 Task: Set up a reminder for the meditation workshop.
Action: Mouse moved to (97, 125)
Screenshot: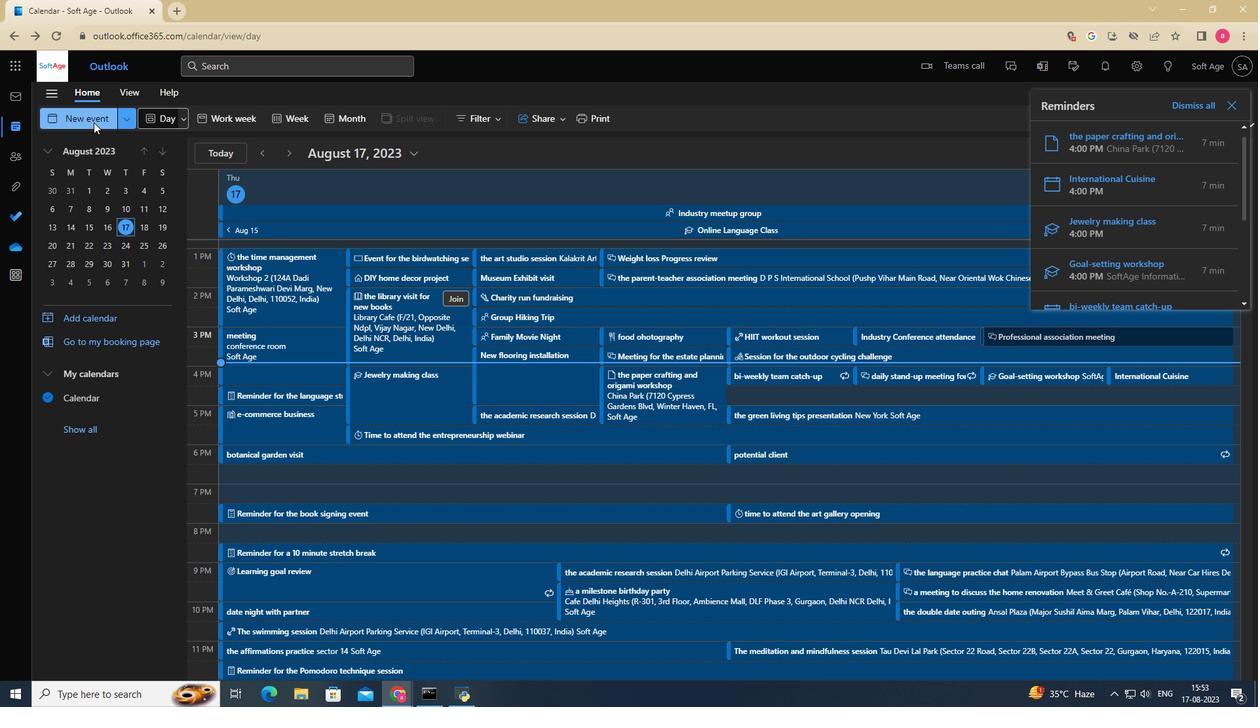 
Action: Mouse pressed left at (97, 125)
Screenshot: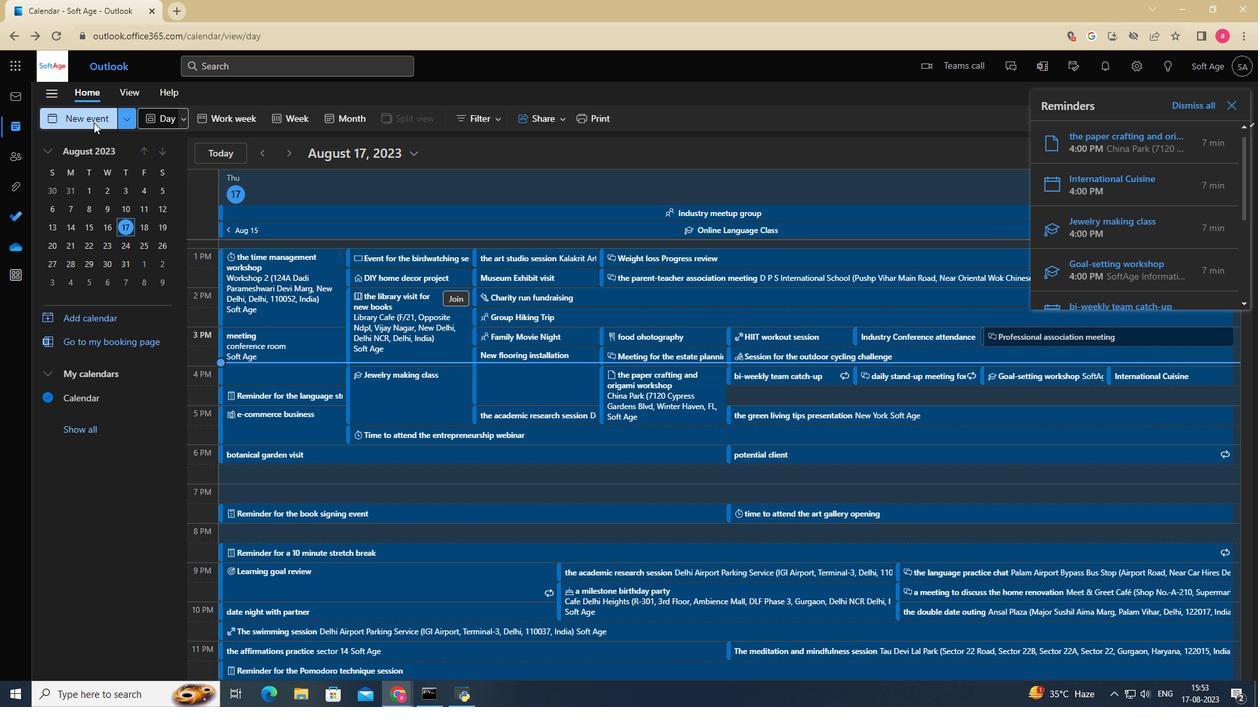 
Action: Mouse moved to (1221, 110)
Screenshot: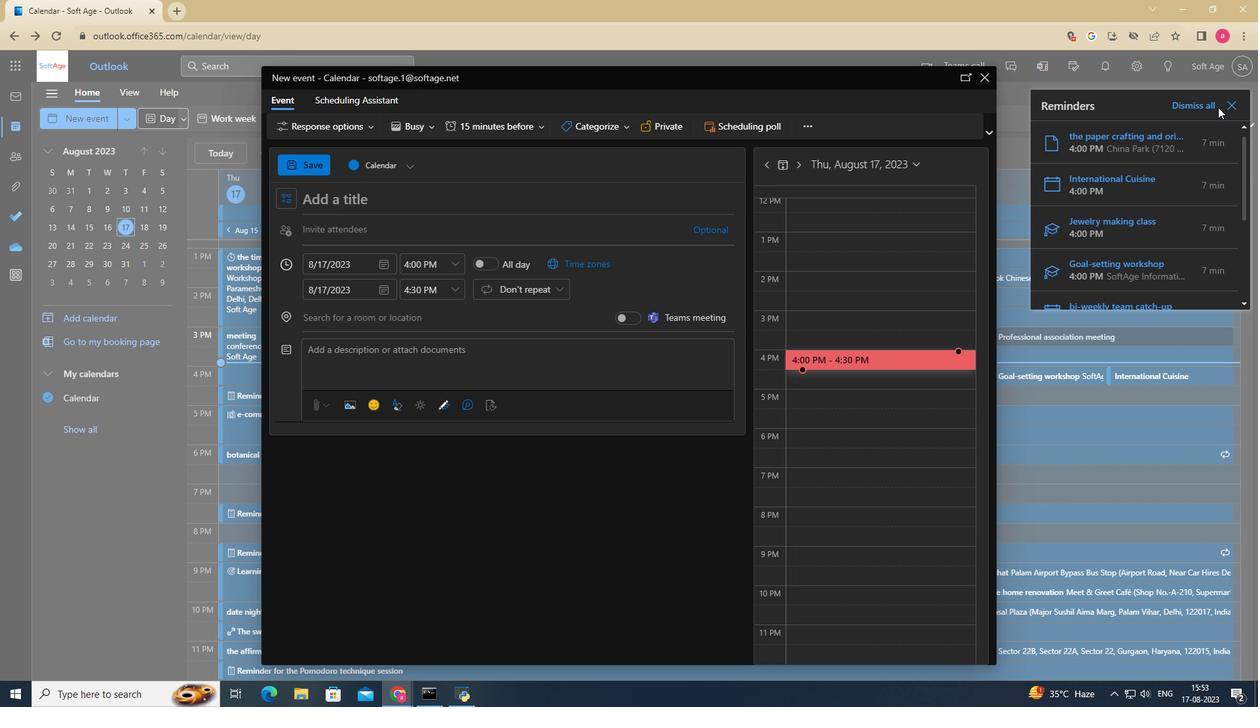 
Action: Mouse pressed left at (1221, 110)
Screenshot: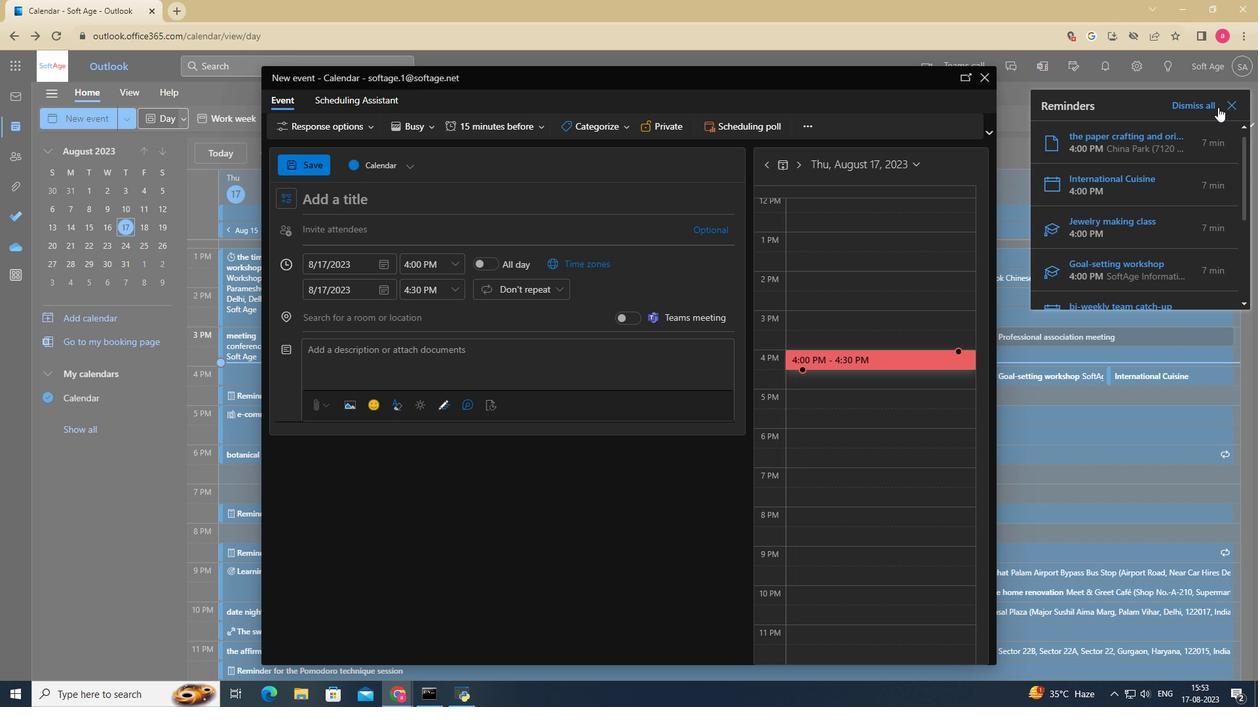 
Action: Mouse moved to (378, 195)
Screenshot: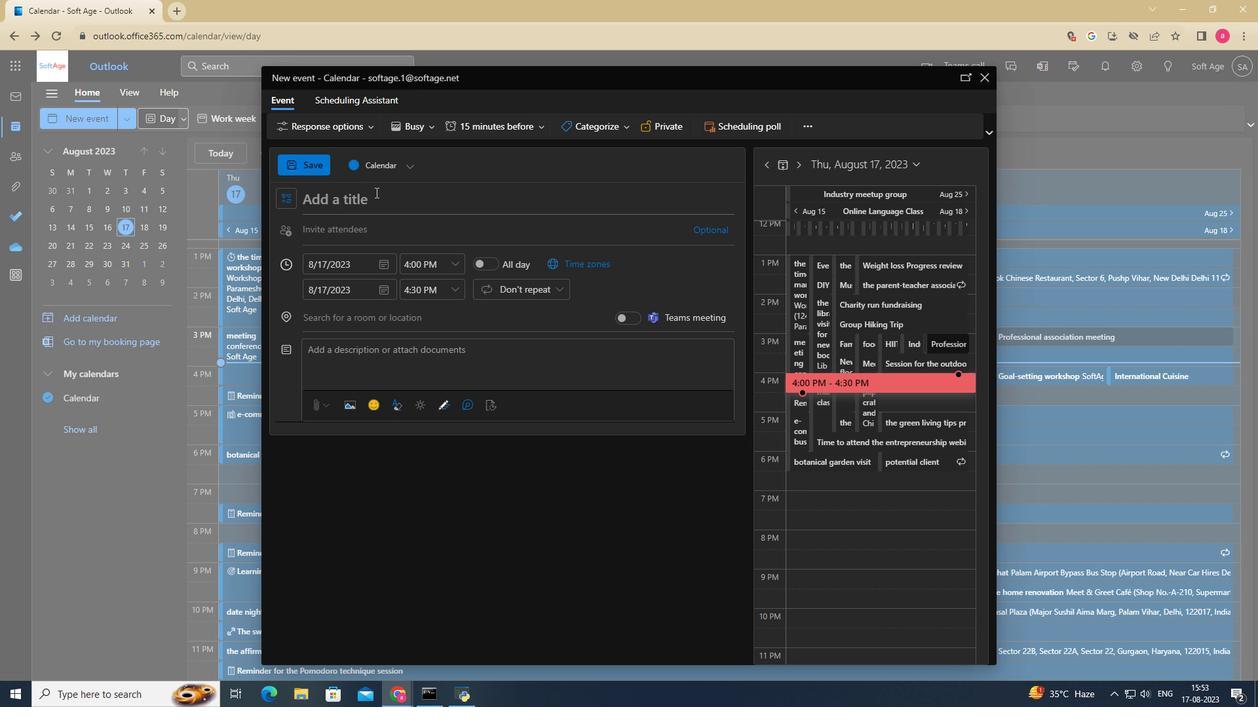 
Action: Mouse pressed left at (378, 195)
Screenshot: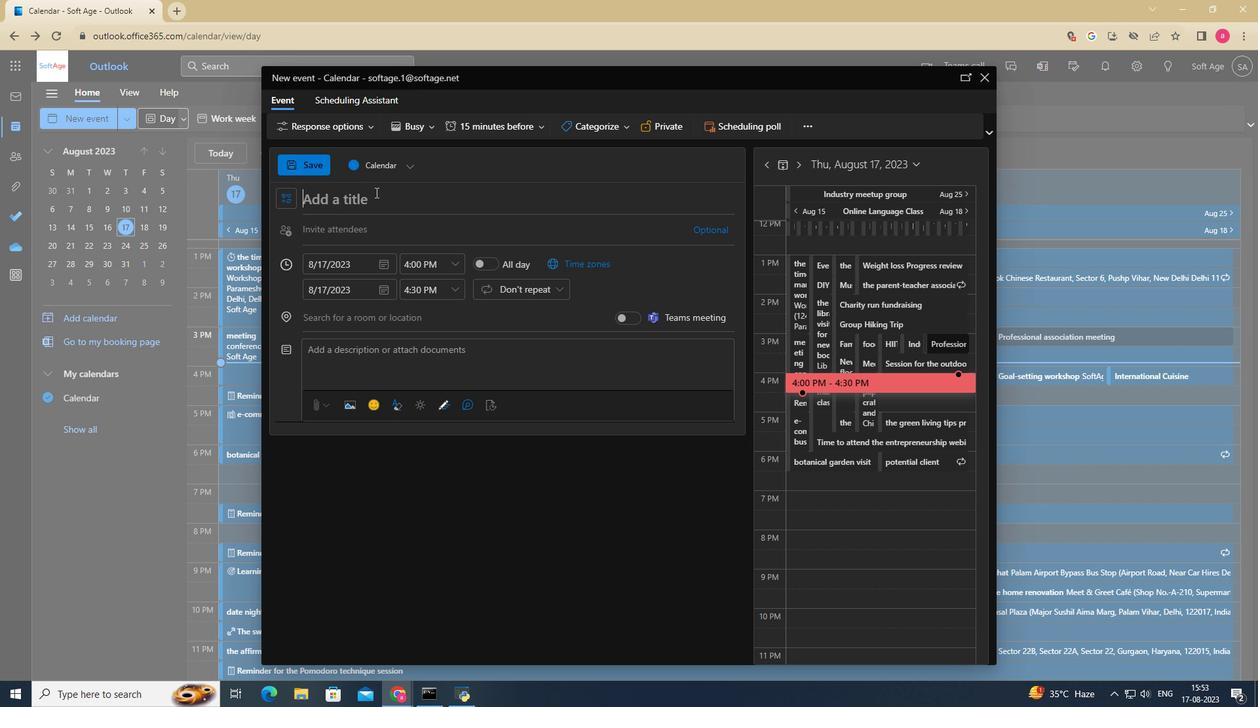 
Action: Mouse moved to (373, 205)
Screenshot: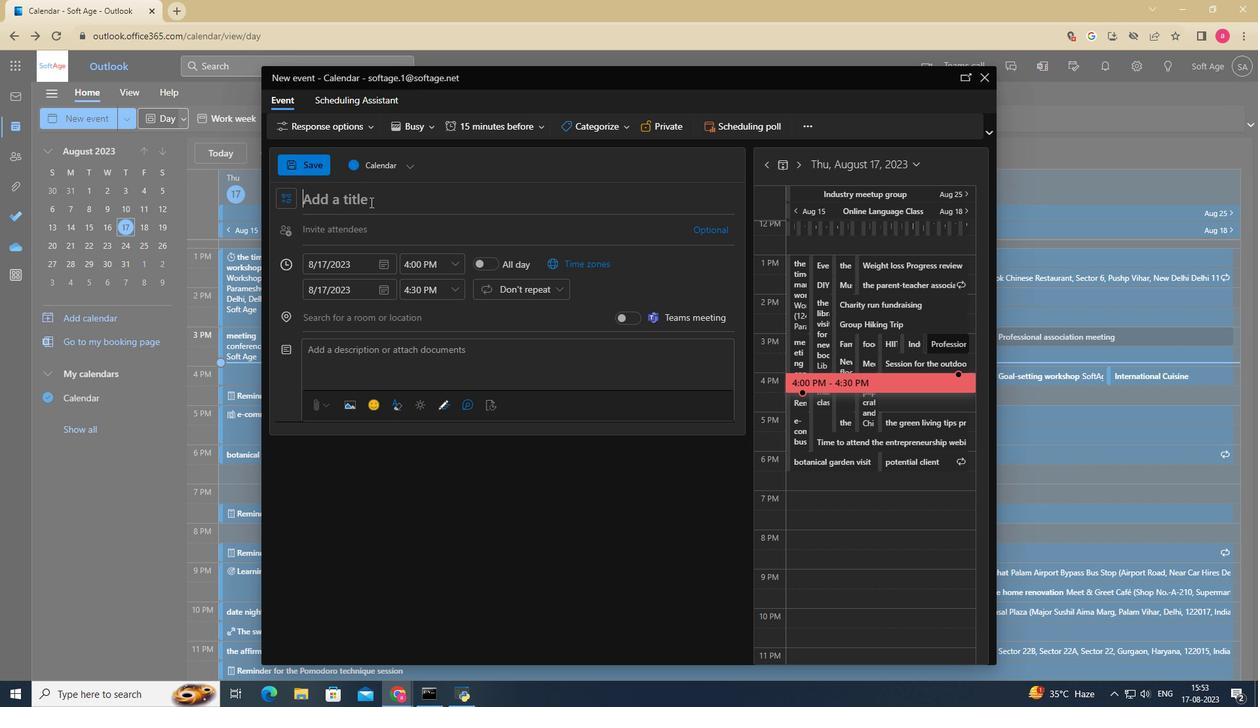
Action: Key pressed the<Key.space>meditation<Key.space>workshop
Screenshot: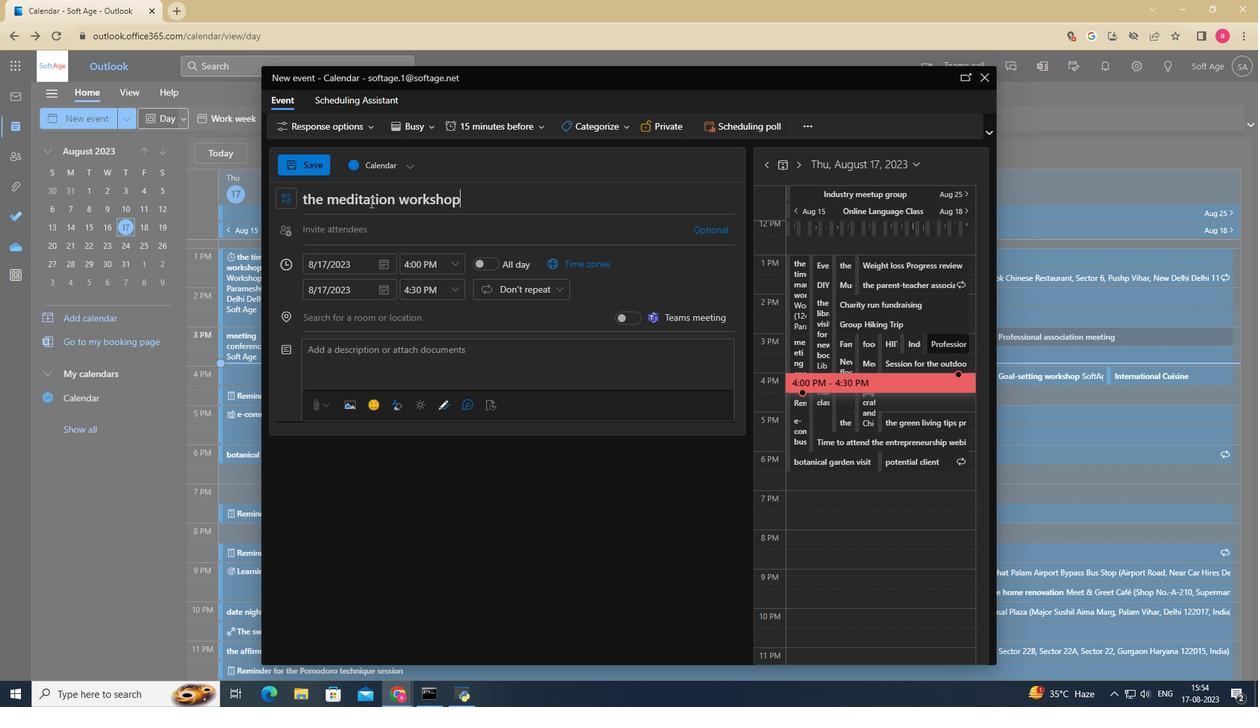 
Action: Mouse moved to (374, 234)
Screenshot: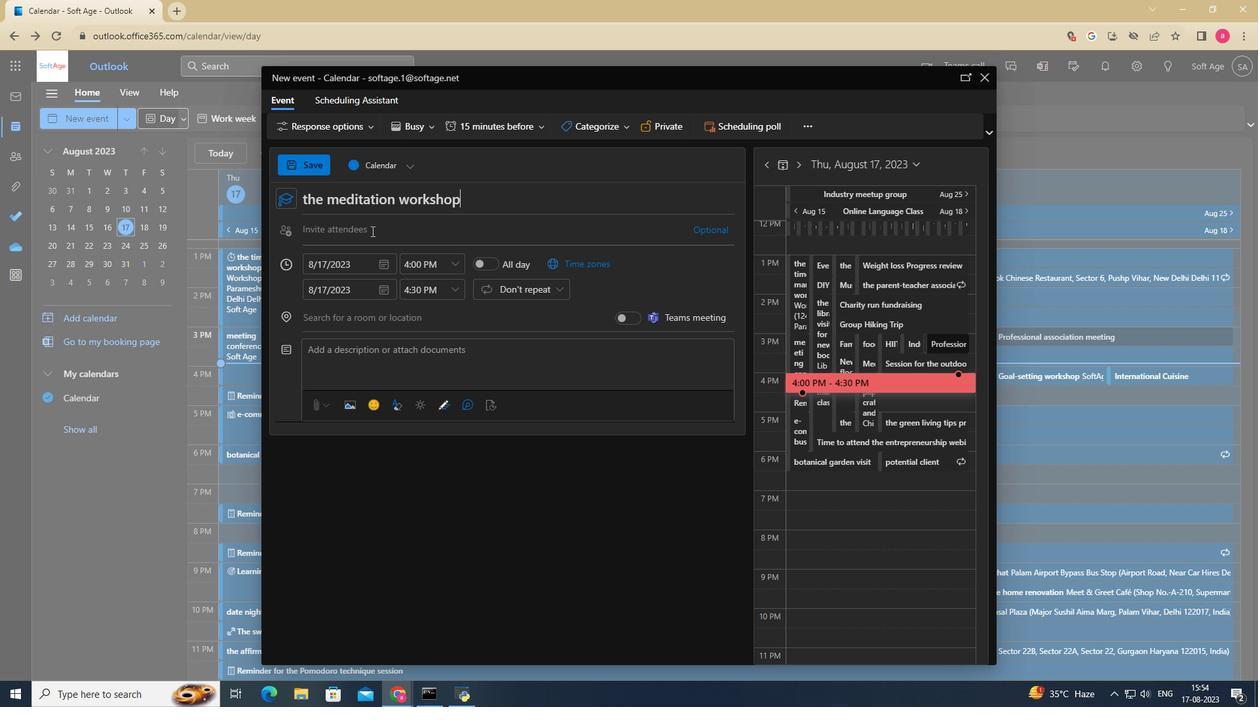 
Action: Mouse pressed left at (374, 234)
Screenshot: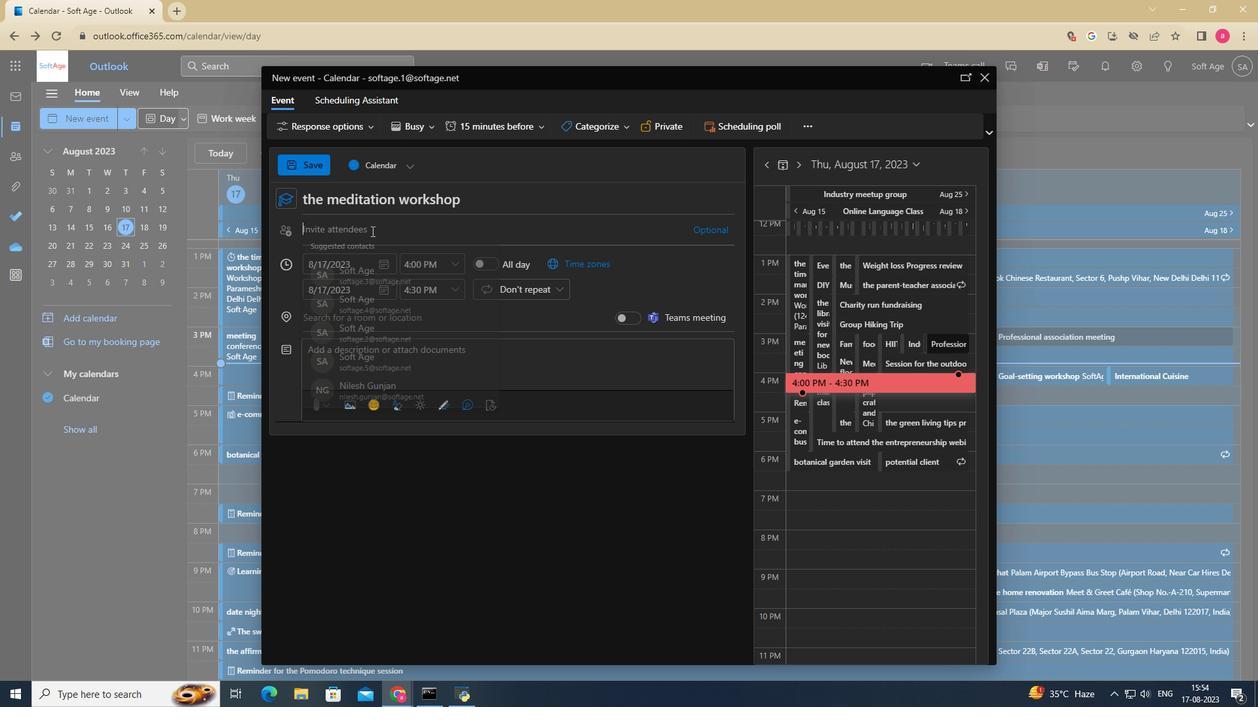 
Action: Mouse moved to (391, 290)
Screenshot: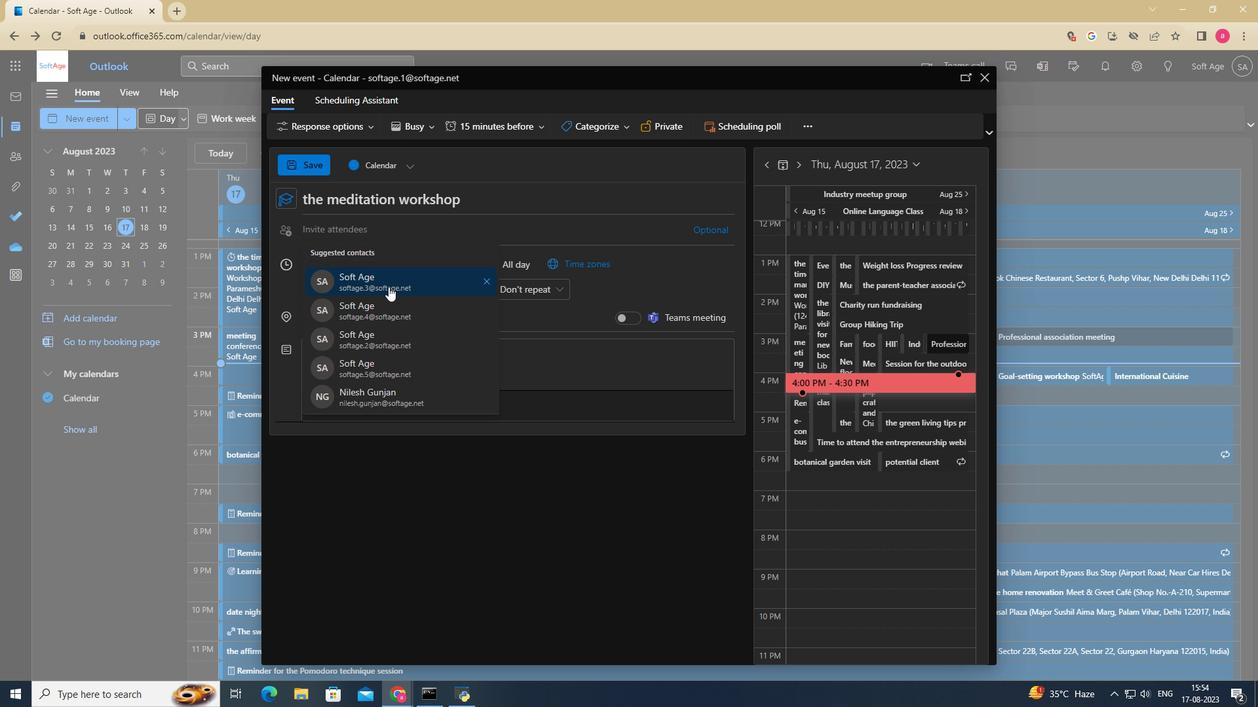 
Action: Mouse pressed left at (391, 290)
Screenshot: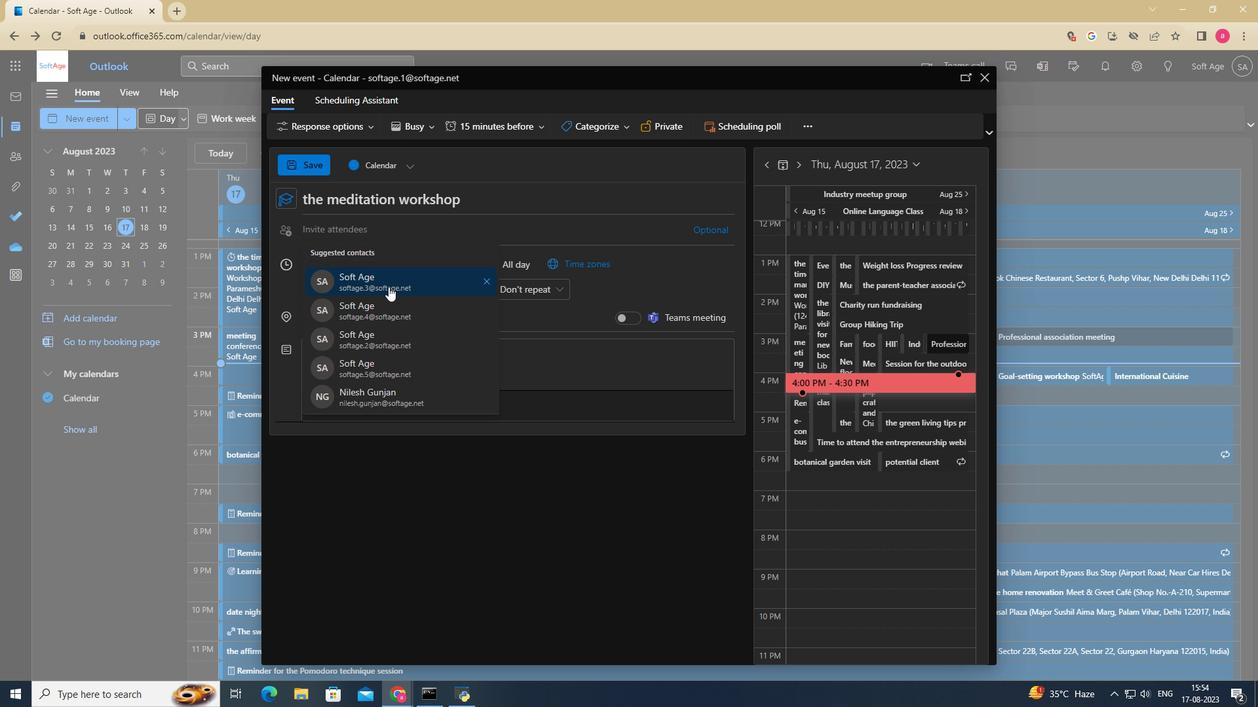 
Action: Mouse moved to (510, 300)
Screenshot: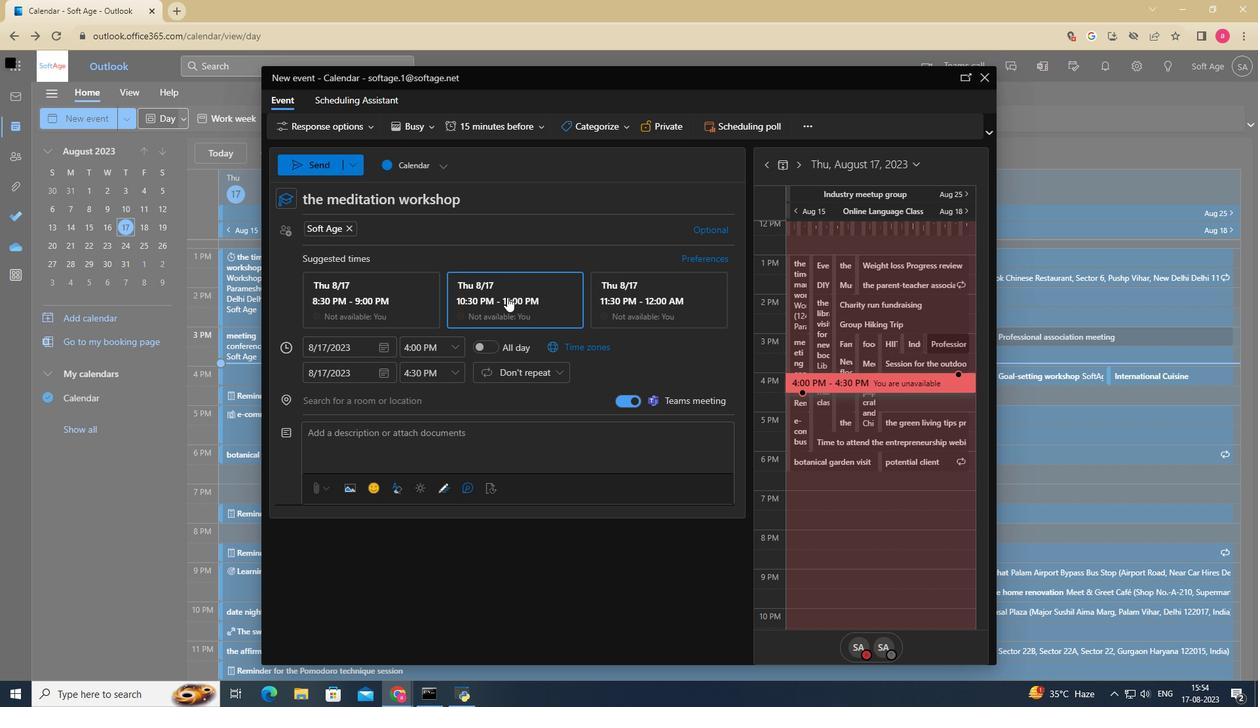 
Action: Mouse pressed left at (510, 300)
Screenshot: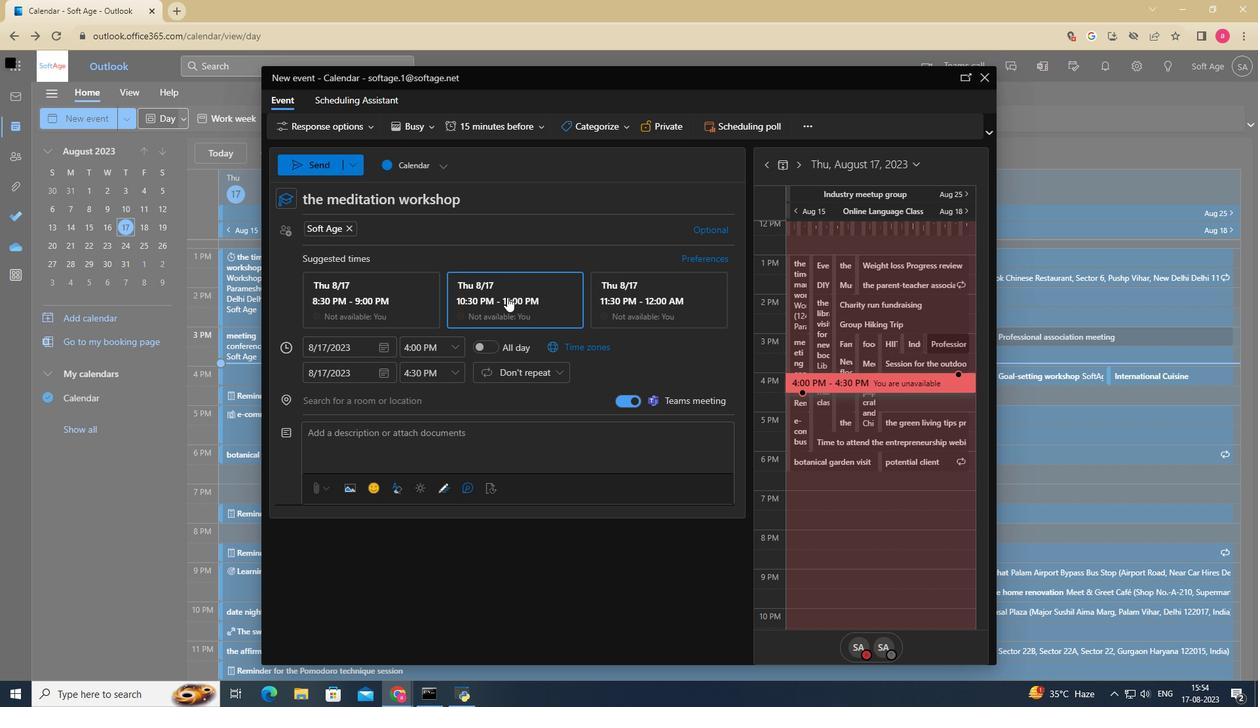 
Action: Mouse moved to (353, 410)
Screenshot: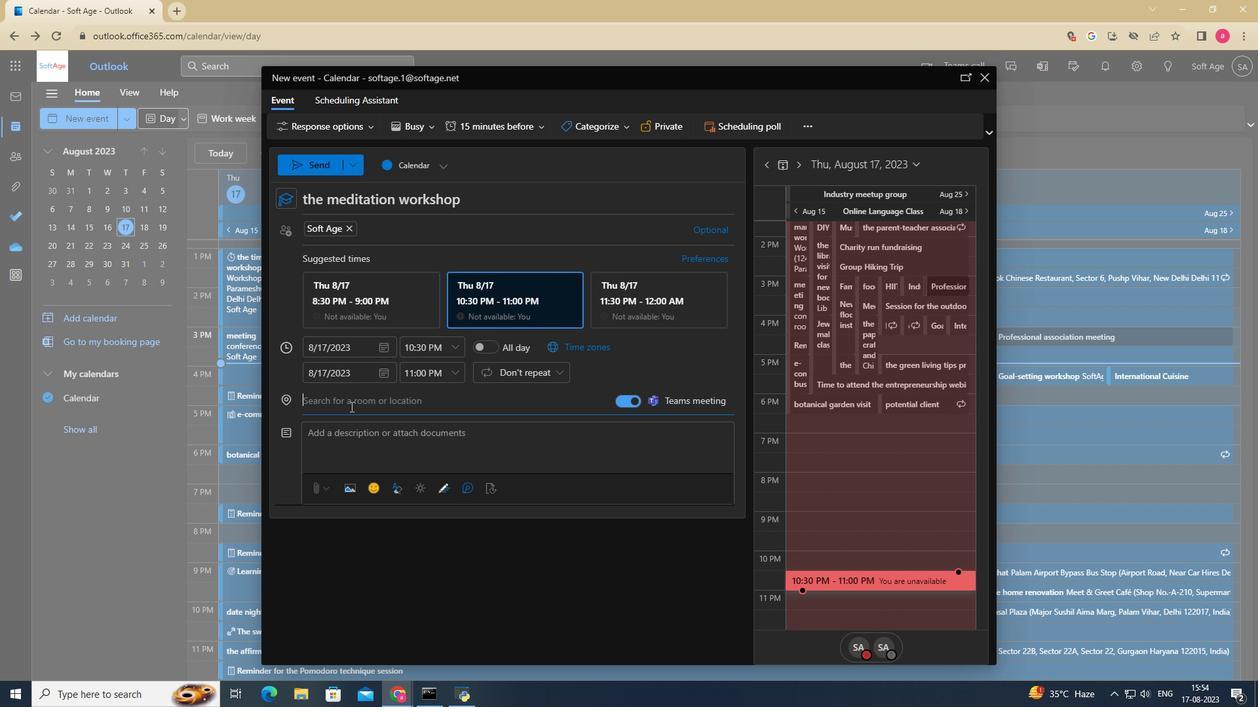 
Action: Mouse pressed left at (353, 410)
Screenshot: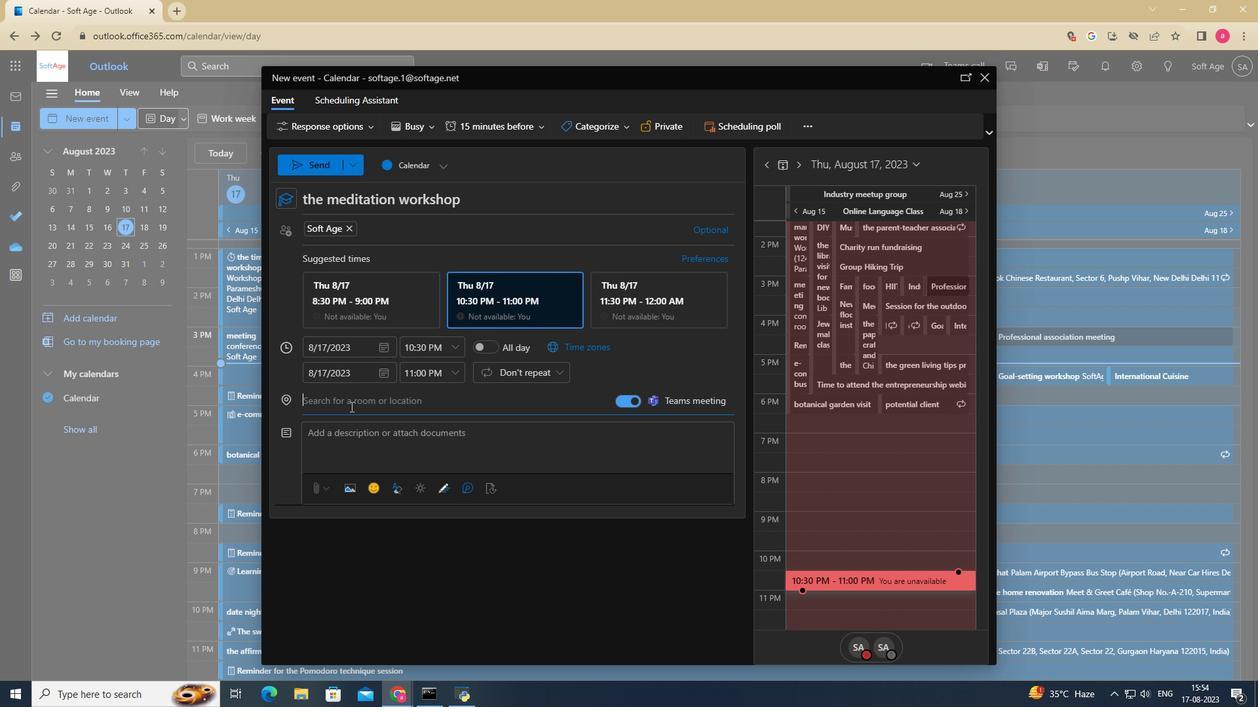 
Action: Mouse moved to (383, 521)
Screenshot: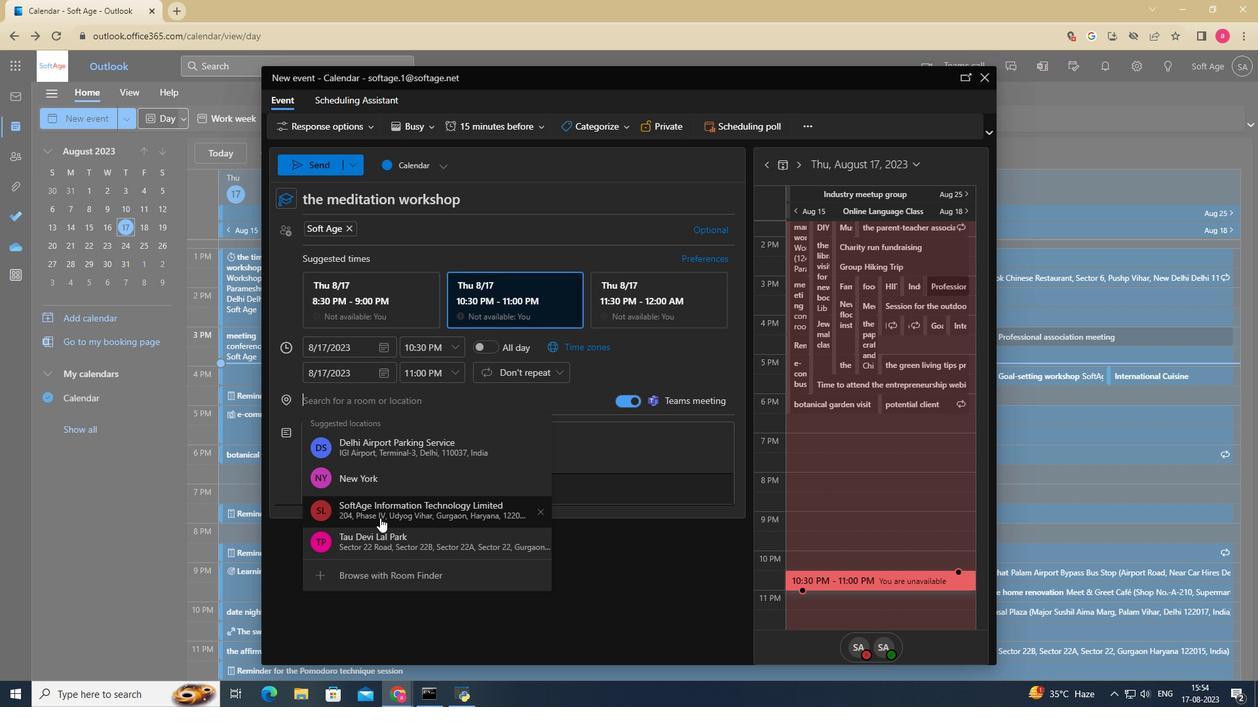 
Action: Mouse scrolled (383, 521) with delta (0, 0)
Screenshot: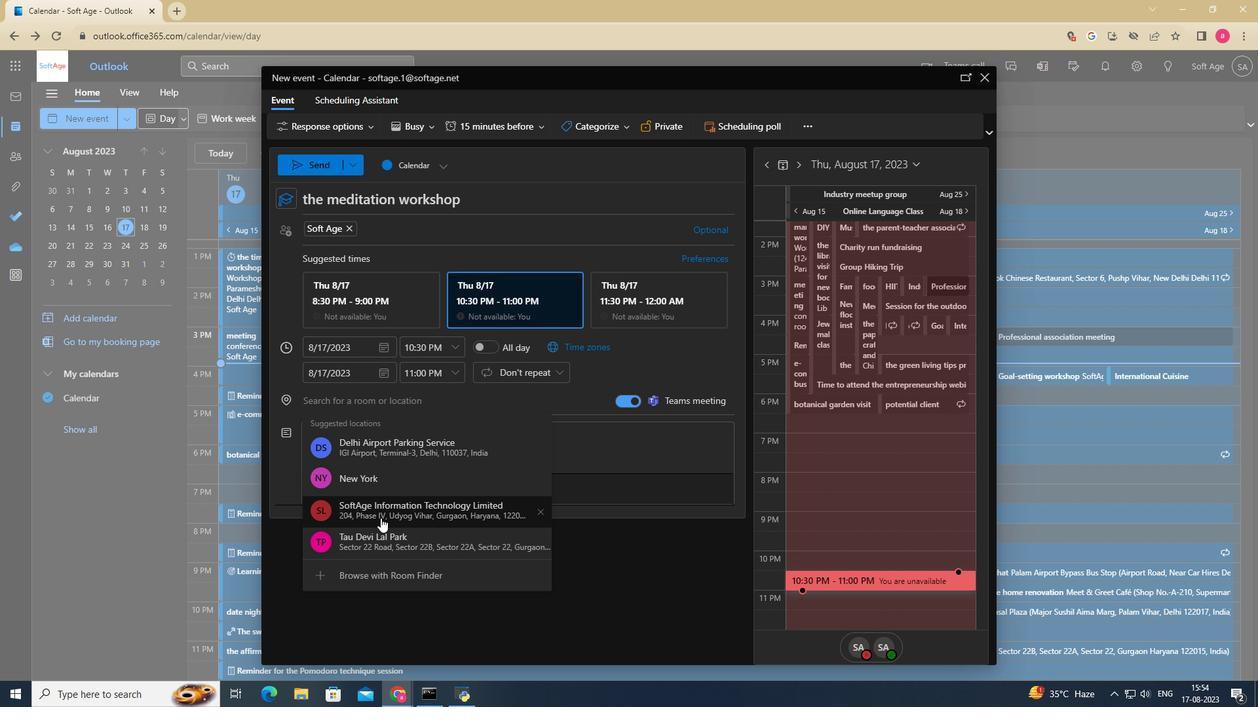 
Action: Mouse scrolled (383, 521) with delta (0, 0)
Screenshot: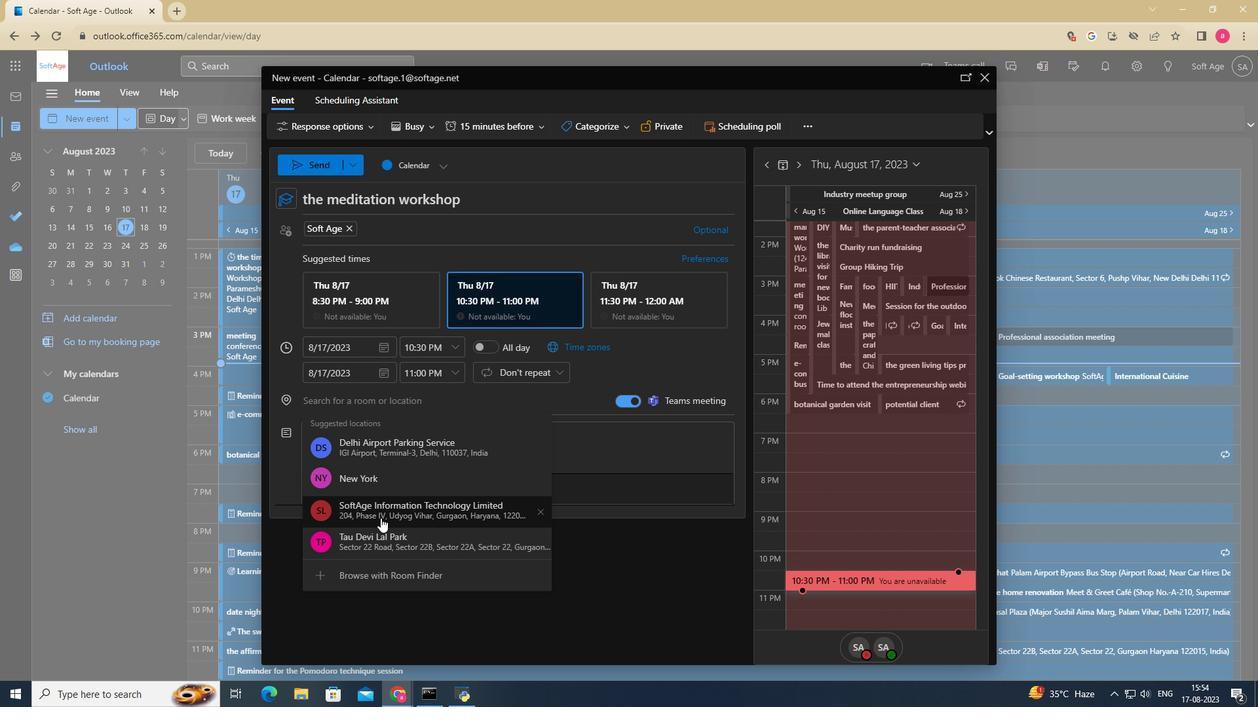 
Action: Mouse scrolled (383, 521) with delta (0, 0)
Screenshot: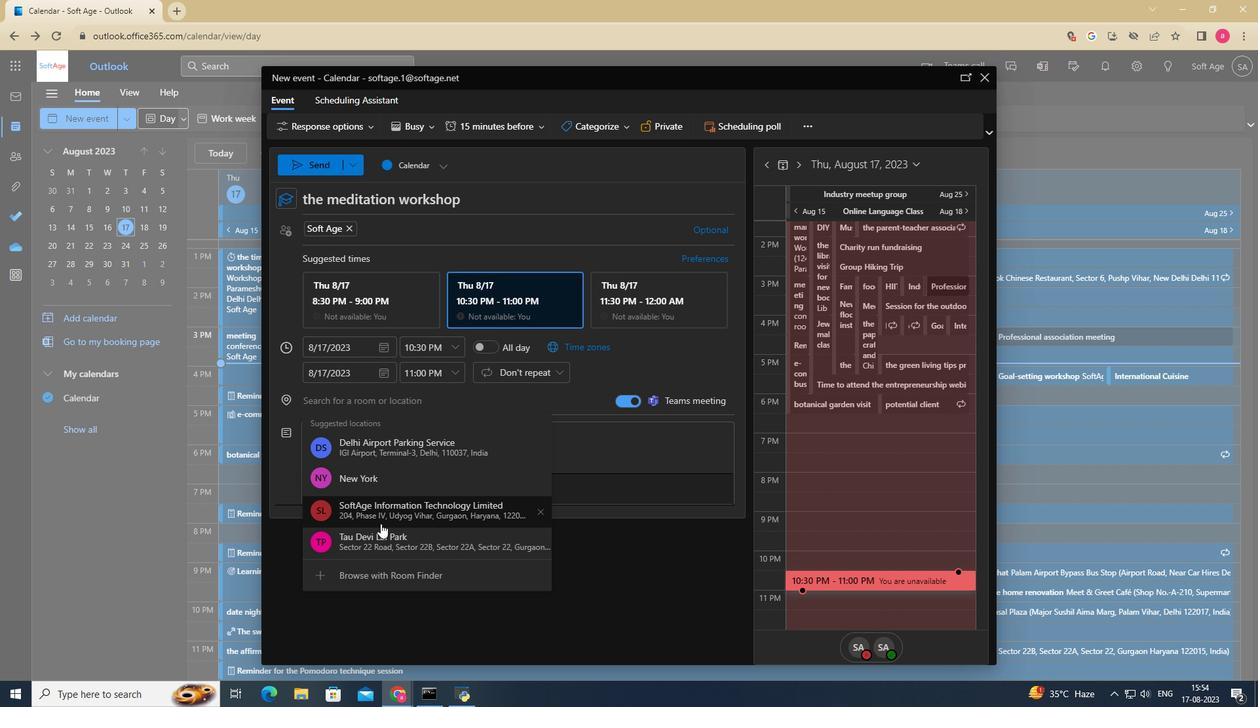 
Action: Mouse moved to (378, 546)
Screenshot: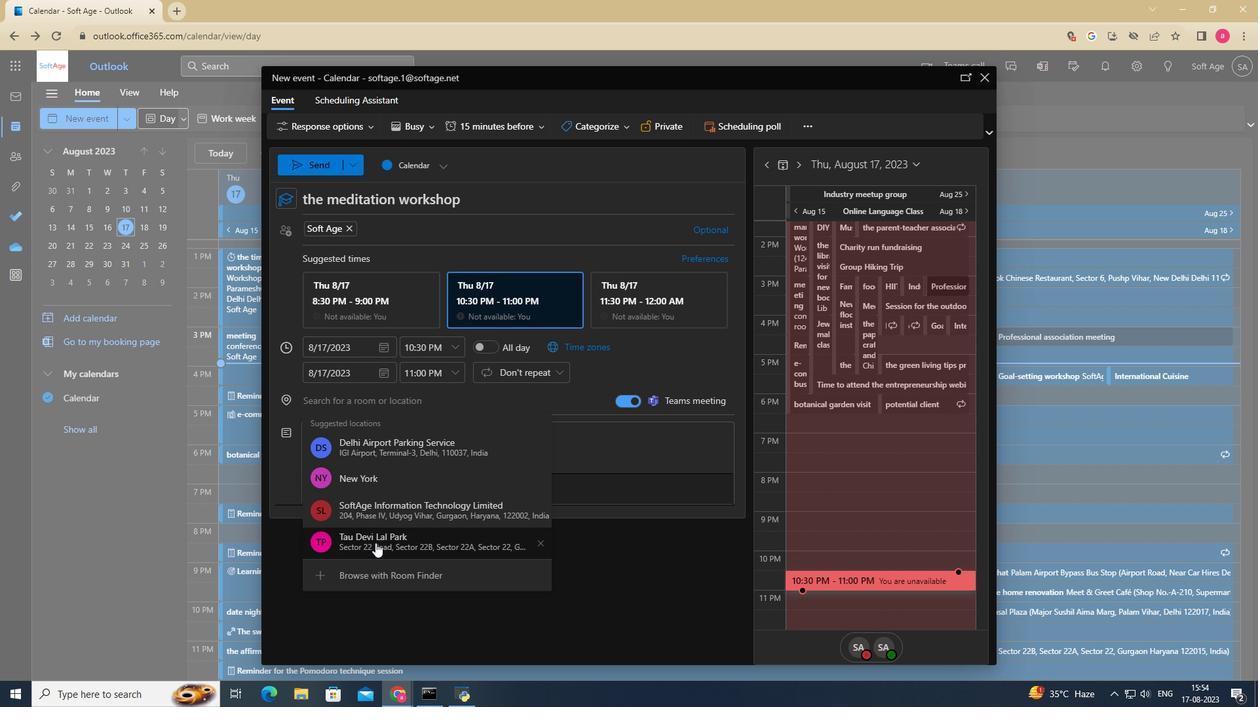 
Action: Mouse pressed left at (378, 546)
Screenshot: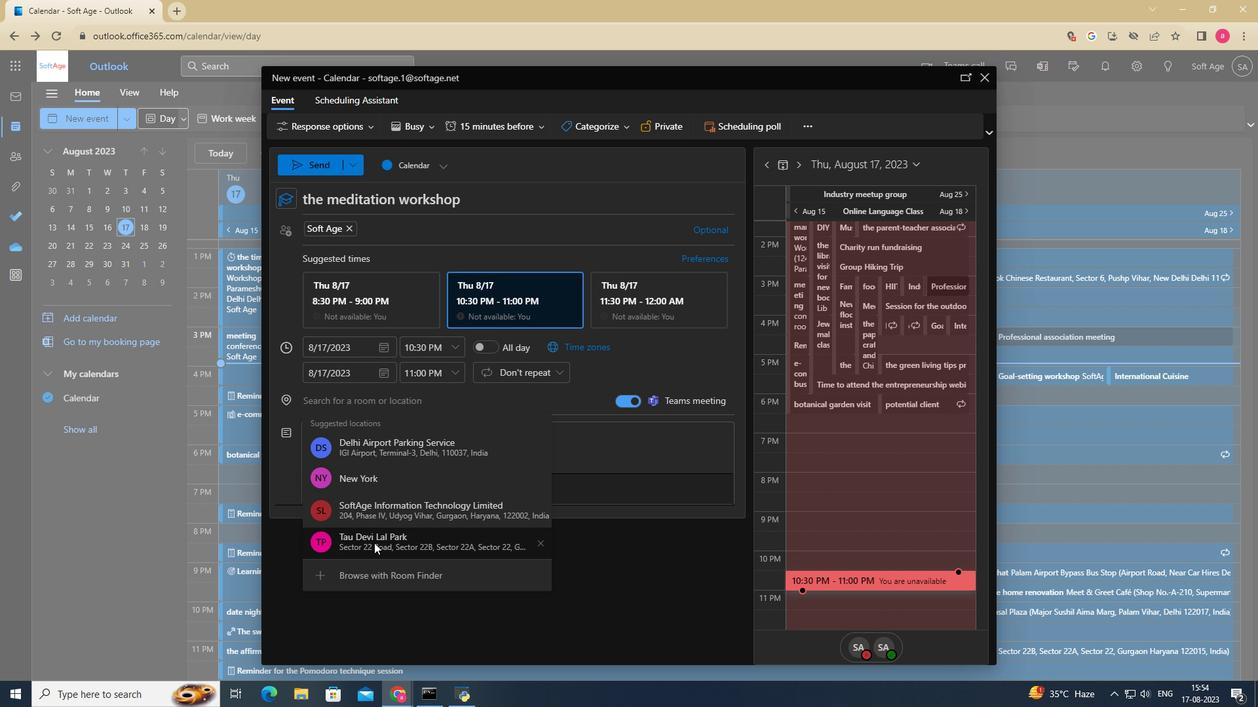 
Action: Mouse moved to (356, 431)
Screenshot: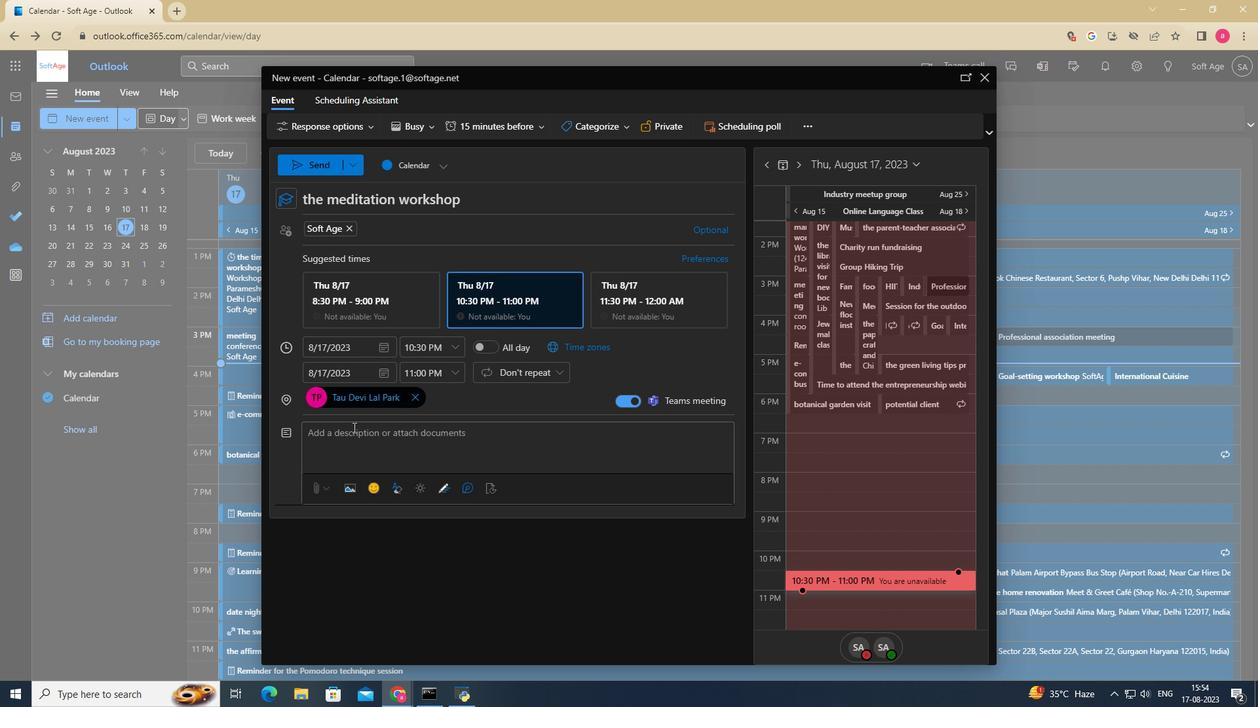 
Action: Mouse pressed left at (356, 431)
Screenshot: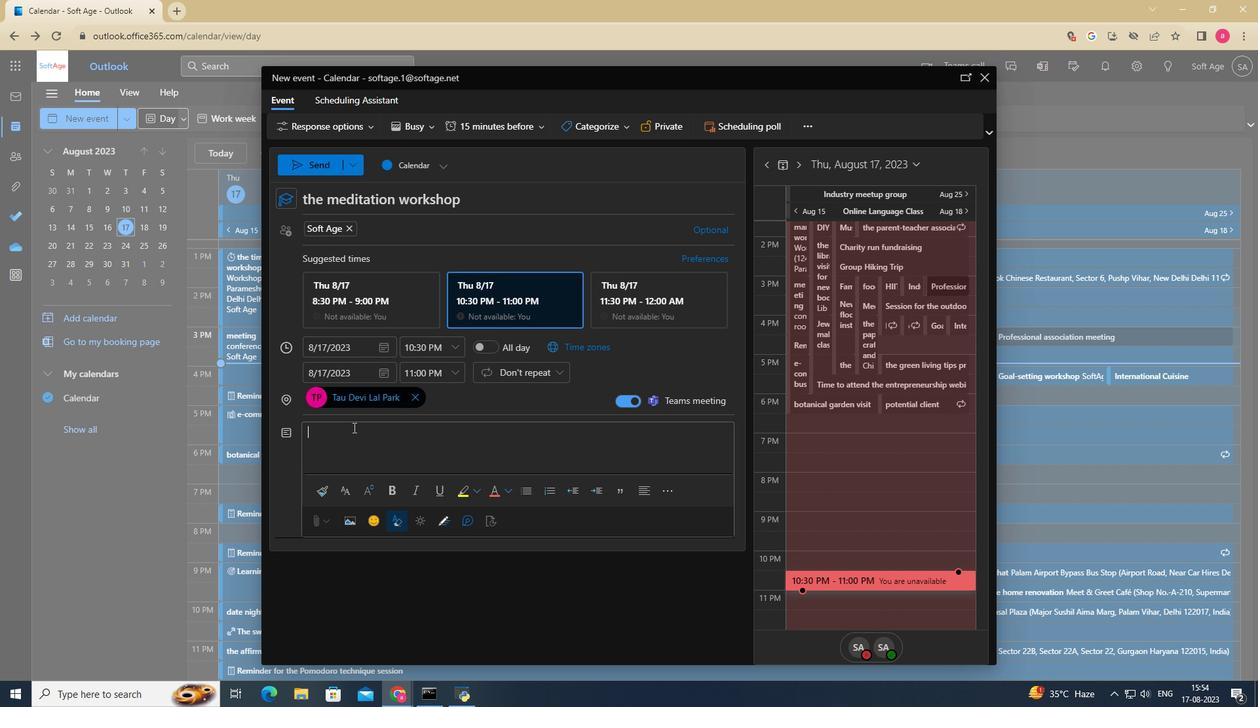 
Action: Mouse moved to (356, 431)
Screenshot: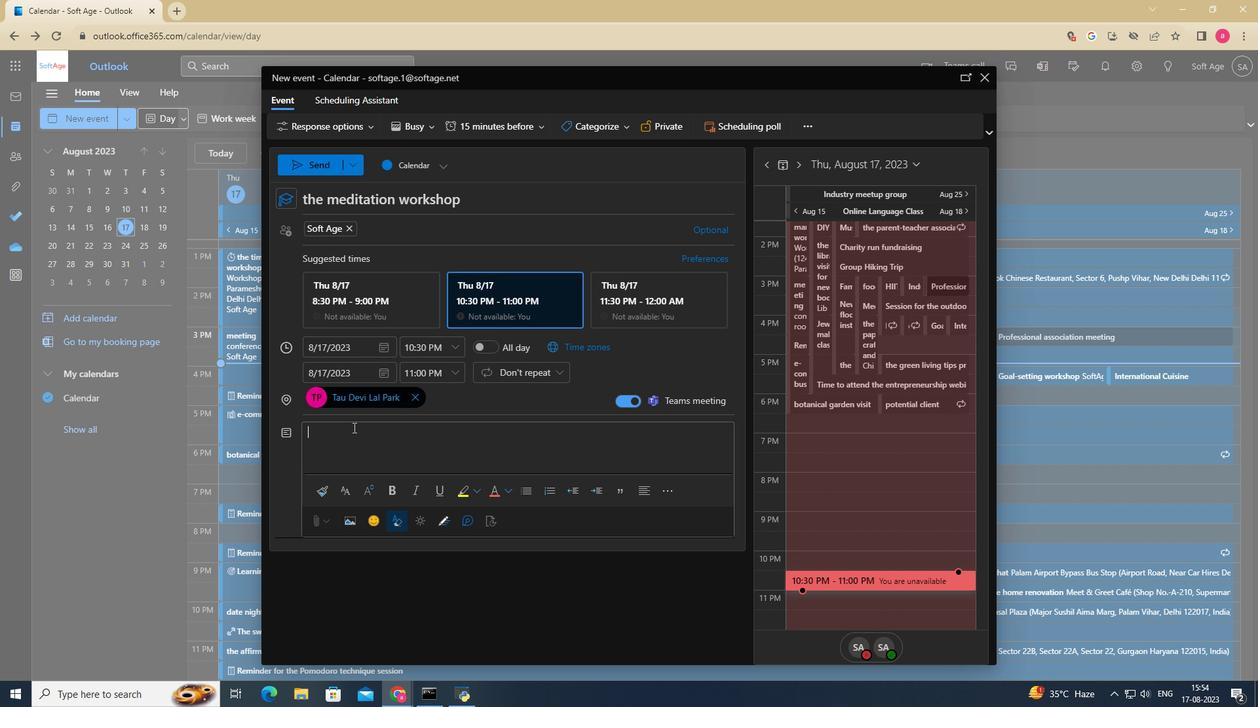 
Action: Key pressed <Key.shift>Join<Key.space>us<Key.space>for<Key.space>a<Key.space>transformative<Key.space>ho<Key.backspace><Key.backspace>journey<Key.space>into<Key.space>the<Key.space>world<Key.space>of<Key.space>meditation<Key.space>with<Key.space>our<Key.space>workshop<Key.space>titled<Key.space><Key.shift_r>"<Key.shift>Mindful<Key.space><Key.shift><Key.shift><Key.shift><Key.shift><Key.shift><Key.shift><Key.shift><Key.shift><Key.shift><Key.shift><Key.shift><Key.shift><Key.shift><Key.shift><Key.shift><Key.shift><Key.shift><Key.shift><Key.shift>Tranquility<Key.shift_r>"<Key.space><Key.shift><Key.shift><Key.shift><Key.shift>TH<Key.backspace>his<Key.space>workshop<Key.space>is<Key.space>designed<Key.space>to<Key.space>introduce<Key.space>inner<Key.space>peace<Key.space><Key.backspace>,<Key.space>clarity,<Key.space>and<Key.space>a<Key.space>heightened<Key.space>sense<Key.space>of<Key.space>self<Key.space>-awareness<Key.space>in<Key.space>the<Key.space>midst<Key.space>of<Key.space>life's<Key.space>challenges.
Screenshot: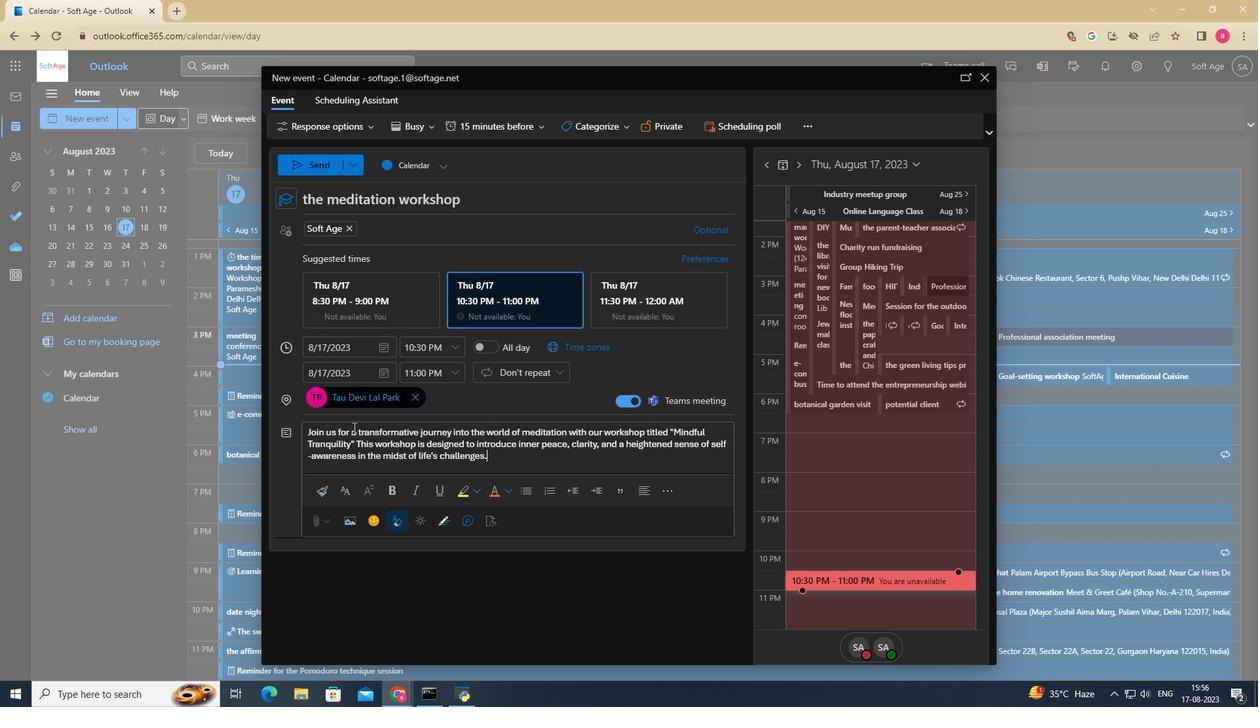
Action: Mouse moved to (399, 460)
Screenshot: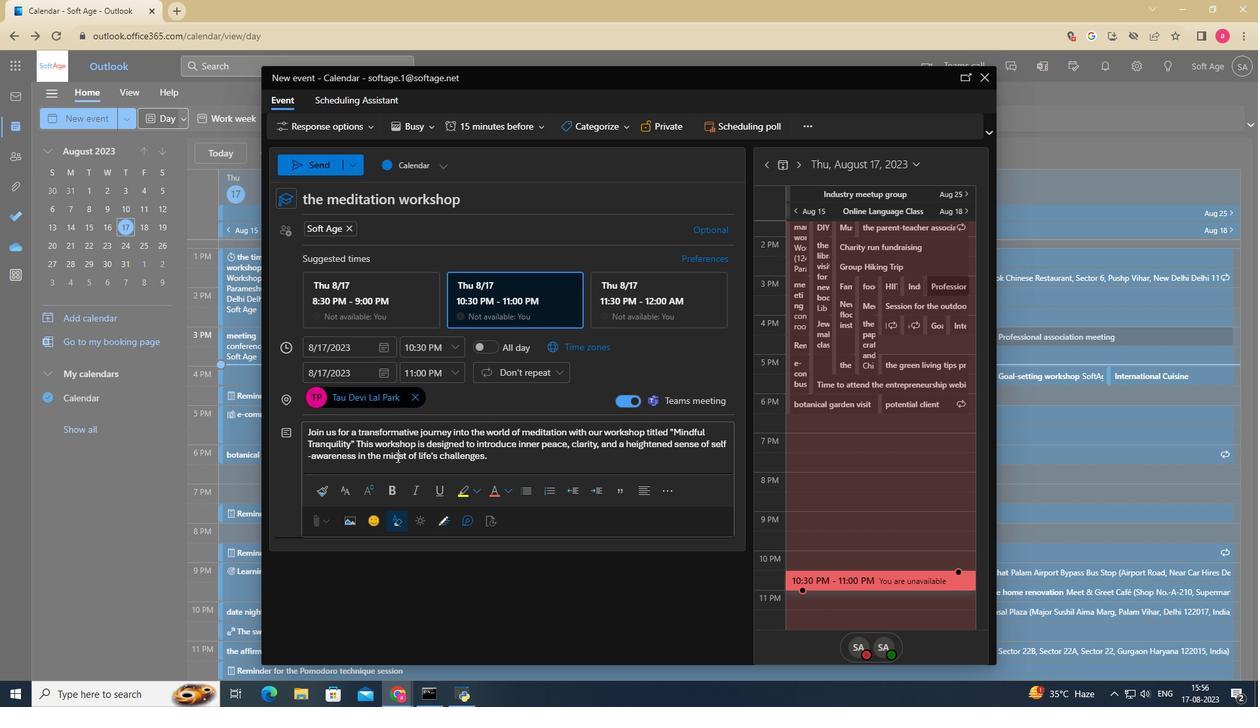 
Action: Mouse pressed left at (399, 460)
Screenshot: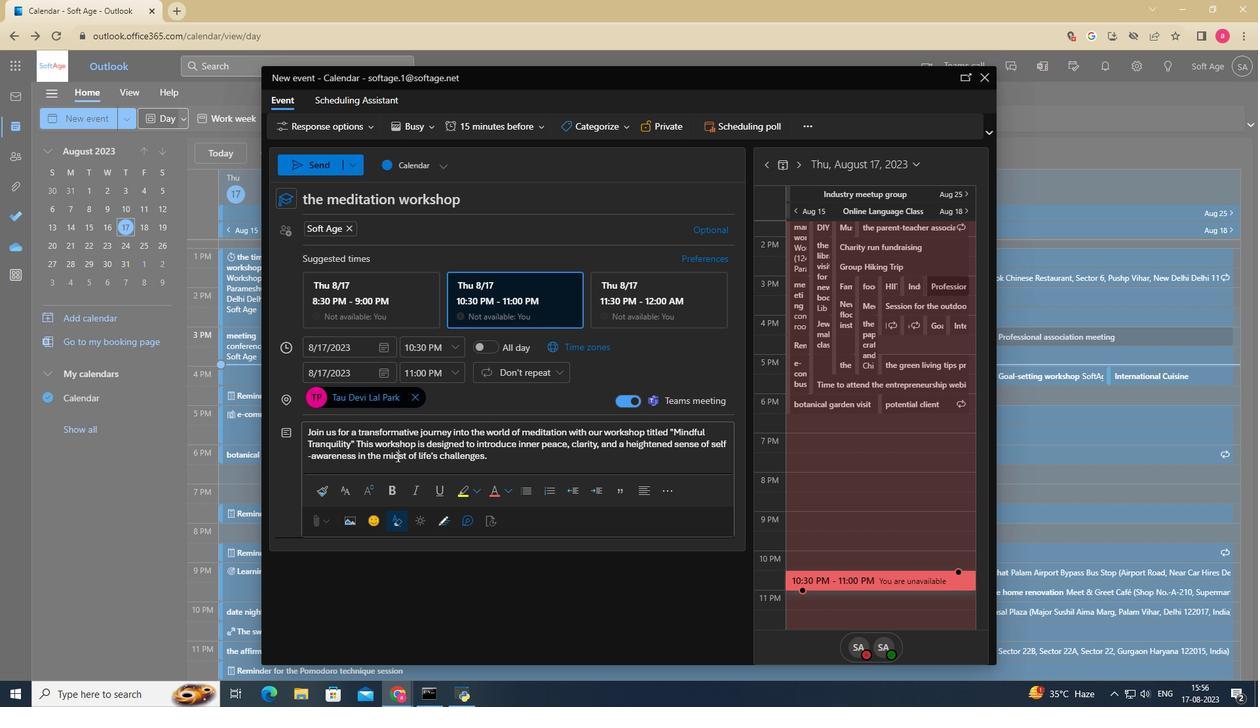 
Action: Mouse moved to (399, 460)
Screenshot: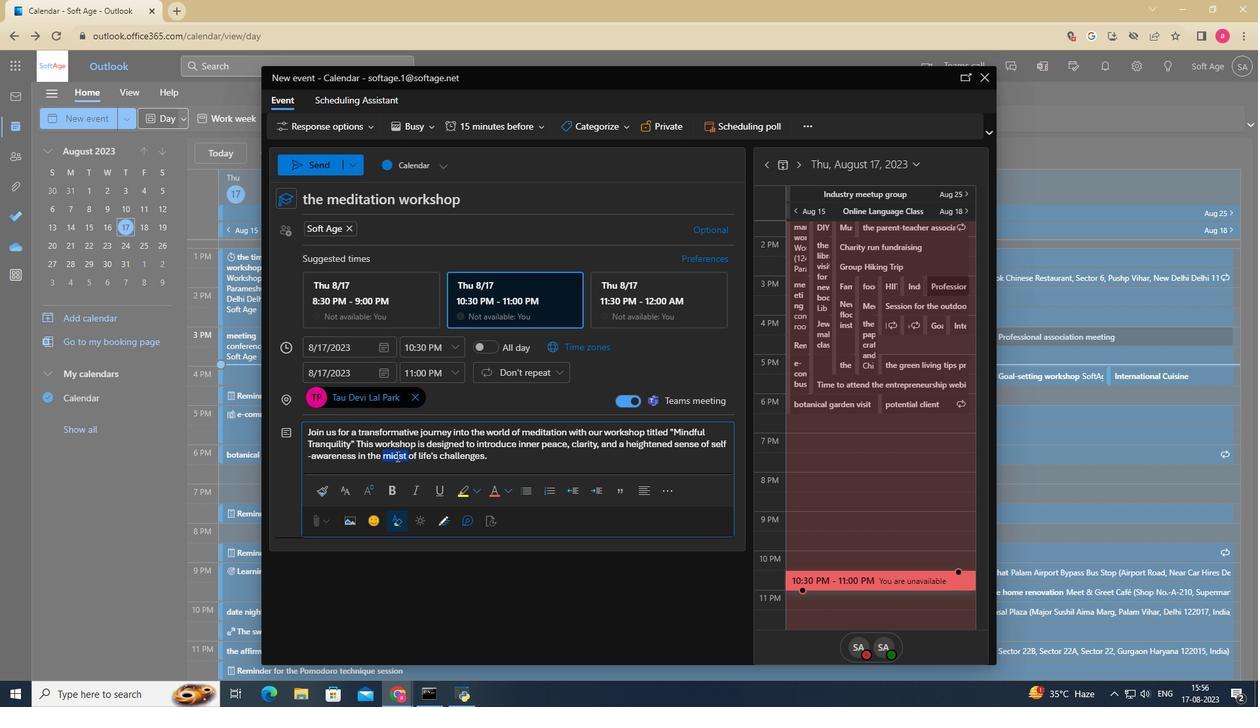 
Action: Mouse pressed left at (399, 460)
Screenshot: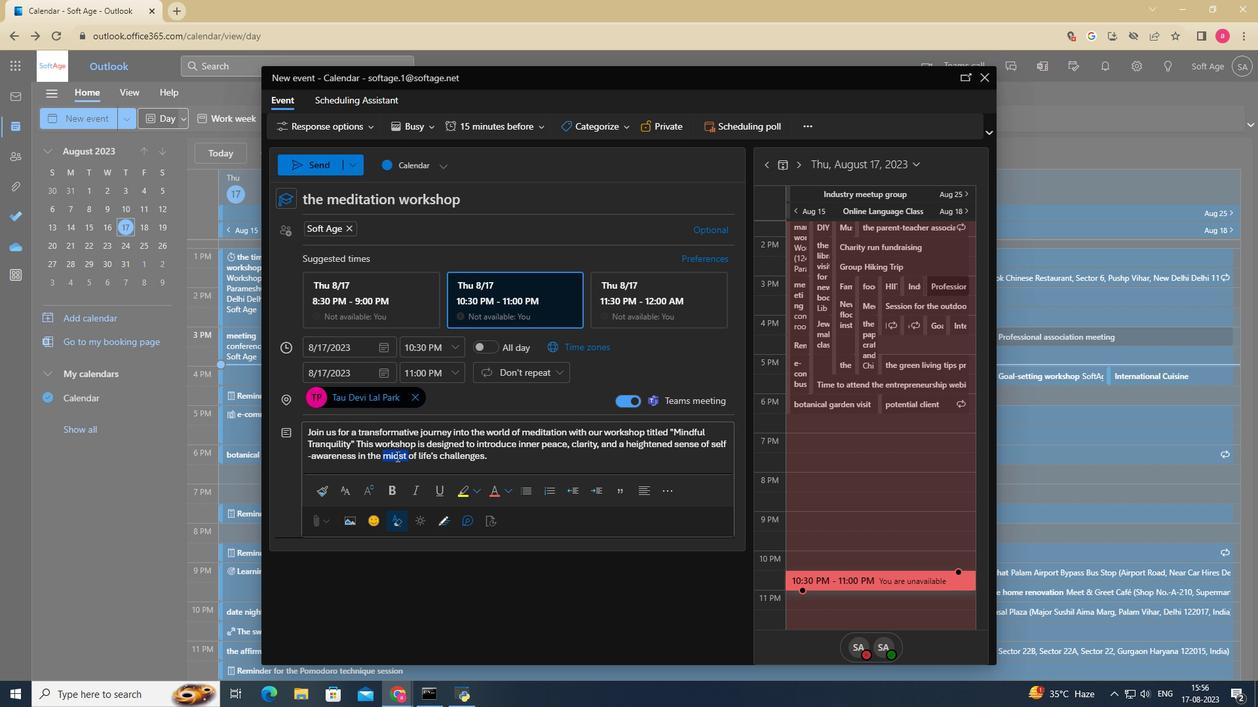 
Action: Mouse pressed left at (399, 460)
Screenshot: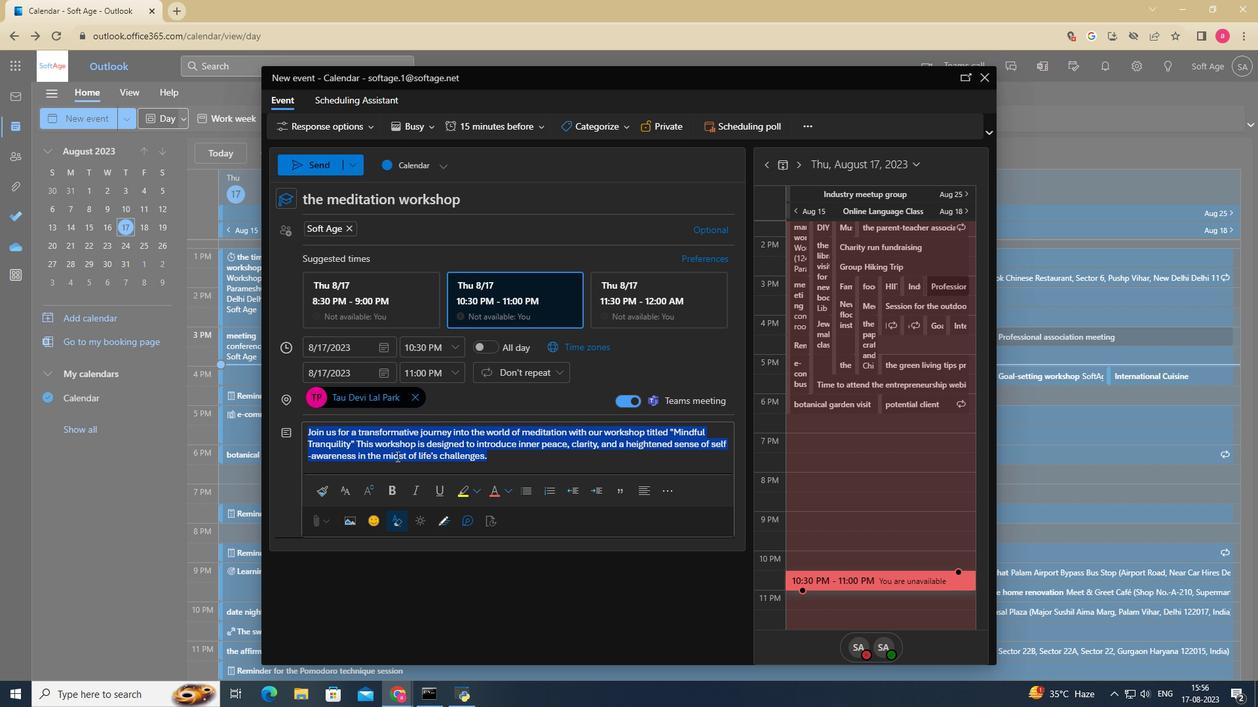 
Action: Mouse pressed left at (399, 460)
Screenshot: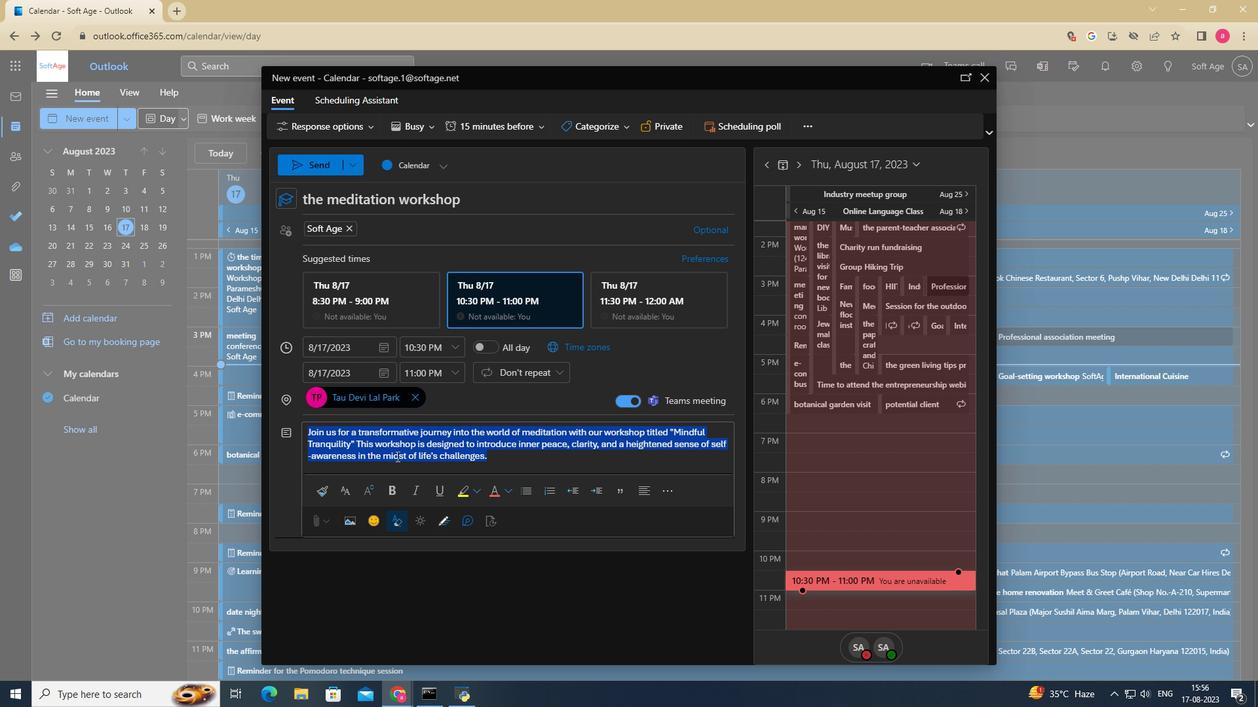 
Action: Mouse moved to (345, 496)
Screenshot: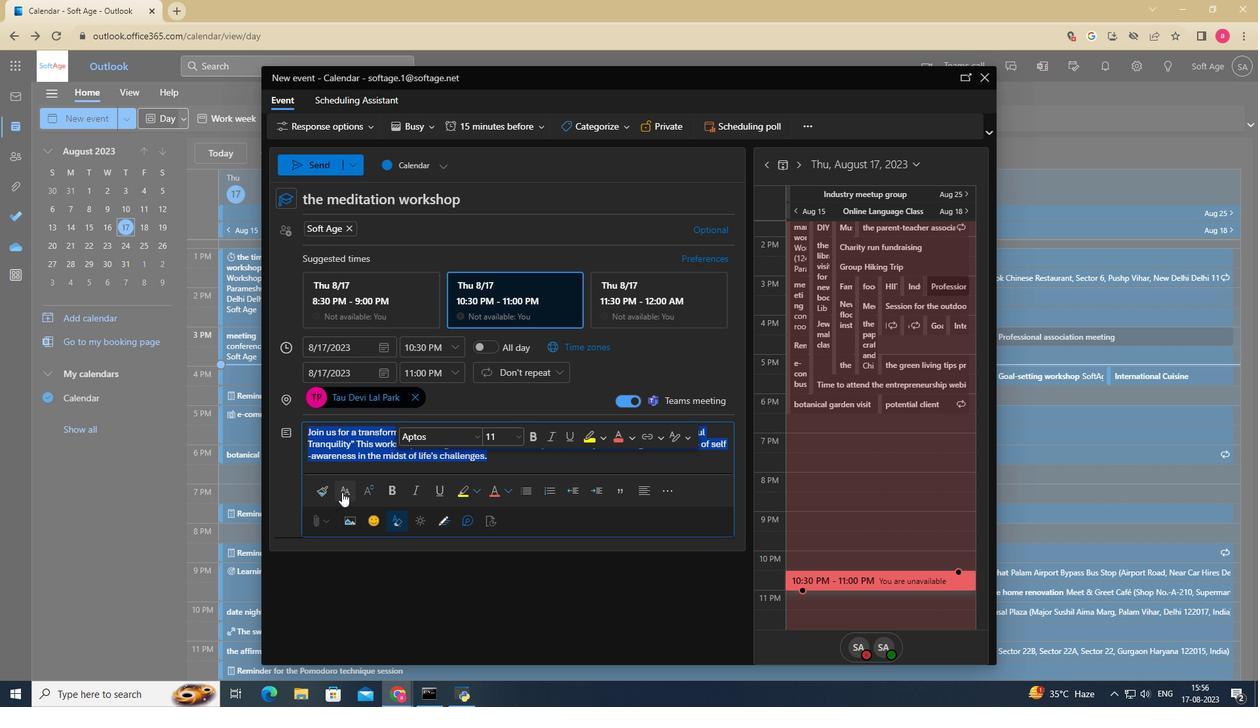 
Action: Mouse pressed left at (345, 496)
Screenshot: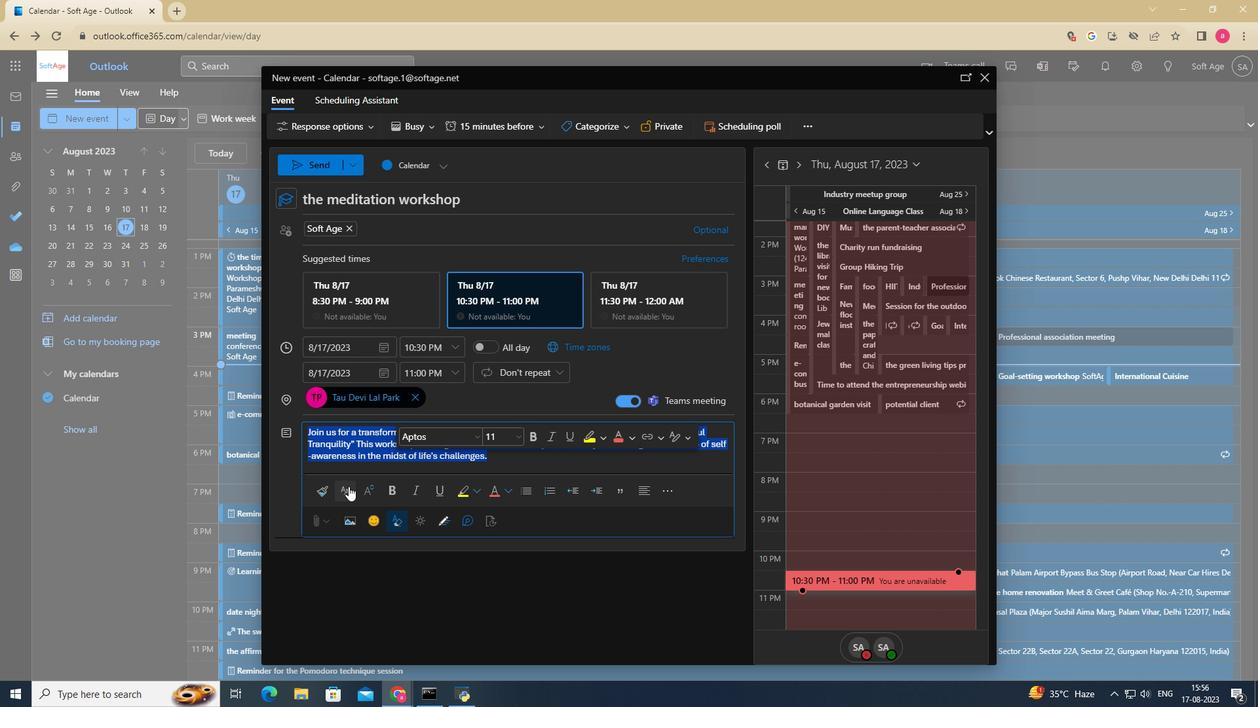 
Action: Mouse moved to (411, 412)
Screenshot: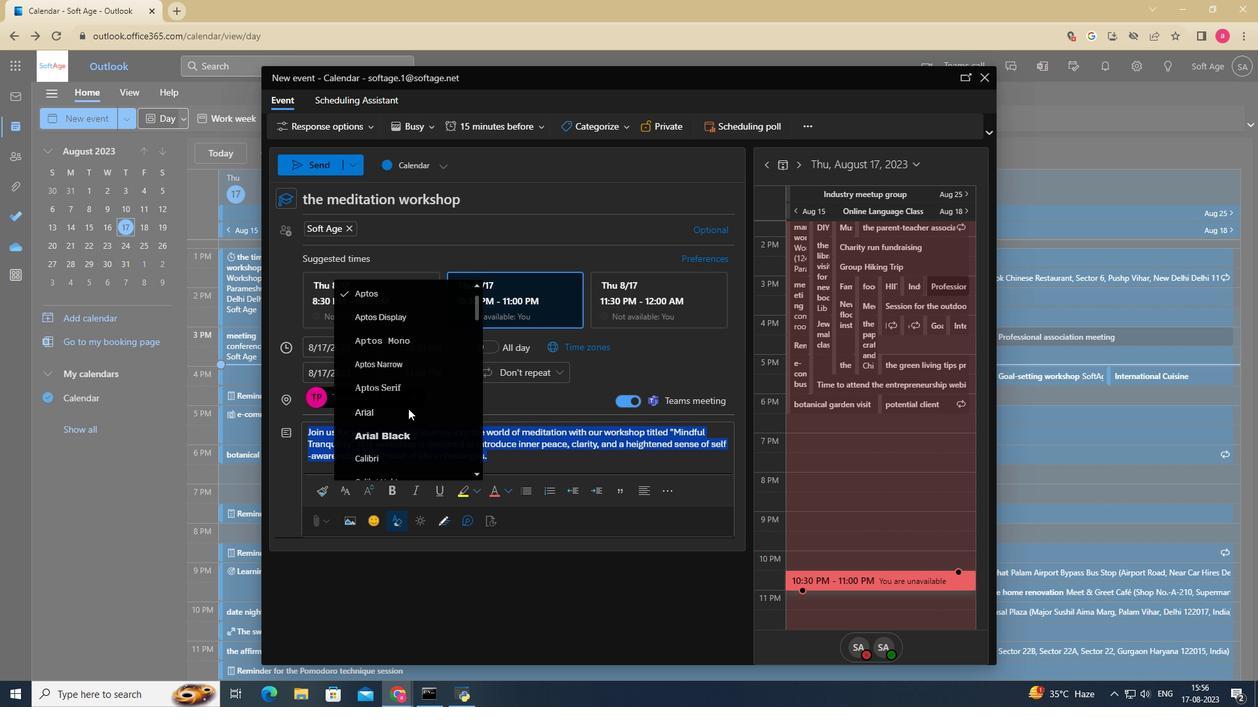 
Action: Mouse scrolled (411, 411) with delta (0, 0)
Screenshot: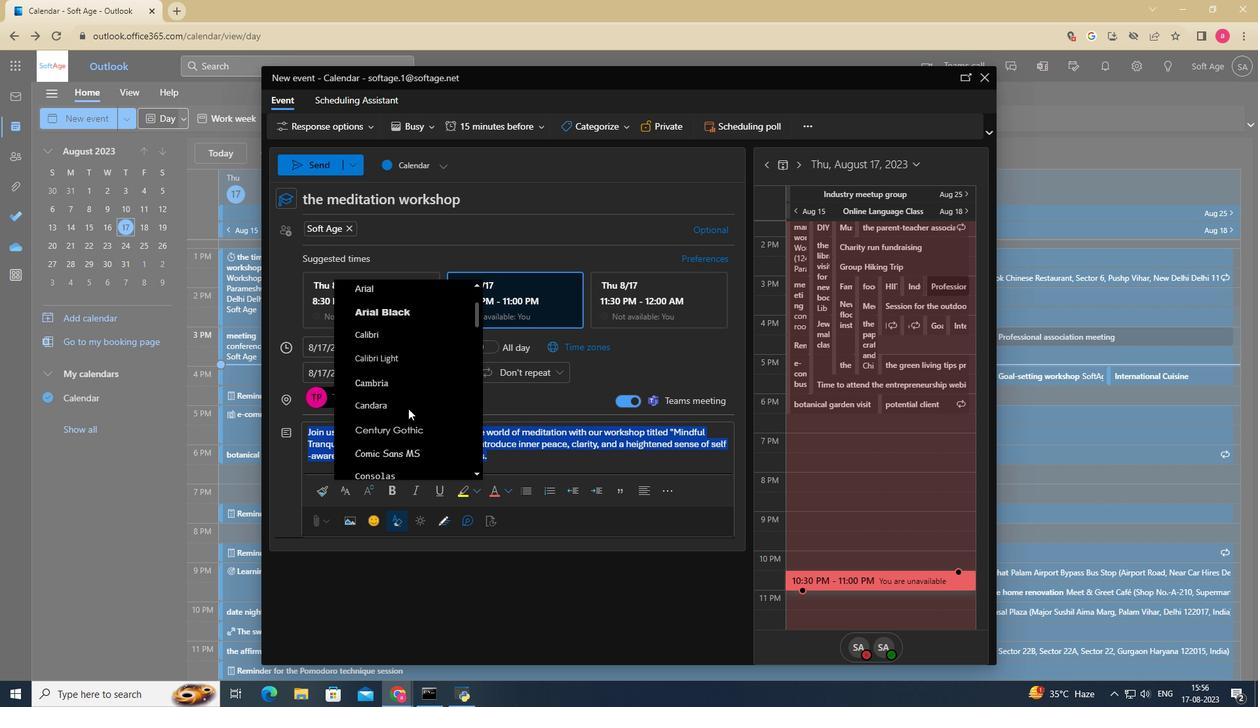 
Action: Mouse scrolled (411, 411) with delta (0, 0)
Screenshot: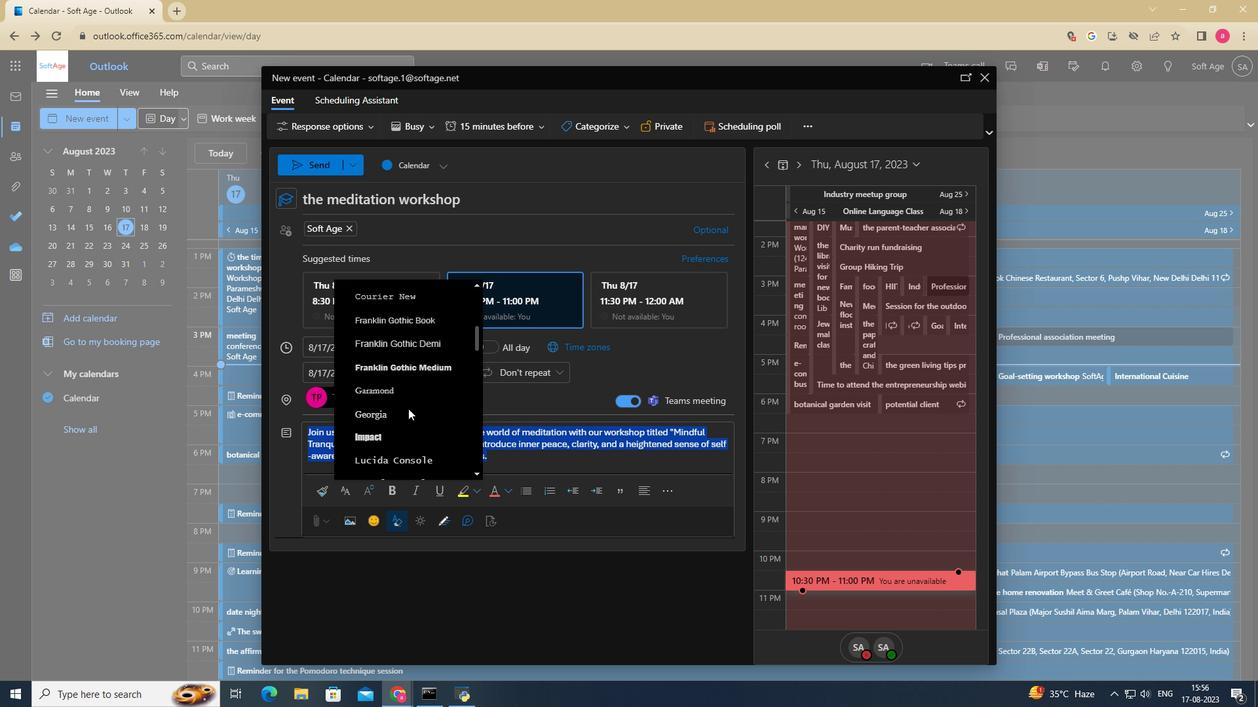 
Action: Mouse scrolled (411, 411) with delta (0, 0)
Screenshot: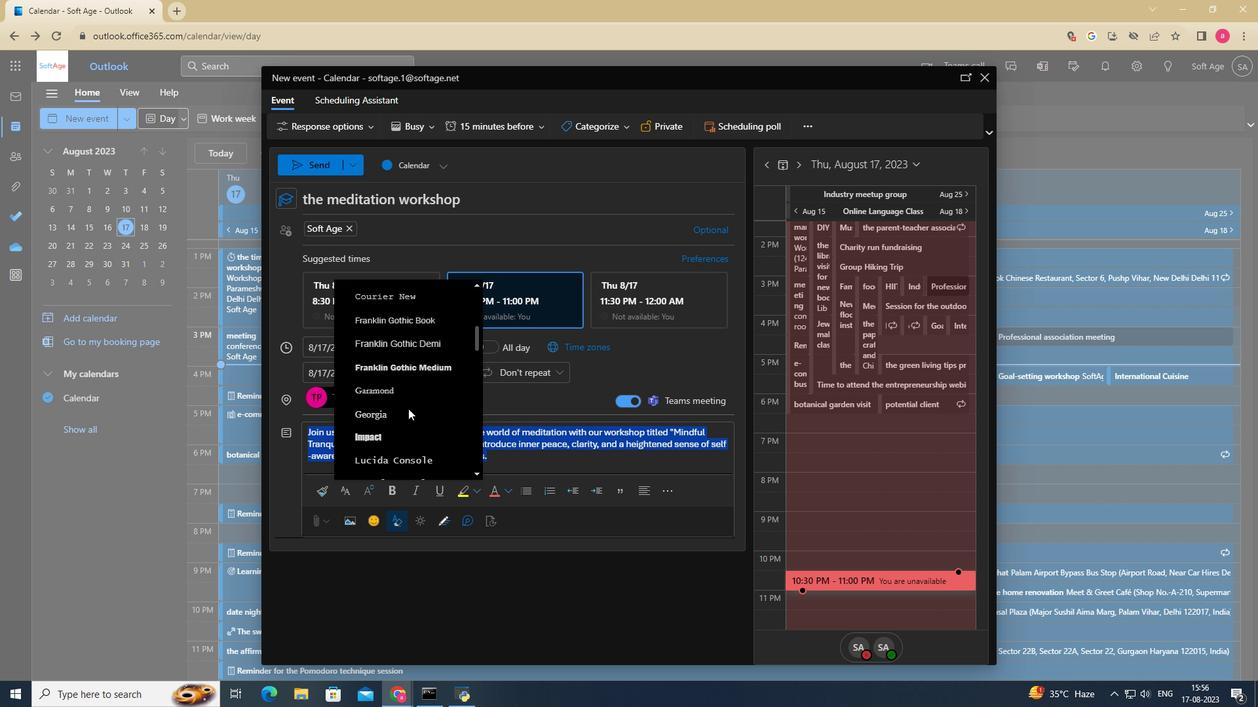 
Action: Mouse scrolled (411, 411) with delta (0, 0)
Screenshot: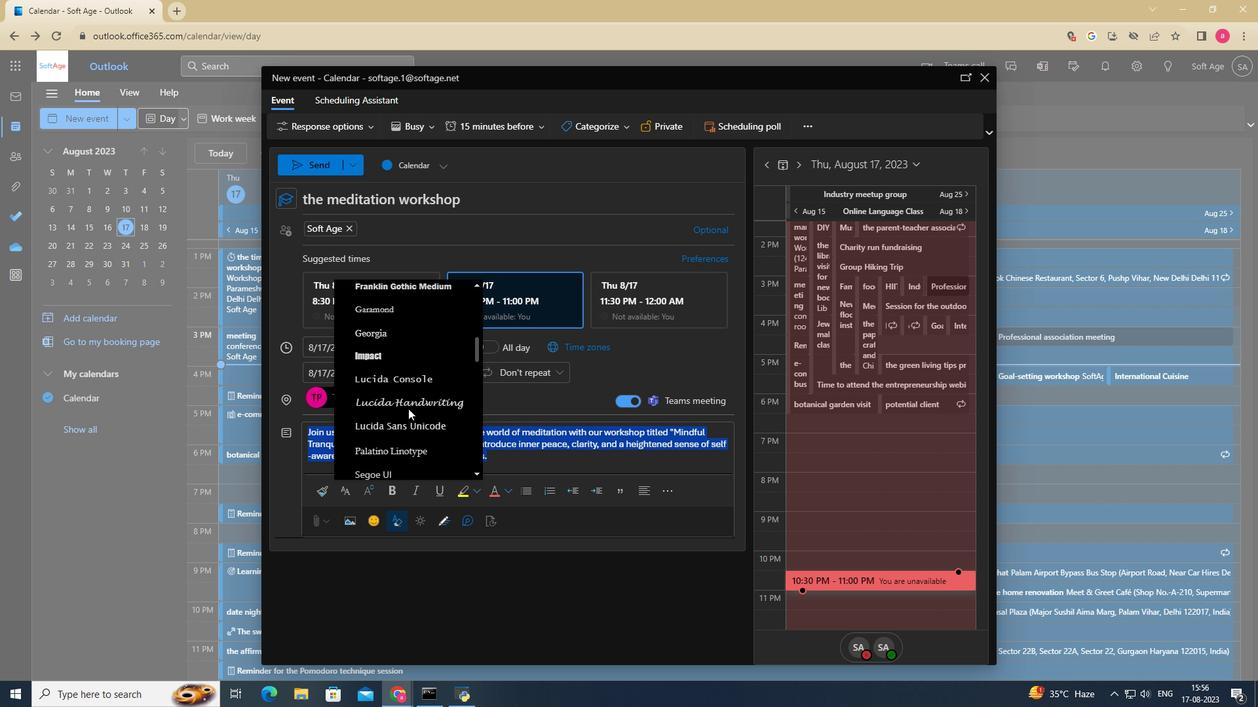 
Action: Mouse scrolled (411, 411) with delta (0, 0)
Screenshot: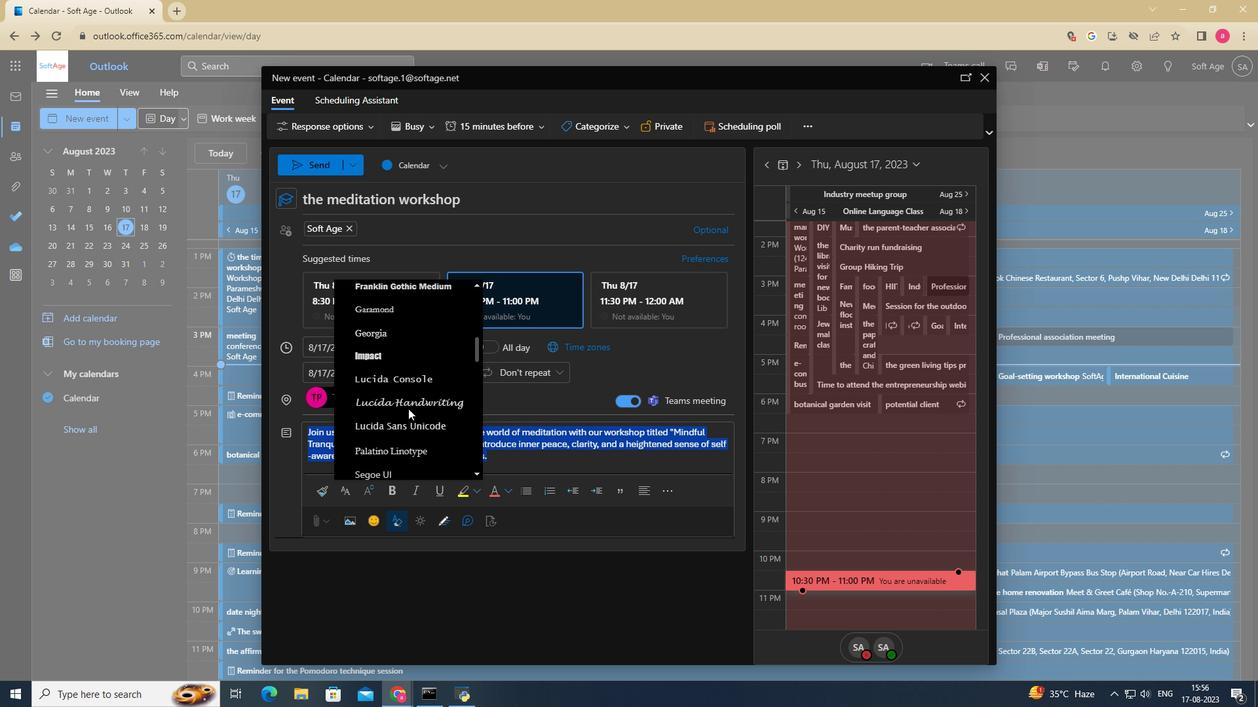 
Action: Mouse scrolled (411, 411) with delta (0, 0)
Screenshot: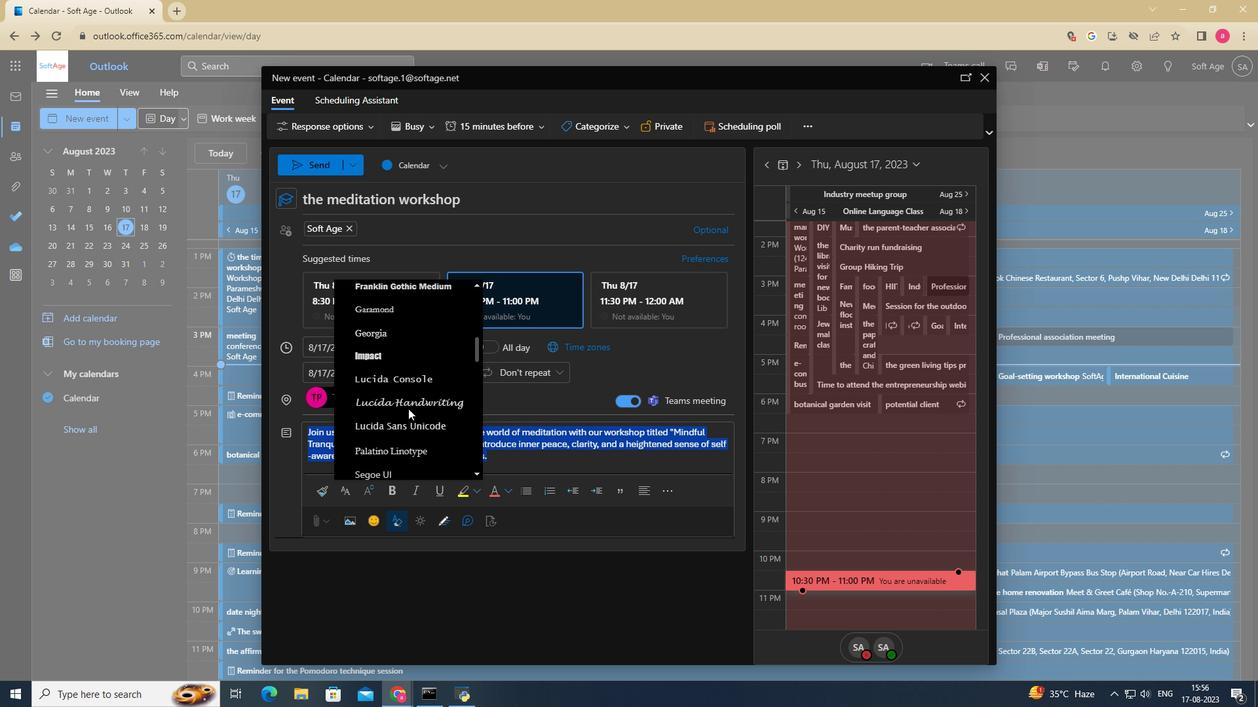 
Action: Mouse scrolled (411, 411) with delta (0, 0)
Screenshot: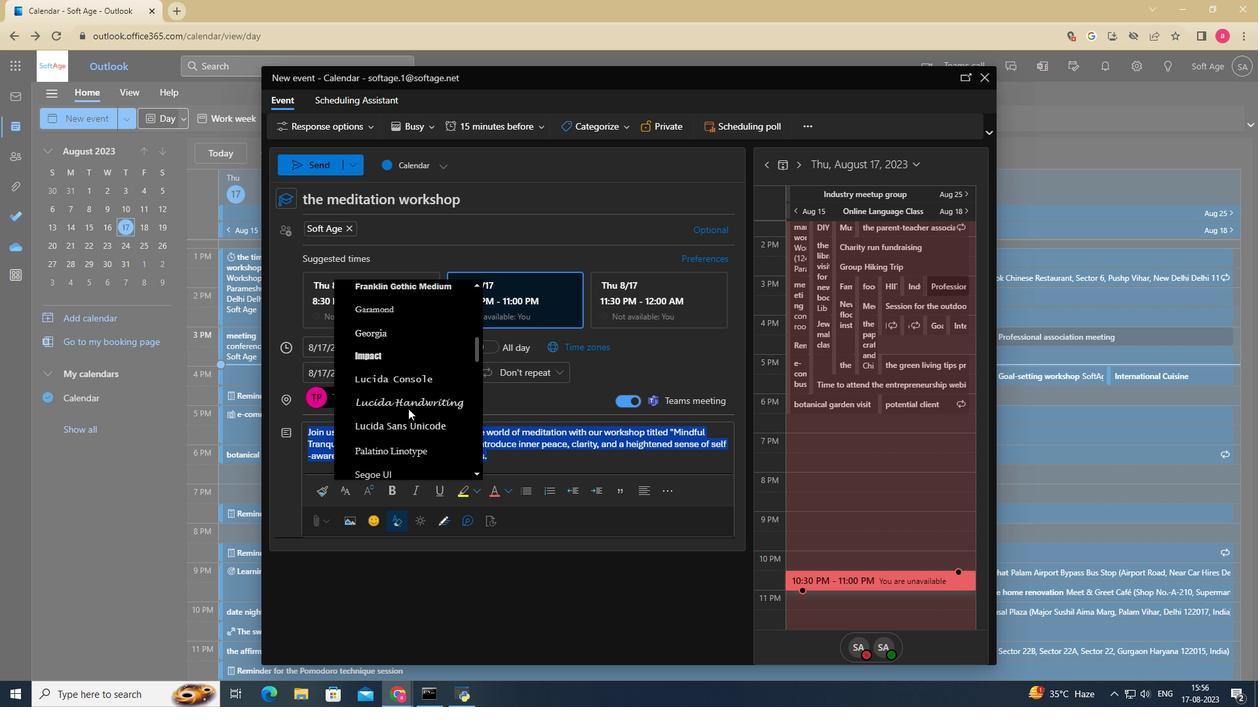 
Action: Mouse moved to (386, 400)
Screenshot: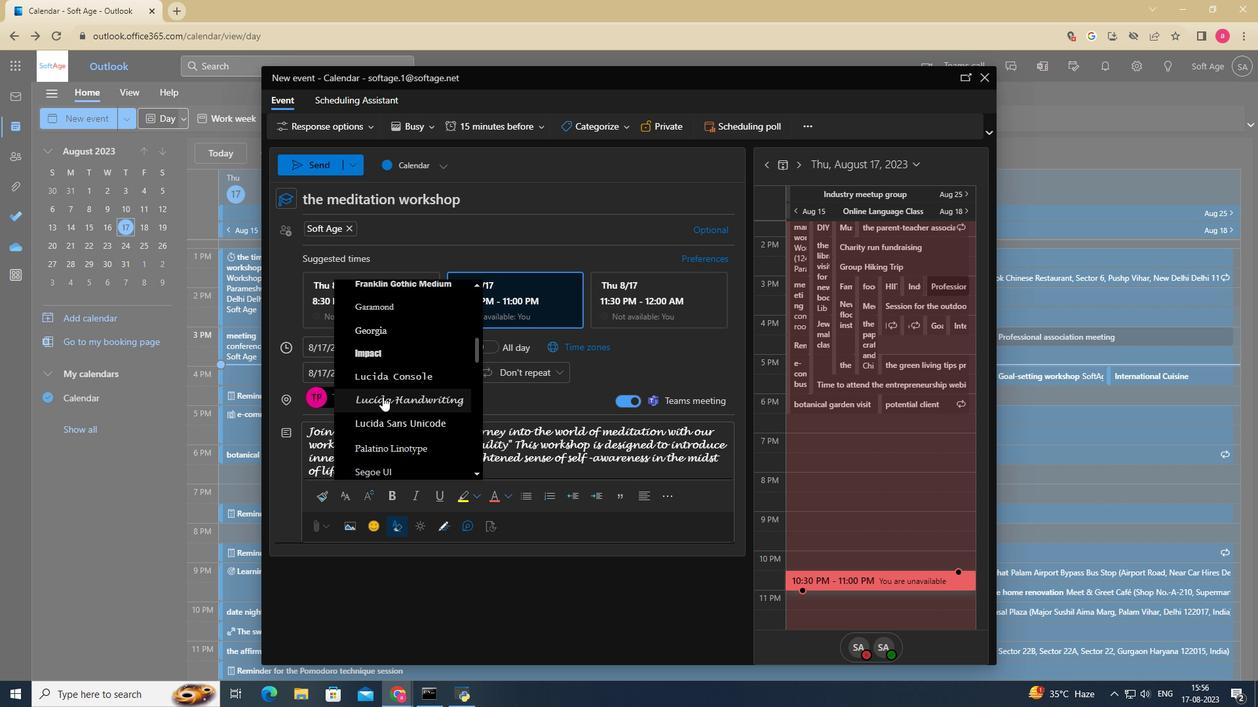 
Action: Mouse pressed left at (386, 400)
Screenshot: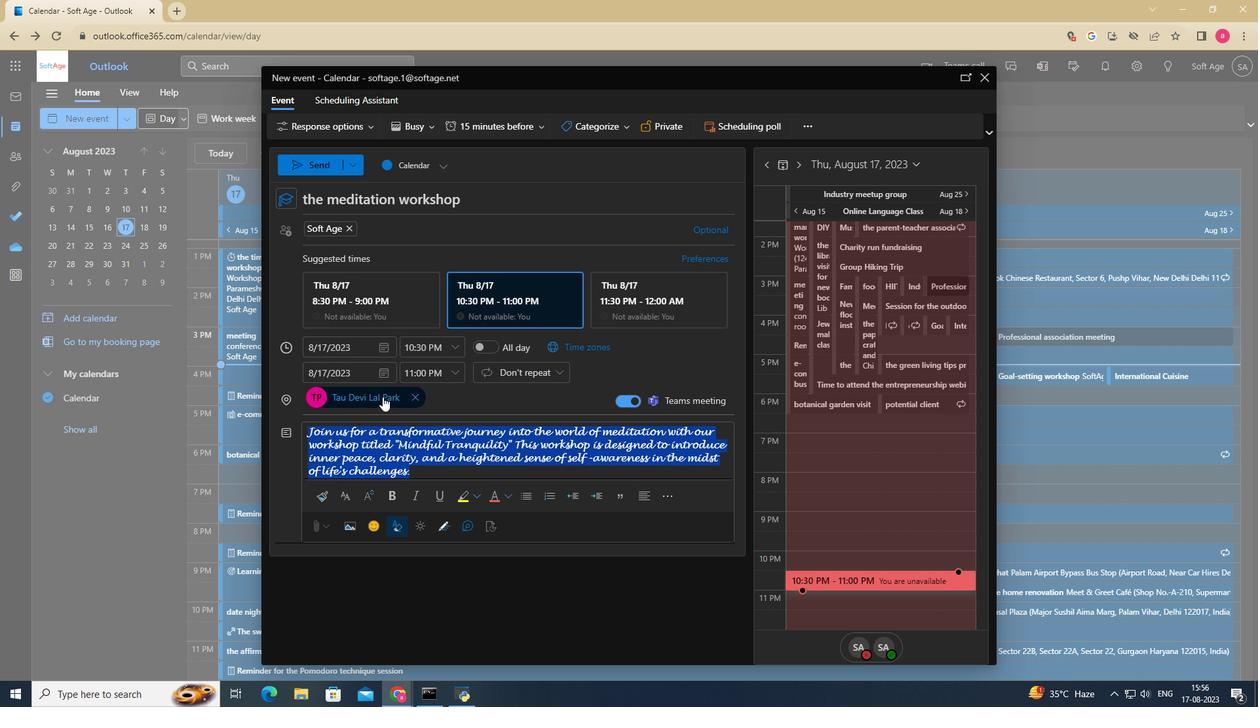 
Action: Mouse moved to (399, 504)
Screenshot: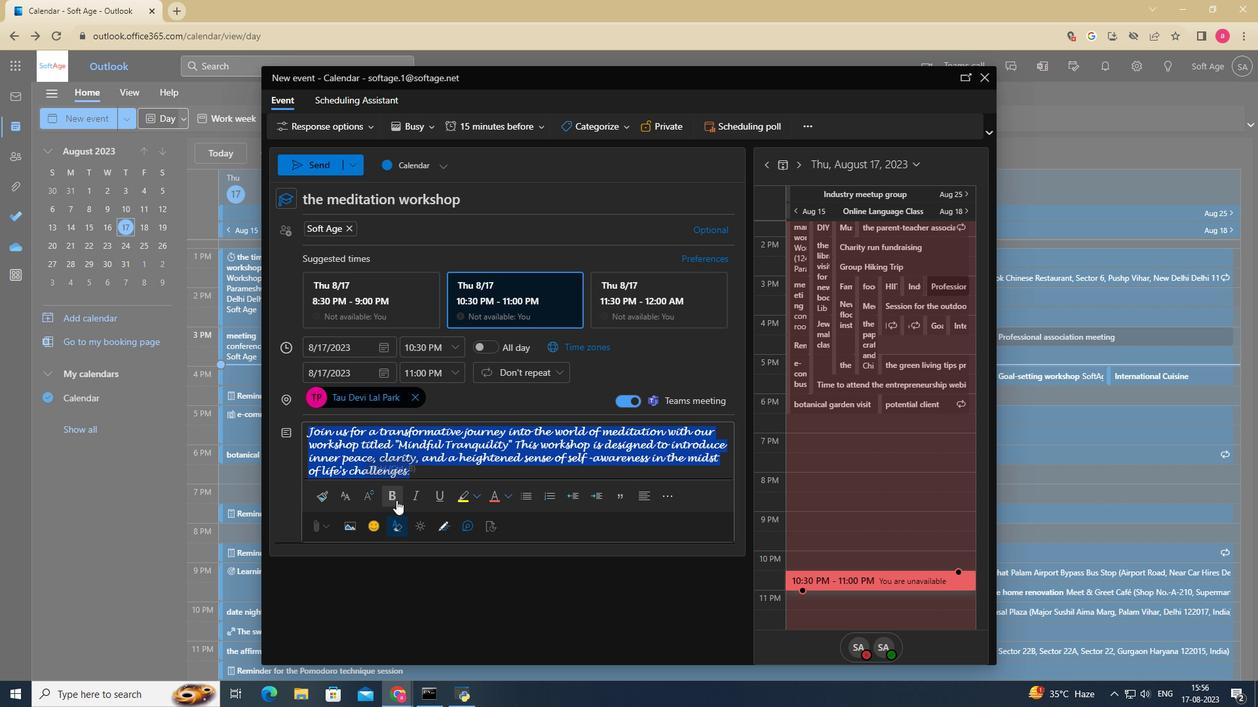 
Action: Mouse pressed left at (399, 504)
Screenshot: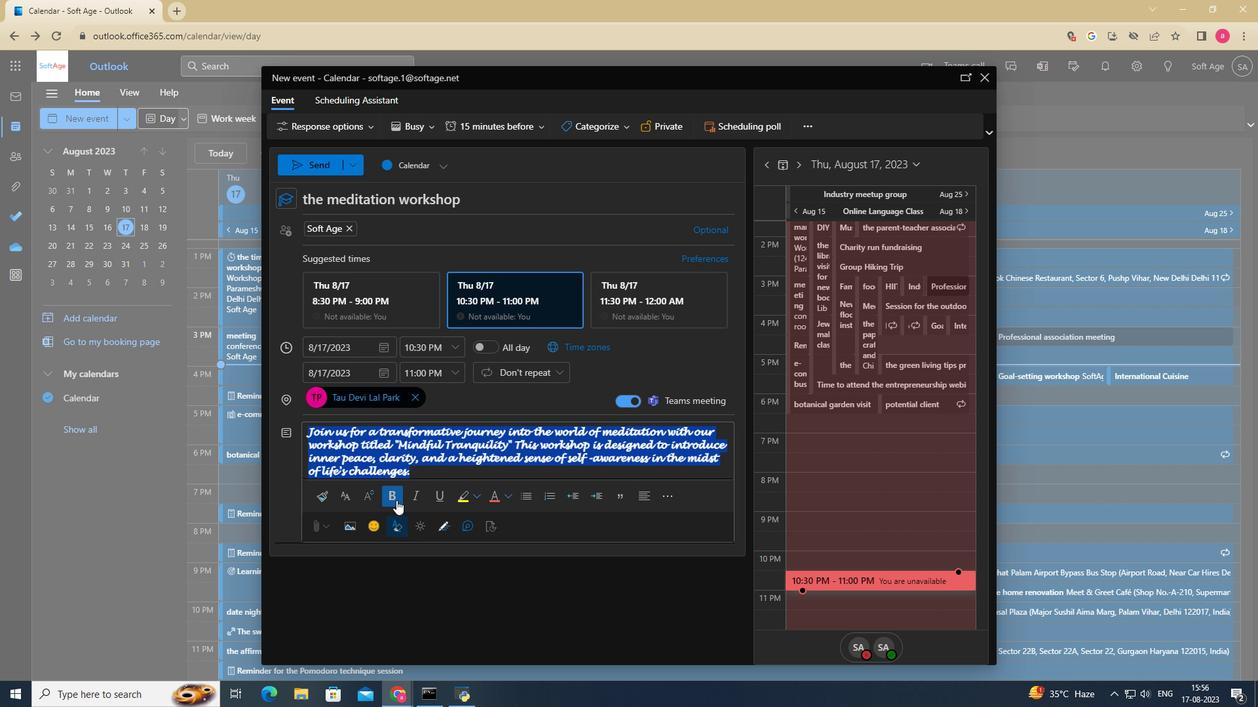 
Action: Mouse moved to (413, 501)
Screenshot: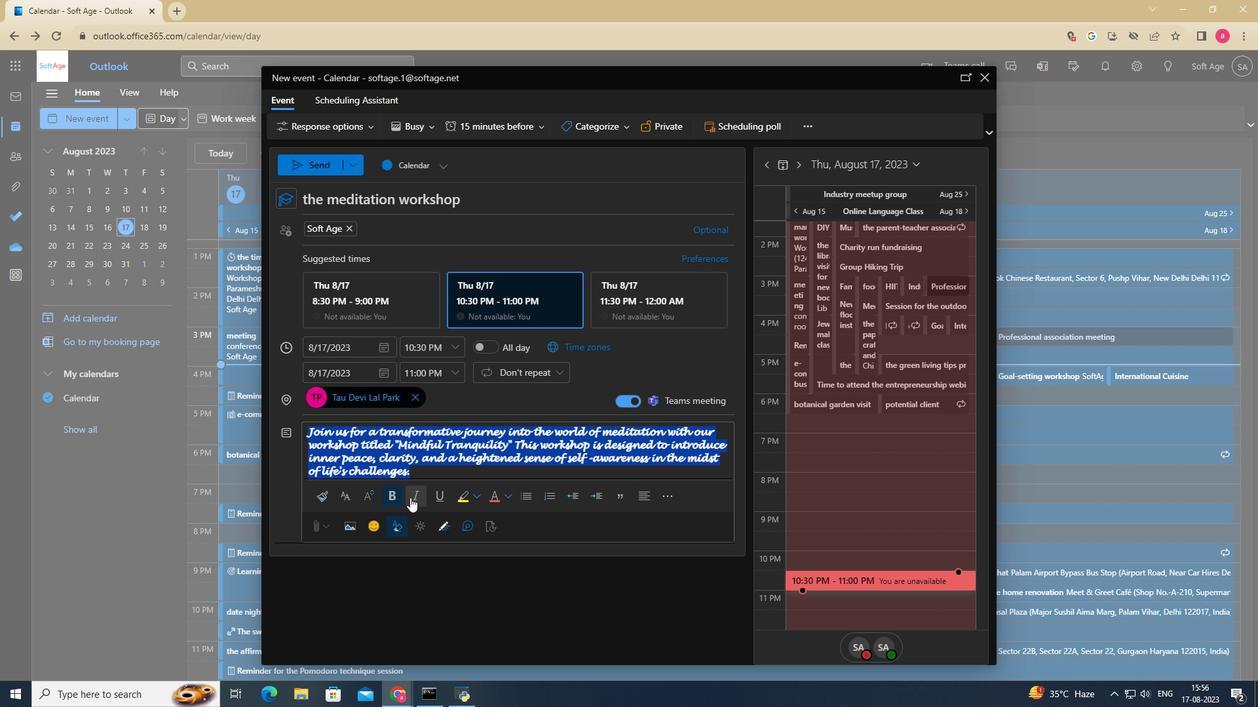 
Action: Mouse pressed left at (413, 501)
Screenshot: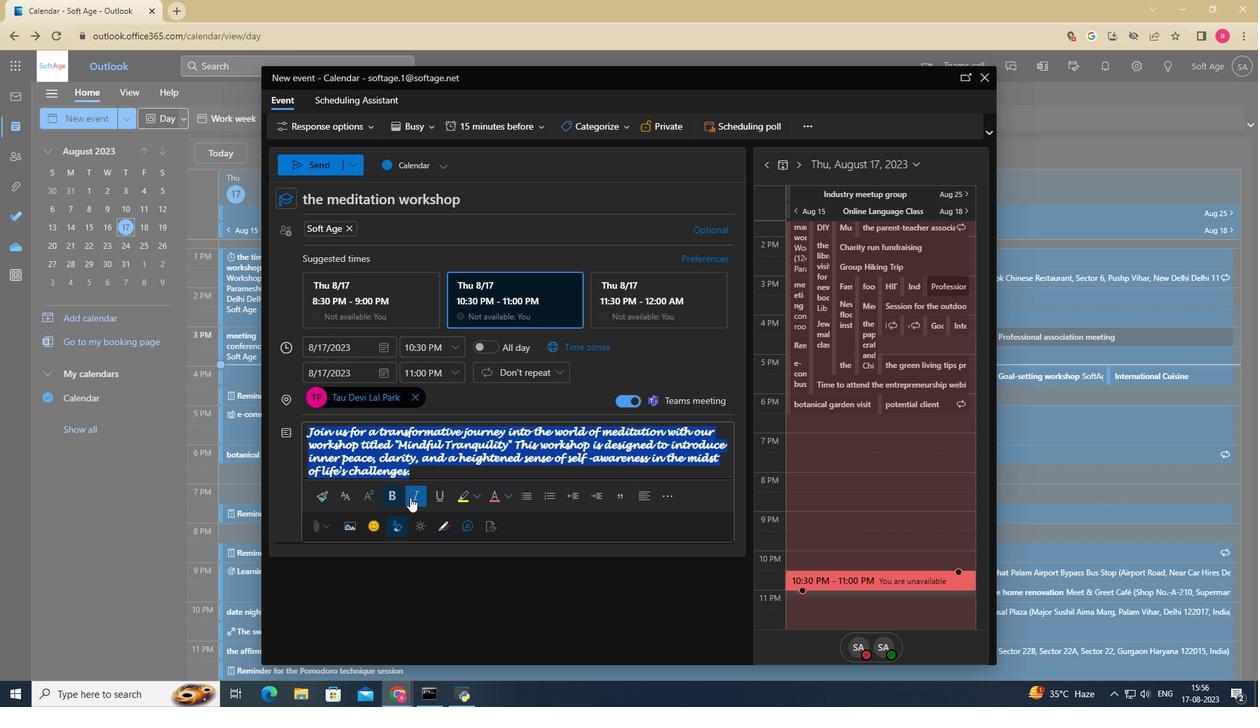 
Action: Mouse moved to (415, 499)
Screenshot: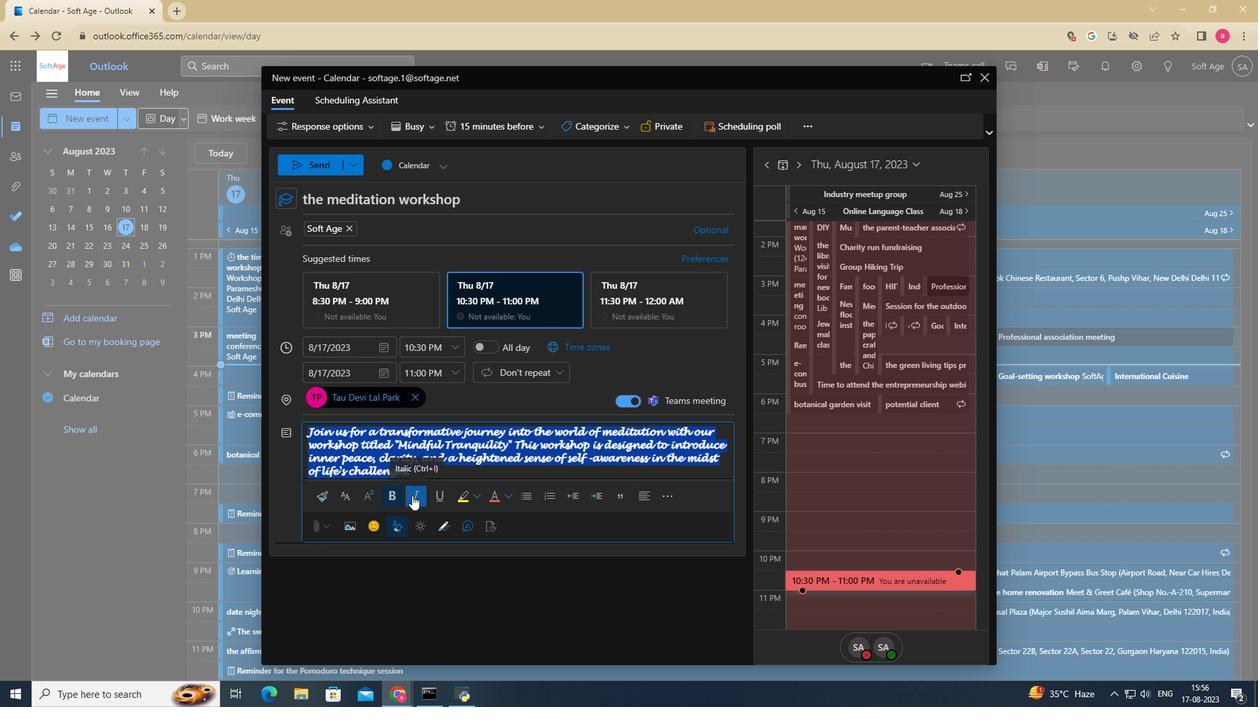 
Action: Mouse pressed left at (415, 499)
Screenshot: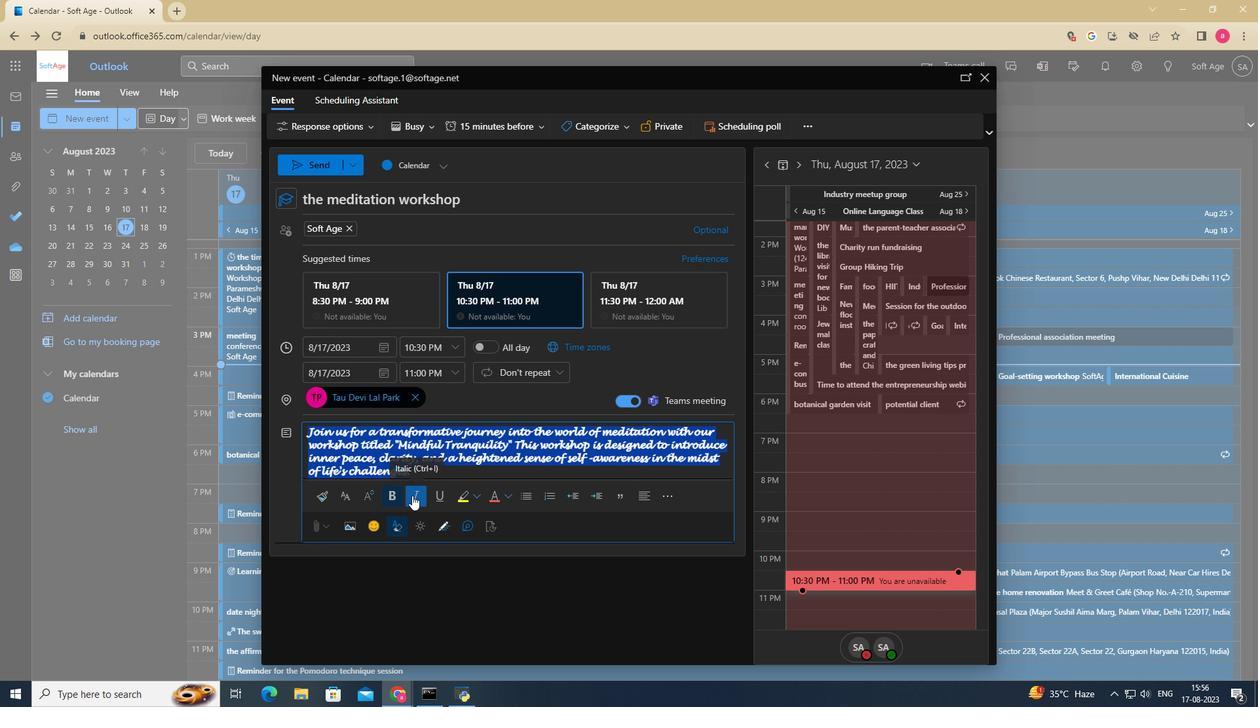 
Action: Mouse moved to (544, 453)
Screenshot: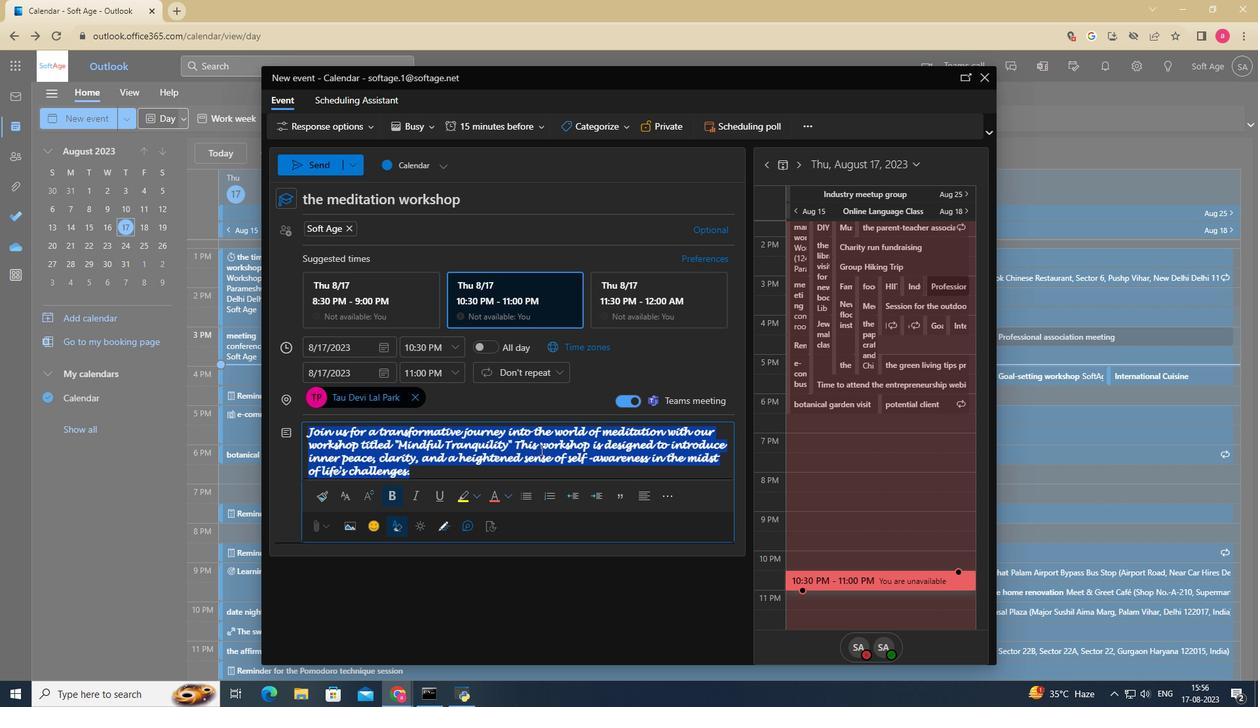 
Action: Mouse pressed left at (544, 453)
Screenshot: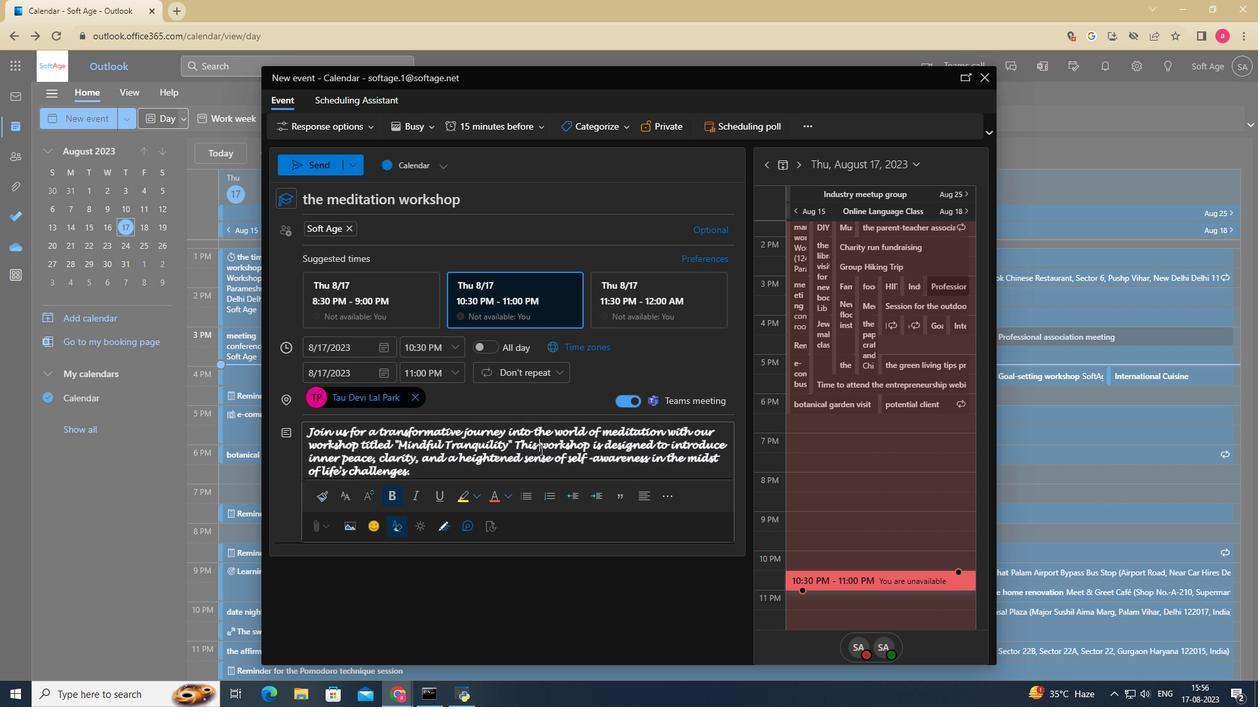 
Action: Mouse moved to (440, 464)
Screenshot: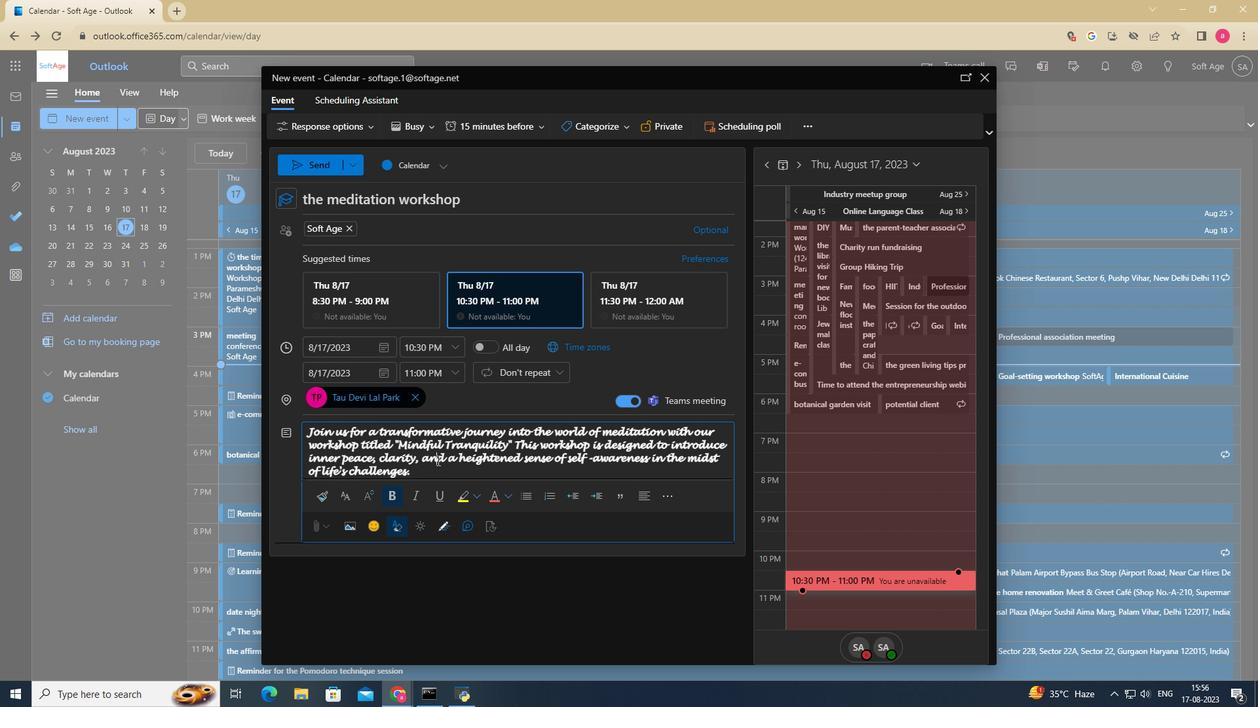
Action: Mouse pressed left at (440, 464)
Screenshot: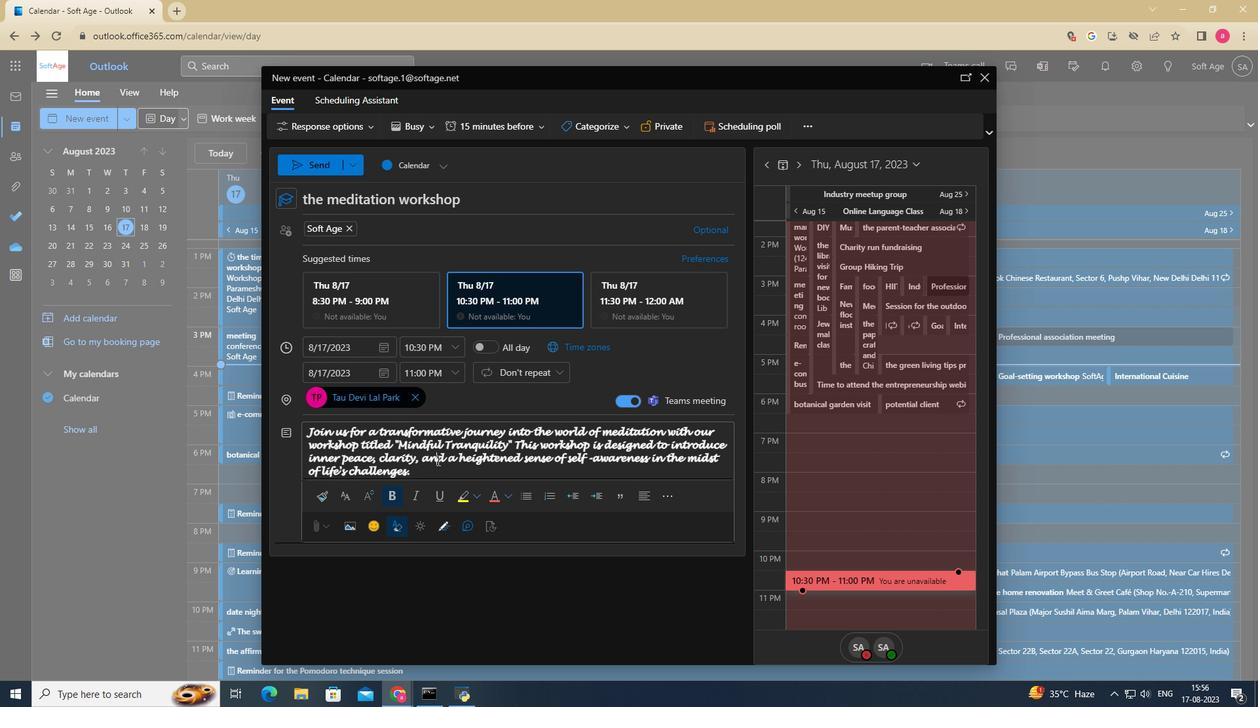 
Action: Mouse pressed left at (440, 464)
Screenshot: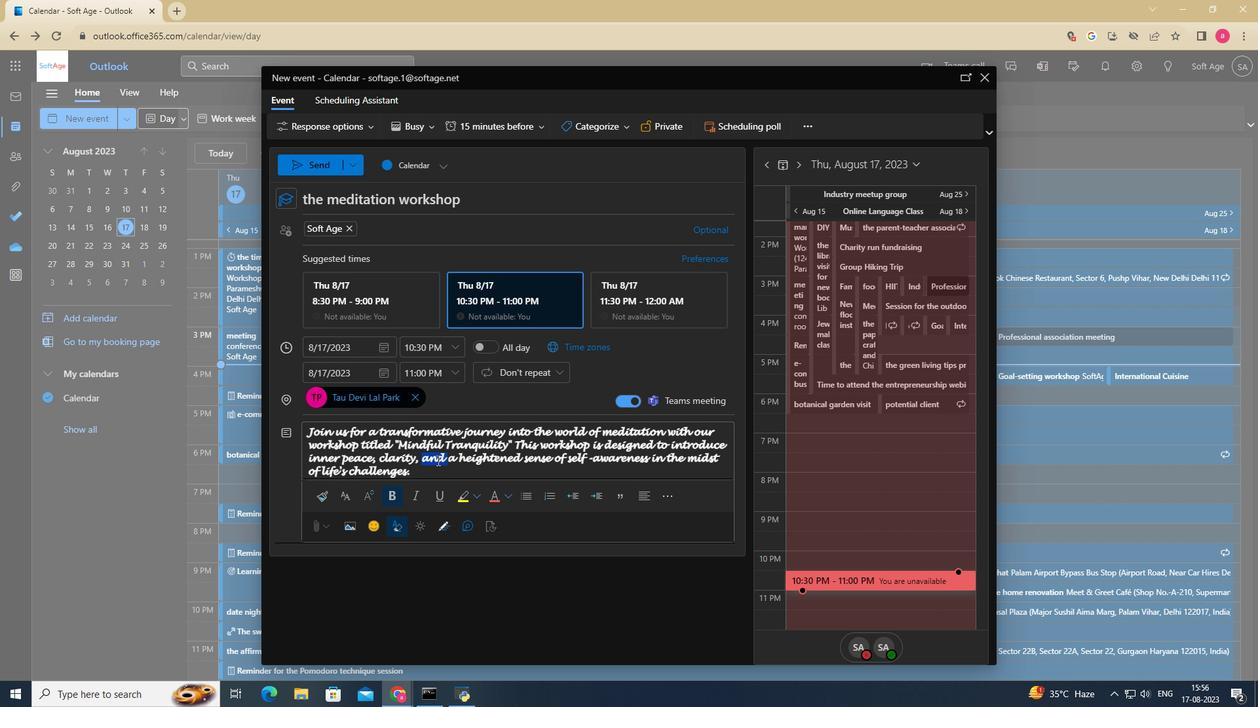 
Action: Mouse pressed left at (440, 464)
Screenshot: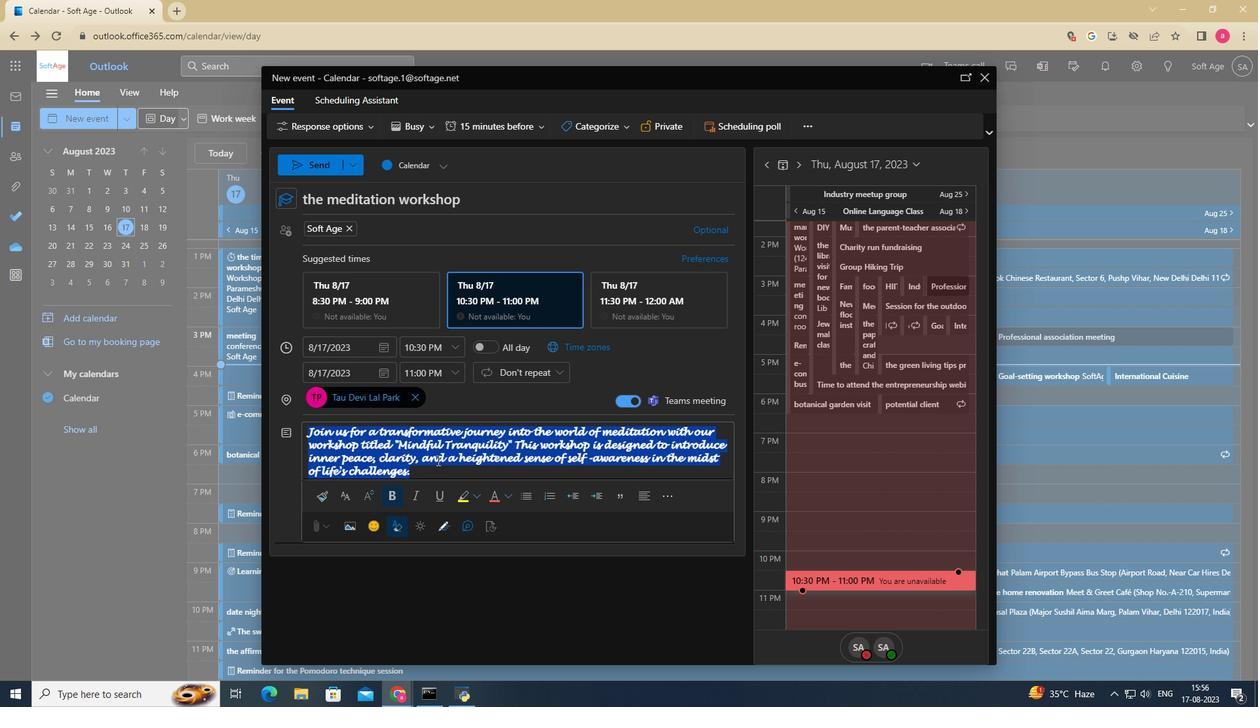 
Action: Mouse moved to (492, 495)
Screenshot: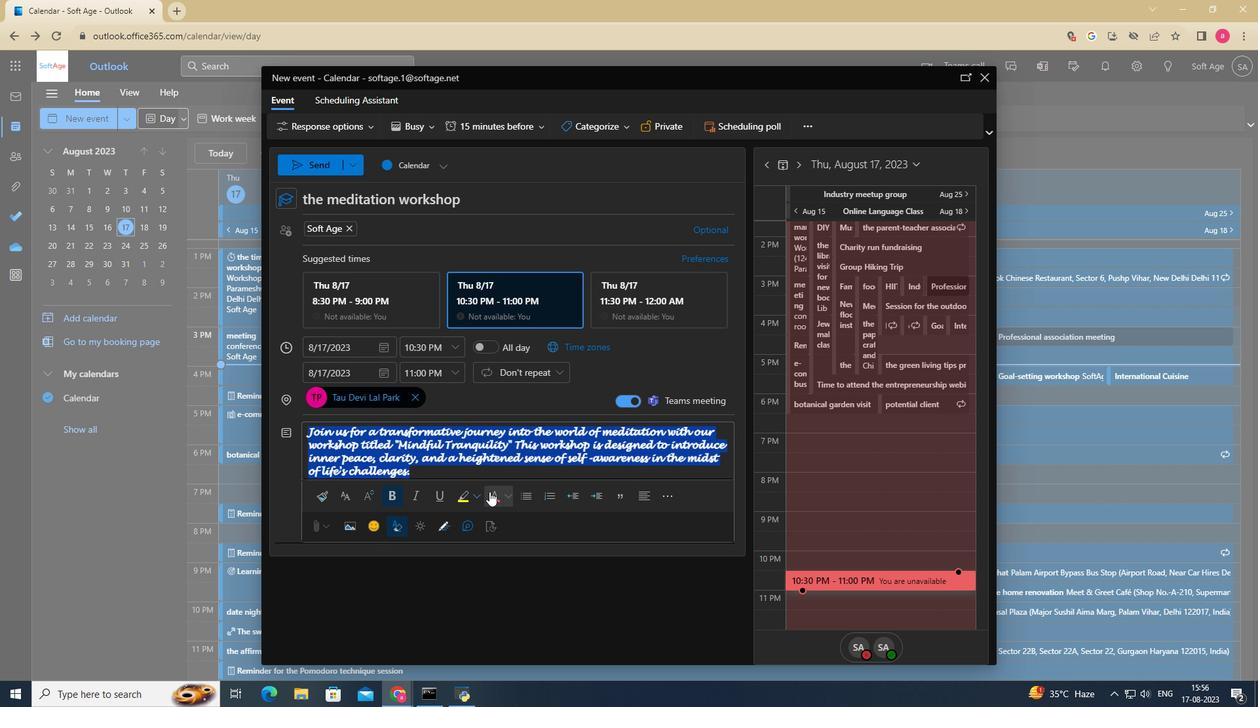 
Action: Mouse pressed left at (492, 495)
Screenshot: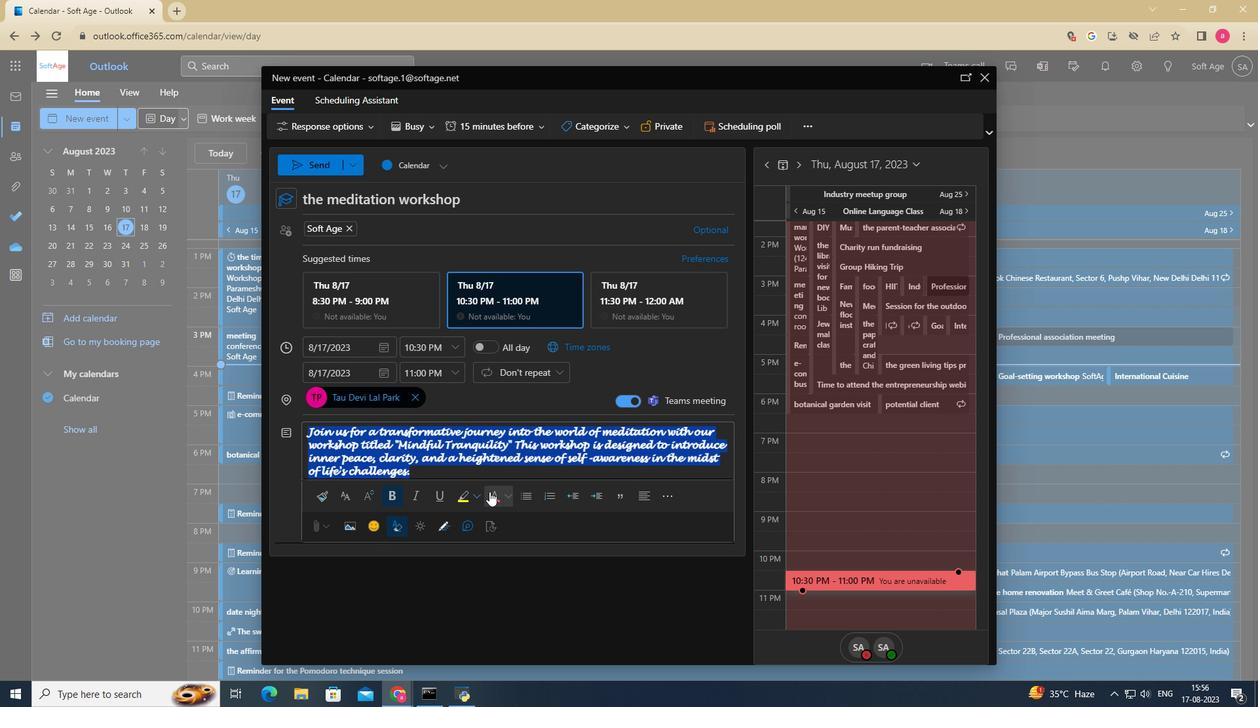 
Action: Mouse moved to (457, 481)
Screenshot: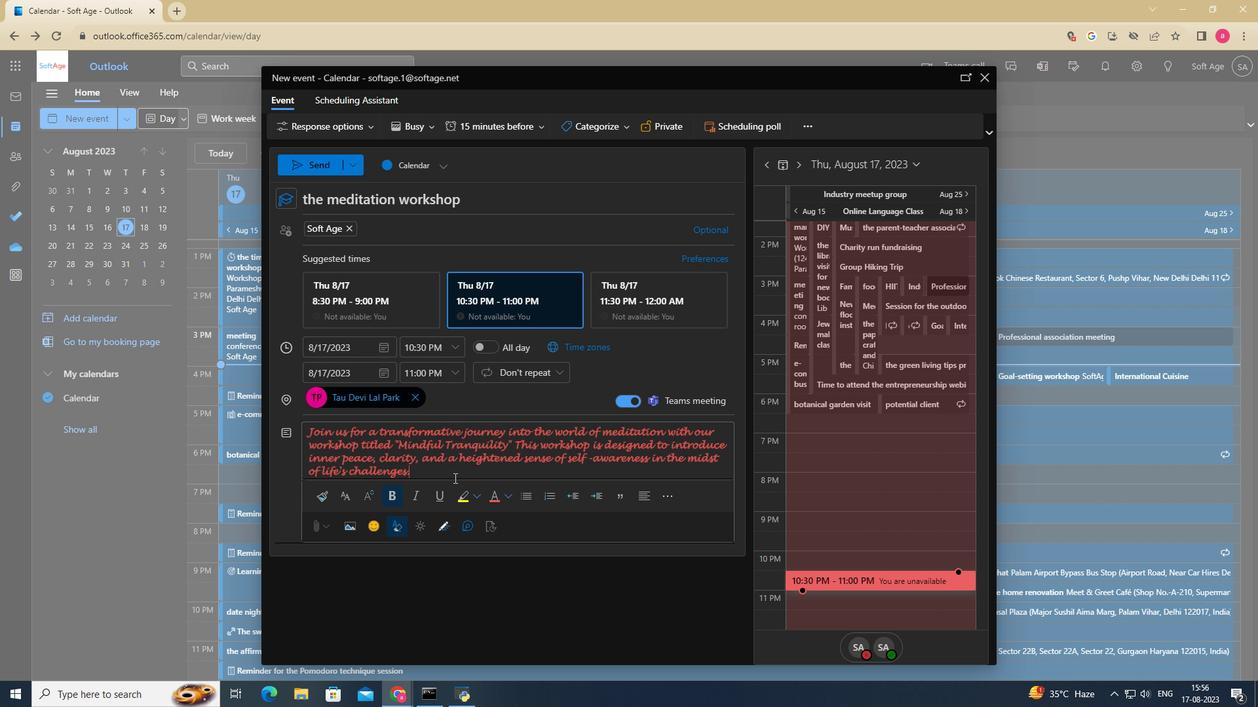 
Action: Mouse pressed left at (457, 481)
Screenshot: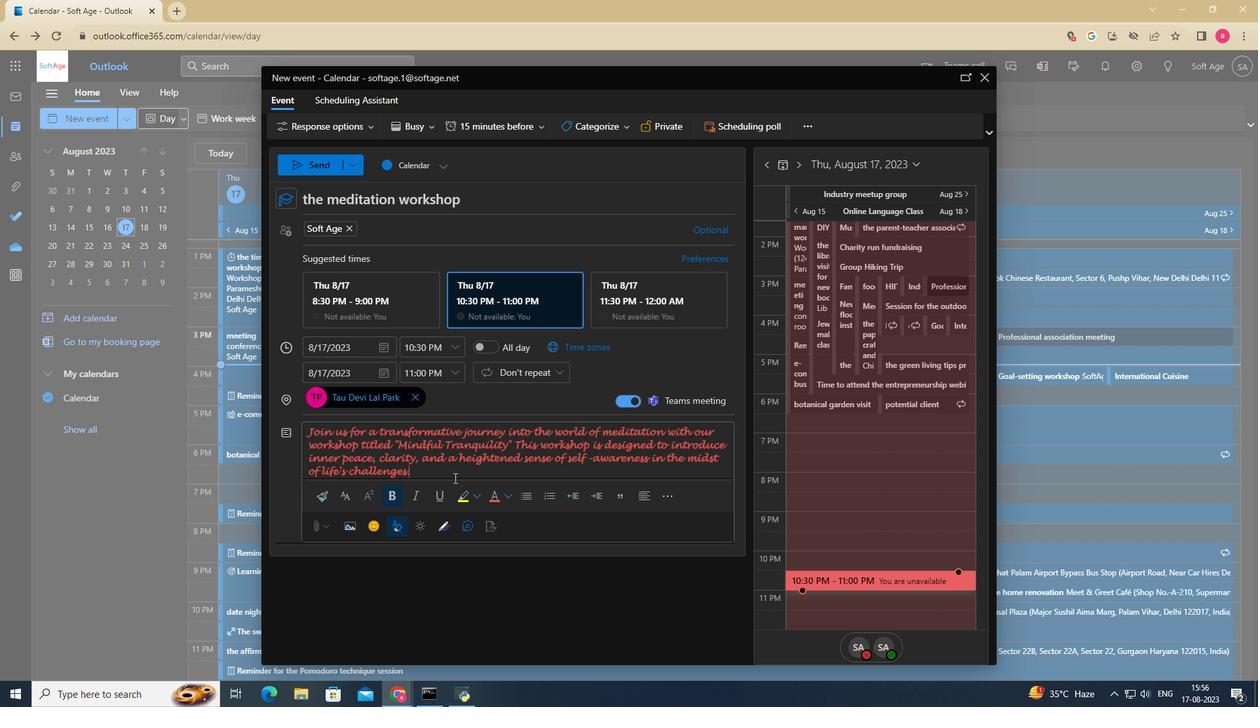 
Action: Mouse moved to (382, 526)
Screenshot: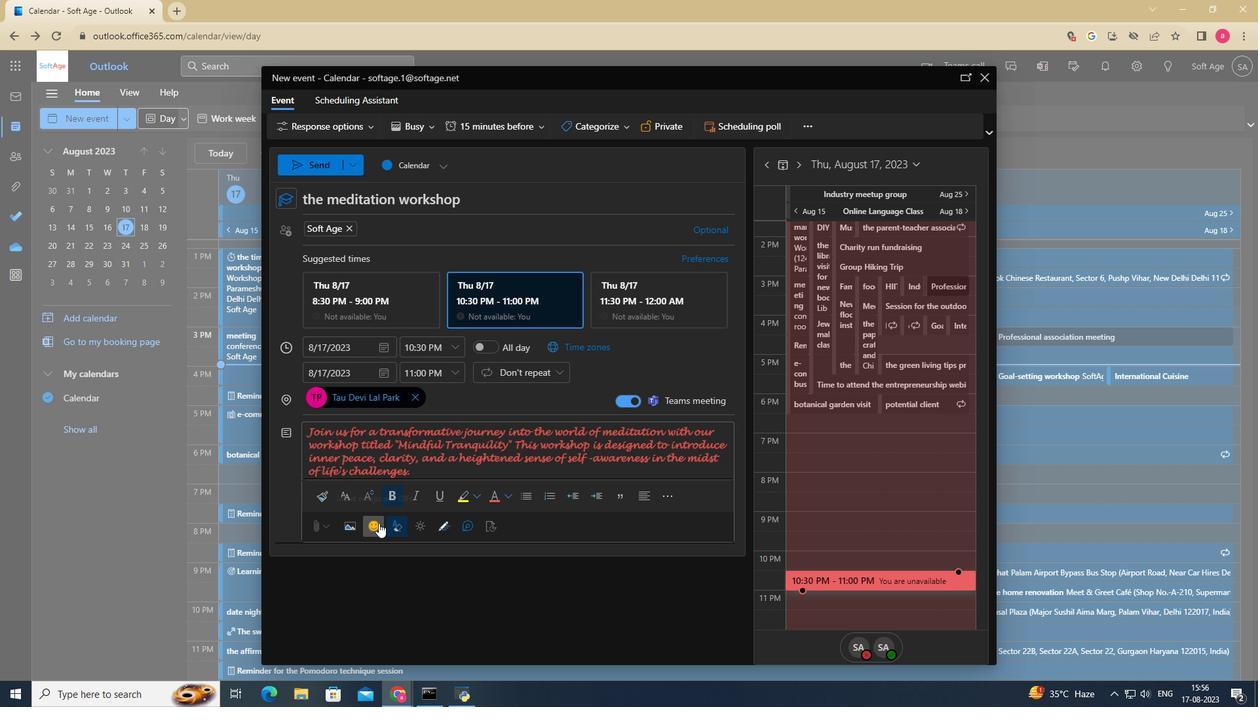
Action: Mouse pressed left at (382, 526)
Screenshot: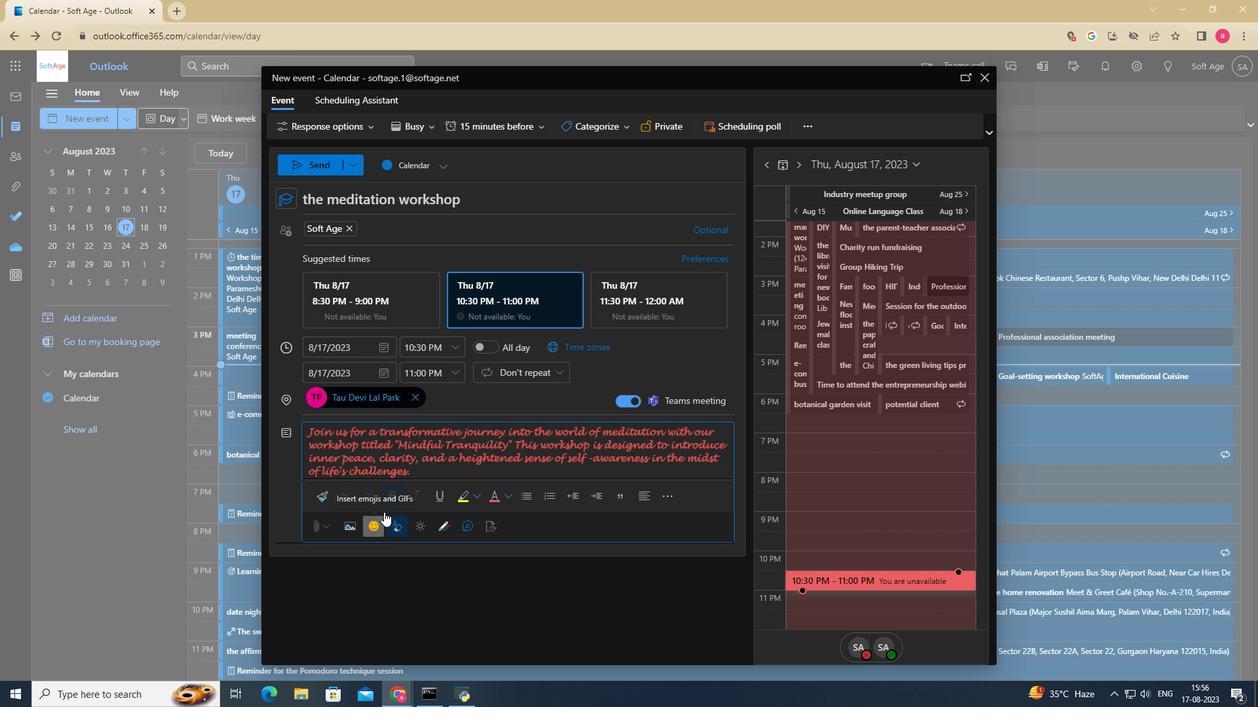 
Action: Mouse moved to (911, 268)
Screenshot: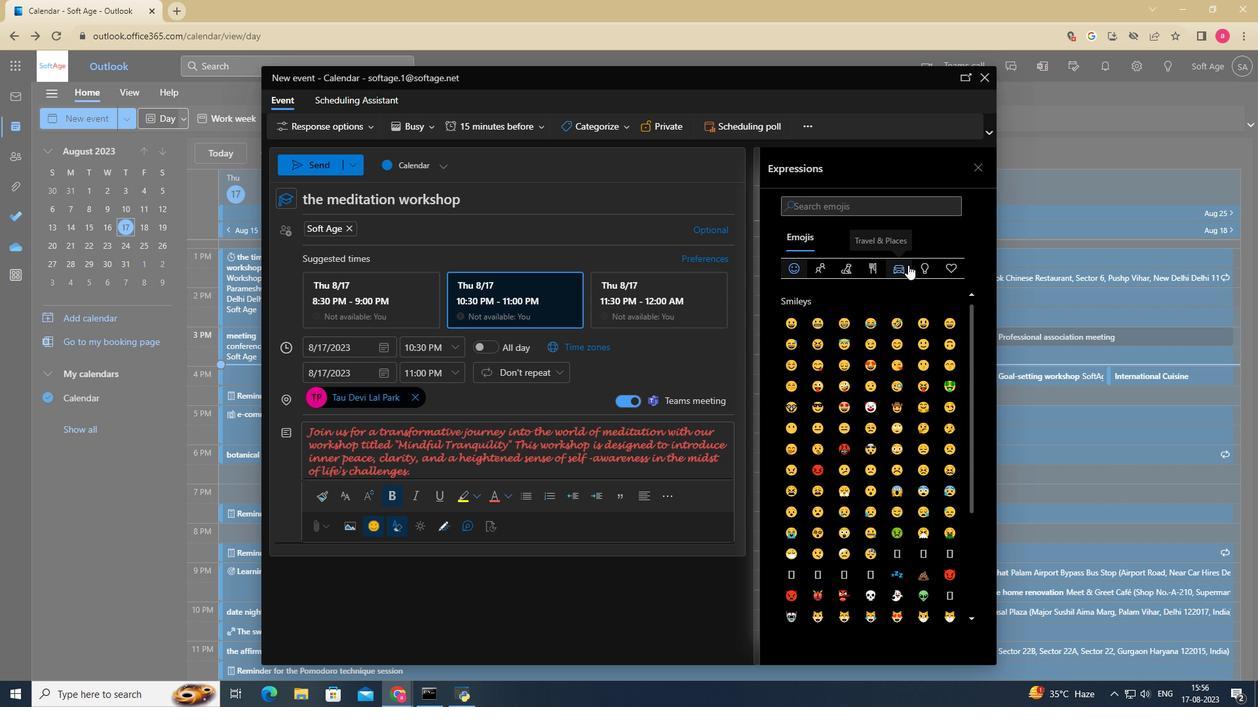 
Action: Mouse pressed left at (911, 268)
Screenshot: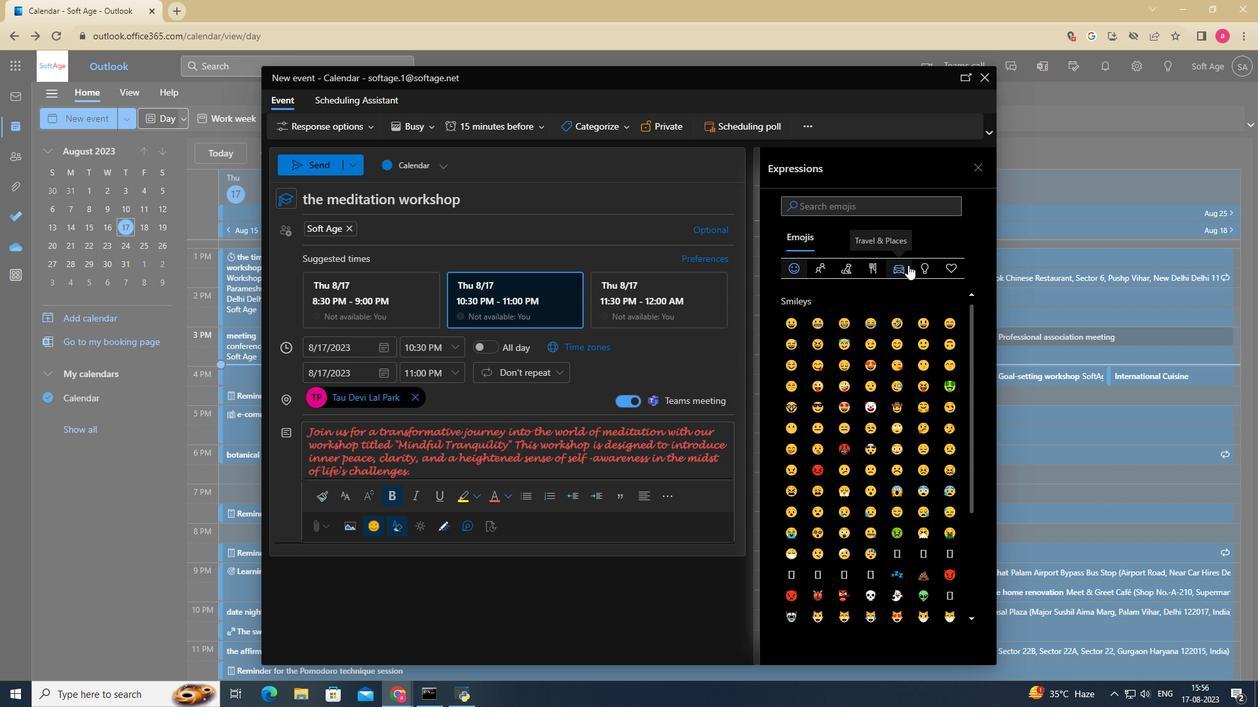 
Action: Mouse moved to (844, 370)
Screenshot: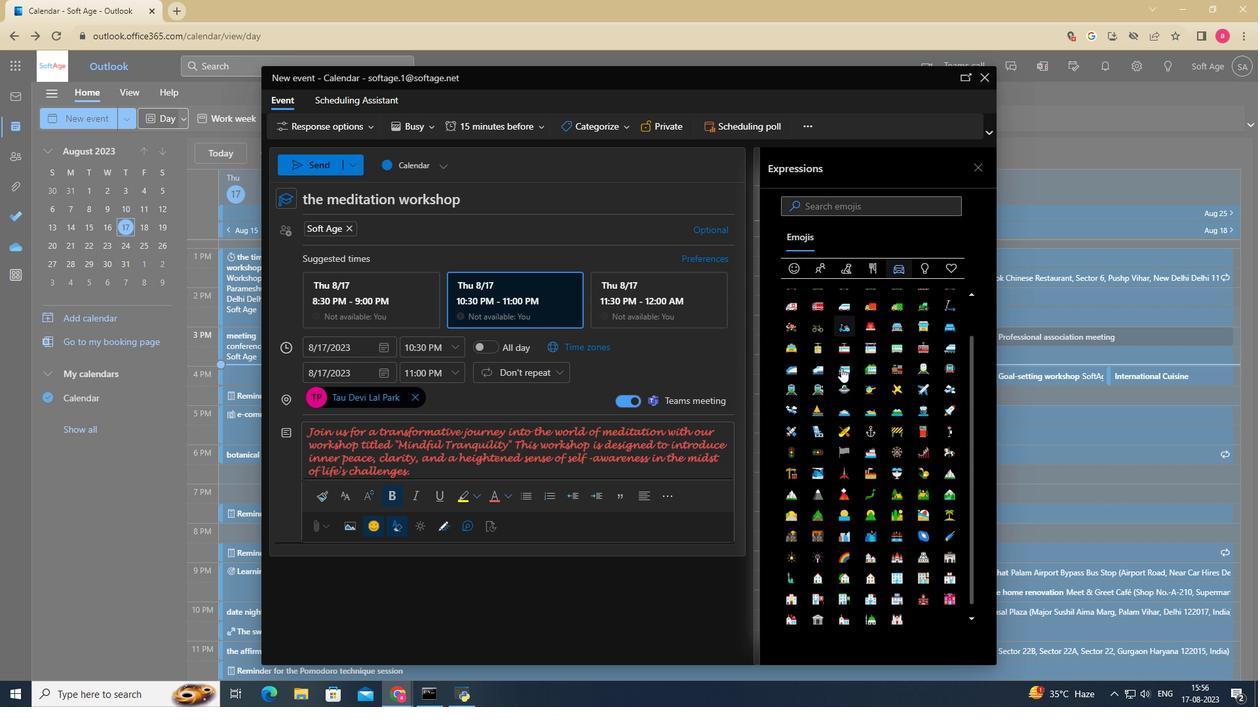 
Action: Mouse scrolled (844, 370) with delta (0, 0)
Screenshot: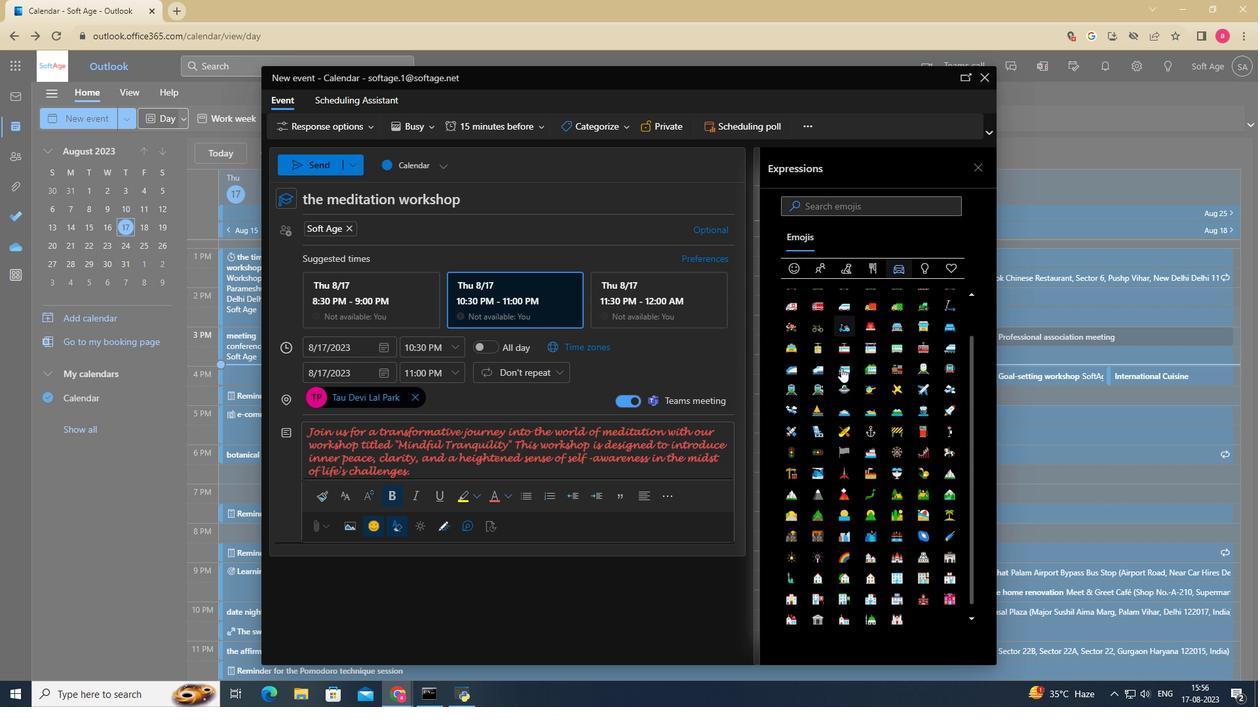 
Action: Mouse scrolled (844, 370) with delta (0, 0)
Screenshot: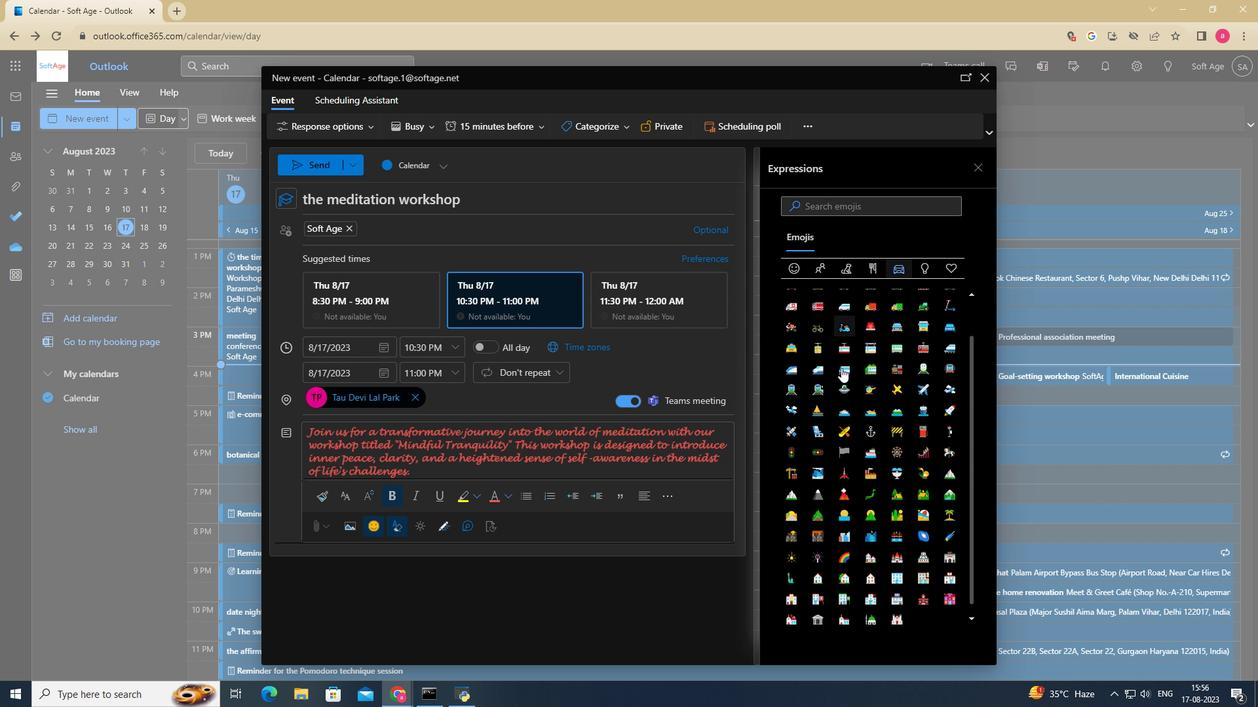 
Action: Mouse moved to (844, 371)
Screenshot: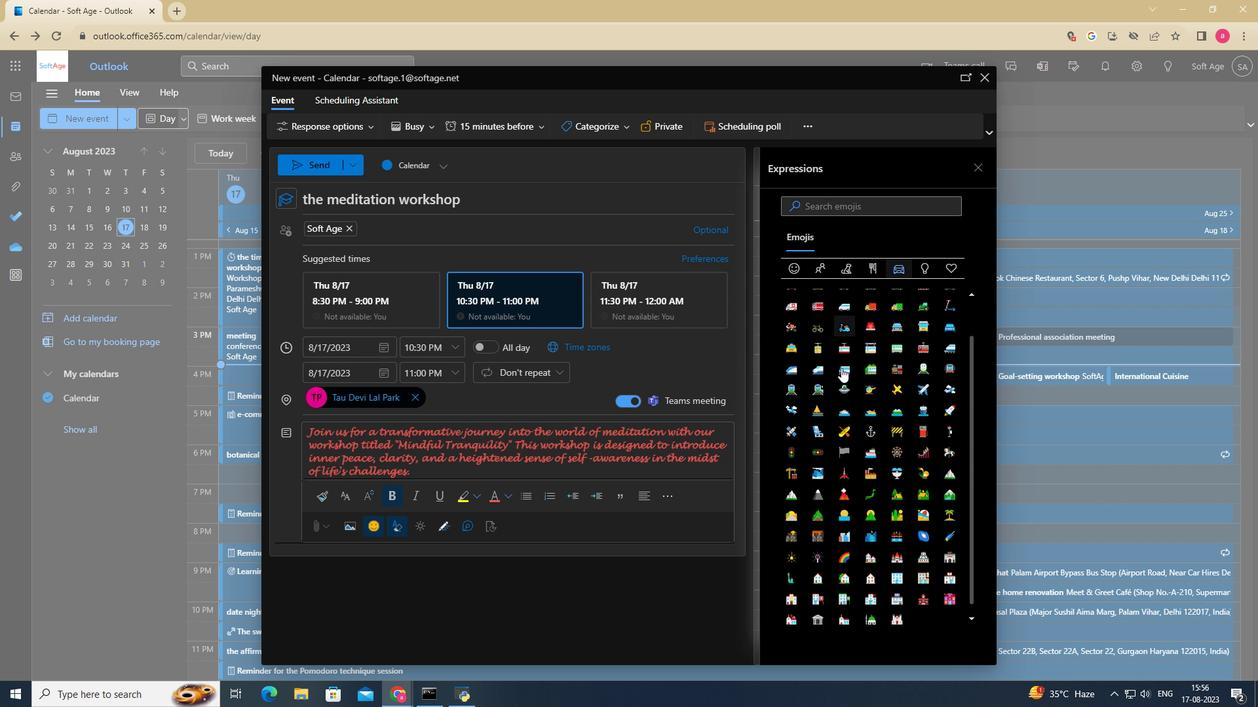
Action: Mouse scrolled (844, 370) with delta (0, 0)
Screenshot: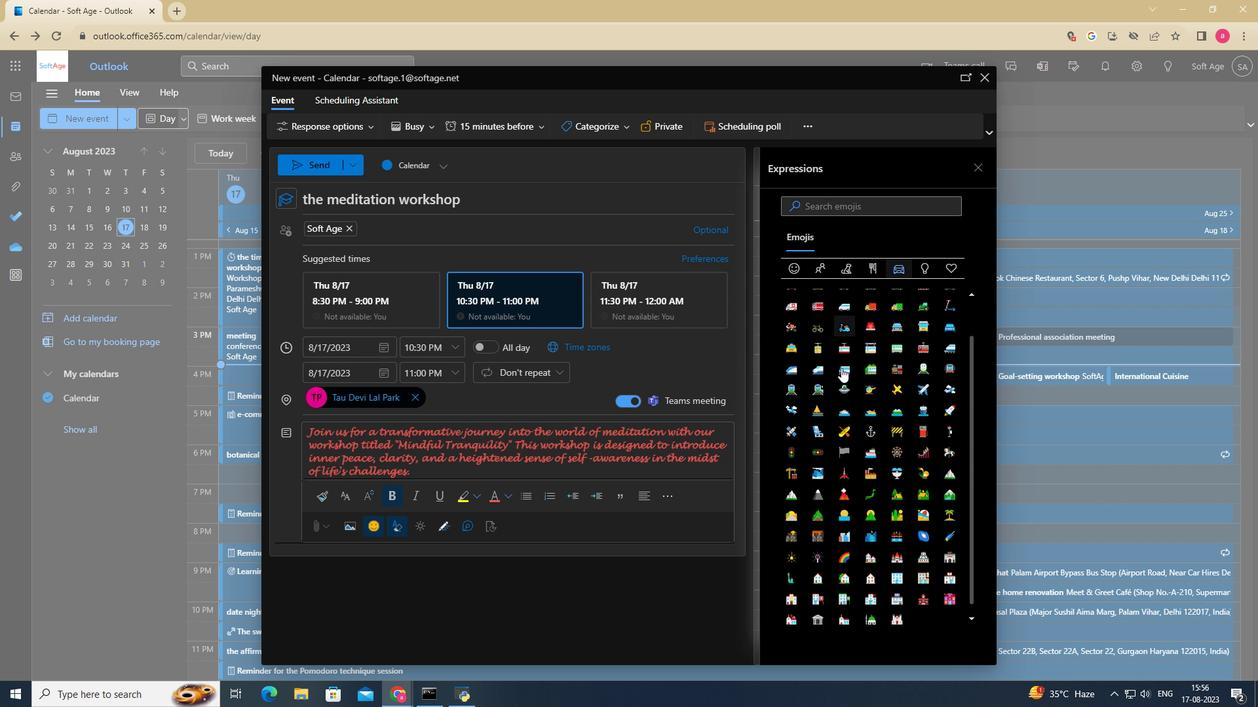 
Action: Mouse scrolled (844, 370) with delta (0, 0)
Screenshot: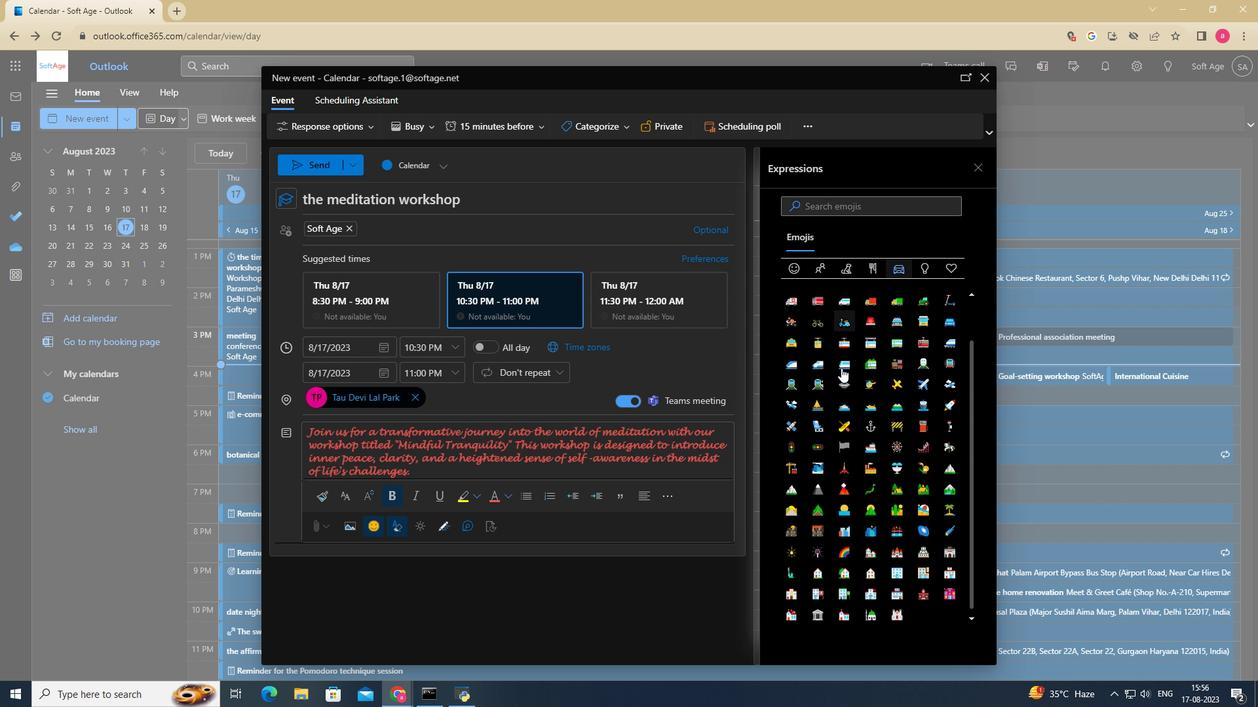 
Action: Mouse scrolled (844, 370) with delta (0, 0)
Screenshot: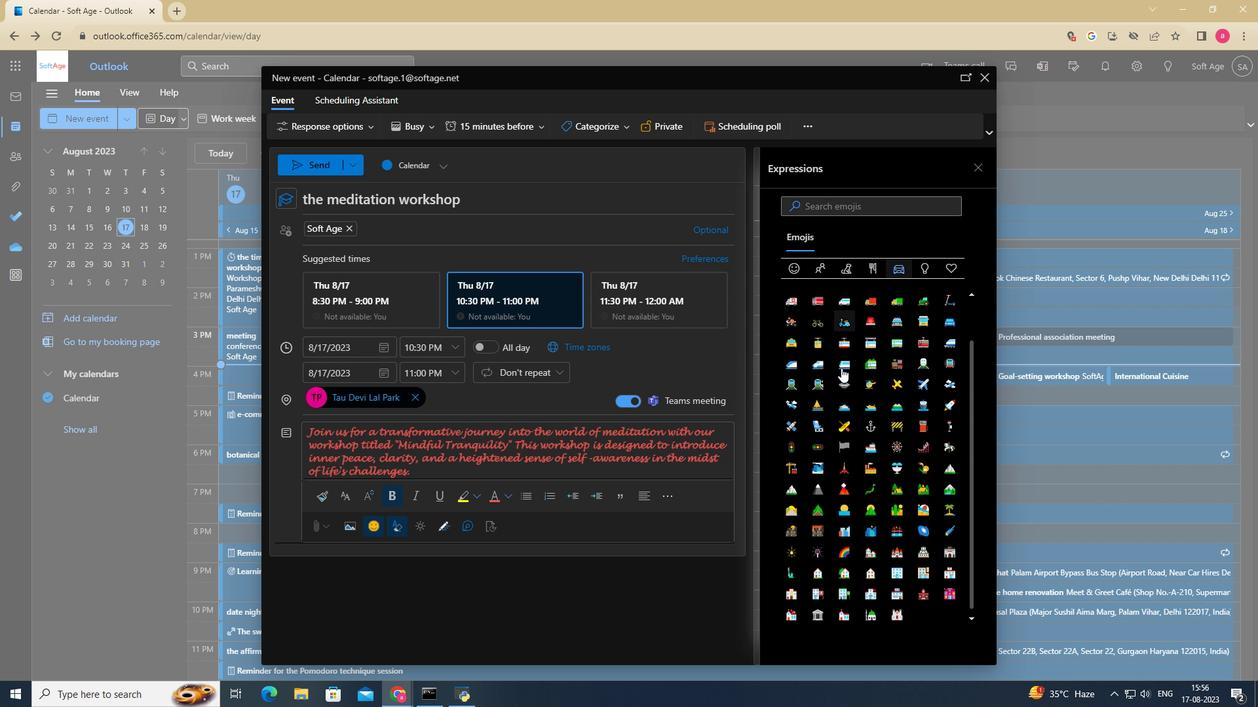 
Action: Mouse scrolled (844, 370) with delta (0, 0)
Screenshot: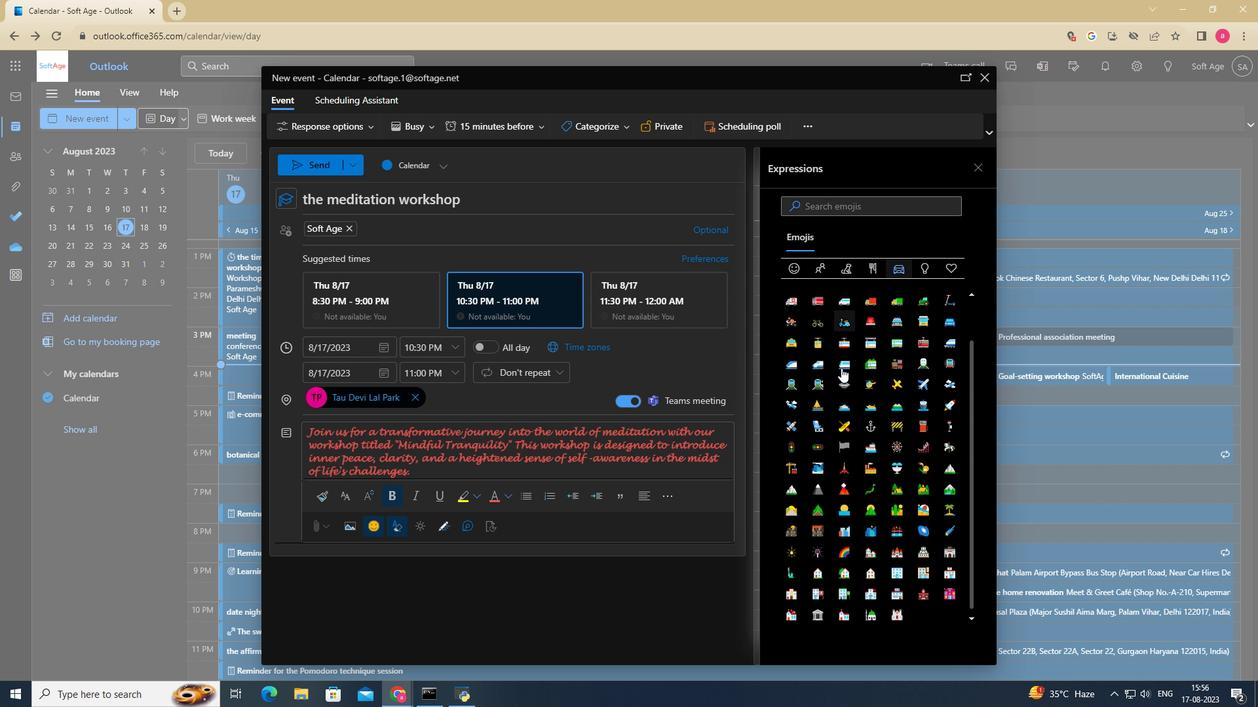 
Action: Mouse scrolled (844, 370) with delta (0, 0)
Screenshot: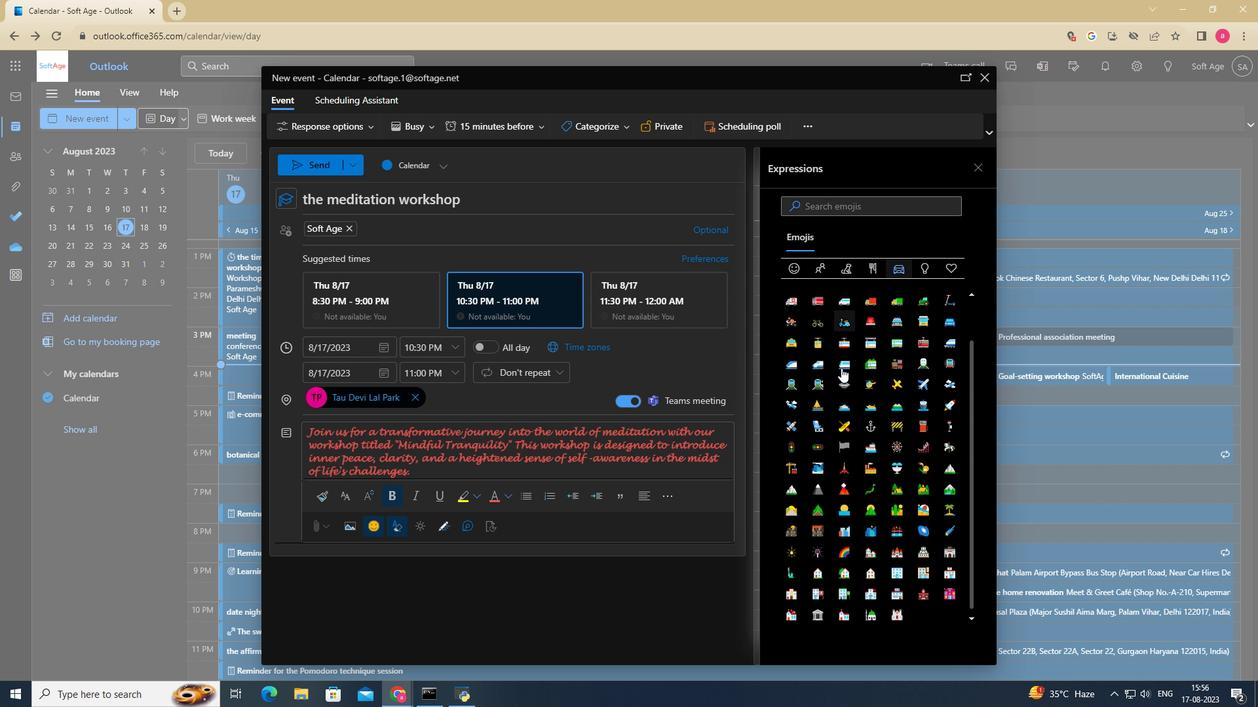 
Action: Mouse scrolled (844, 370) with delta (0, 0)
Screenshot: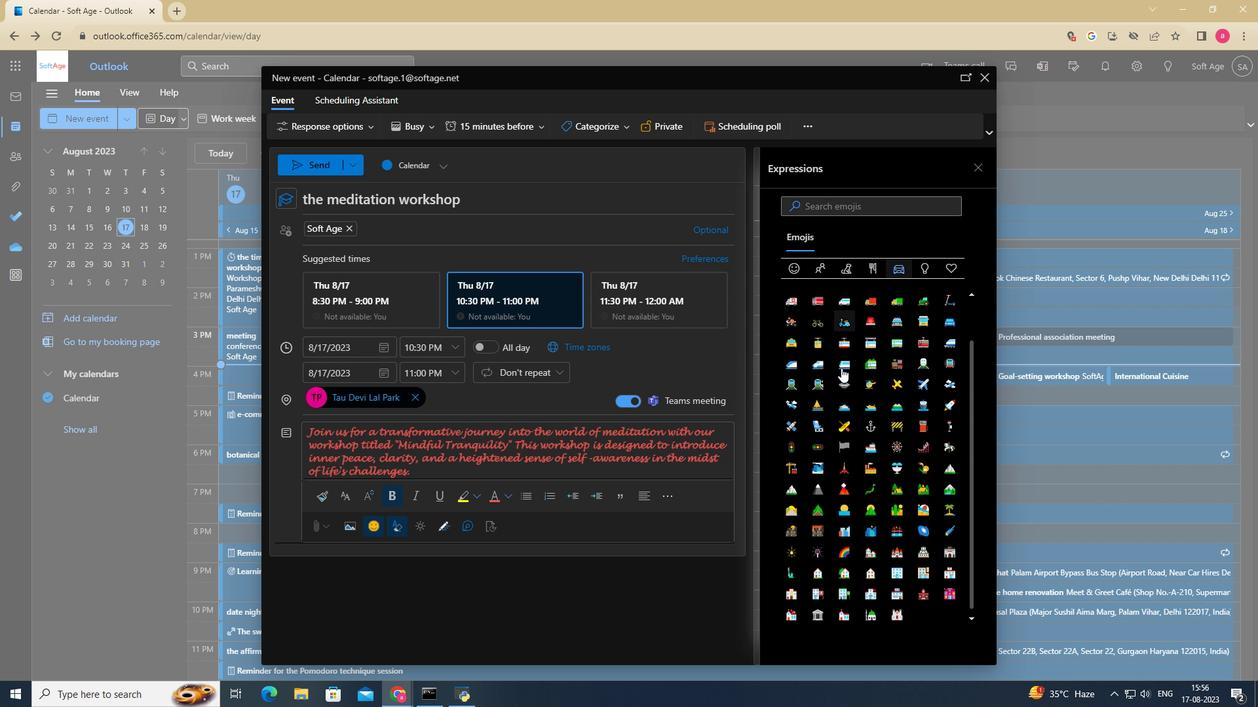 
Action: Mouse scrolled (844, 370) with delta (0, 0)
Screenshot: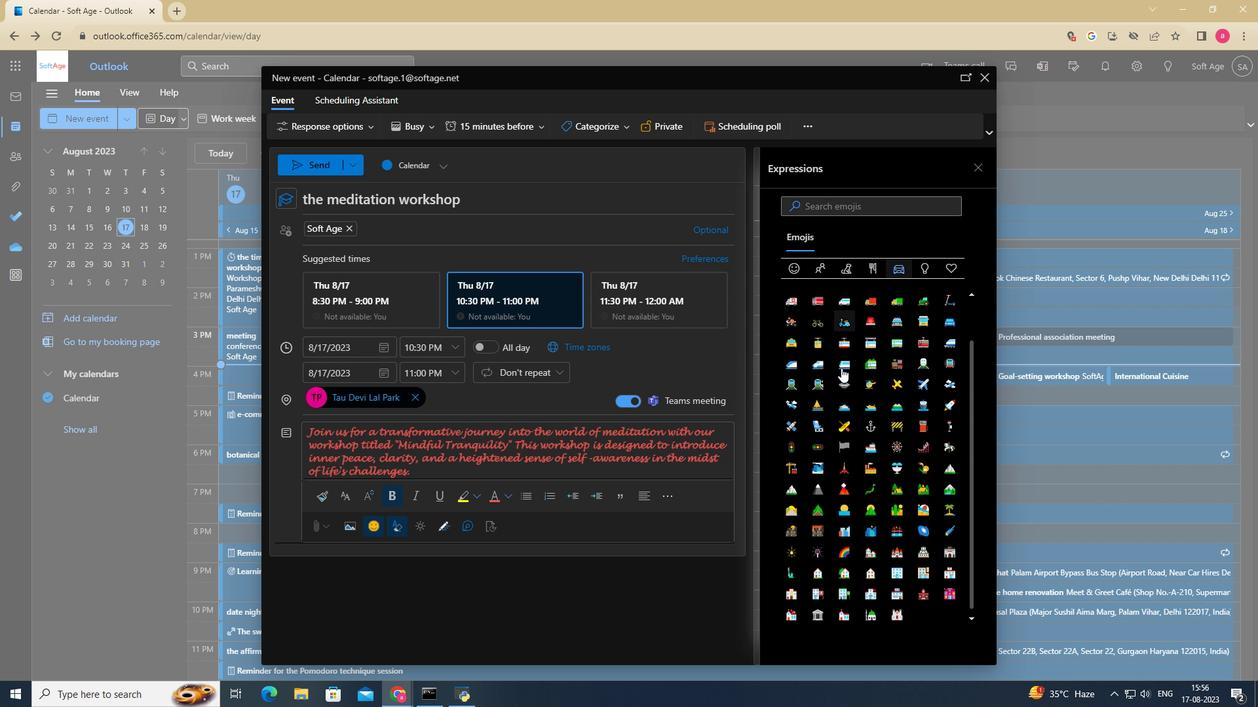 
Action: Mouse moved to (905, 371)
Screenshot: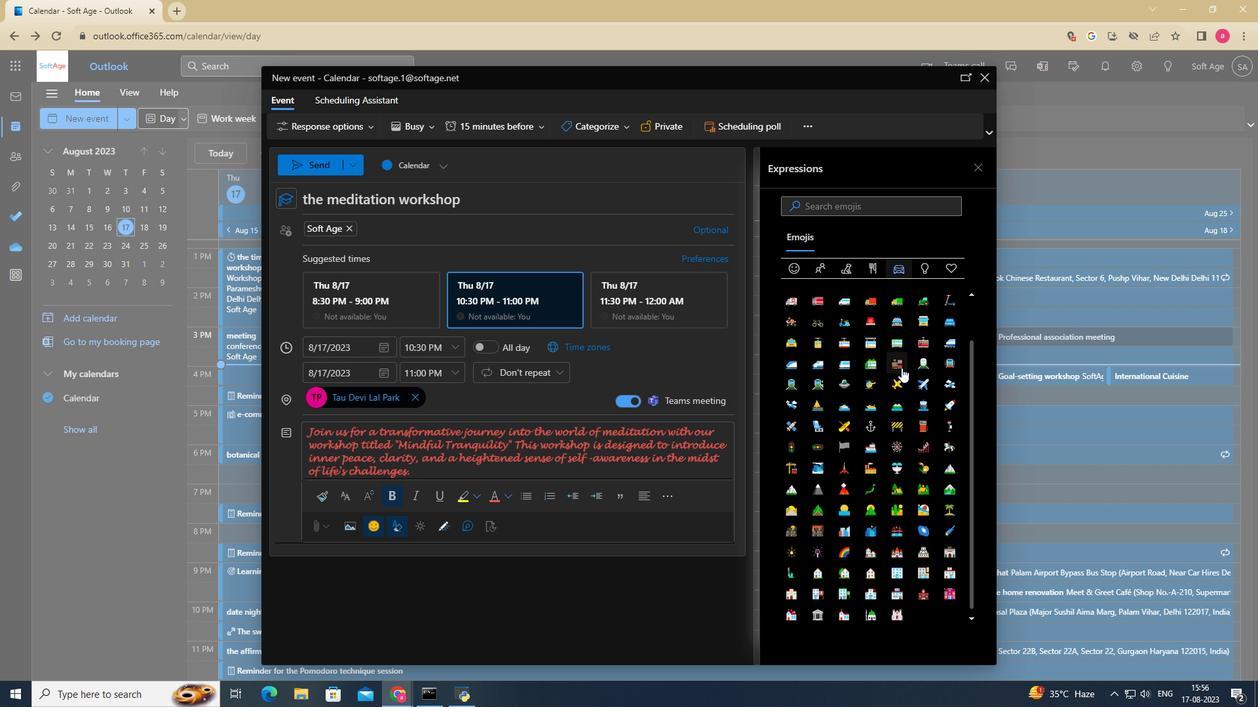 
Action: Mouse scrolled (905, 372) with delta (0, 0)
Screenshot: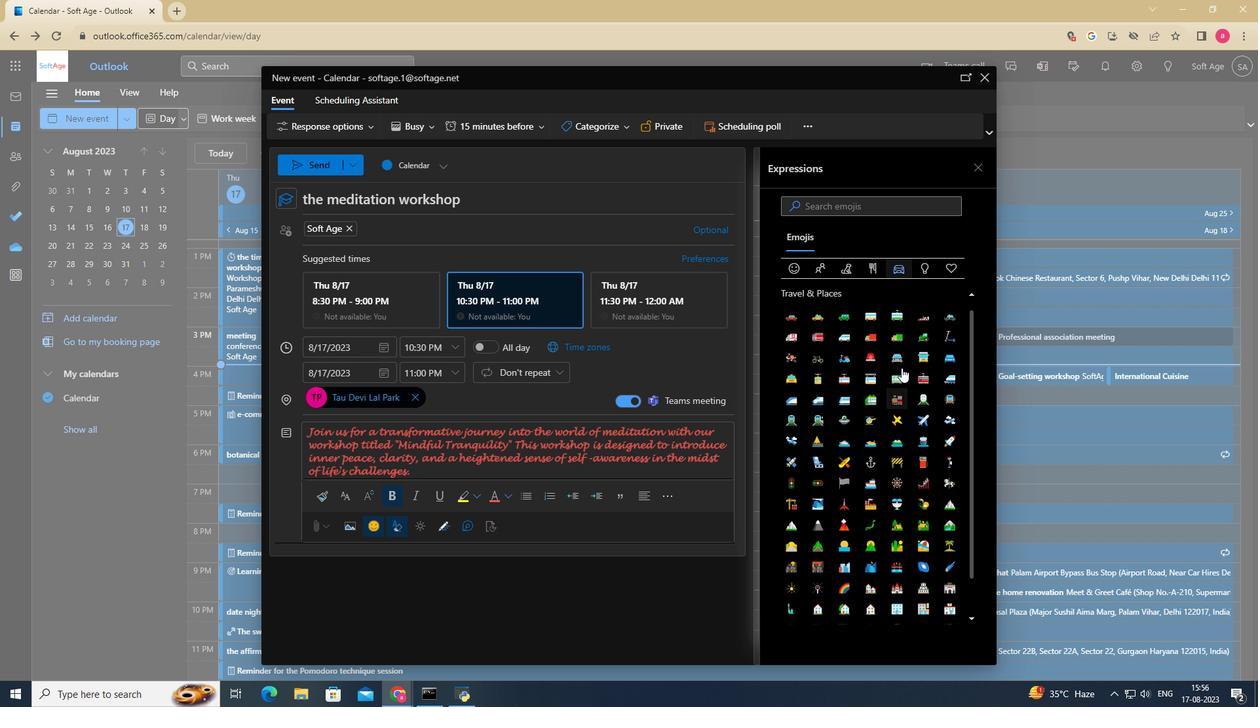 
Action: Mouse scrolled (905, 372) with delta (0, 0)
Screenshot: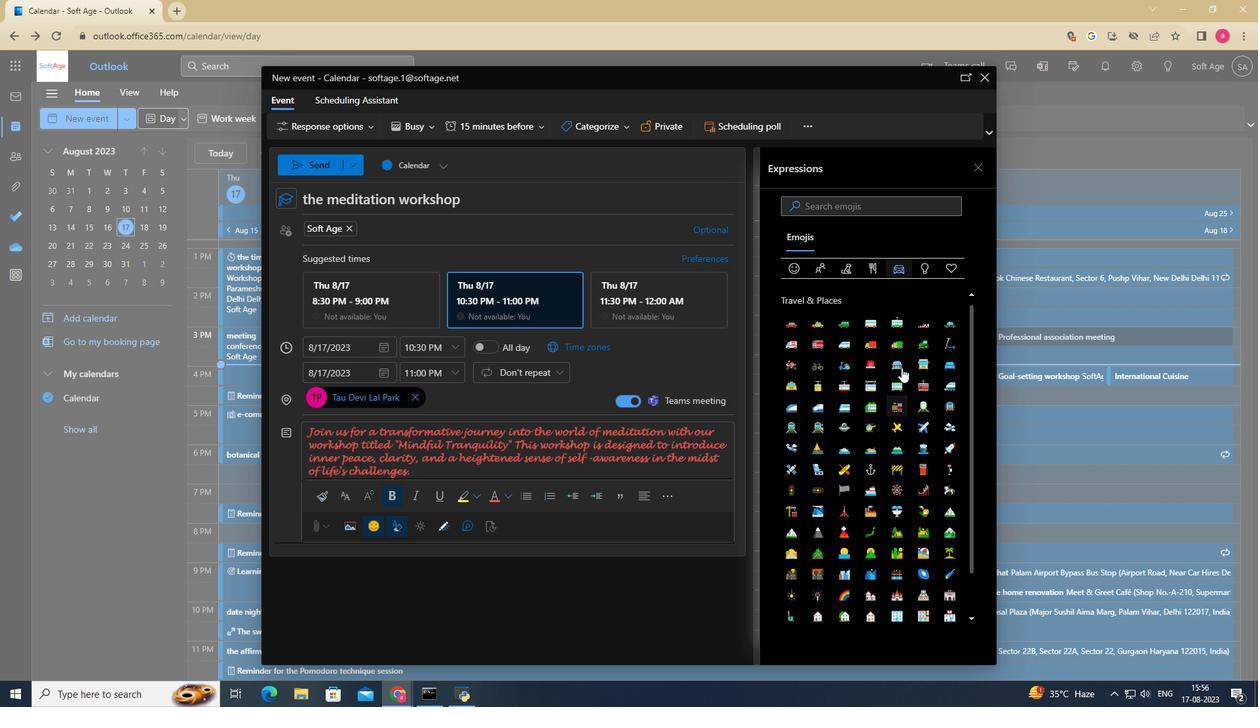 
Action: Mouse scrolled (905, 372) with delta (0, 0)
Screenshot: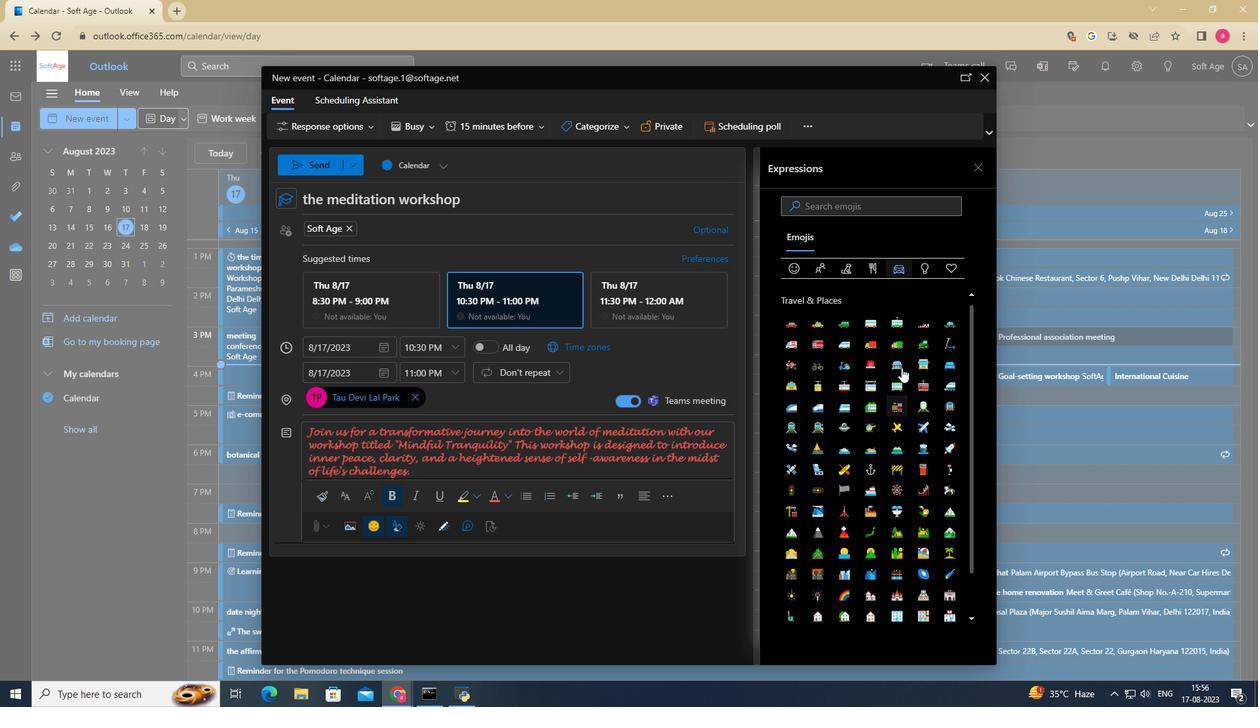 
Action: Mouse scrolled (905, 372) with delta (0, 0)
Screenshot: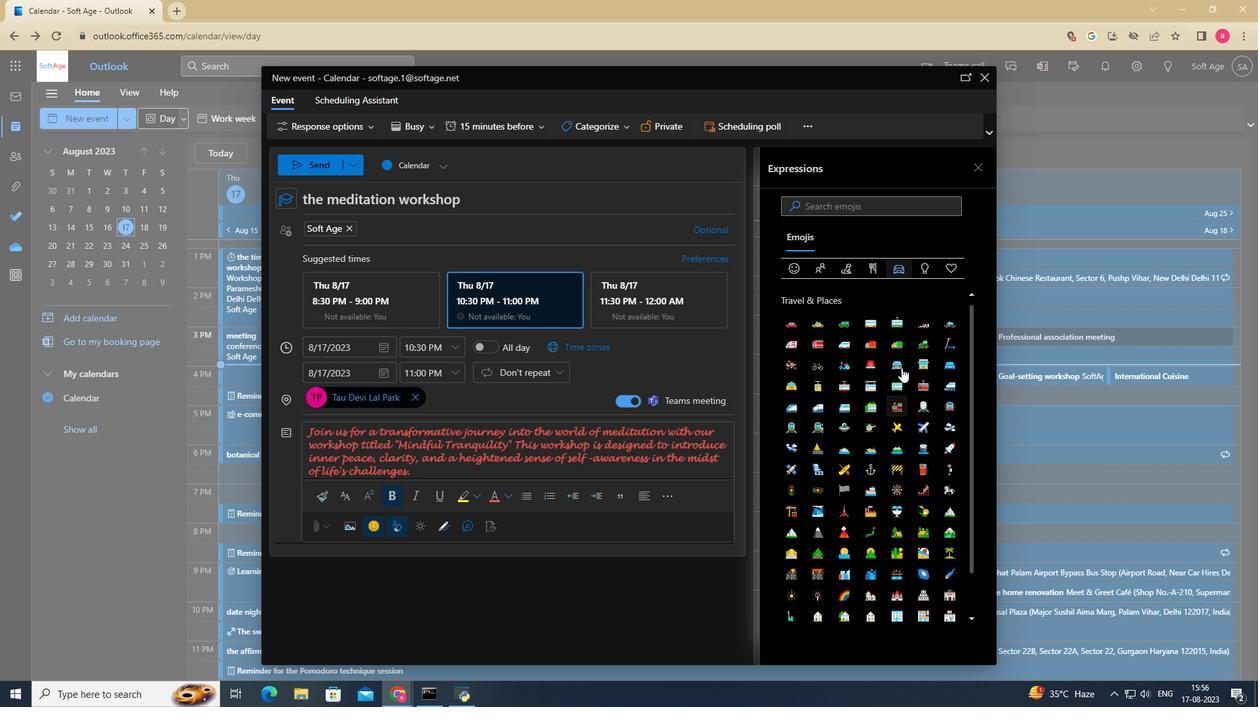 
Action: Mouse scrolled (905, 372) with delta (0, 0)
Screenshot: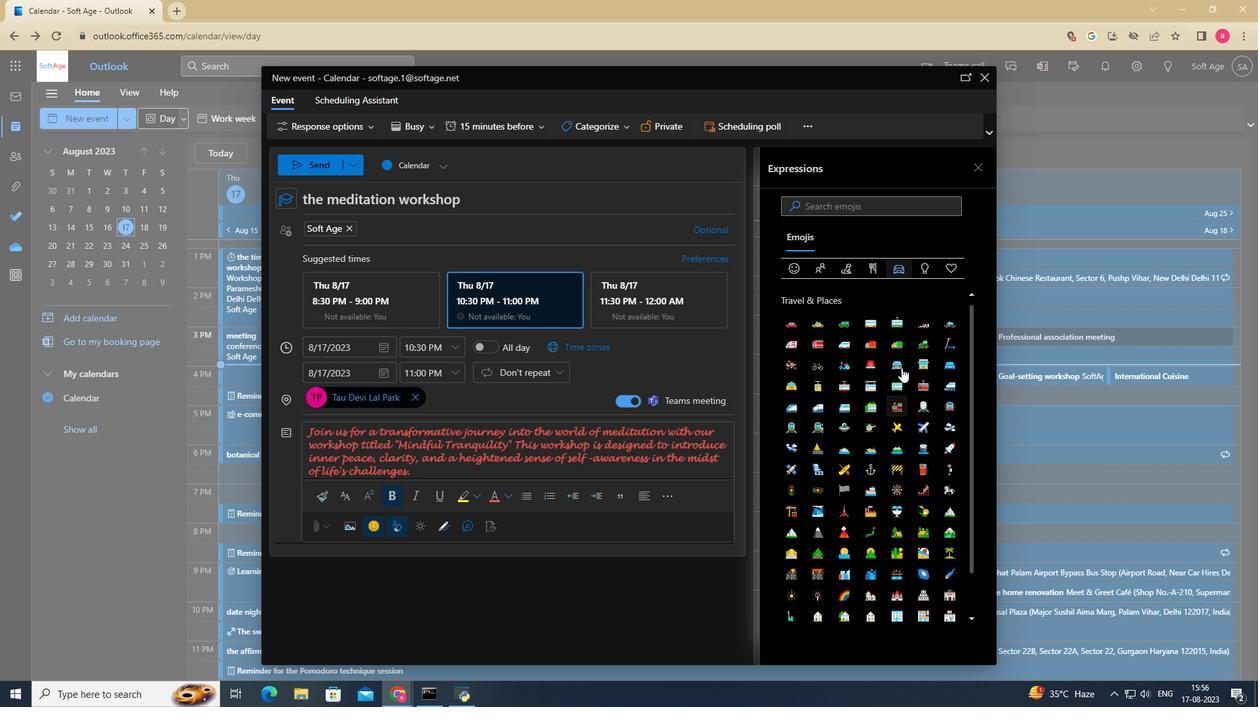 
Action: Mouse scrolled (905, 372) with delta (0, 0)
Screenshot: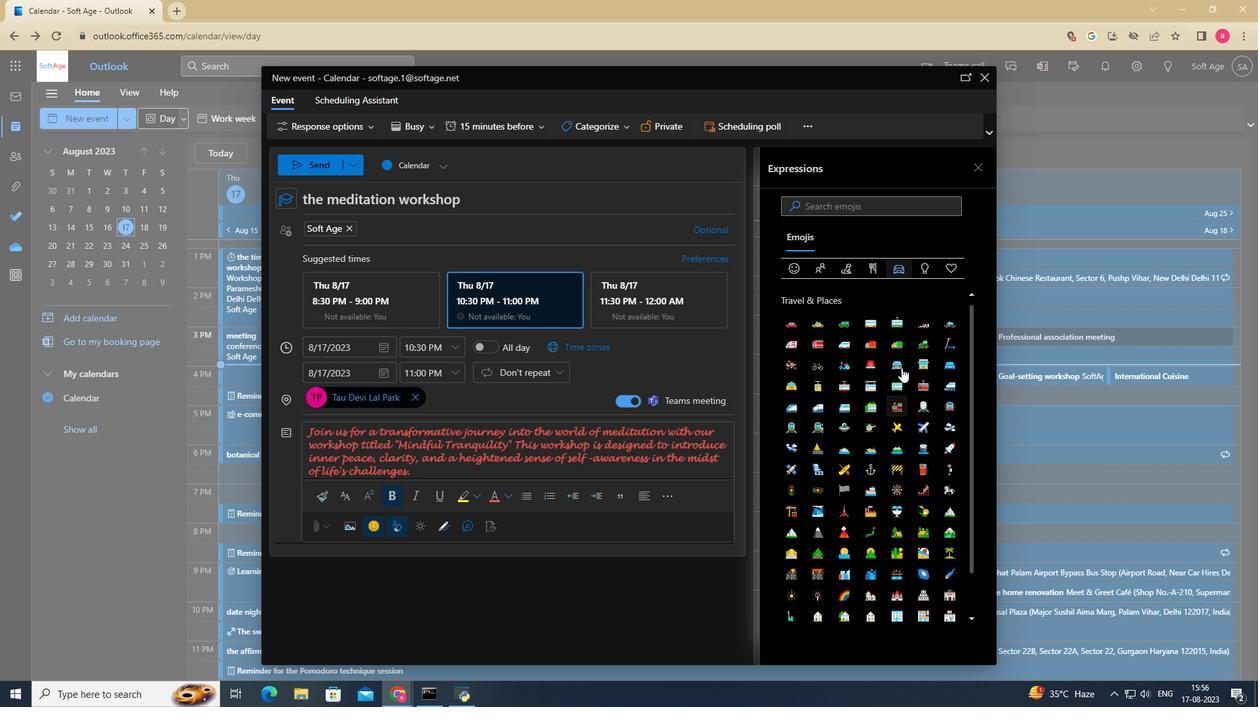 
Action: Mouse scrolled (905, 372) with delta (0, 0)
Screenshot: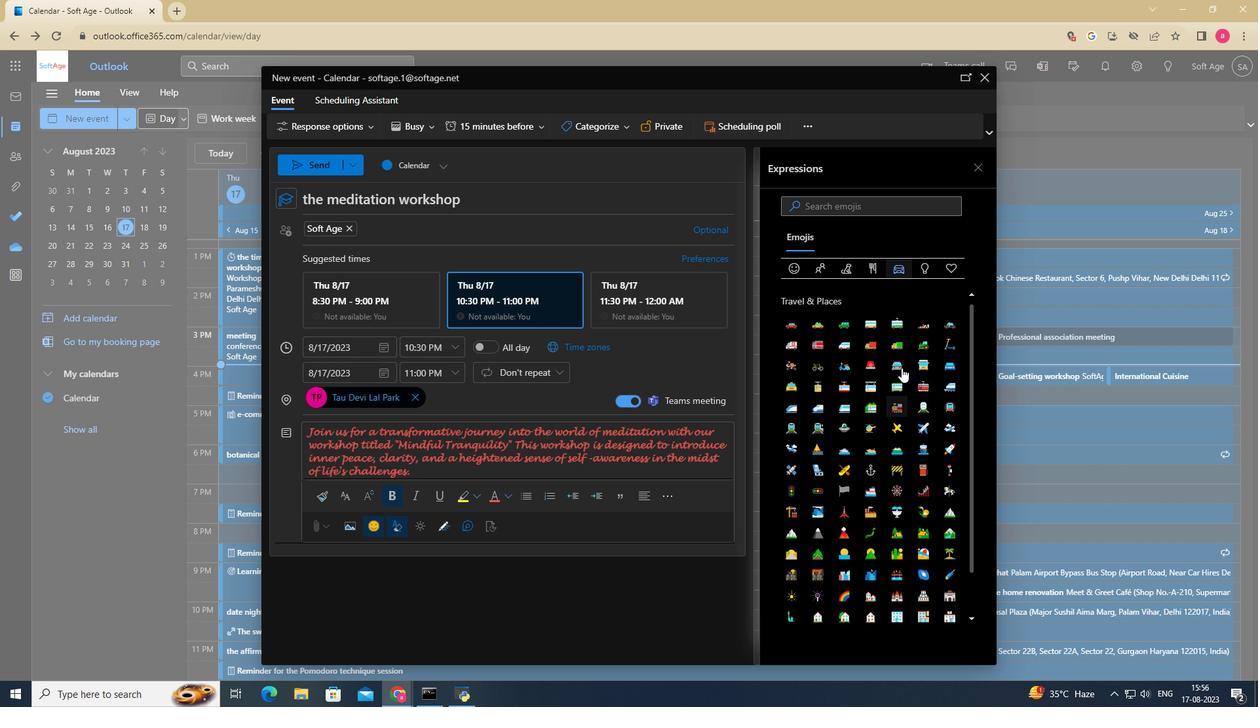 
Action: Mouse scrolled (905, 372) with delta (0, 0)
Screenshot: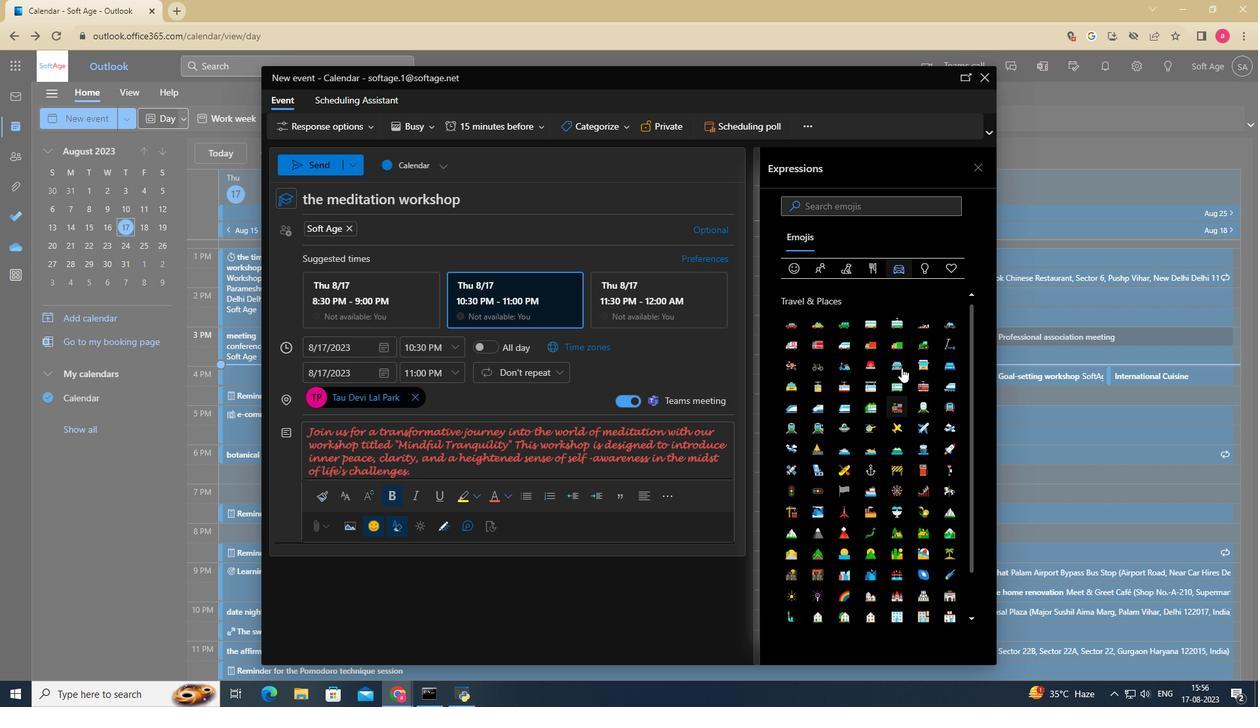 
Action: Mouse moved to (435, 476)
Screenshot: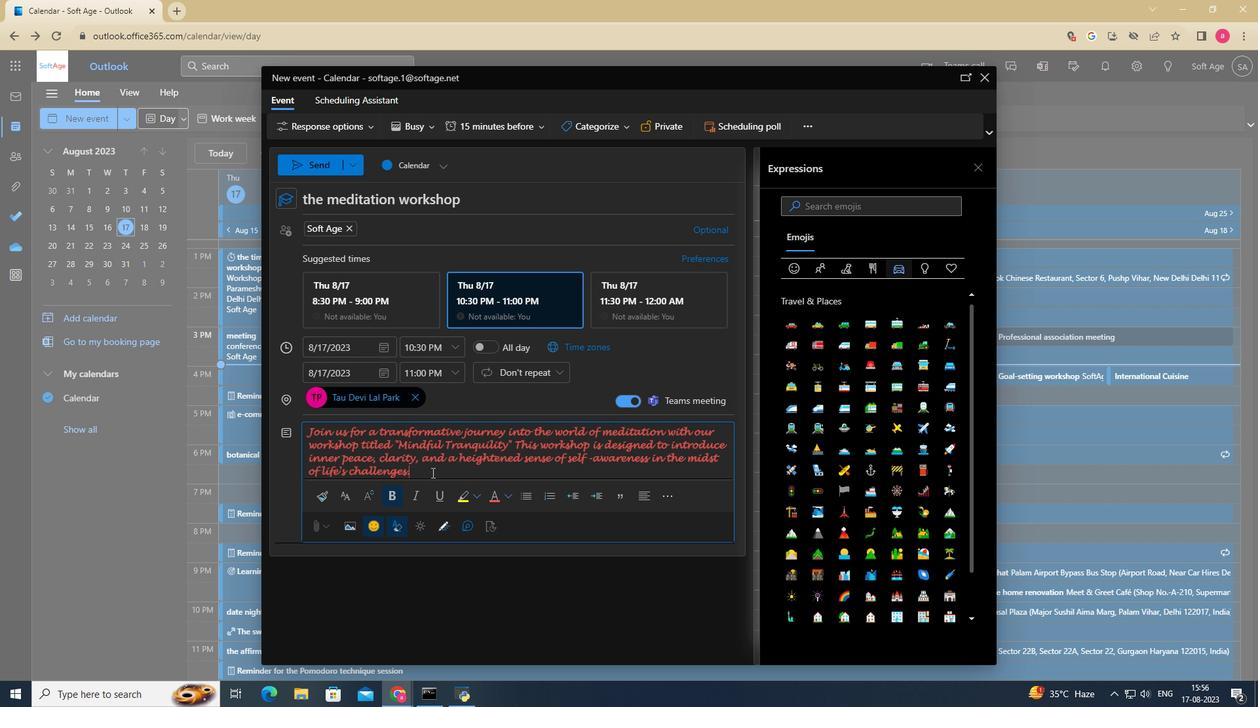 
Action: Mouse pressed left at (435, 476)
Screenshot: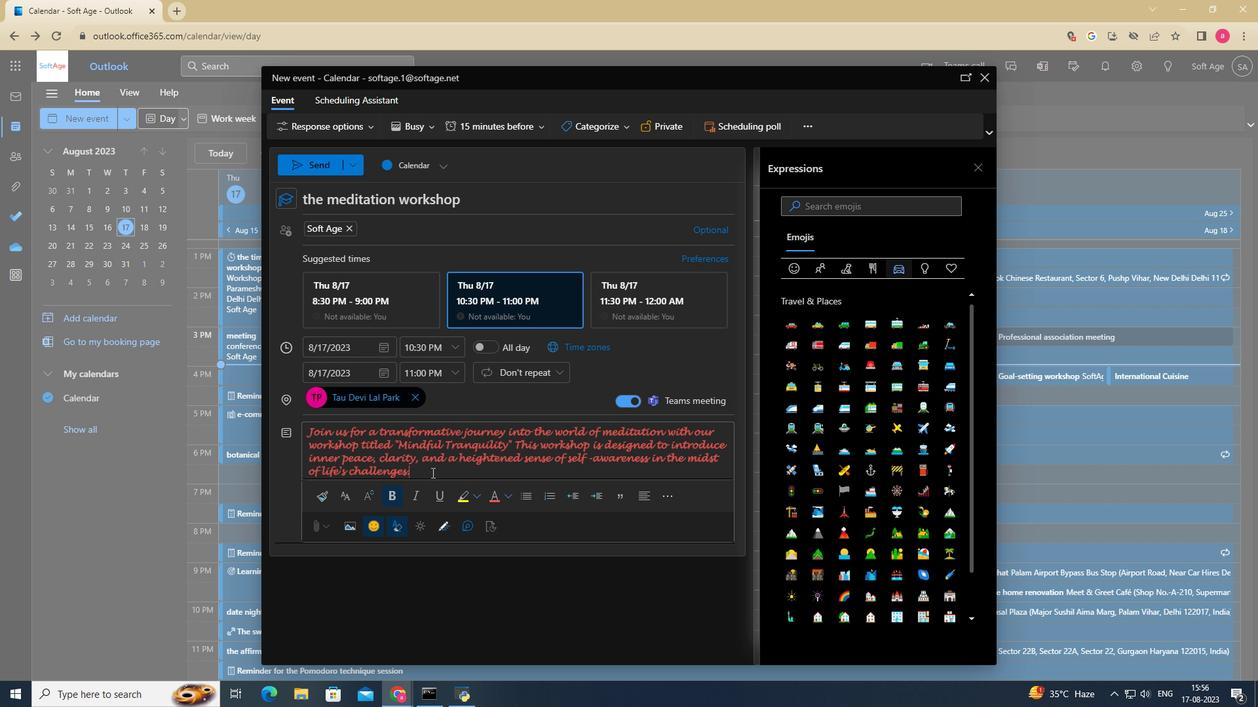 
Action: Mouse moved to (924, 275)
Screenshot: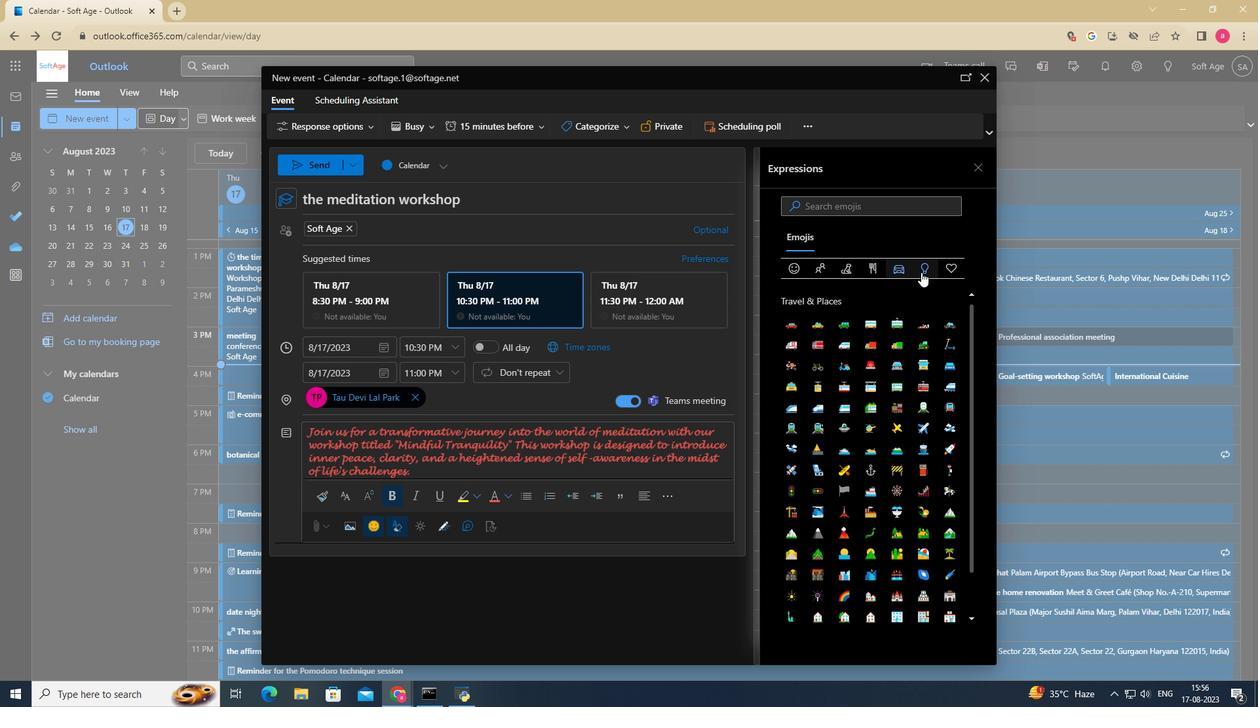 
Action: Mouse pressed left at (924, 275)
Screenshot: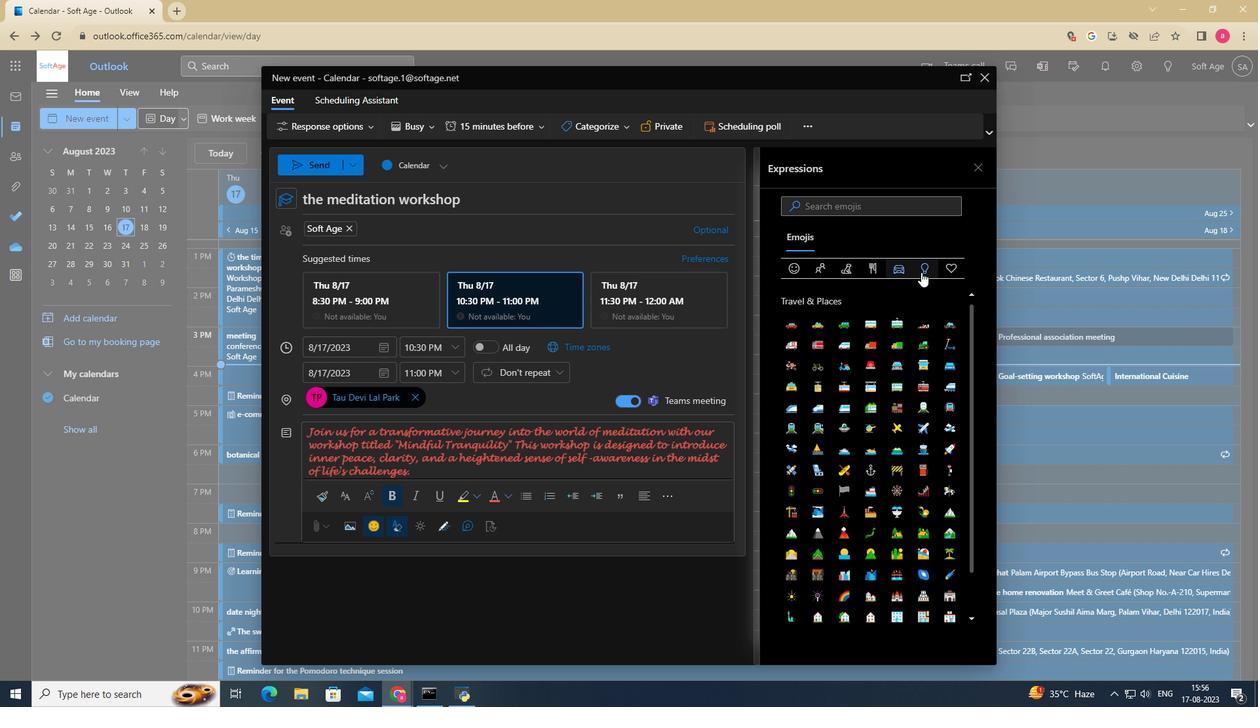 
Action: Mouse moved to (915, 391)
Screenshot: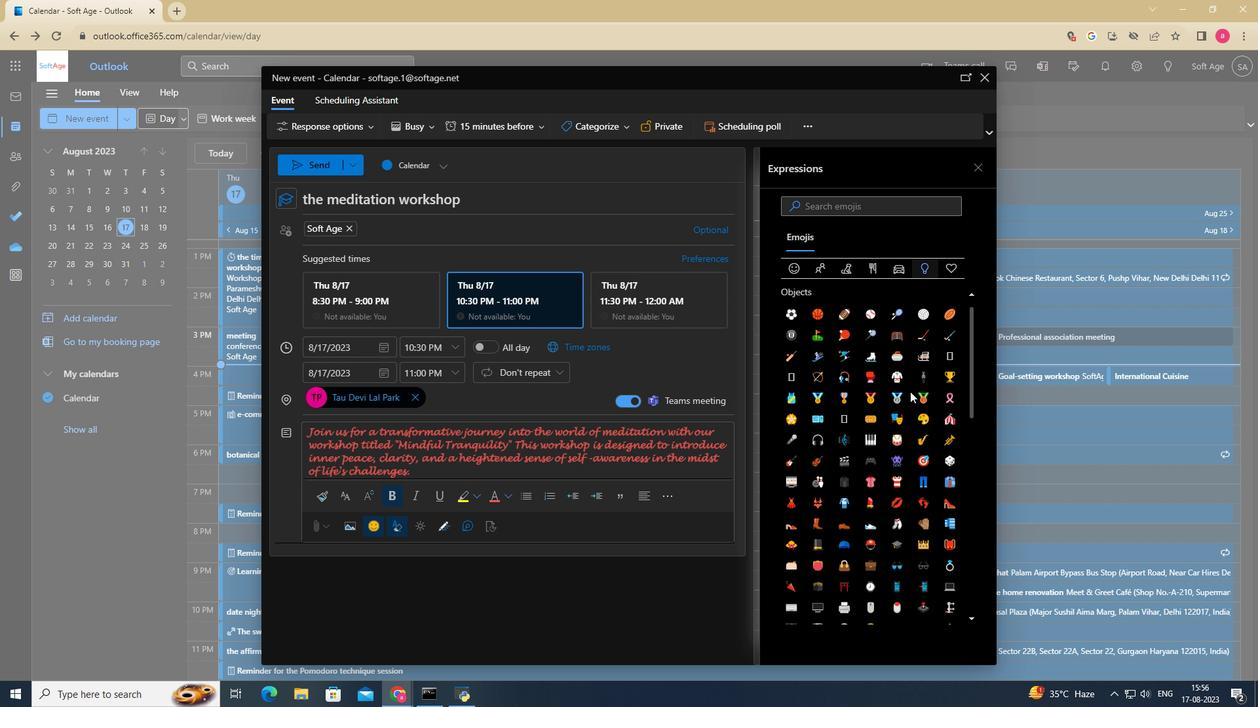 
Action: Mouse scrolled (915, 391) with delta (0, 0)
Screenshot: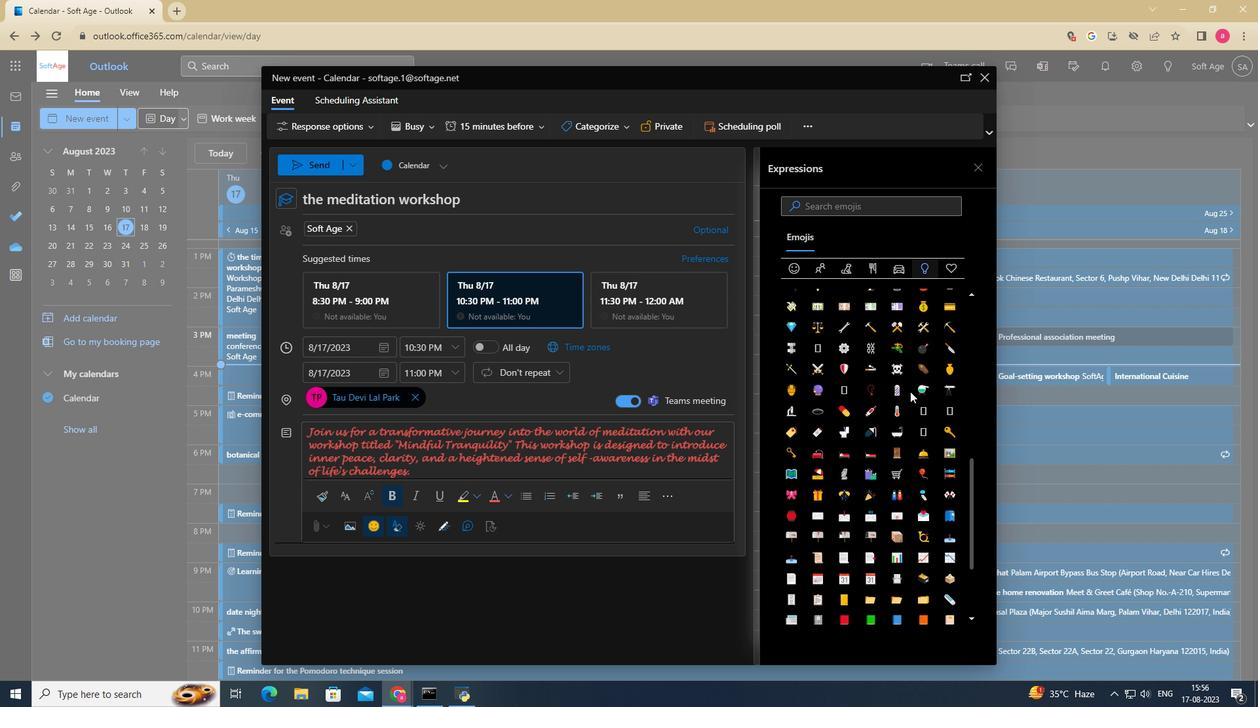 
Action: Mouse moved to (915, 391)
Screenshot: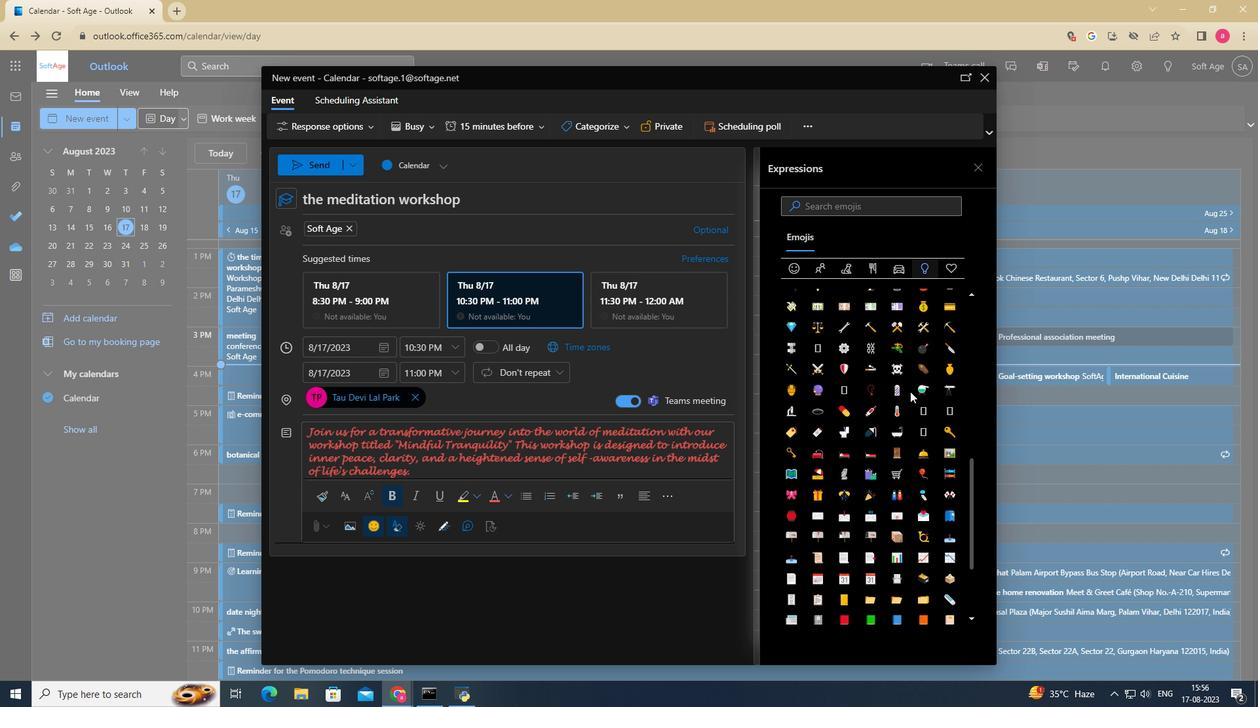 
Action: Mouse scrolled (915, 391) with delta (0, 0)
Screenshot: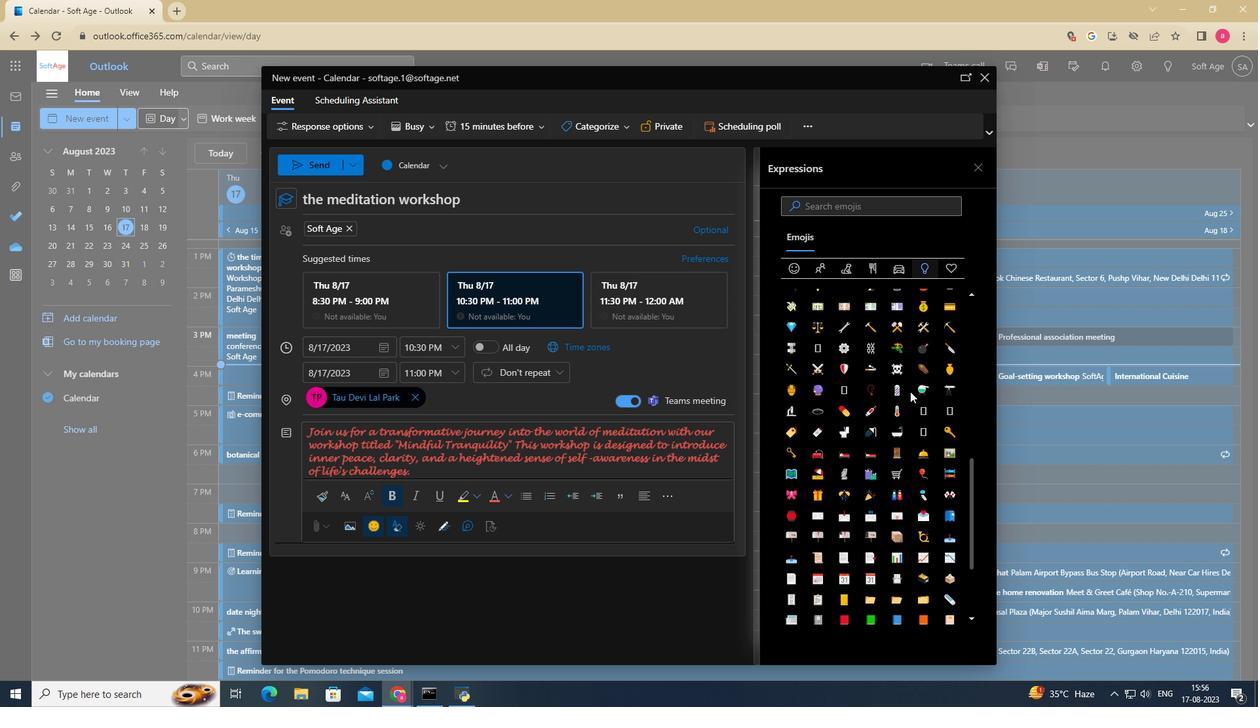 
Action: Mouse moved to (914, 393)
Screenshot: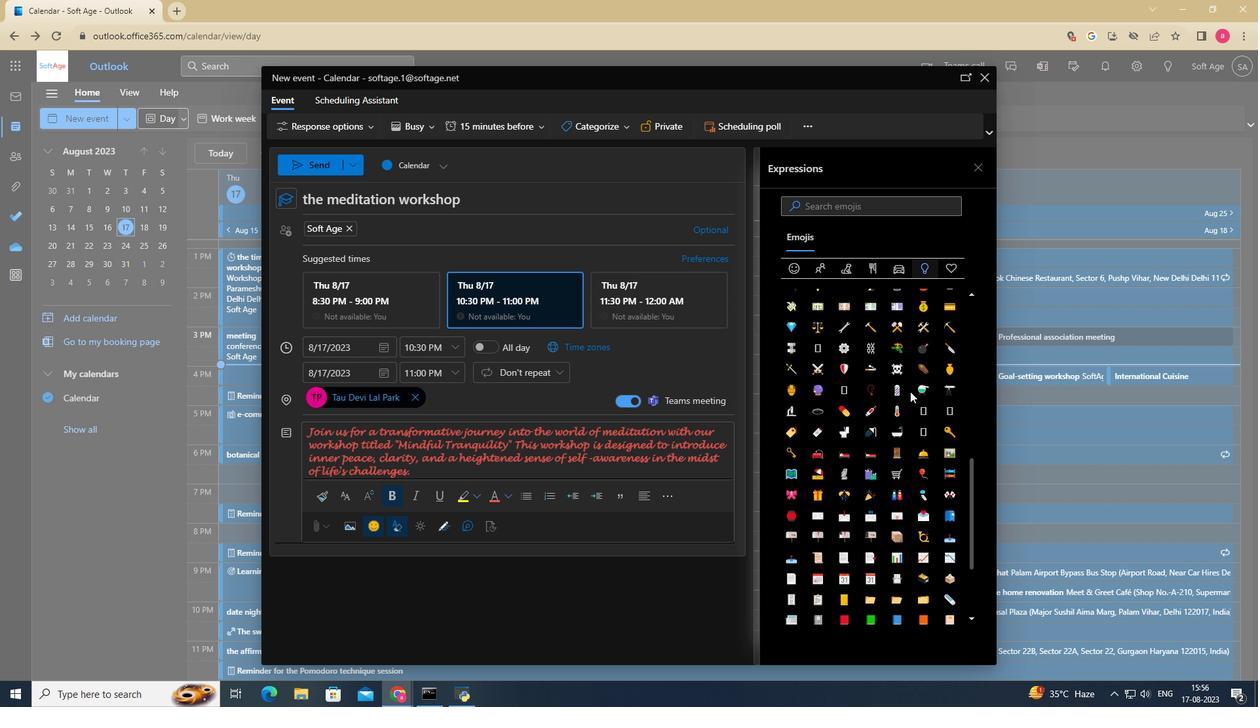 
Action: Mouse scrolled (914, 392) with delta (0, 0)
Screenshot: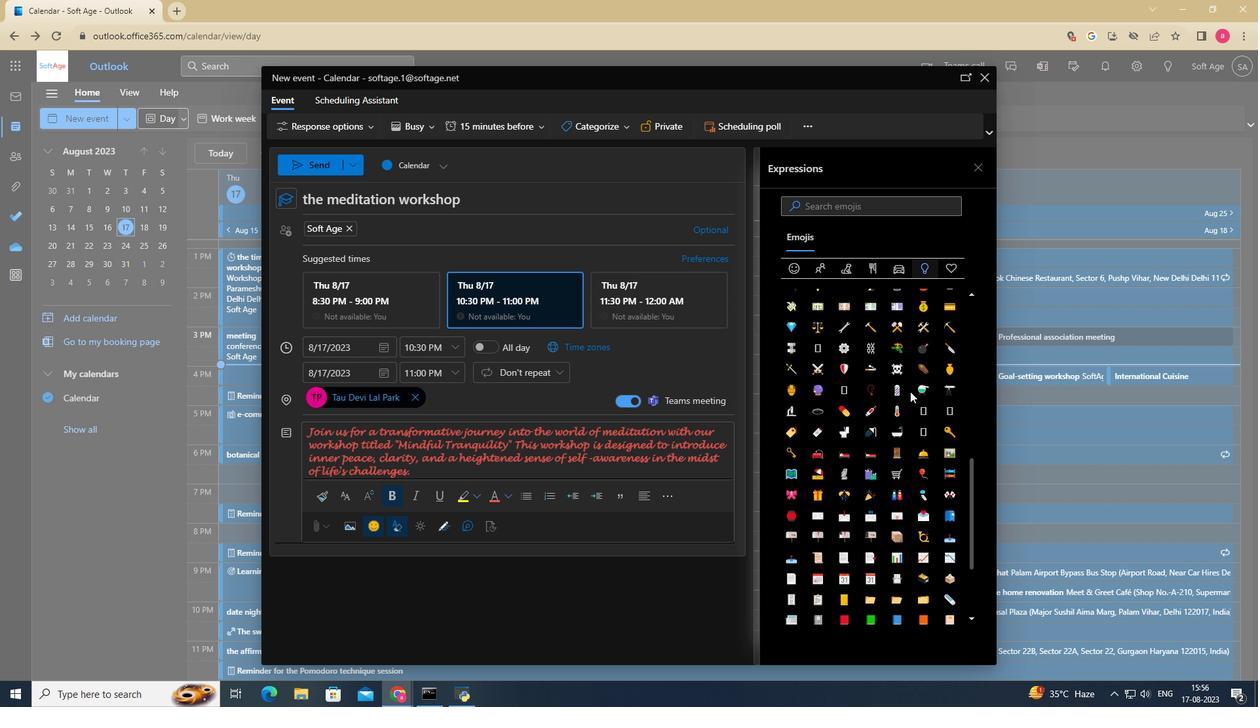 
Action: Mouse scrolled (914, 393) with delta (0, 0)
Screenshot: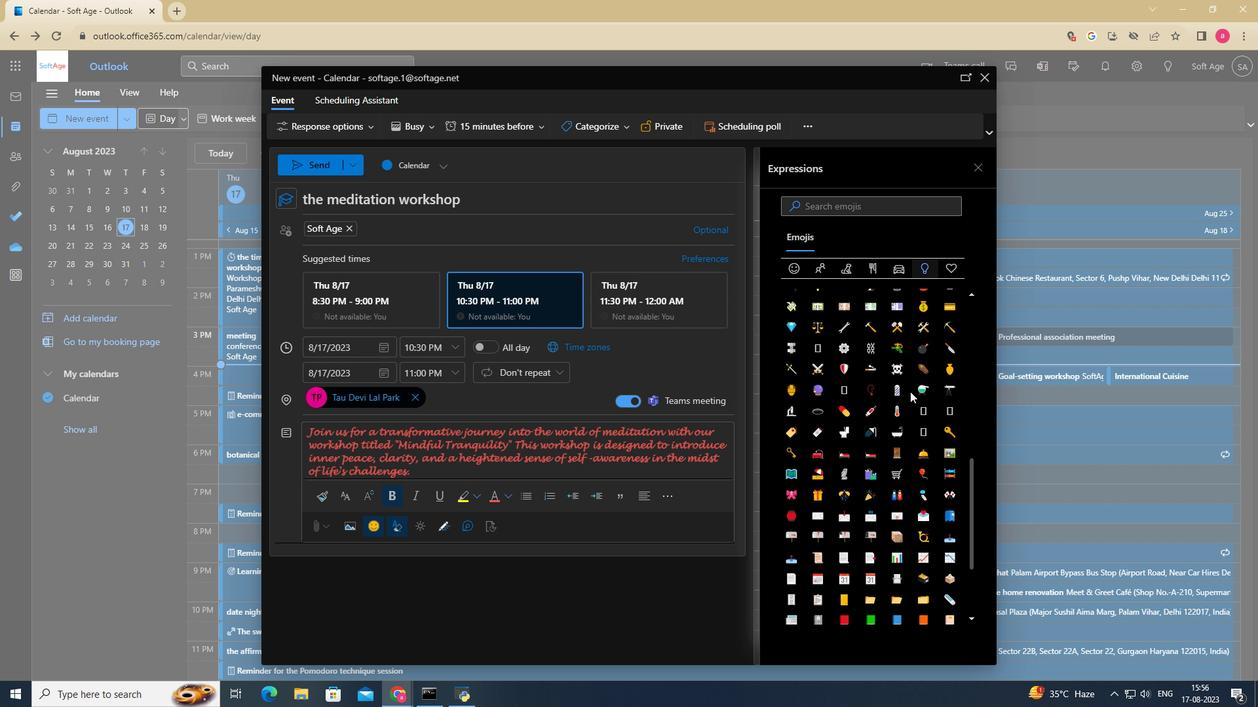 
Action: Mouse scrolled (914, 393) with delta (0, 0)
Screenshot: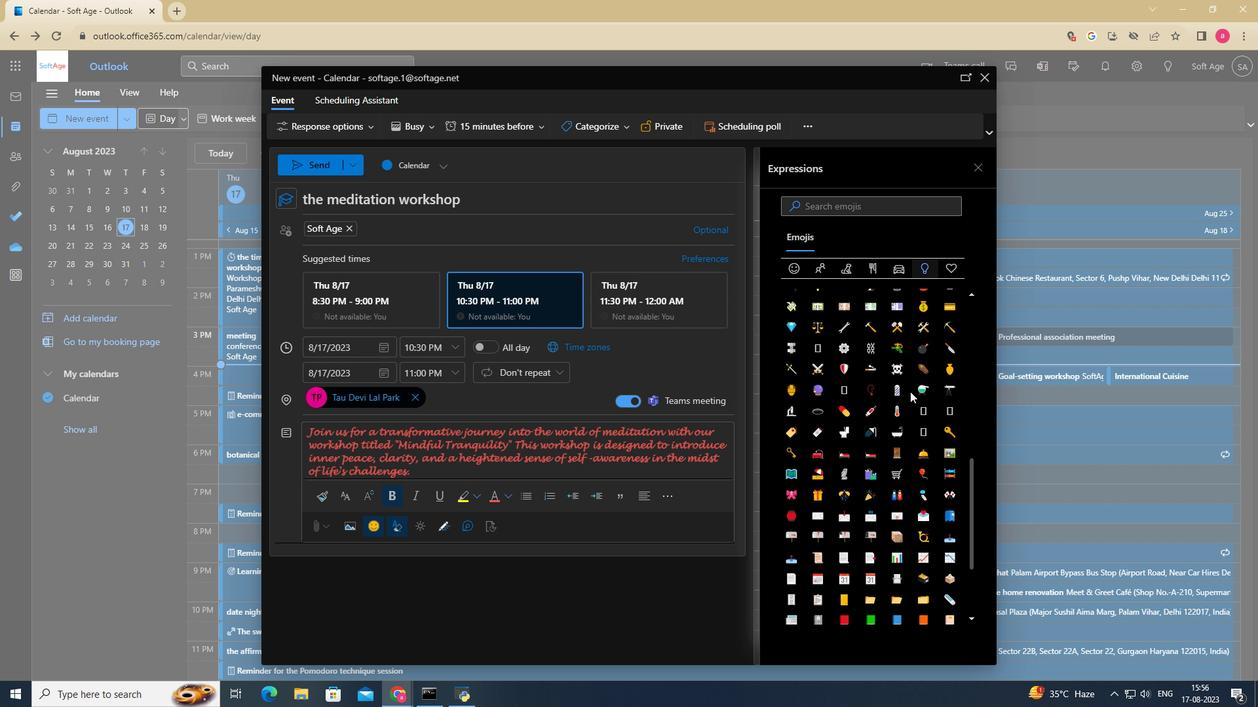 
Action: Mouse scrolled (914, 393) with delta (0, 0)
Screenshot: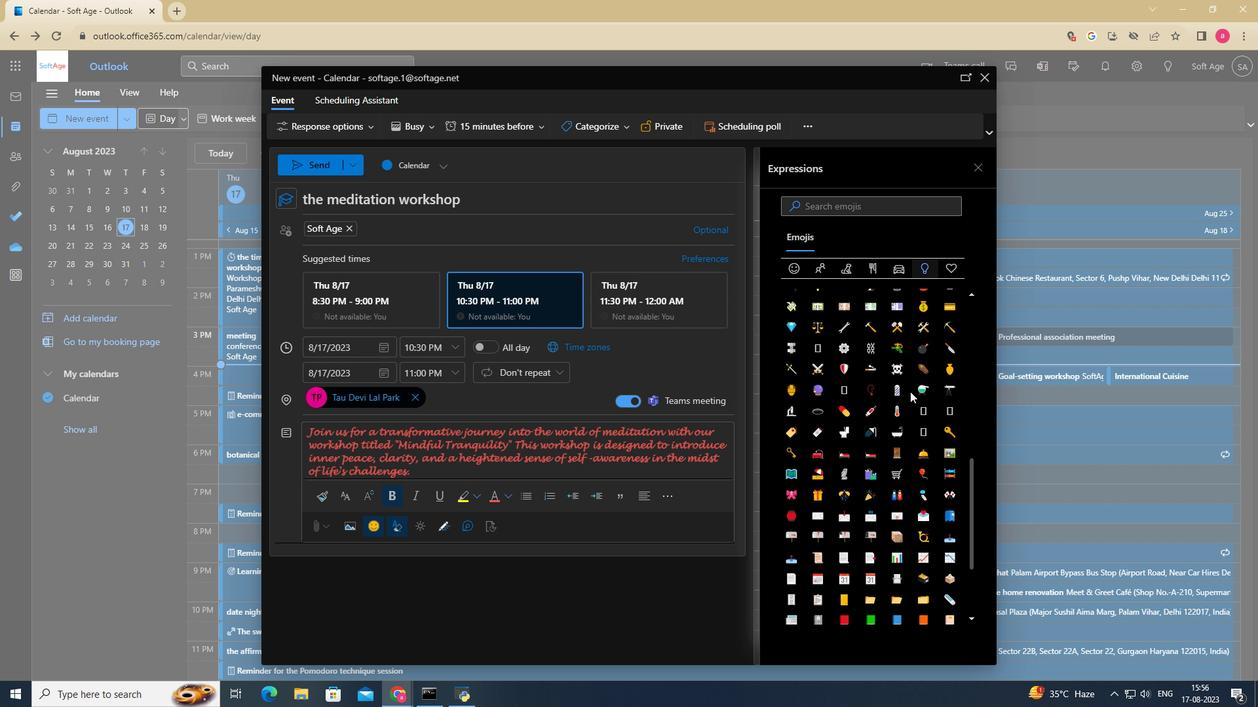 
Action: Mouse scrolled (914, 393) with delta (0, 0)
Screenshot: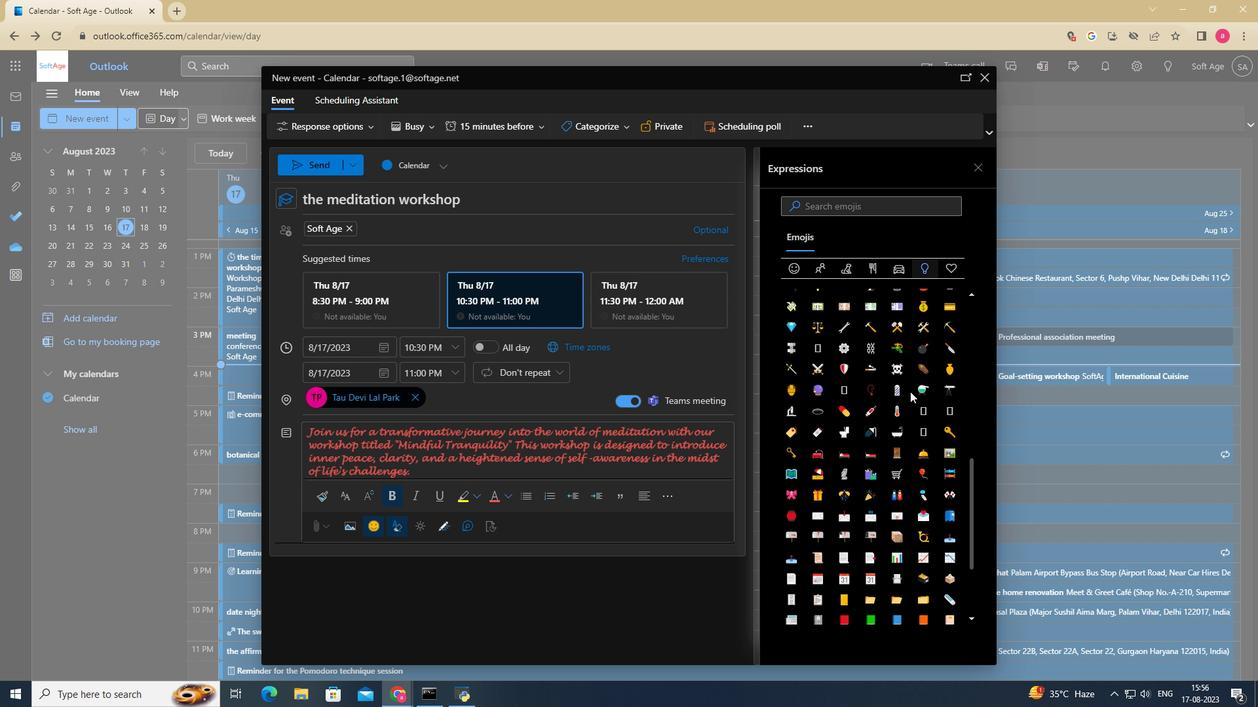
Action: Mouse moved to (913, 395)
Screenshot: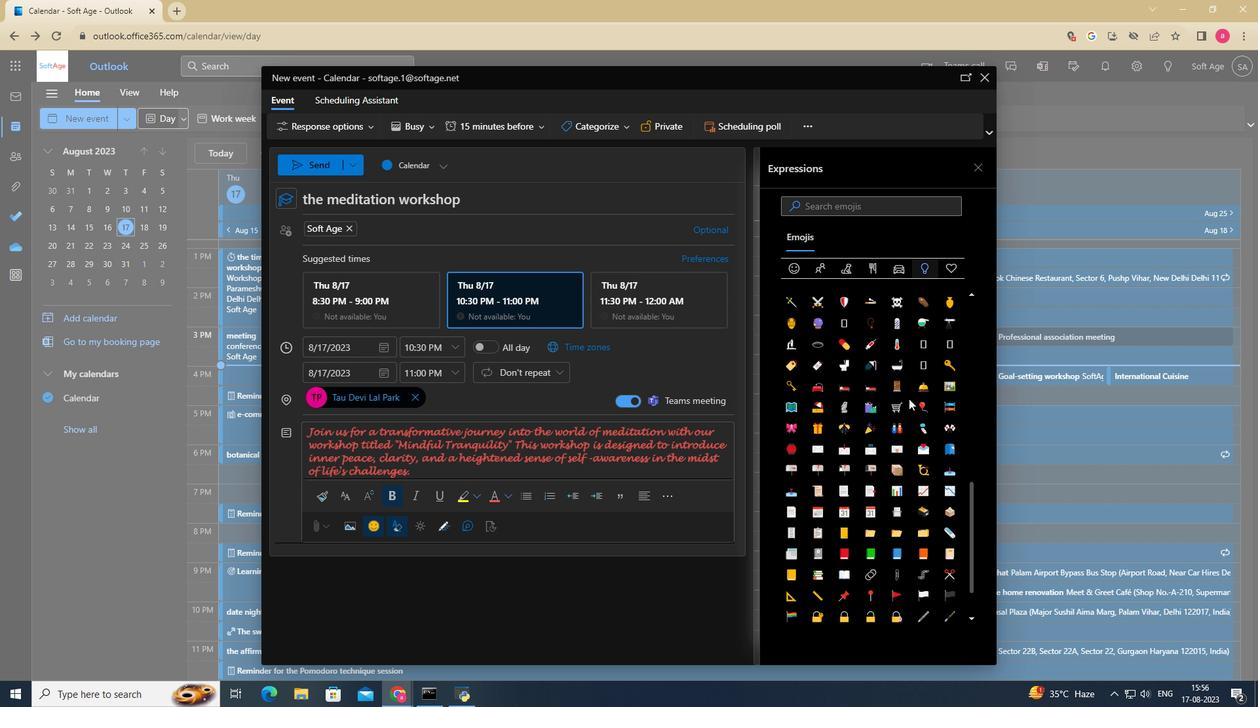 
Action: Mouse scrolled (913, 394) with delta (0, 0)
Screenshot: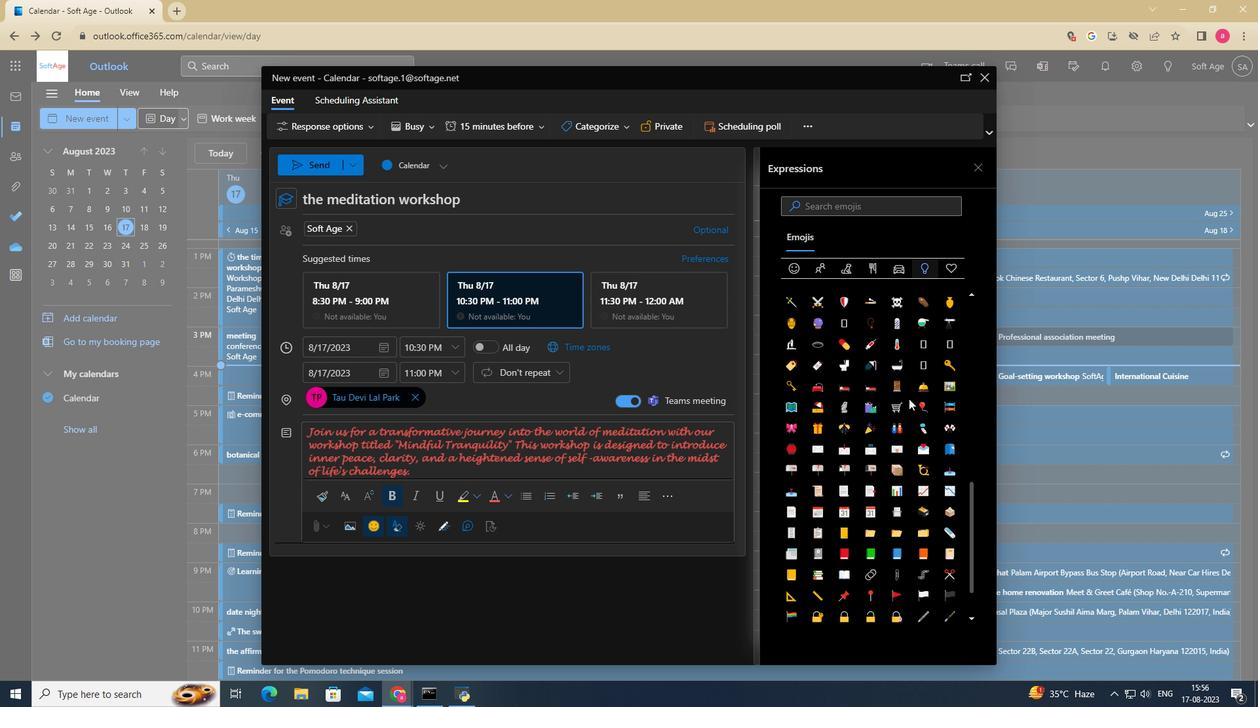 
Action: Mouse moved to (913, 397)
Screenshot: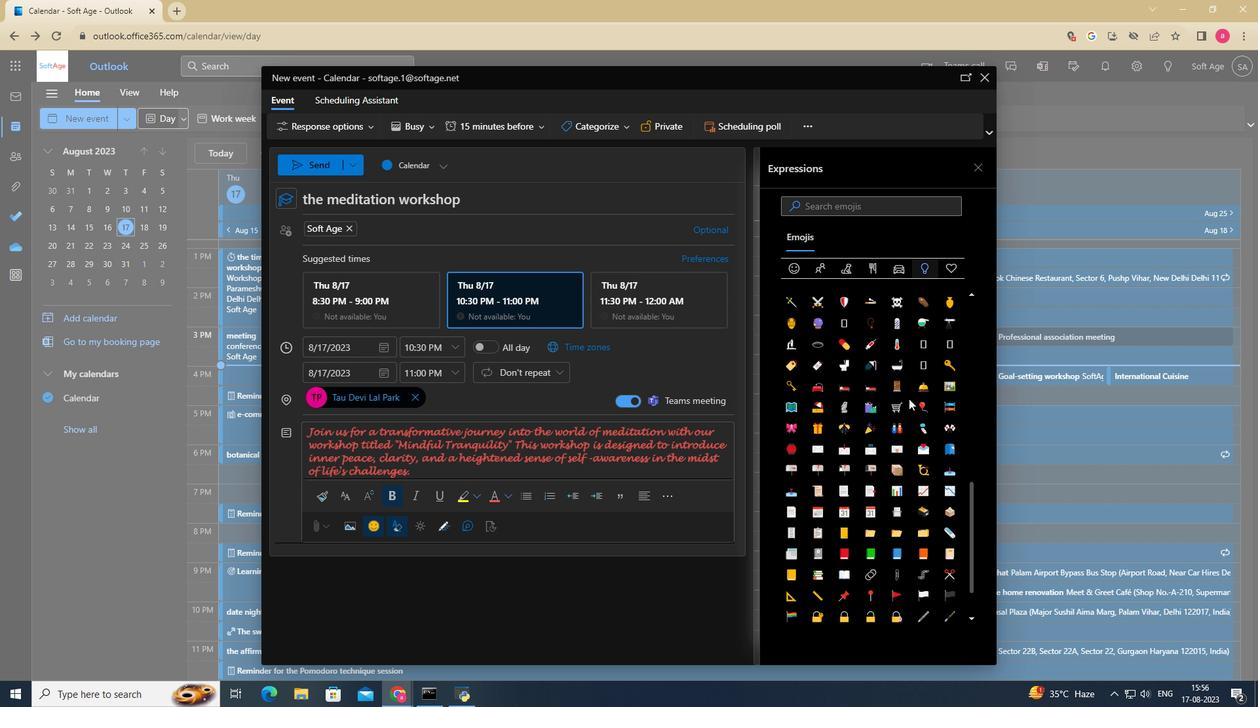 
Action: Mouse scrolled (913, 396) with delta (0, 0)
Screenshot: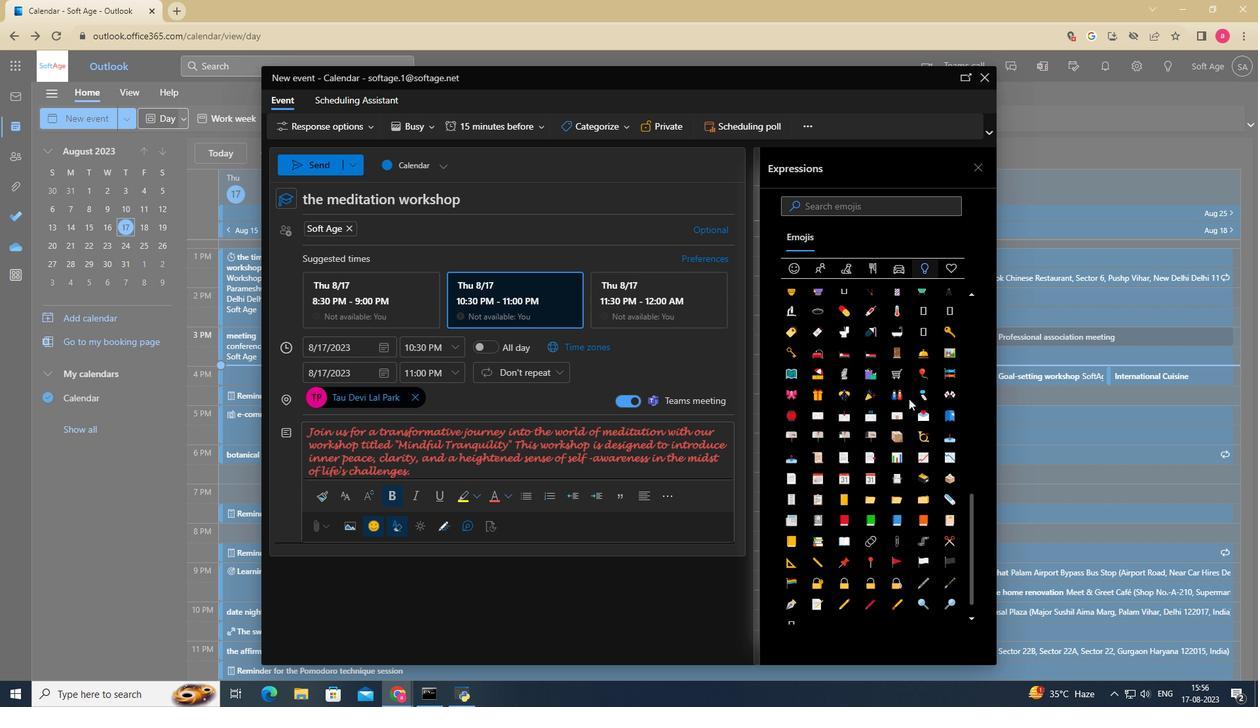 
Action: Mouse scrolled (913, 396) with delta (0, 0)
Screenshot: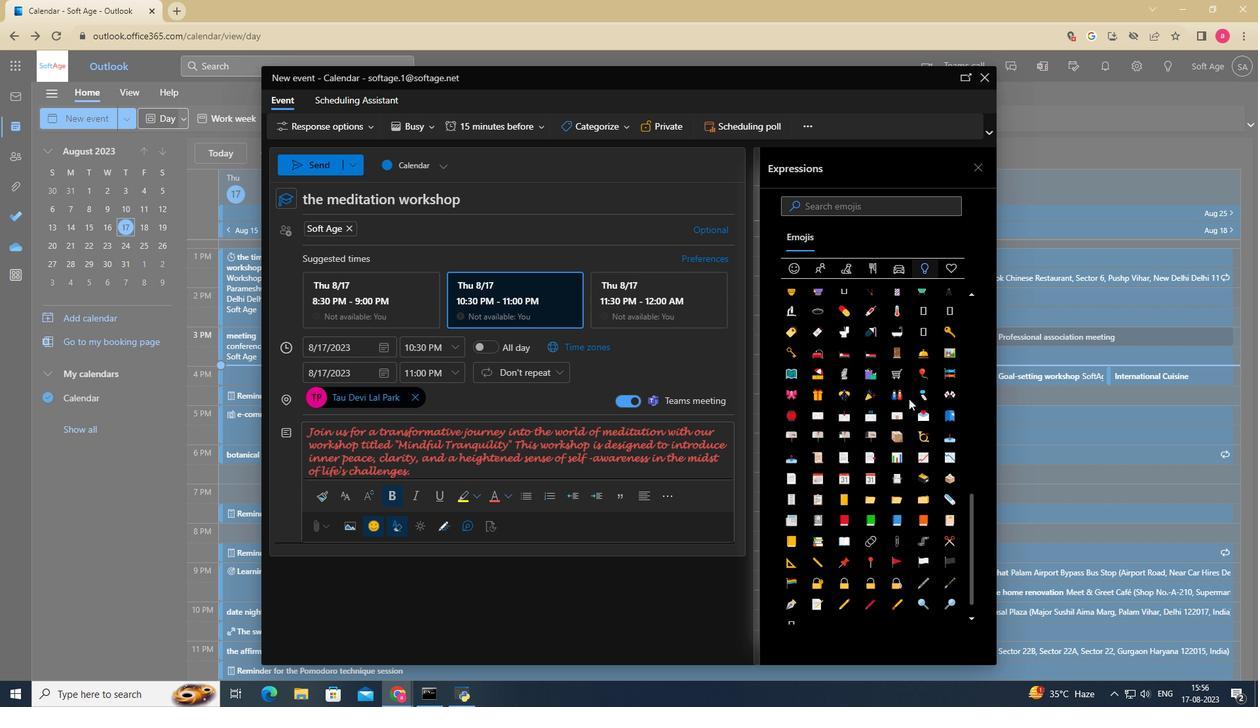 
Action: Mouse scrolled (913, 396) with delta (0, 0)
Screenshot: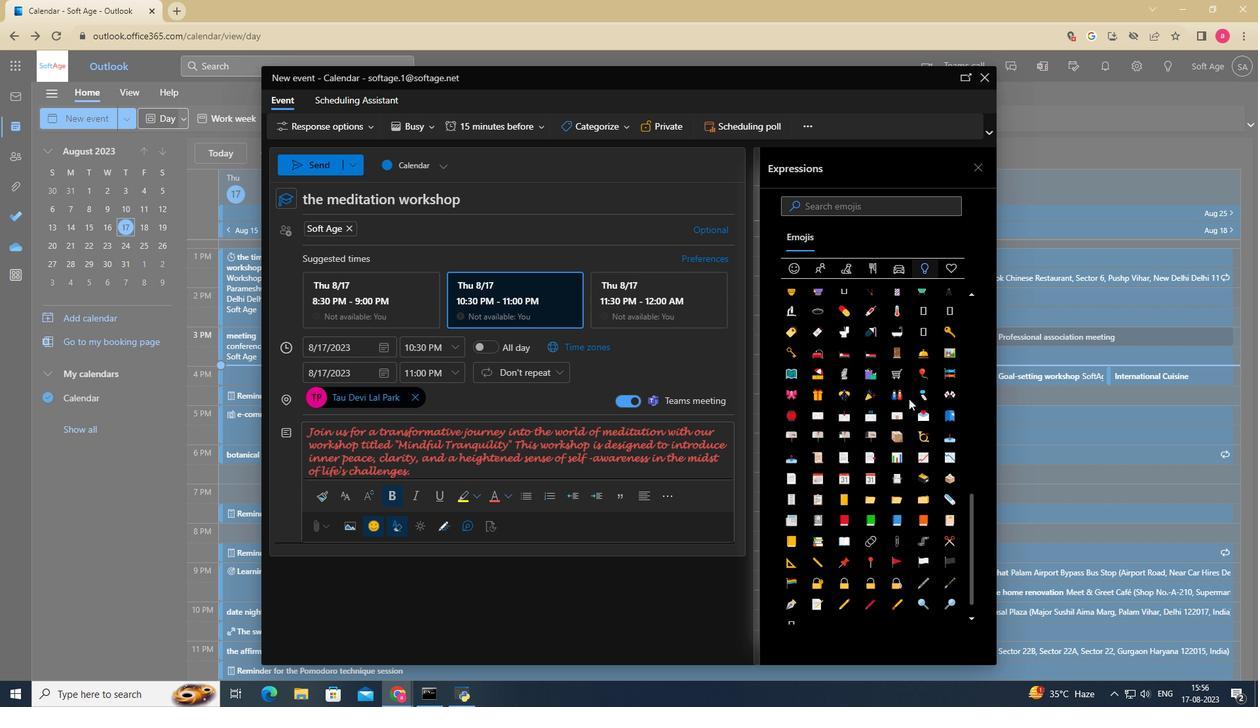 
Action: Mouse moved to (913, 397)
Screenshot: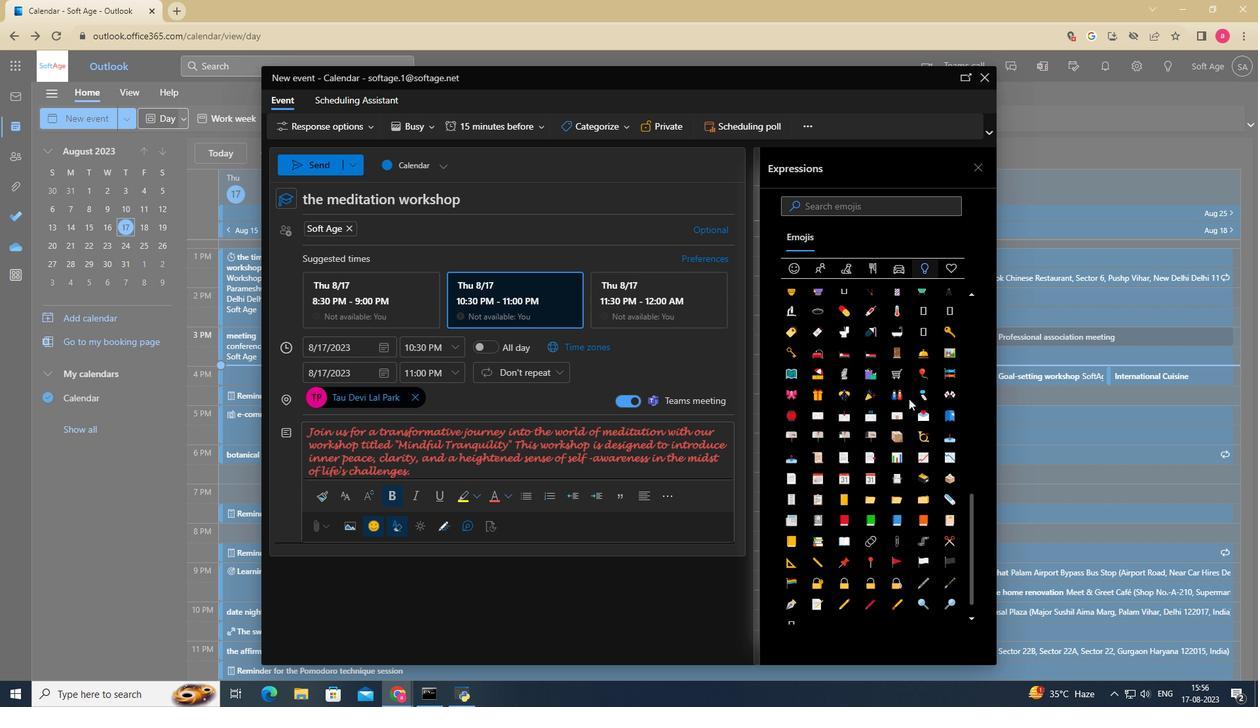 
Action: Mouse scrolled (913, 397) with delta (0, 0)
Screenshot: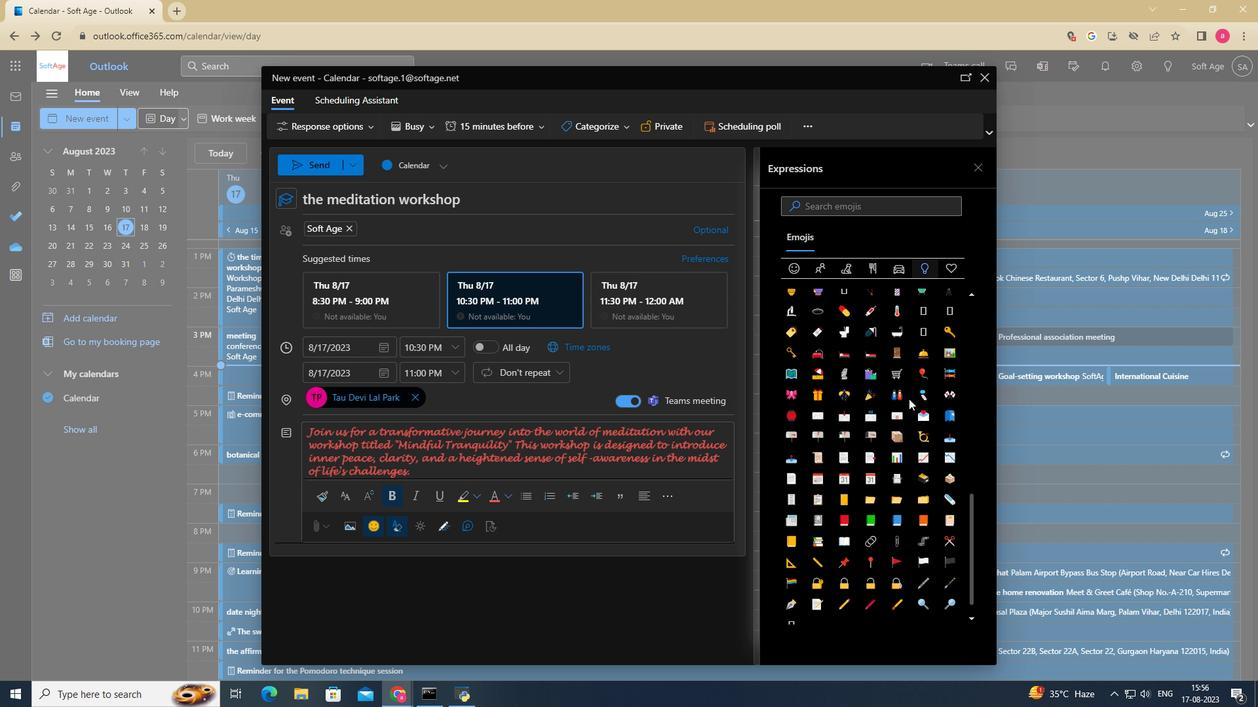 
Action: Mouse scrolled (913, 397) with delta (0, 0)
Screenshot: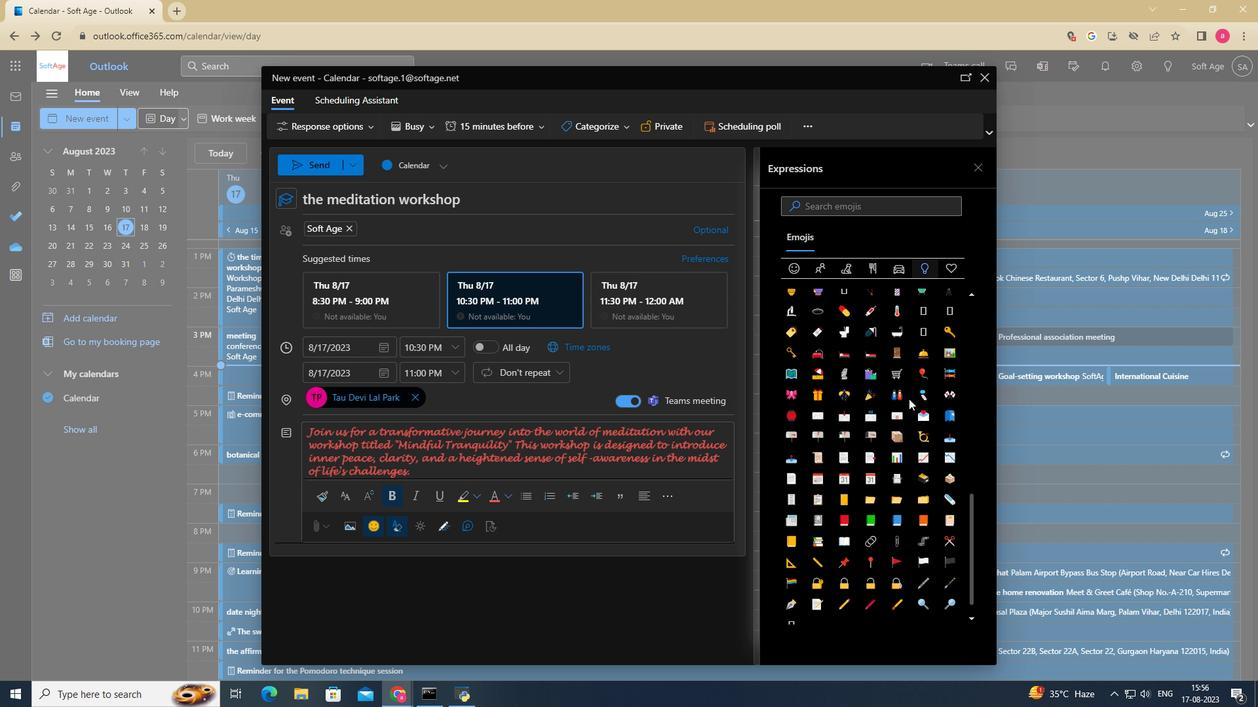 
Action: Mouse moved to (913, 398)
Screenshot: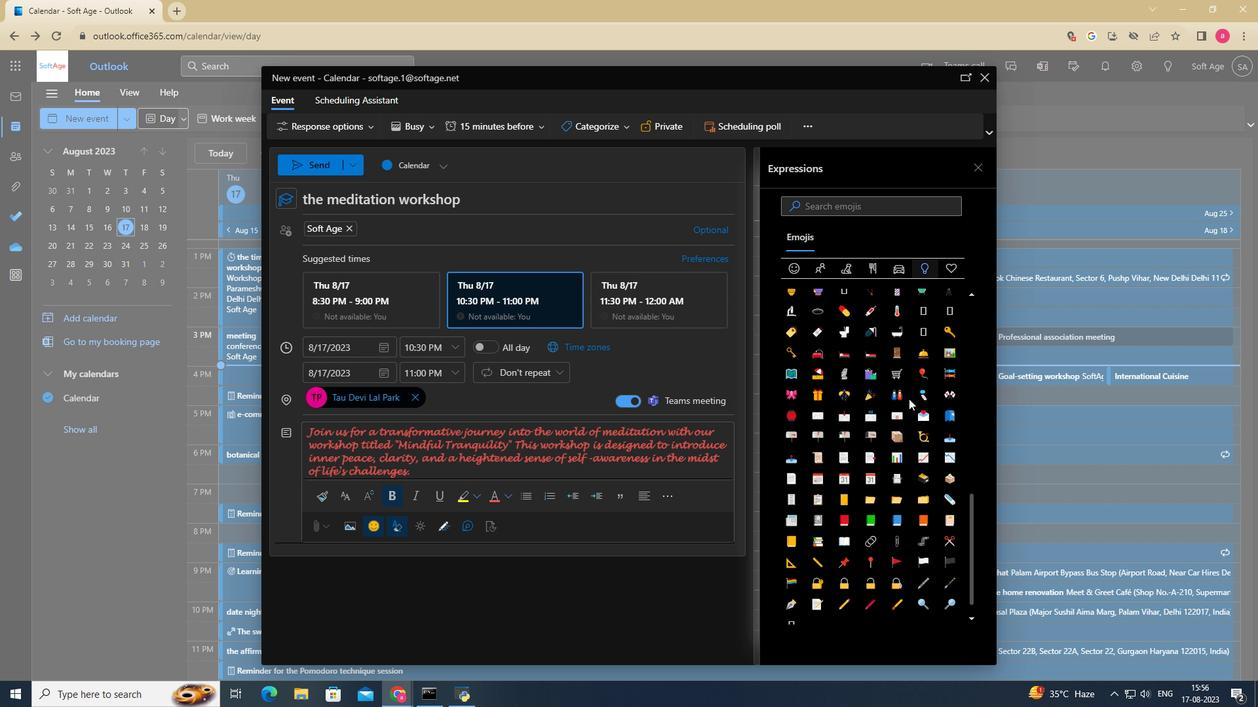 
Action: Mouse scrolled (913, 397) with delta (0, 0)
Screenshot: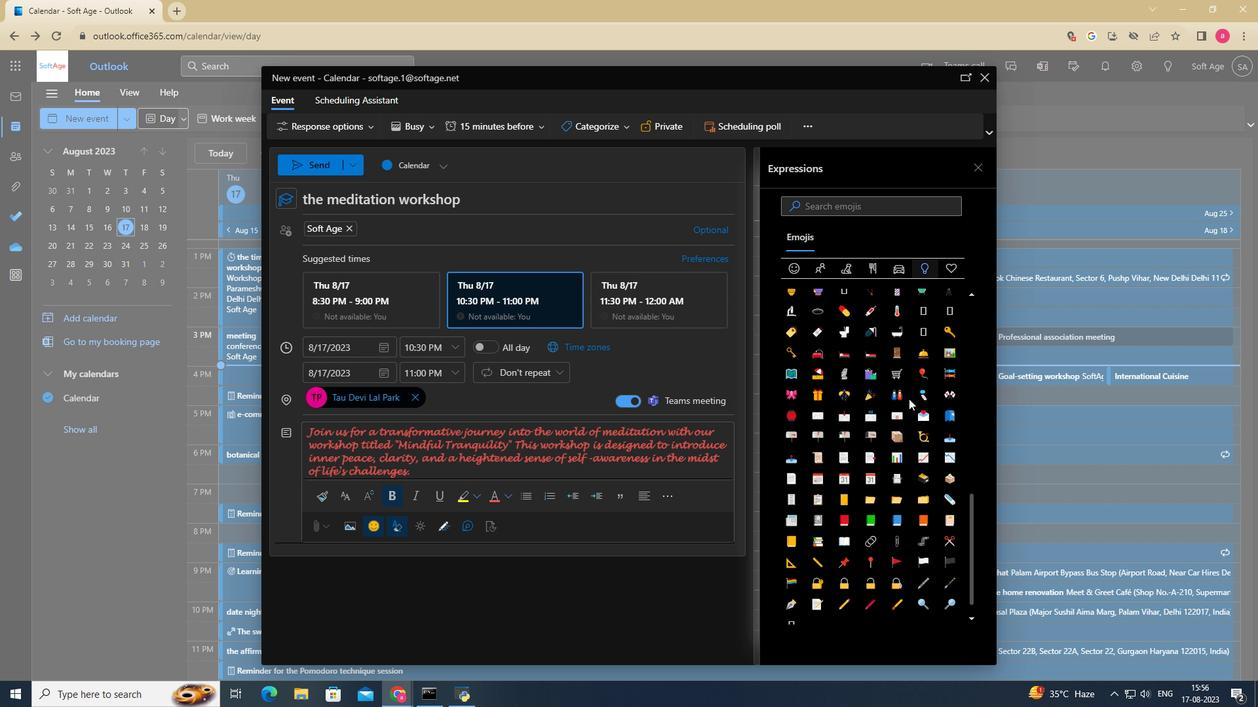 
Action: Mouse moved to (912, 404)
Screenshot: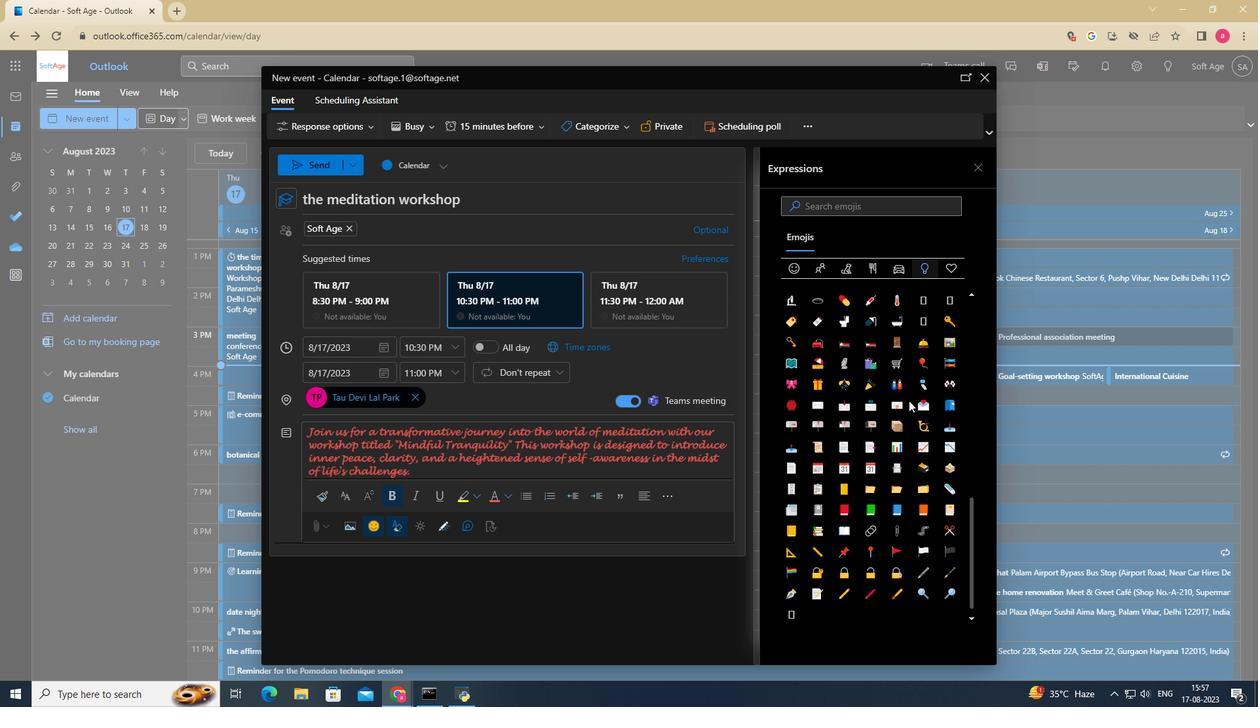 
Action: Mouse scrolled (912, 403) with delta (0, 0)
Screenshot: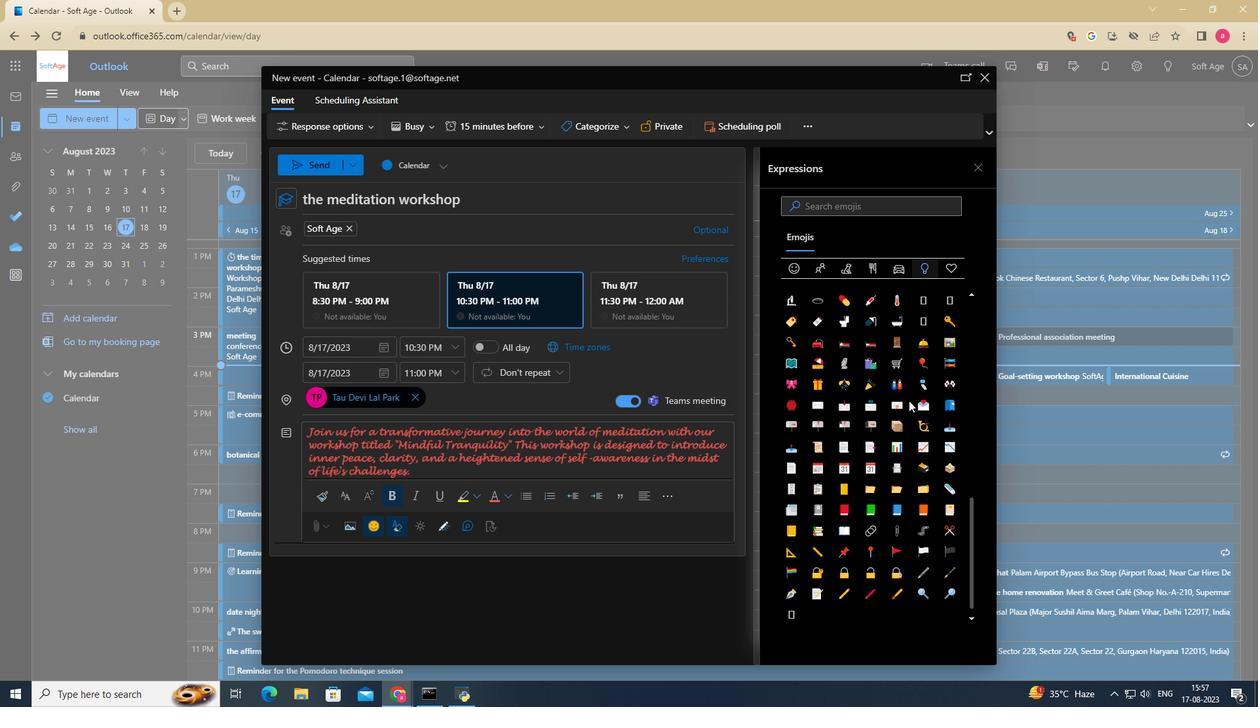 
Action: Mouse scrolled (912, 403) with delta (0, 0)
Screenshot: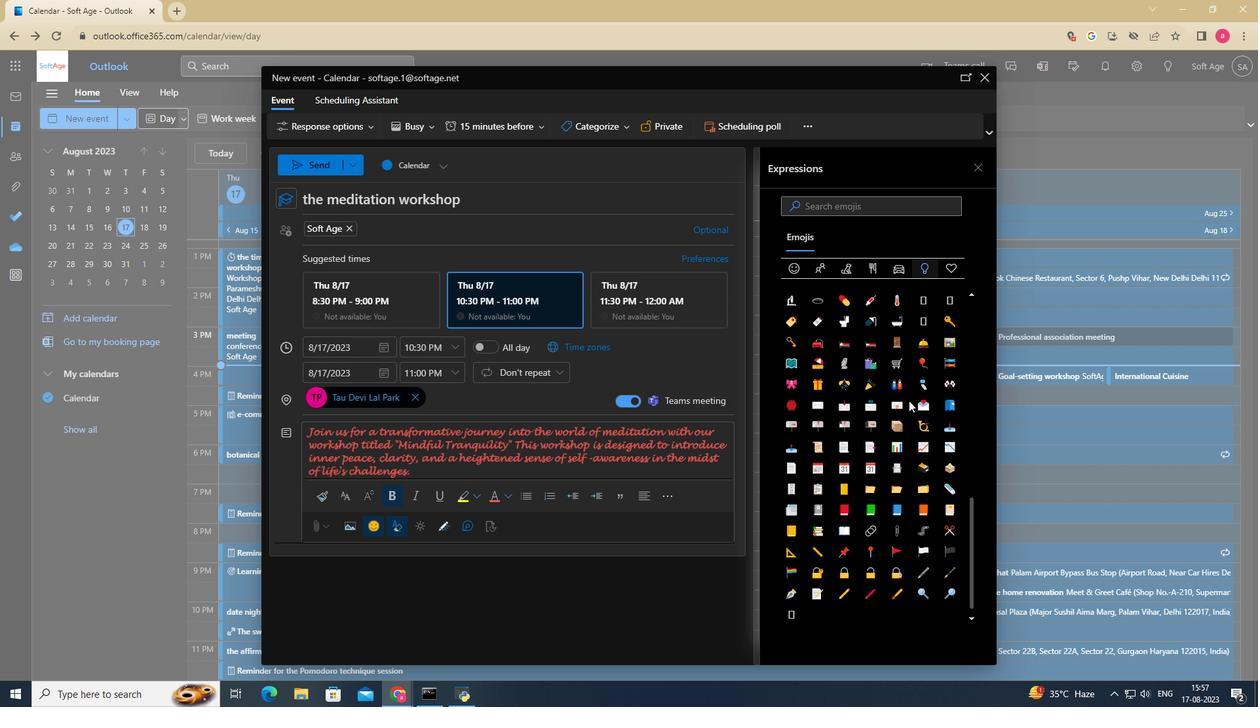 
Action: Mouse scrolled (912, 403) with delta (0, 0)
Screenshot: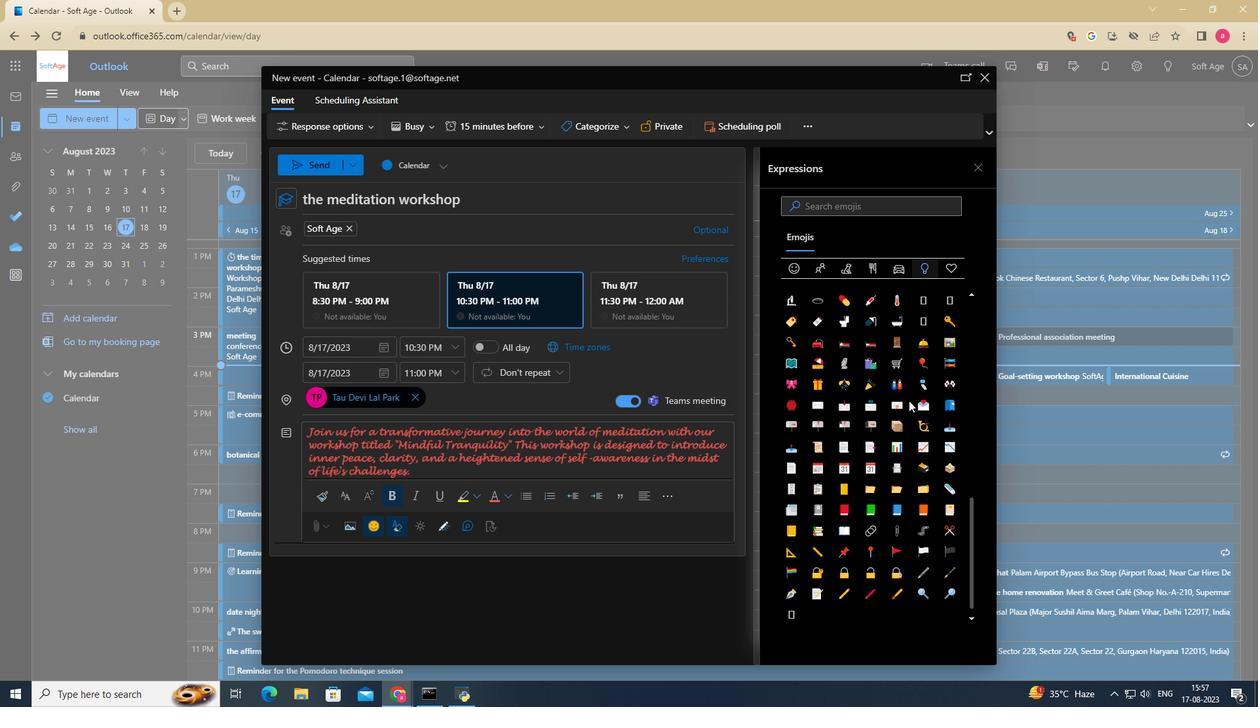 
Action: Mouse scrolled (912, 403) with delta (0, 0)
Screenshot: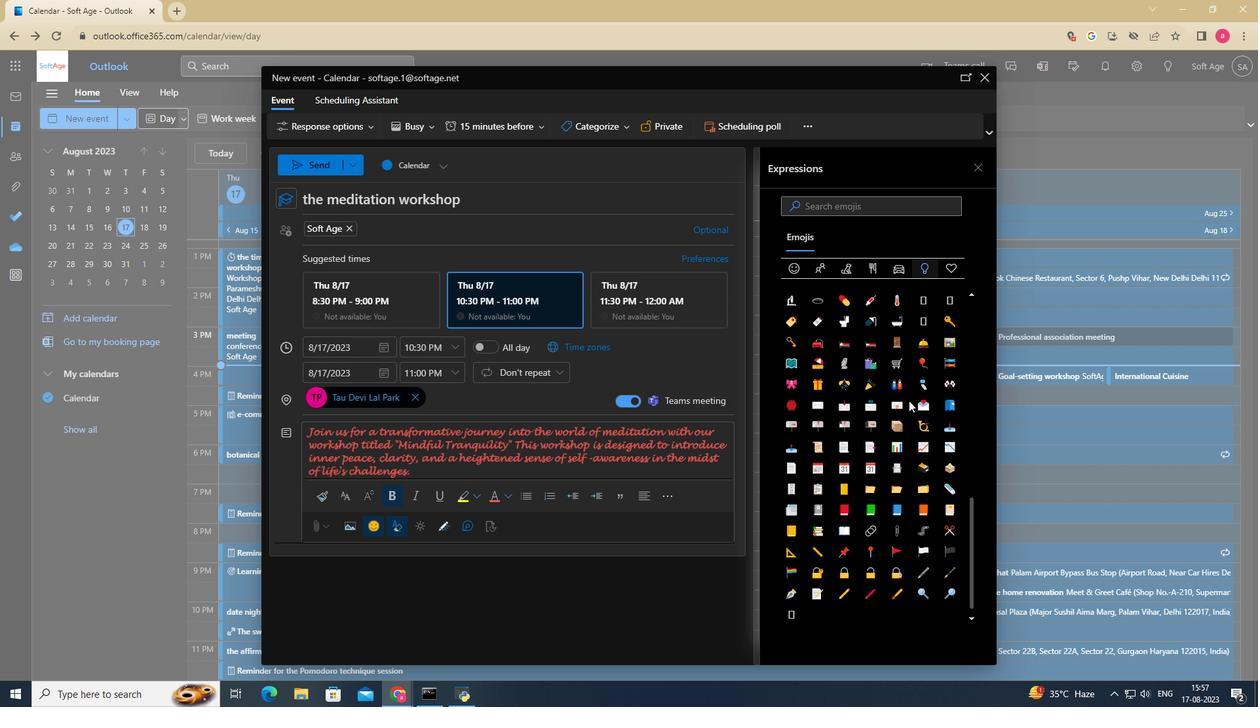 
Action: Mouse scrolled (912, 403) with delta (0, 0)
Screenshot: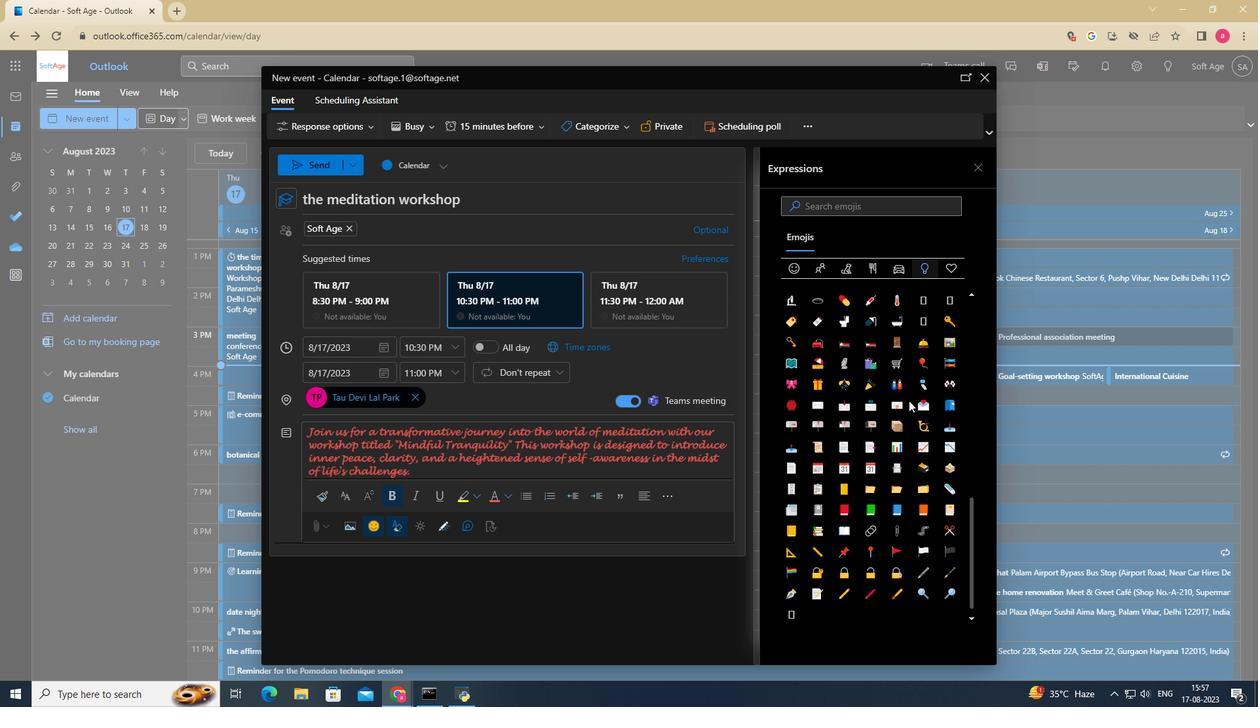 
Action: Mouse moved to (959, 260)
Screenshot: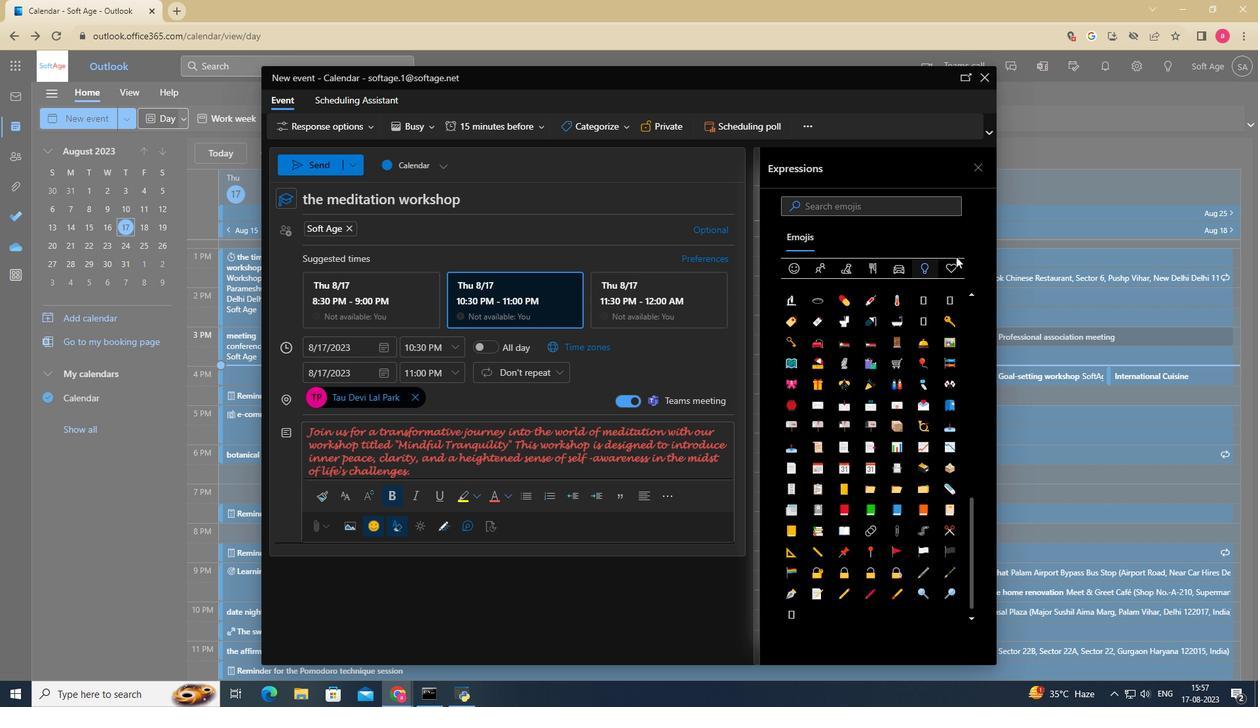 
Action: Mouse pressed left at (959, 260)
Screenshot: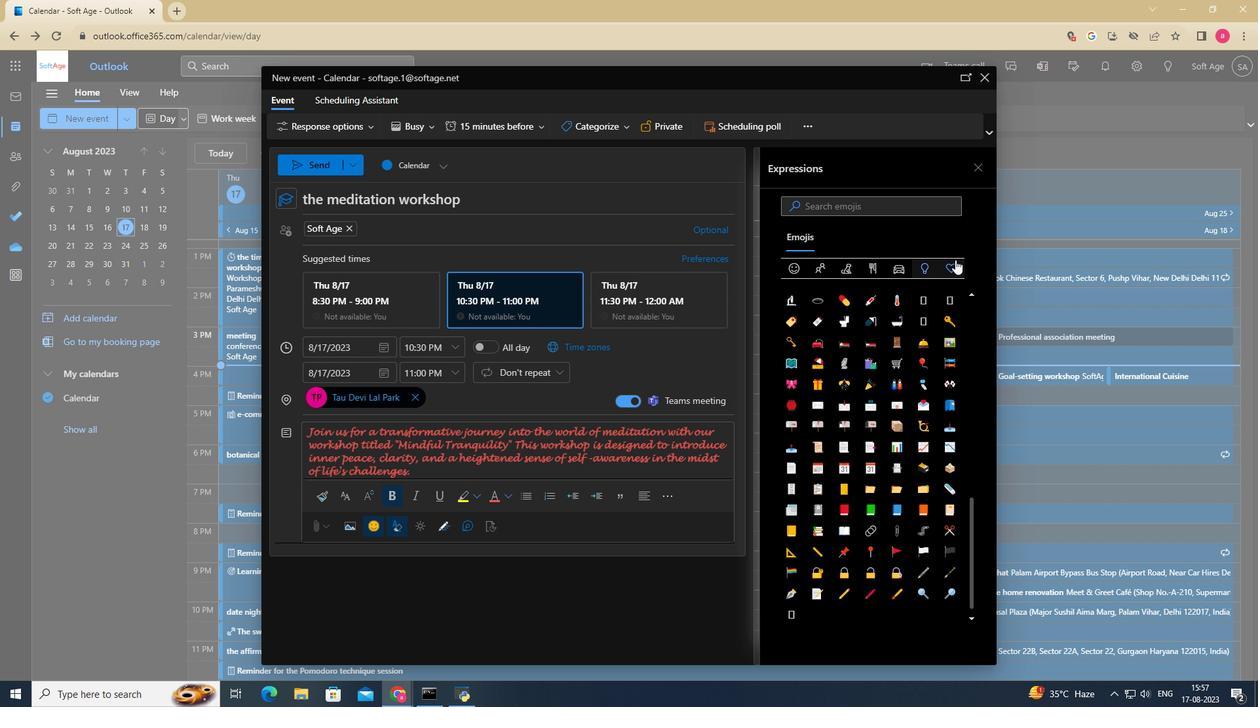 
Action: Mouse moved to (952, 266)
Screenshot: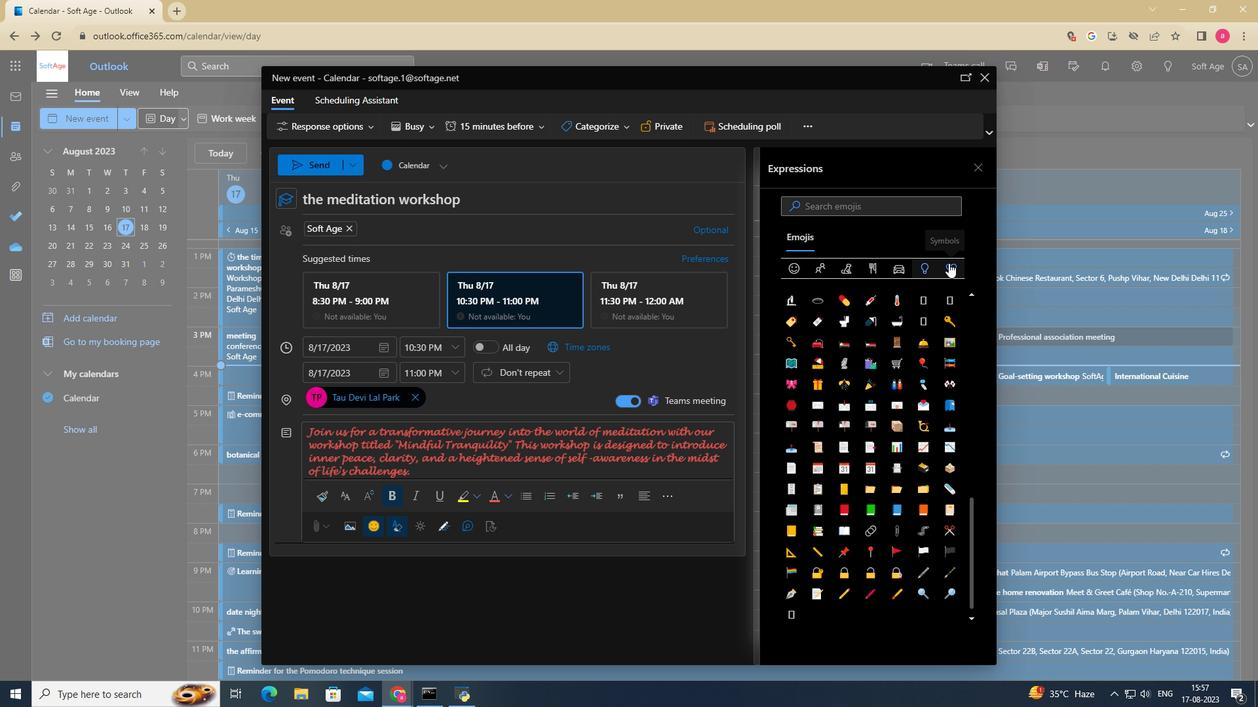 
Action: Mouse pressed left at (952, 266)
Screenshot: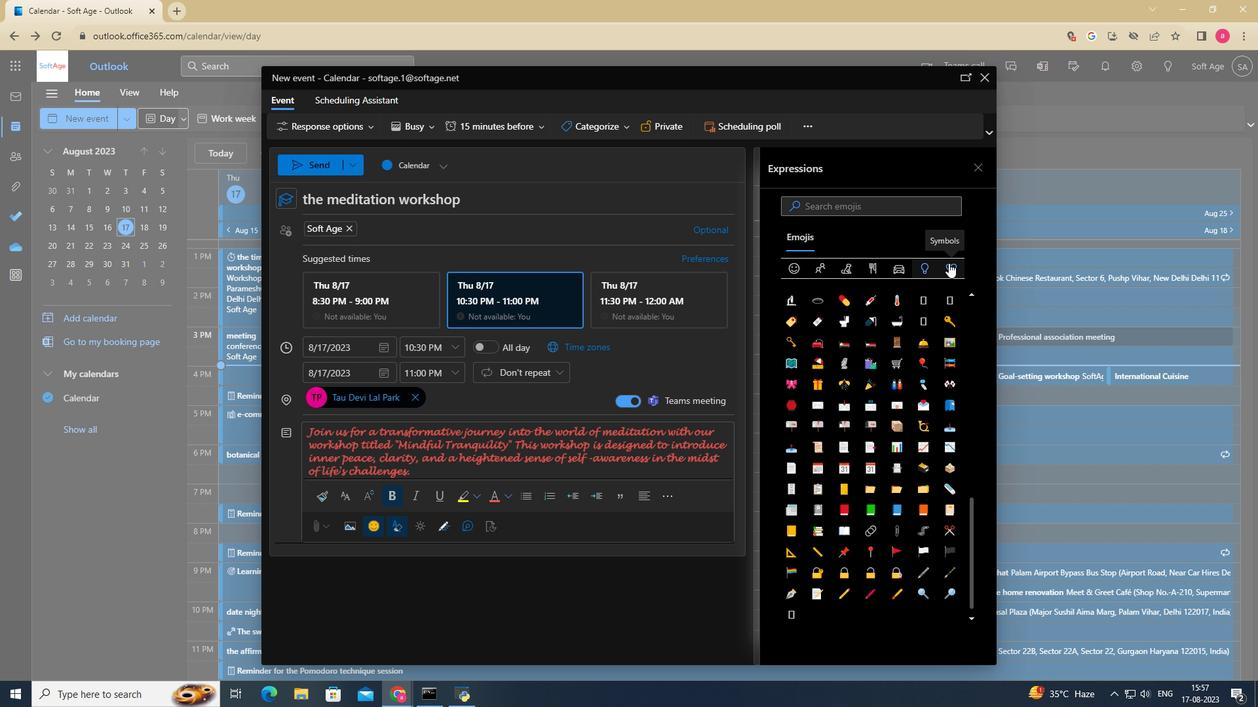 
Action: Mouse moved to (882, 422)
Screenshot: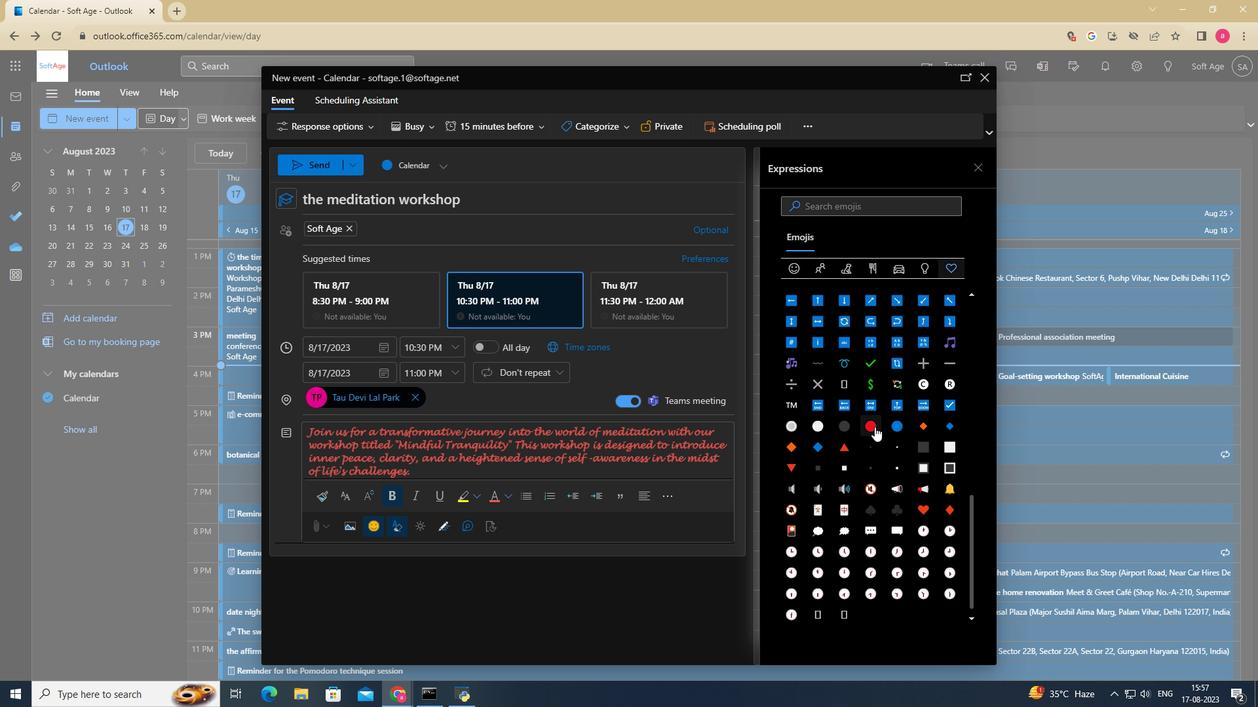 
Action: Mouse scrolled (882, 420) with delta (0, 0)
Screenshot: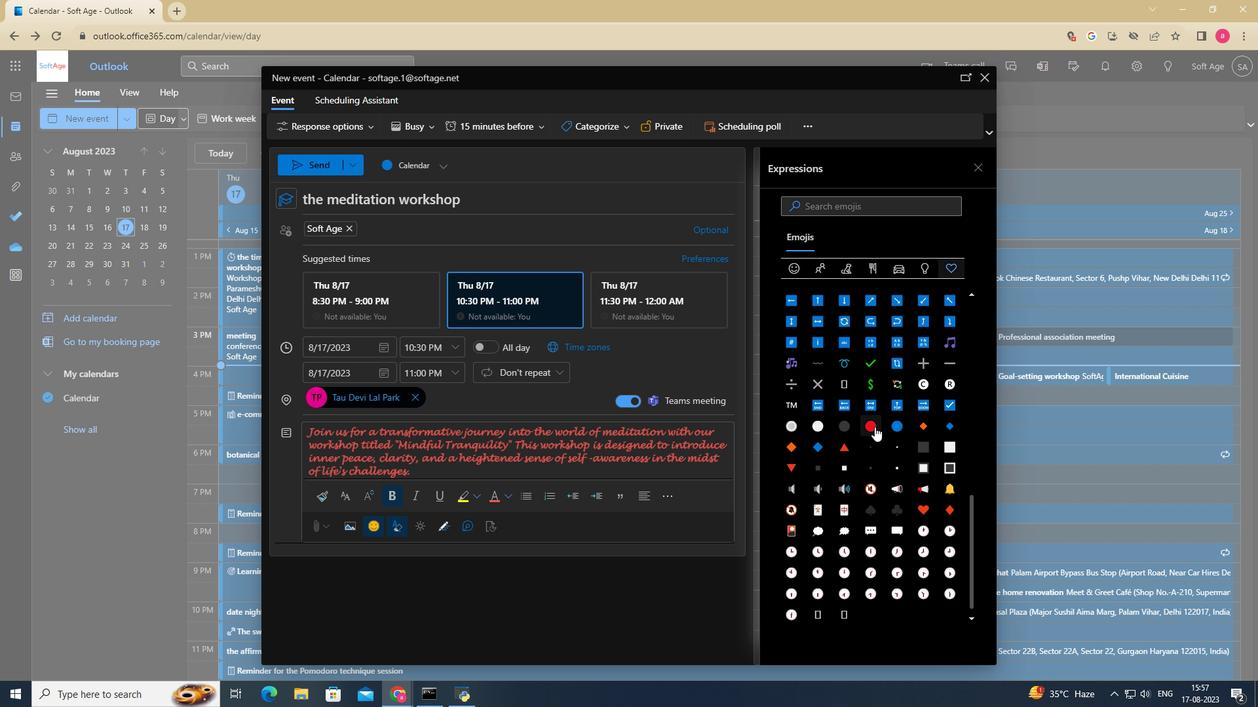 
Action: Mouse moved to (880, 426)
Screenshot: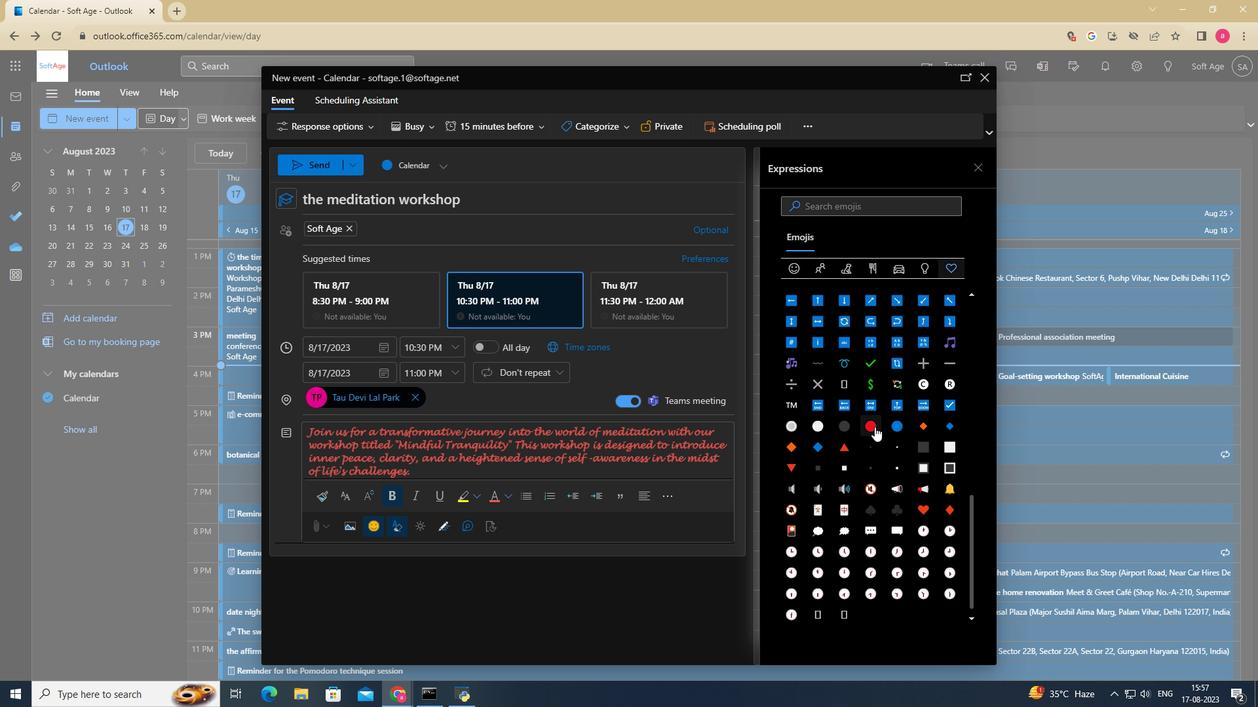 
Action: Mouse scrolled (881, 424) with delta (0, 0)
Screenshot: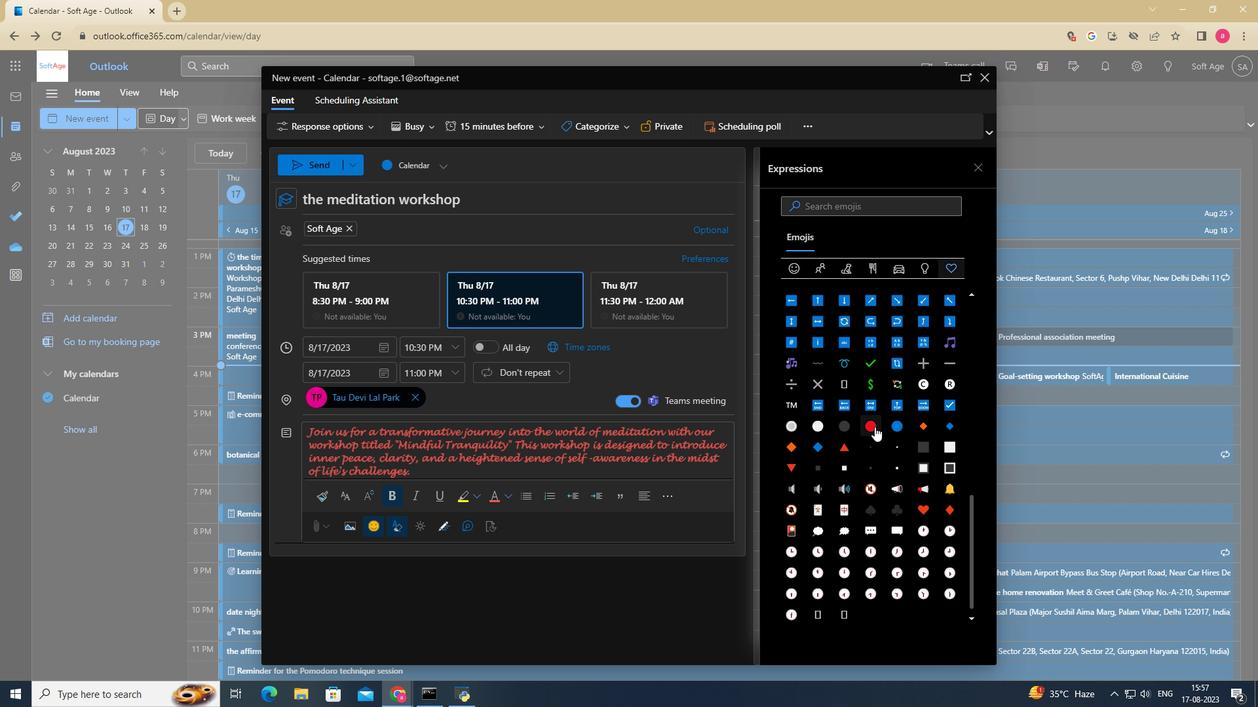 
Action: Mouse moved to (880, 428)
Screenshot: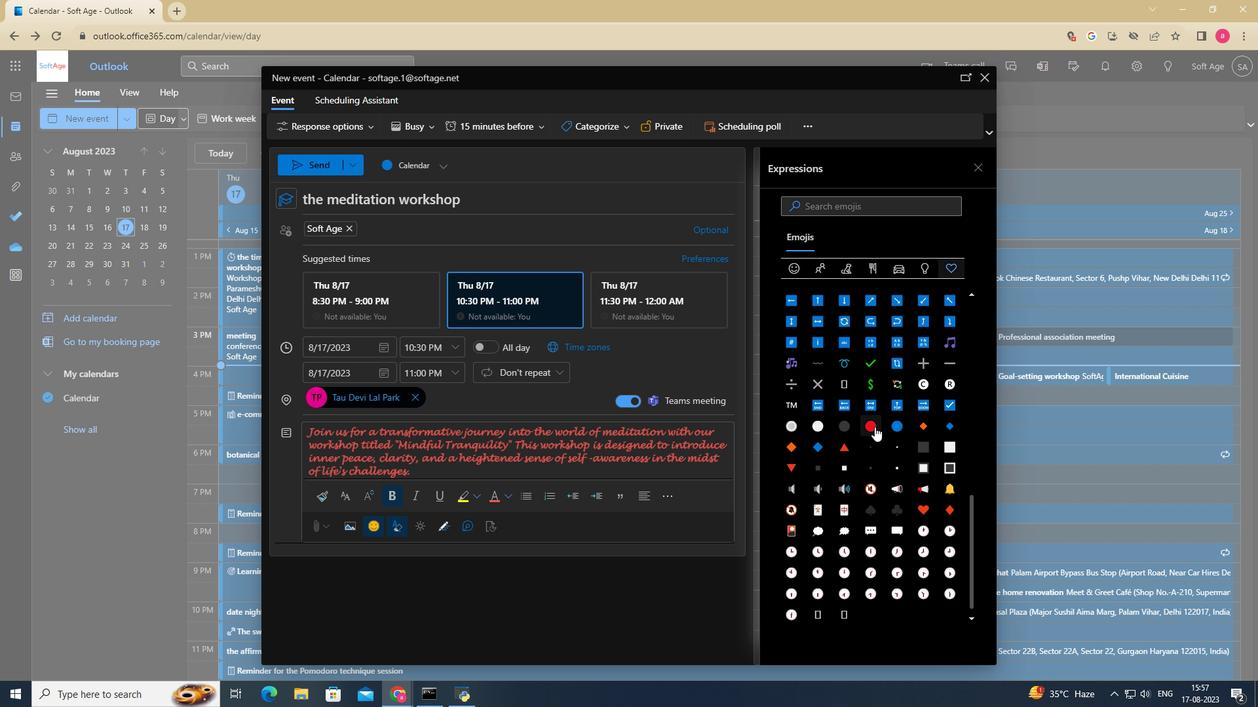 
Action: Mouse scrolled (880, 427) with delta (0, 0)
Screenshot: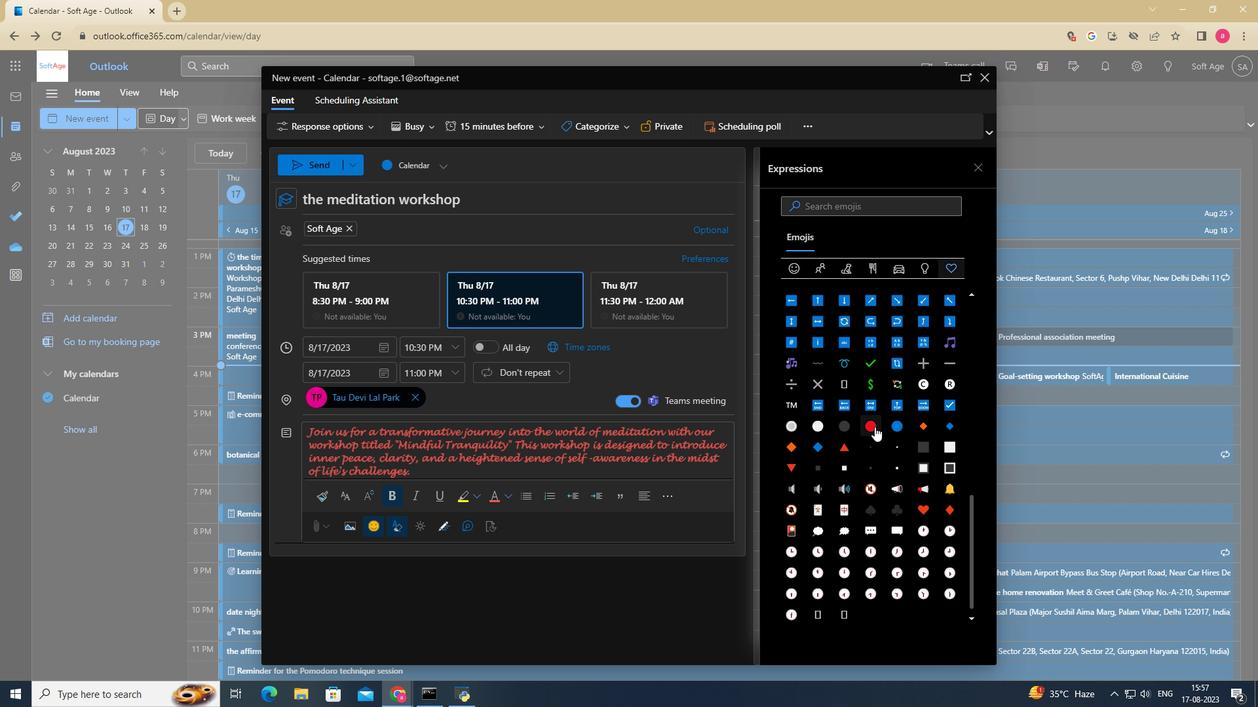 
Action: Mouse moved to (878, 430)
Screenshot: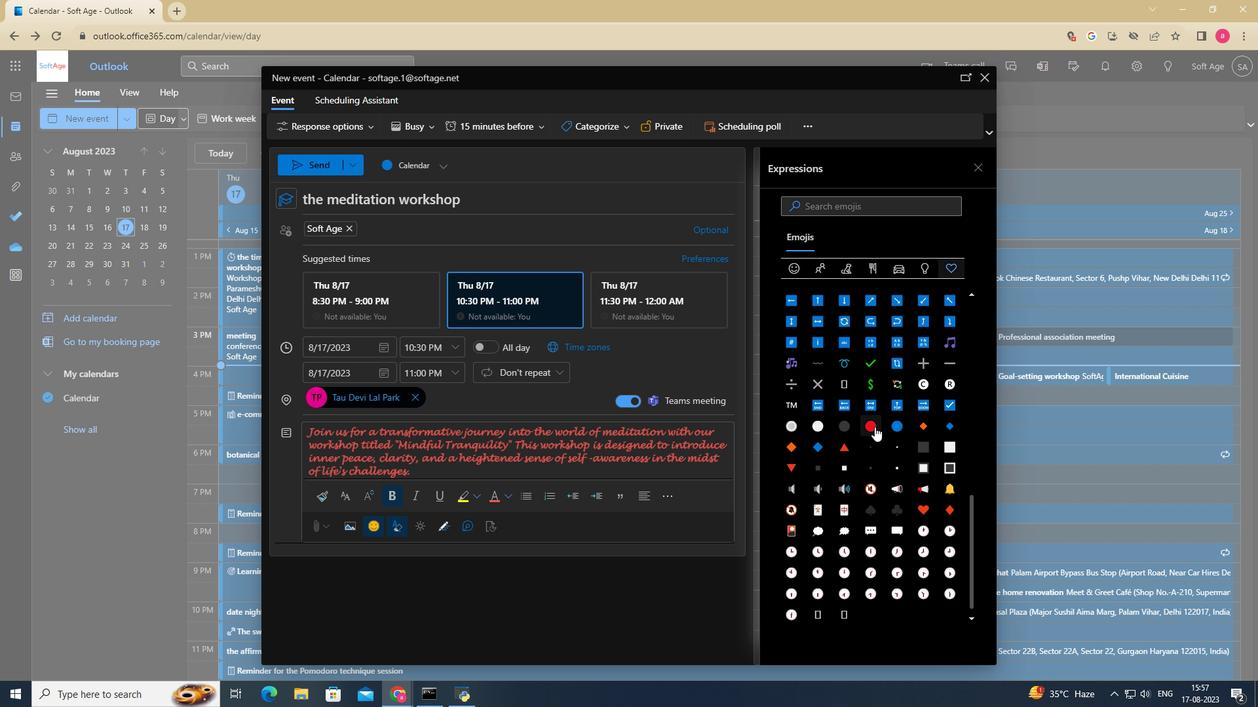 
Action: Mouse scrolled (878, 429) with delta (0, 0)
Screenshot: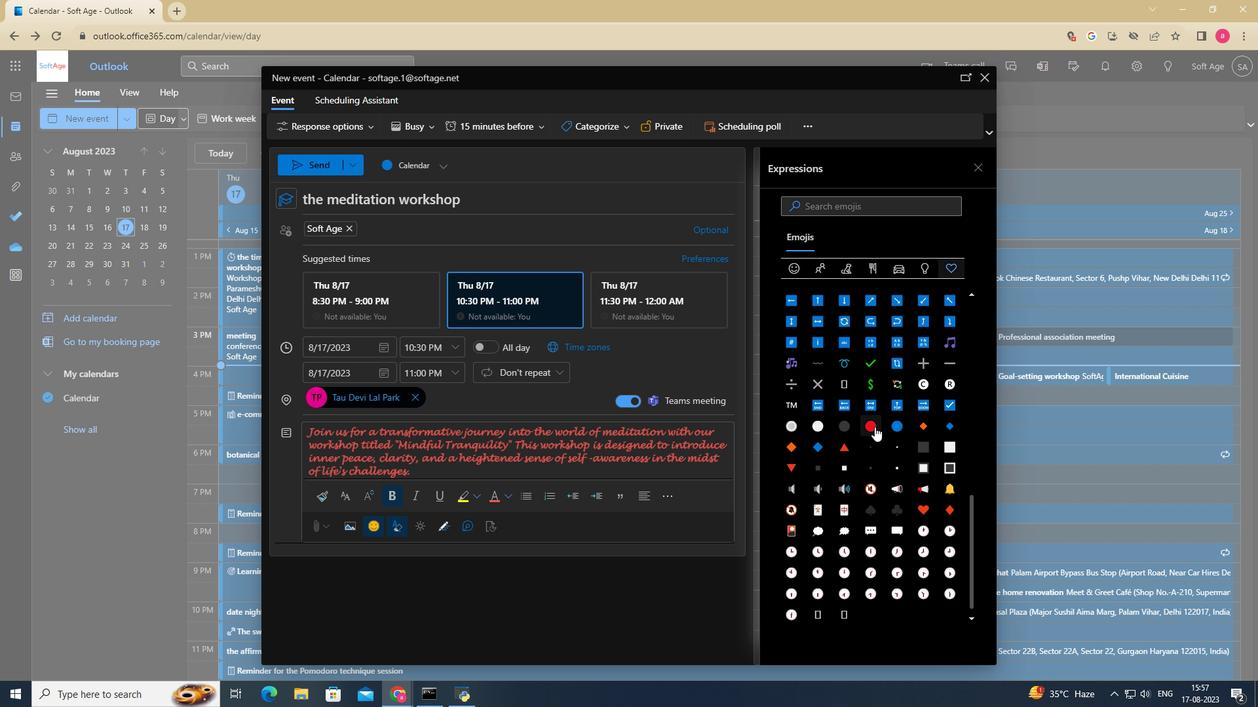
Action: Mouse scrolled (878, 429) with delta (0, 0)
Screenshot: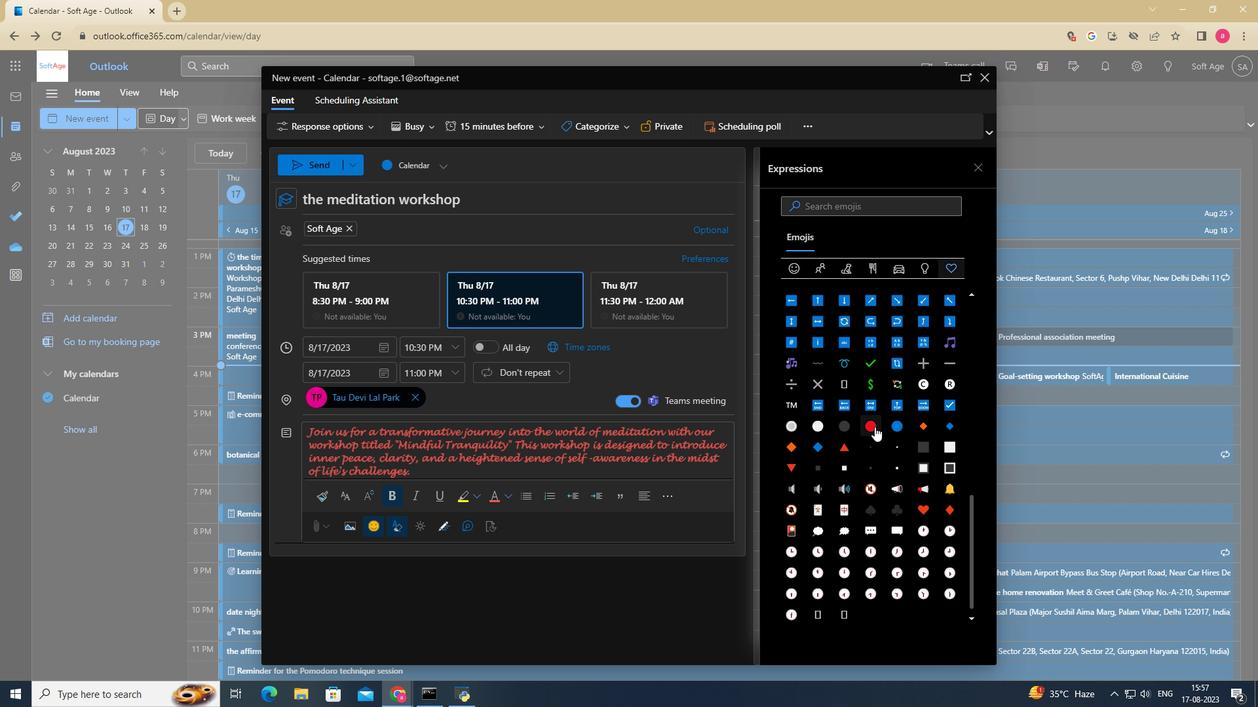 
Action: Mouse scrolled (878, 429) with delta (0, 0)
Screenshot: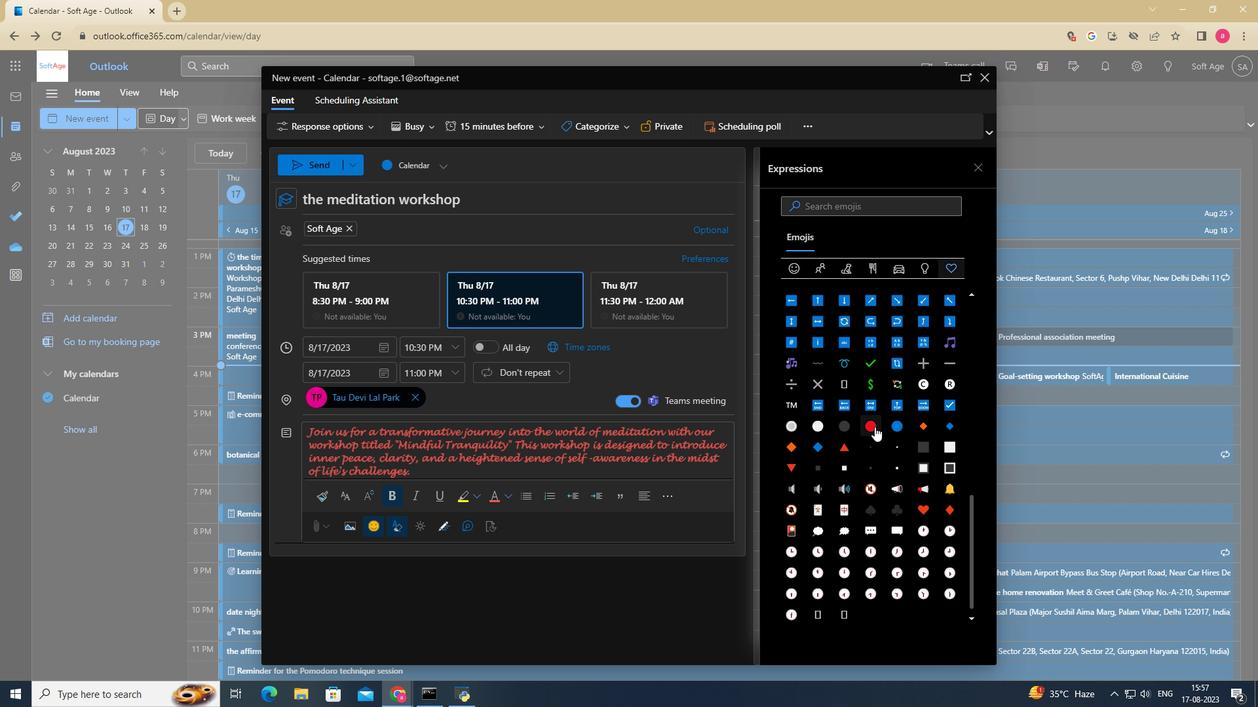 
Action: Mouse moved to (846, 267)
Screenshot: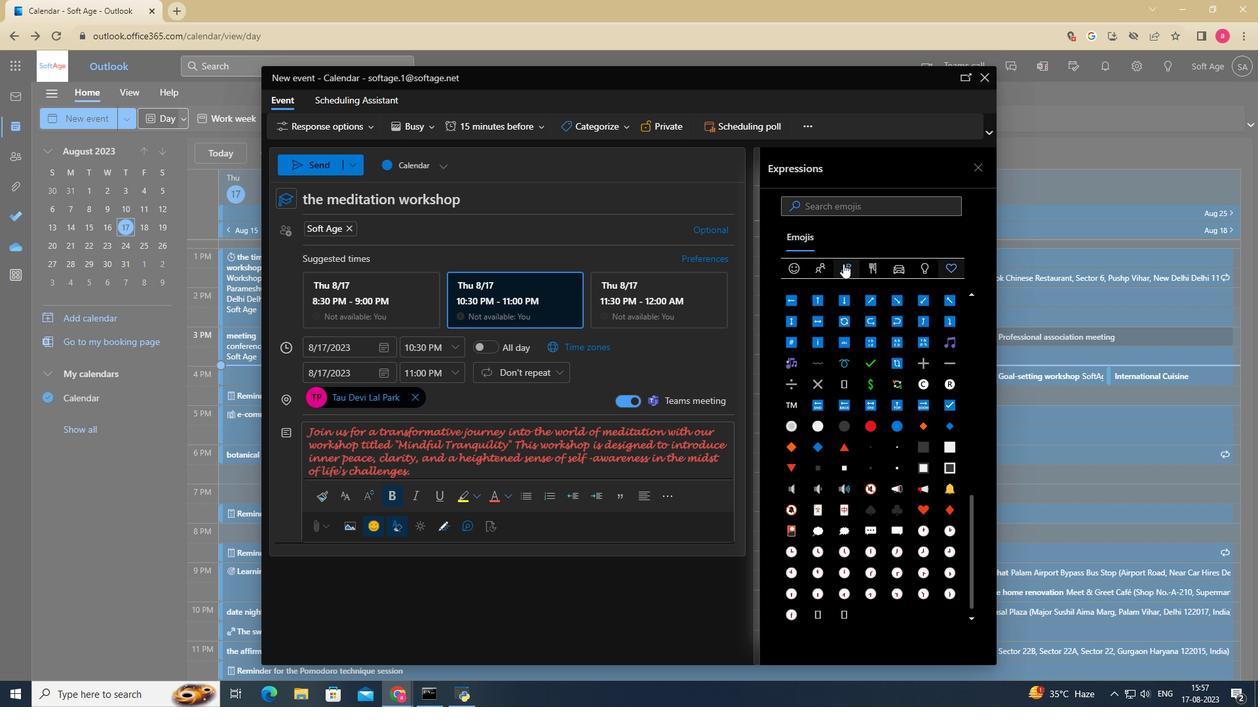 
Action: Mouse pressed left at (846, 267)
Screenshot: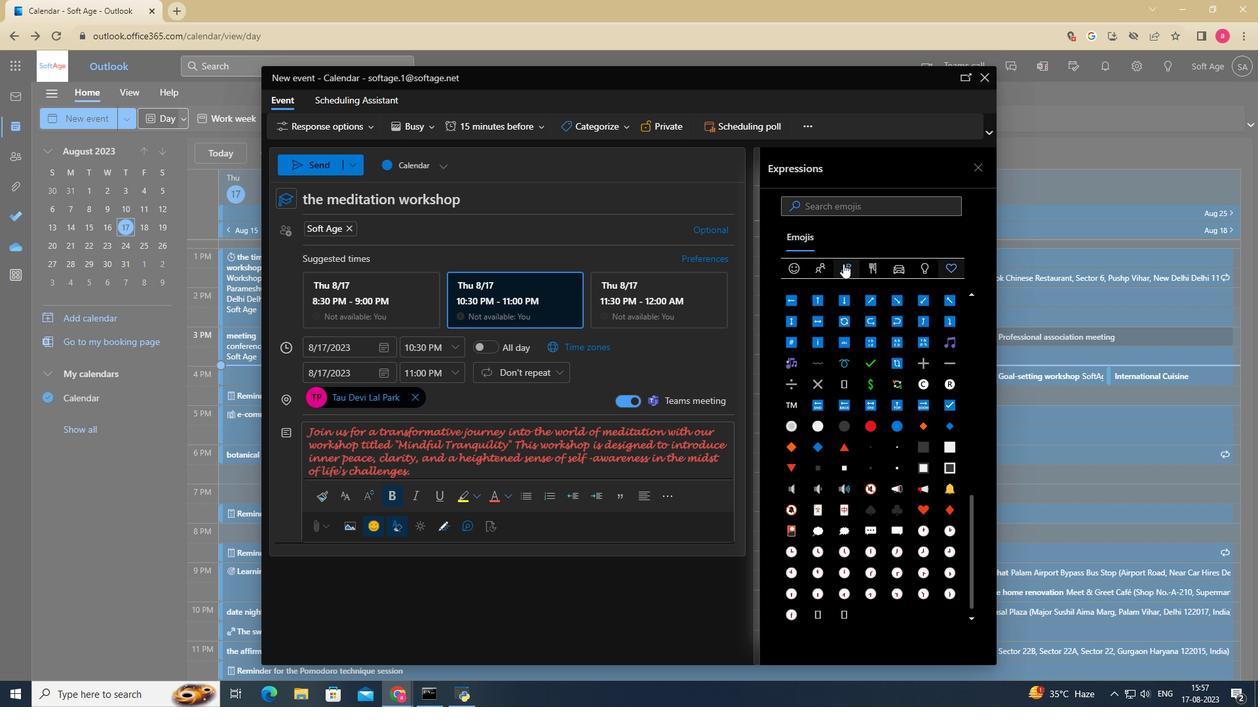 
Action: Mouse moved to (862, 418)
Screenshot: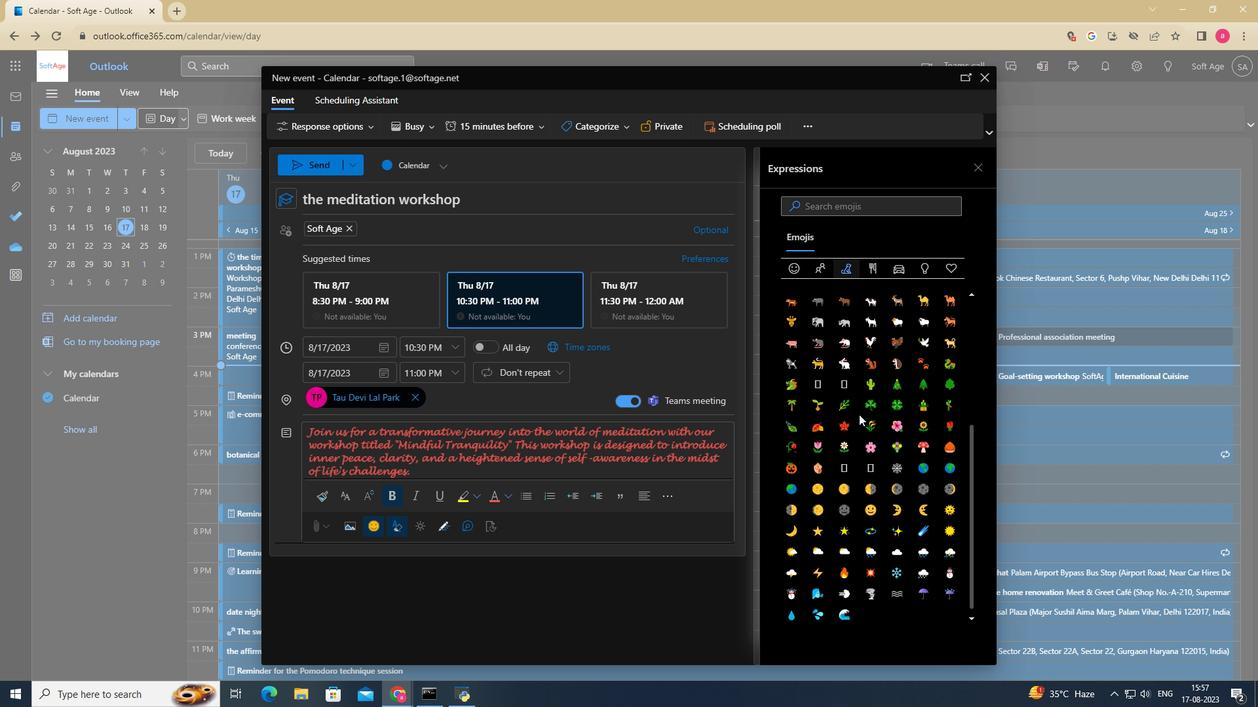 
Action: Mouse scrolled (862, 418) with delta (0, 0)
Screenshot: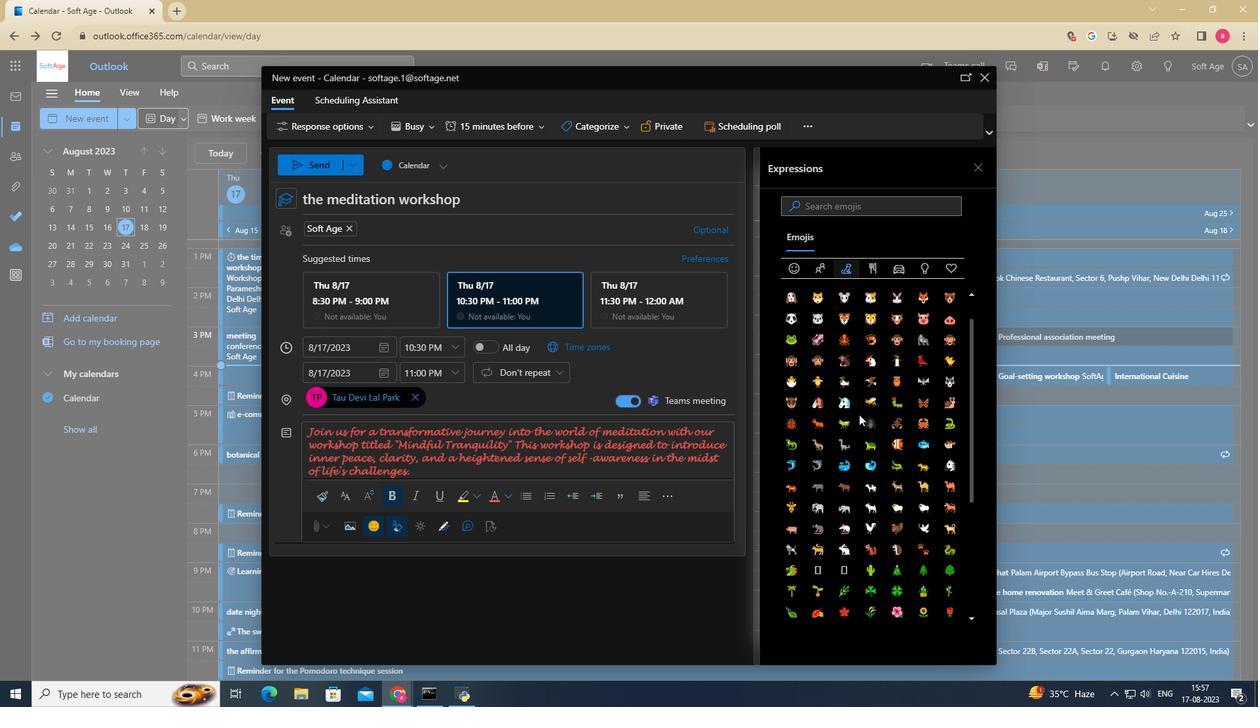 
Action: Mouse scrolled (862, 418) with delta (0, 0)
Screenshot: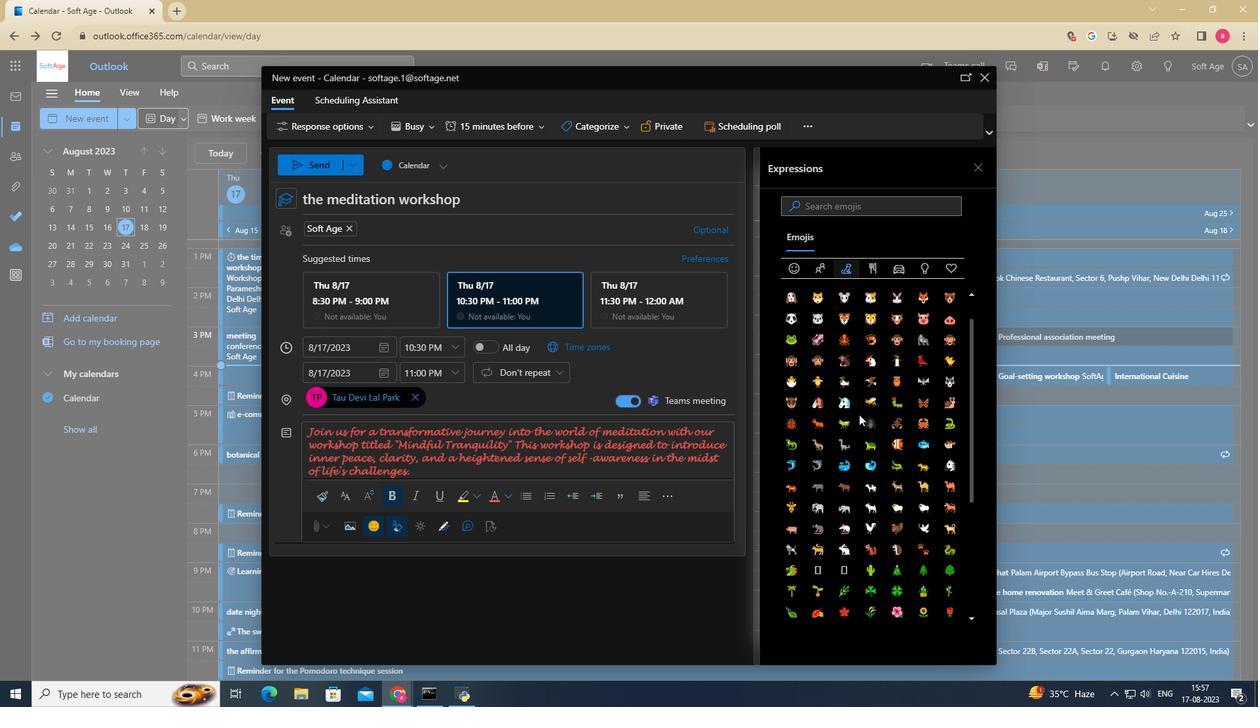 
Action: Mouse scrolled (862, 418) with delta (0, 0)
Screenshot: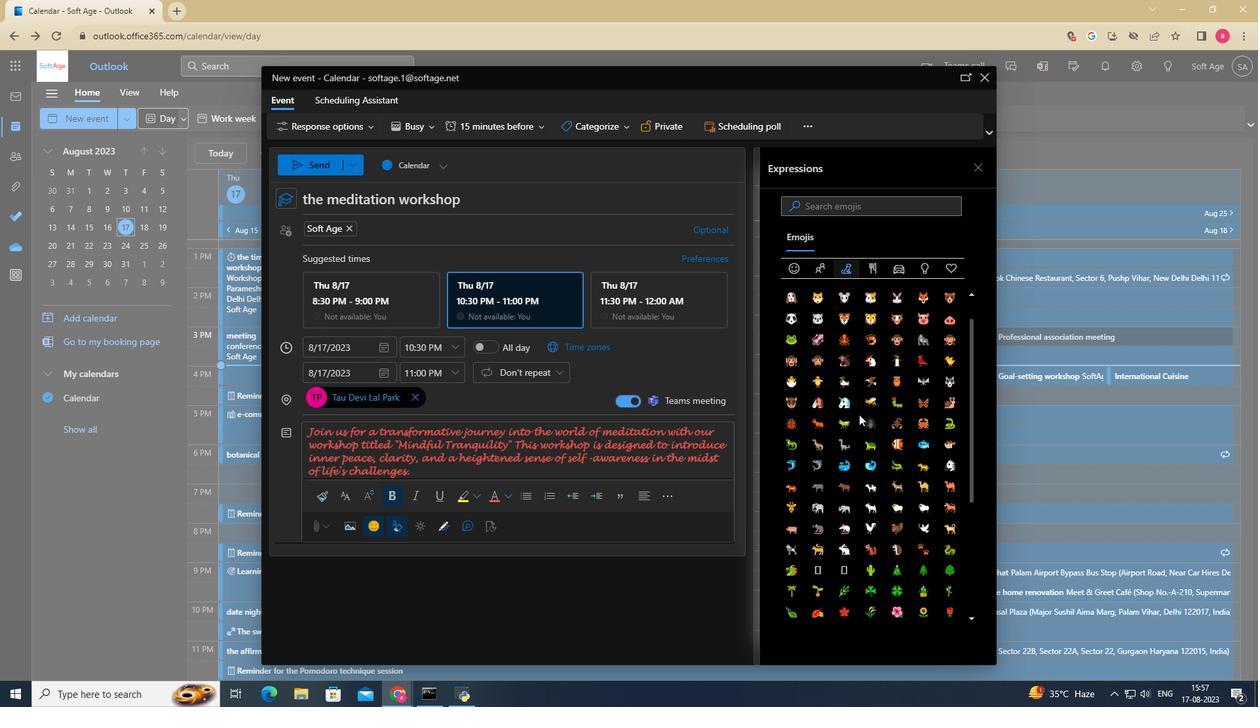 
Action: Mouse scrolled (862, 418) with delta (0, 0)
Screenshot: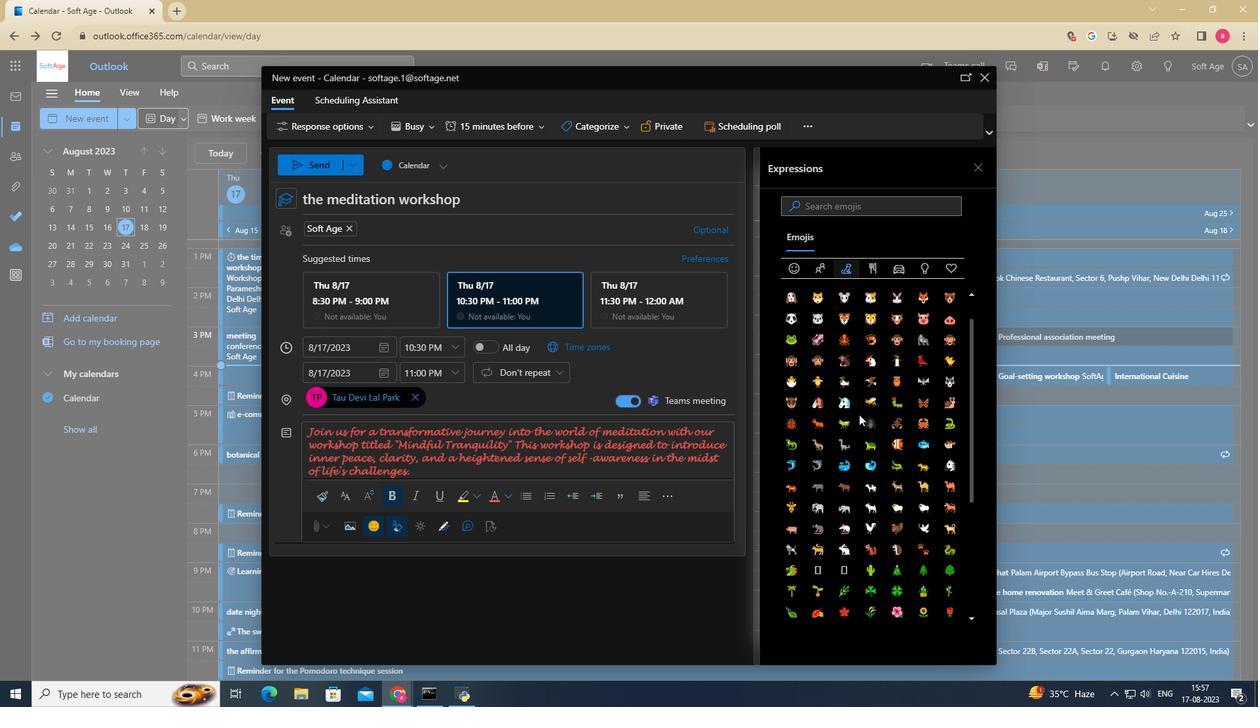 
Action: Mouse scrolled (862, 418) with delta (0, 0)
Screenshot: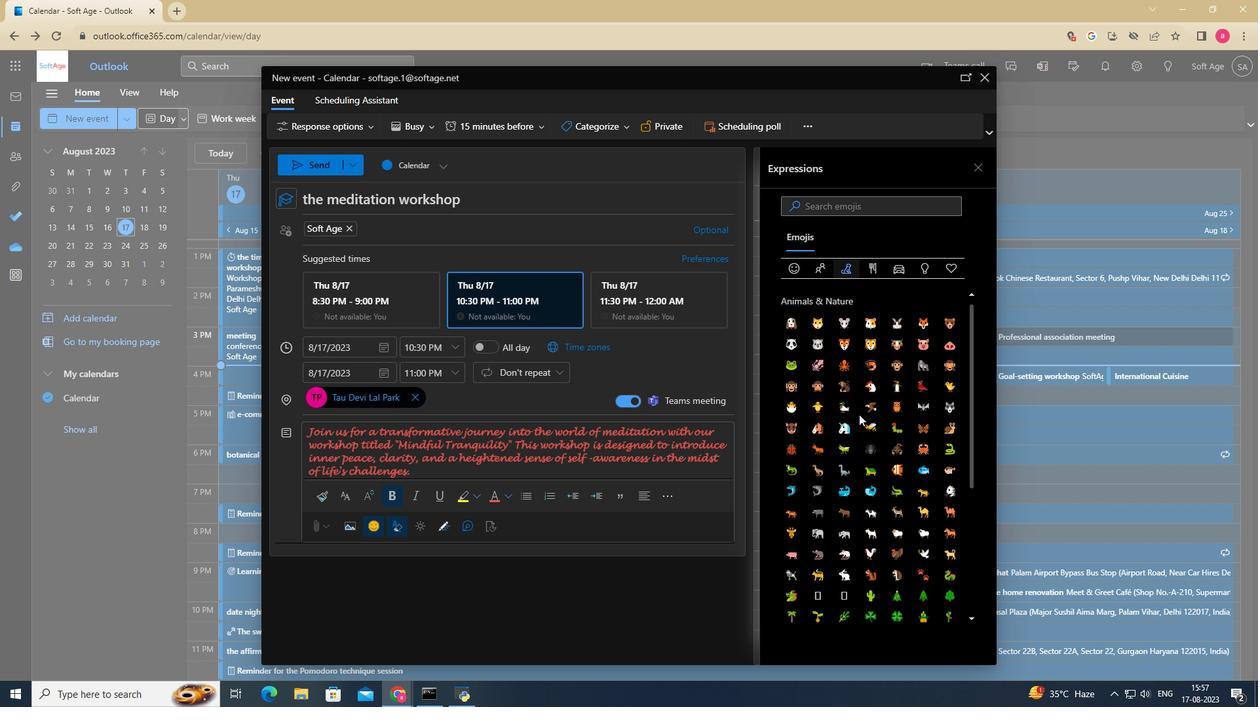 
Action: Mouse scrolled (862, 418) with delta (0, 0)
Screenshot: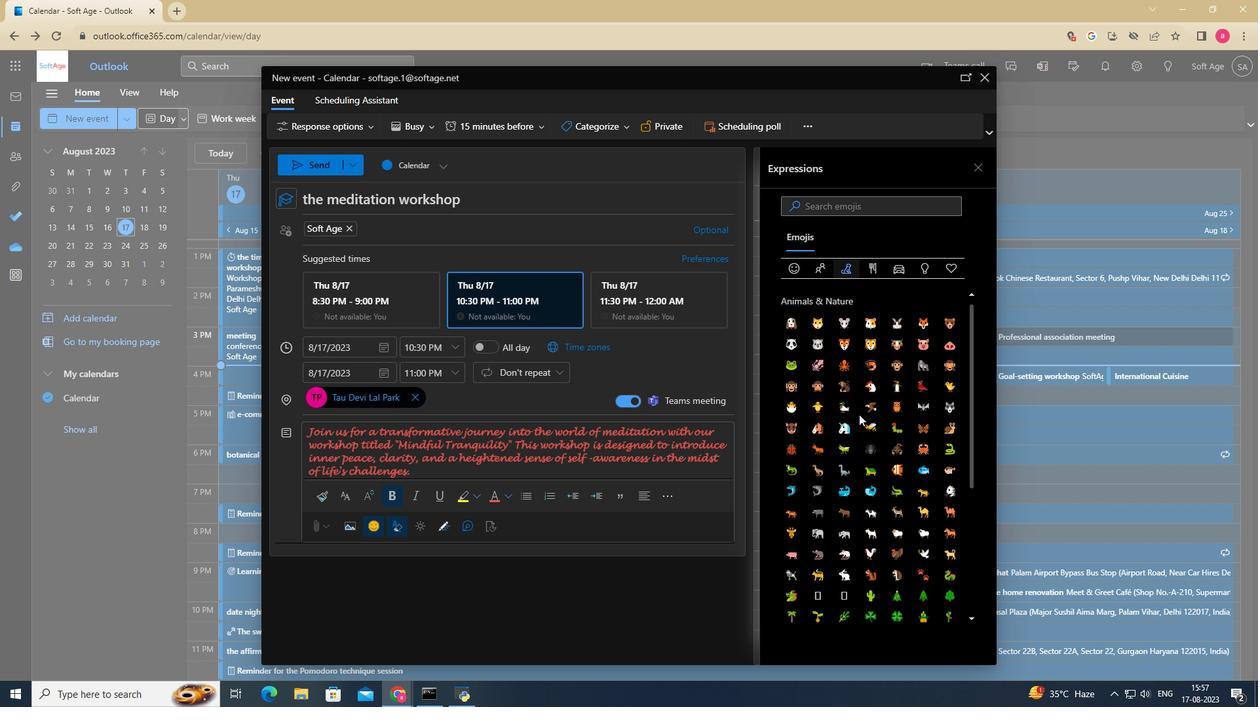 
Action: Mouse scrolled (862, 418) with delta (0, 0)
Screenshot: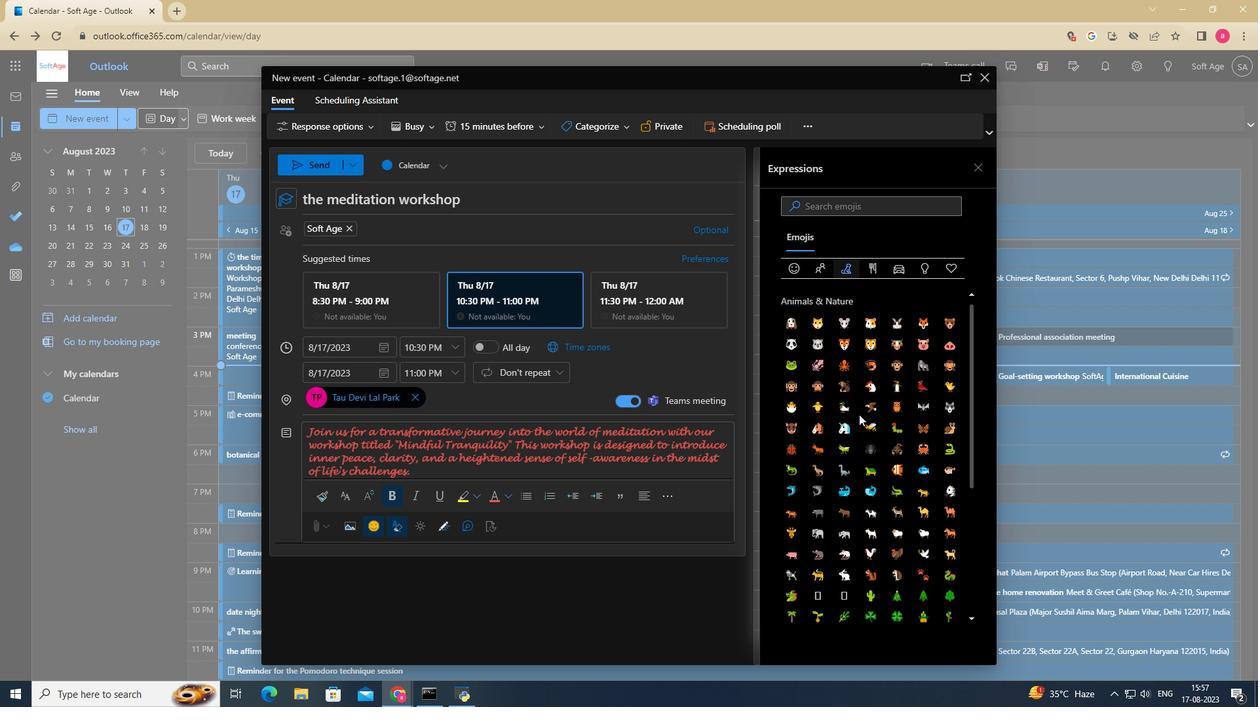 
Action: Mouse scrolled (862, 418) with delta (0, 0)
Screenshot: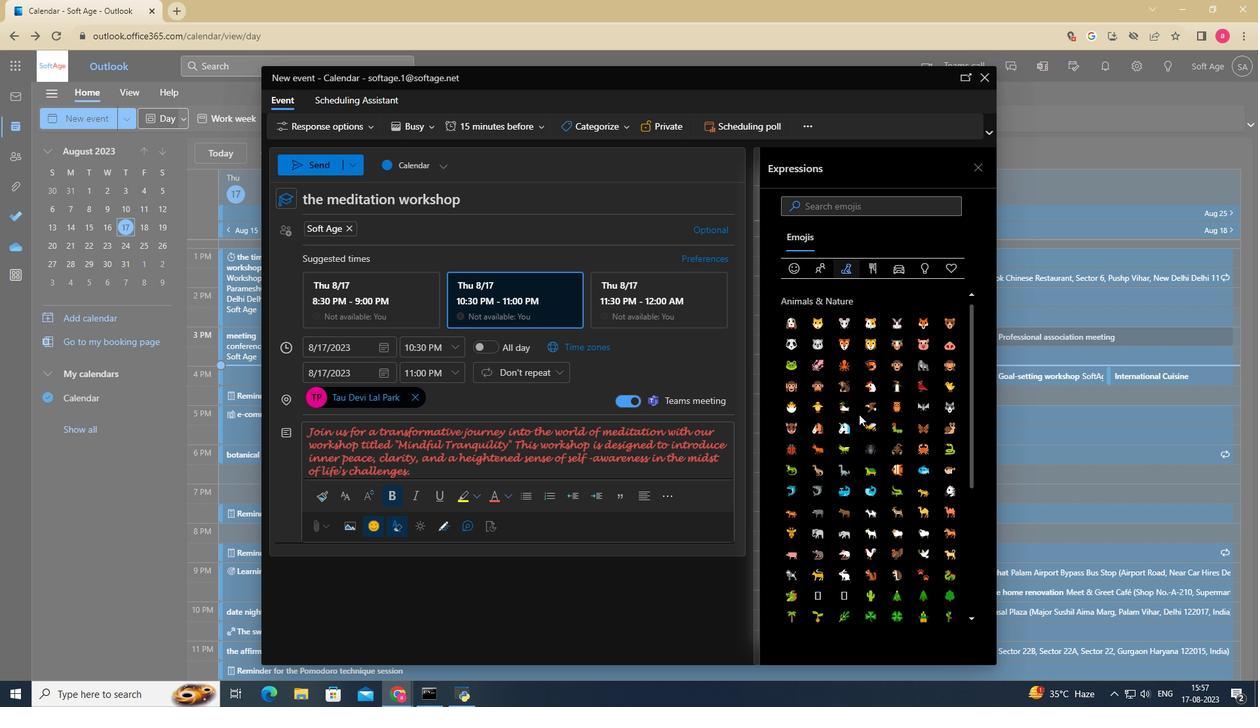
Action: Mouse scrolled (862, 418) with delta (0, 0)
Screenshot: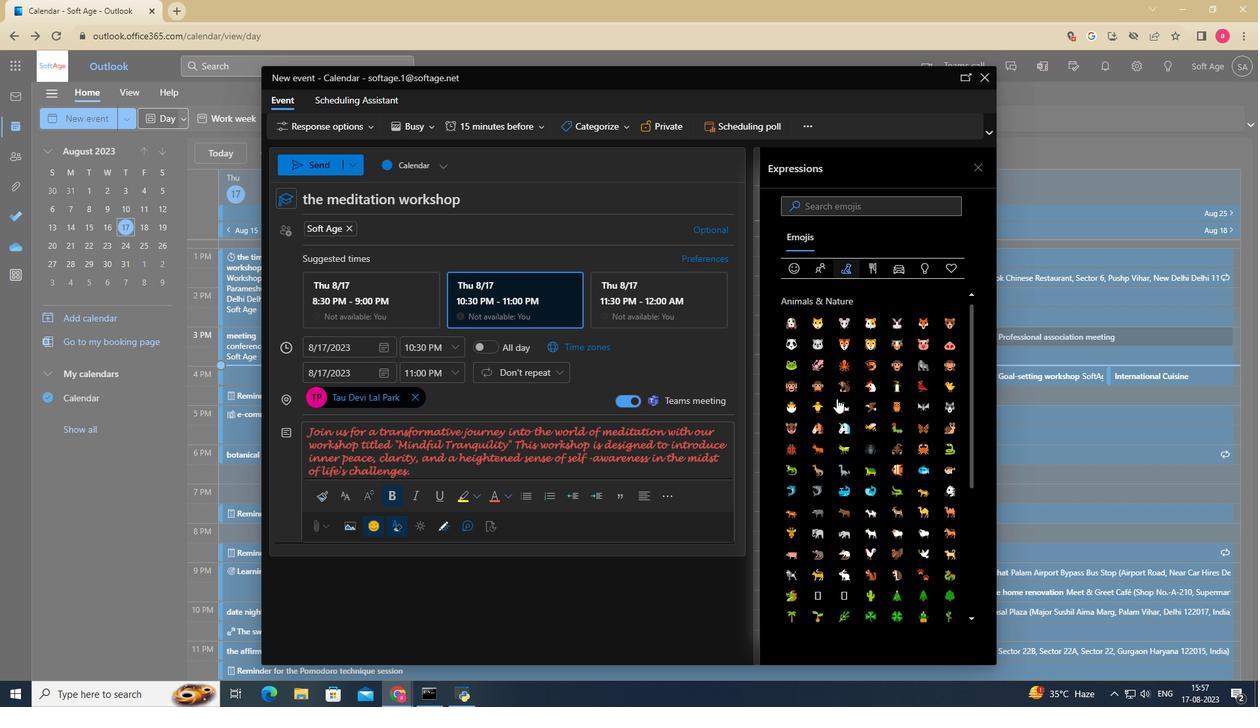 
Action: Mouse scrolled (862, 418) with delta (0, 0)
Screenshot: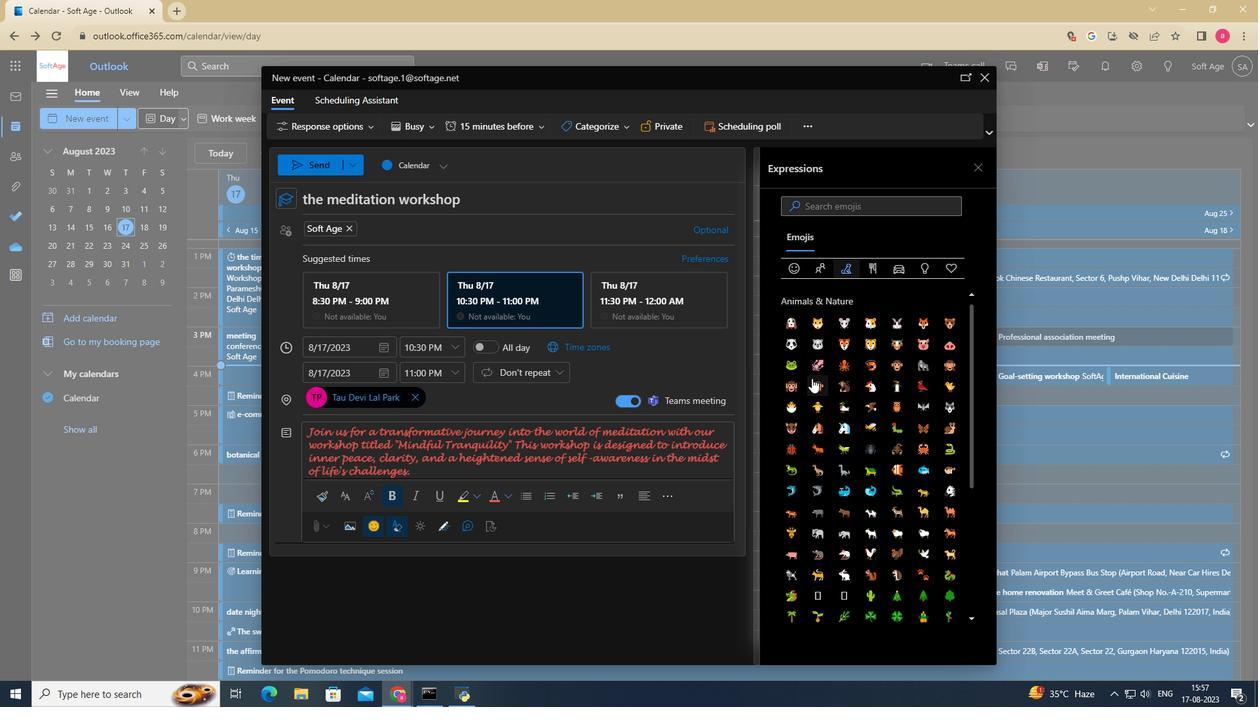 
Action: Mouse scrolled (862, 418) with delta (0, 0)
Screenshot: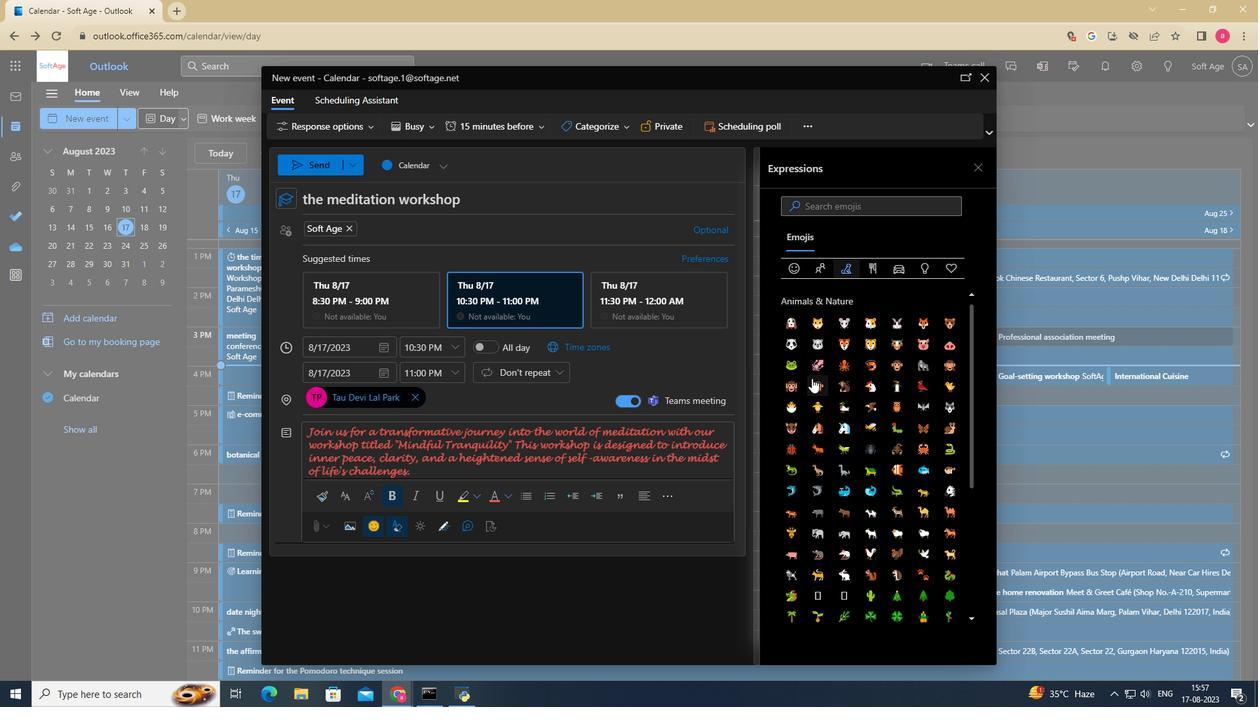 
Action: Mouse scrolled (862, 418) with delta (0, 0)
Screenshot: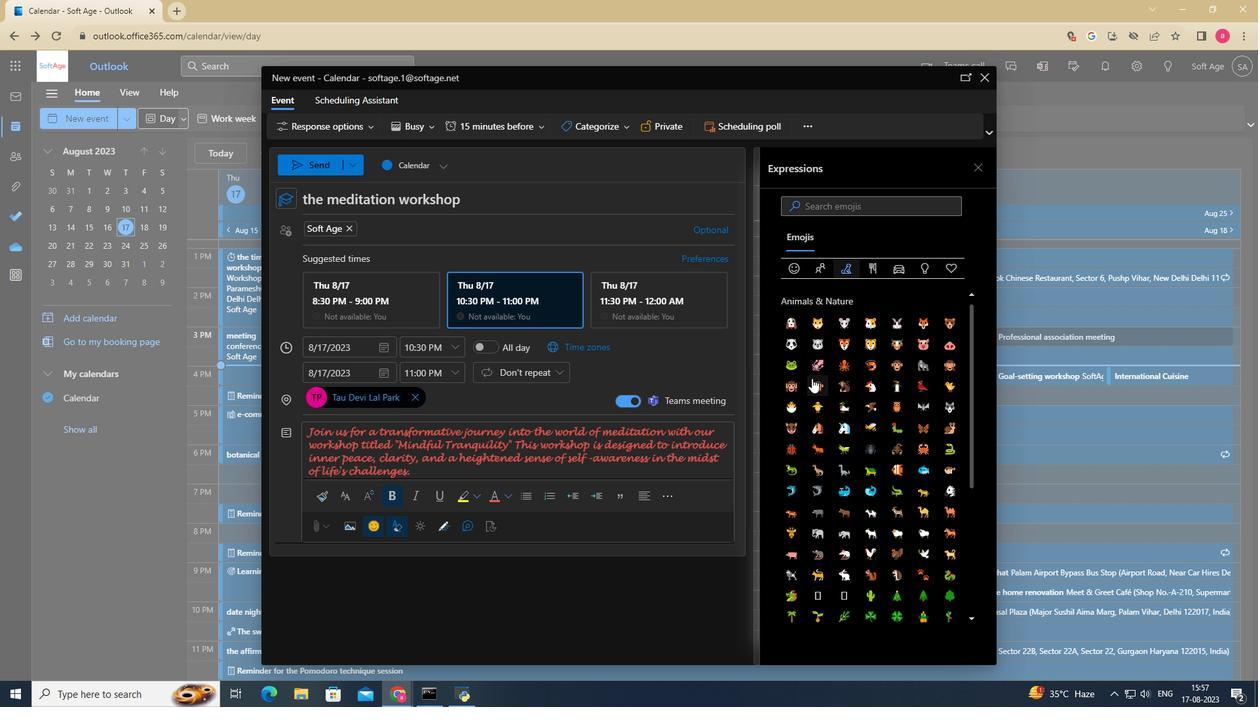 
Action: Mouse scrolled (862, 418) with delta (0, 0)
Screenshot: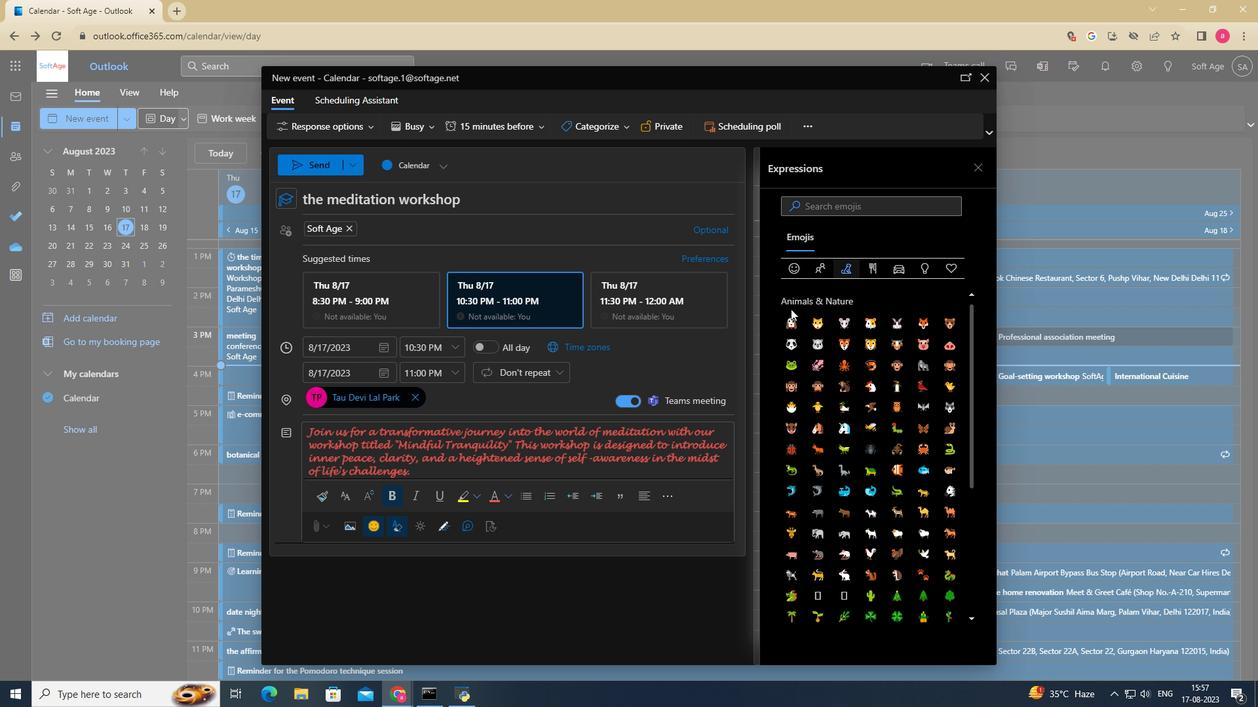 
Action: Mouse scrolled (862, 418) with delta (0, 0)
Screenshot: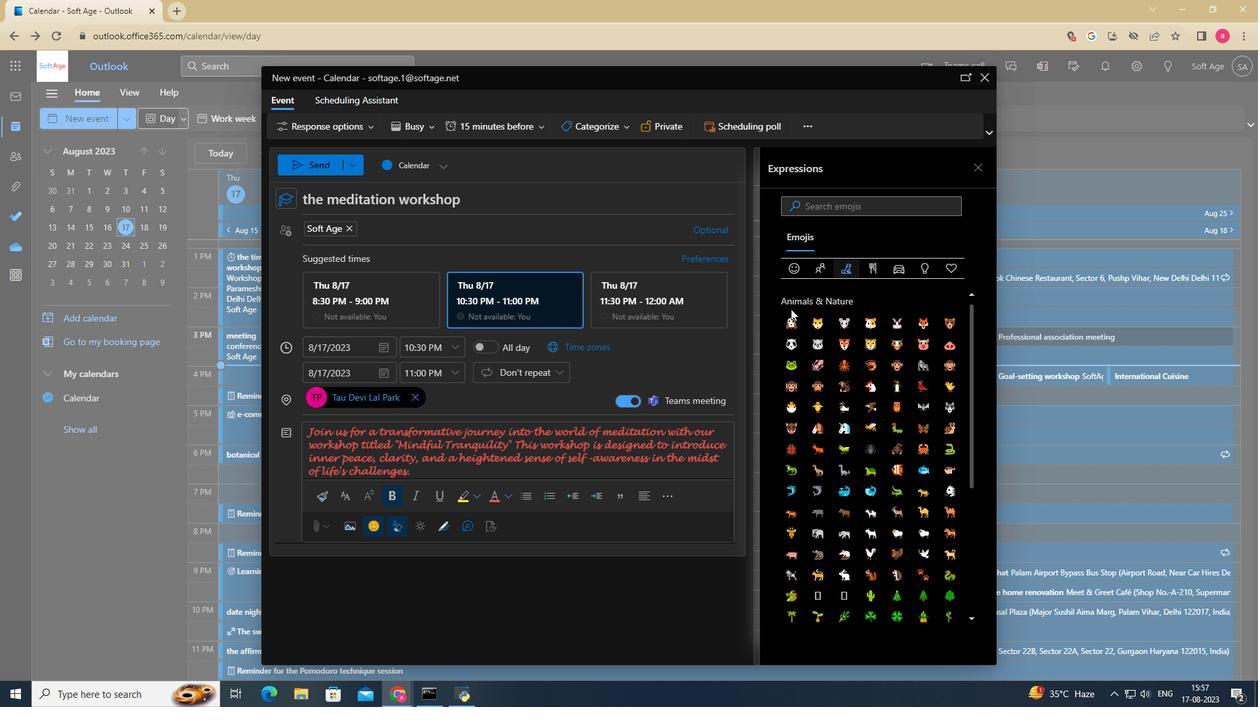 
Action: Mouse scrolled (862, 418) with delta (0, 0)
Screenshot: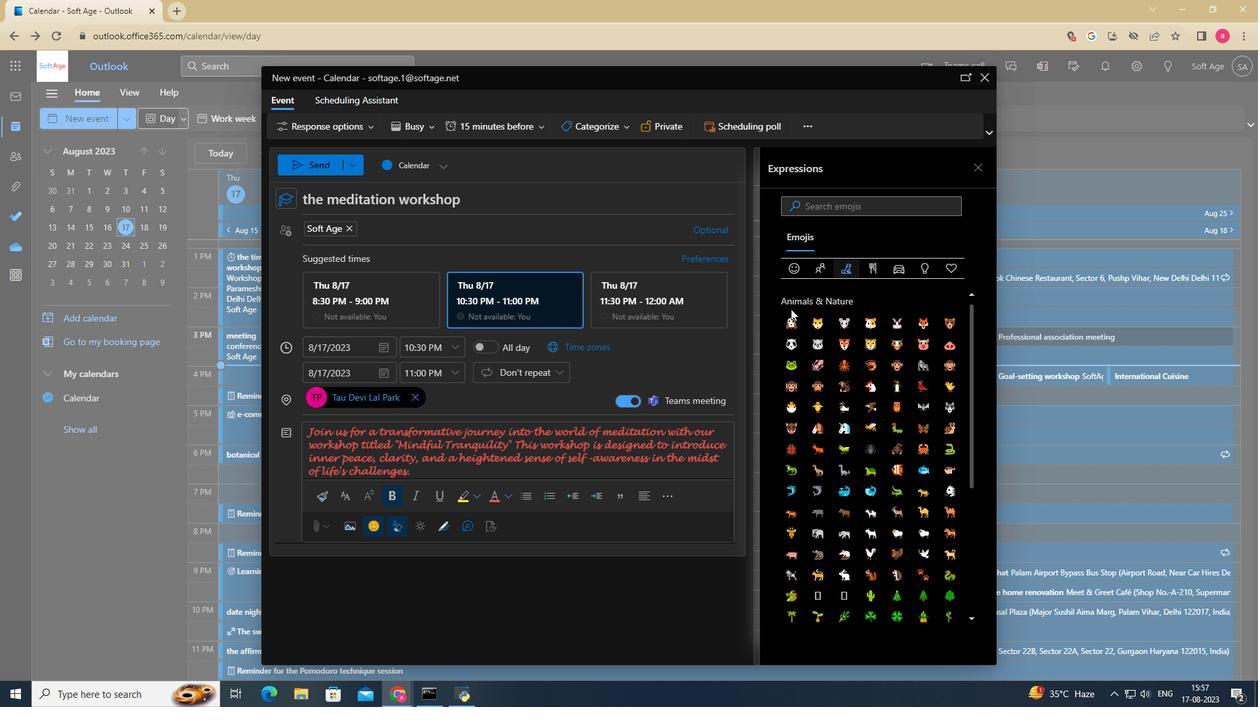
Action: Mouse moved to (824, 269)
Screenshot: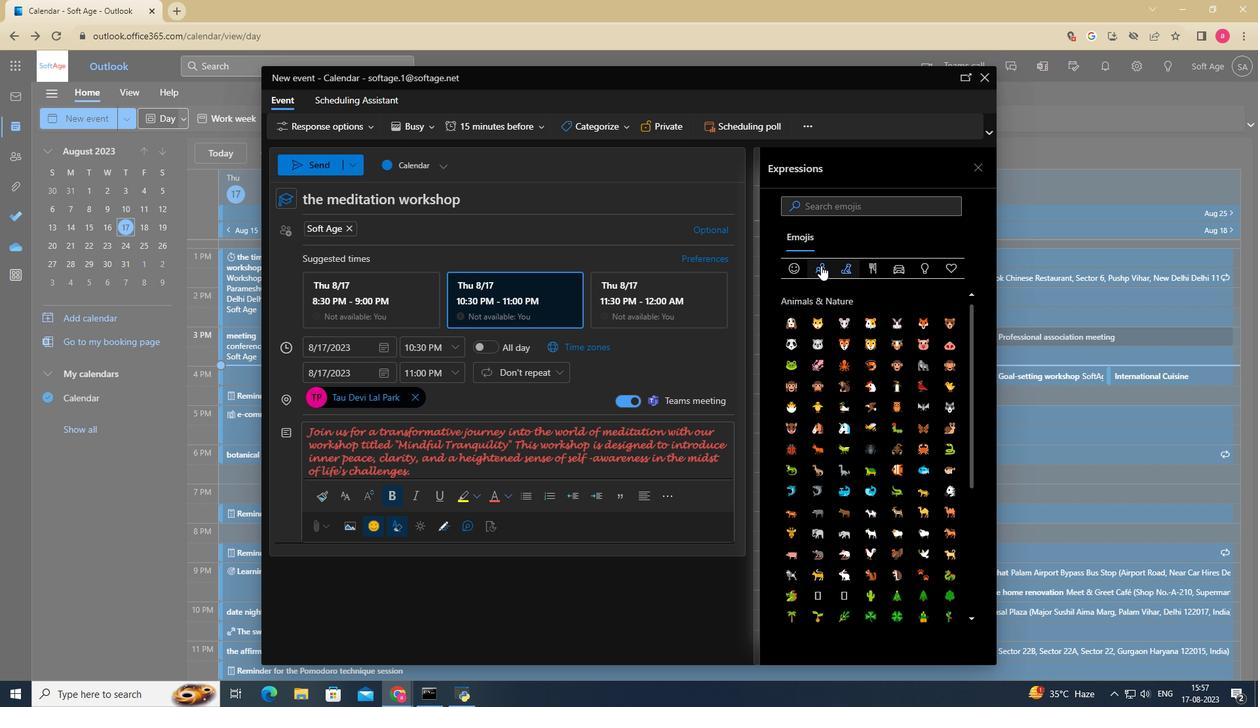 
Action: Mouse pressed left at (824, 269)
Screenshot: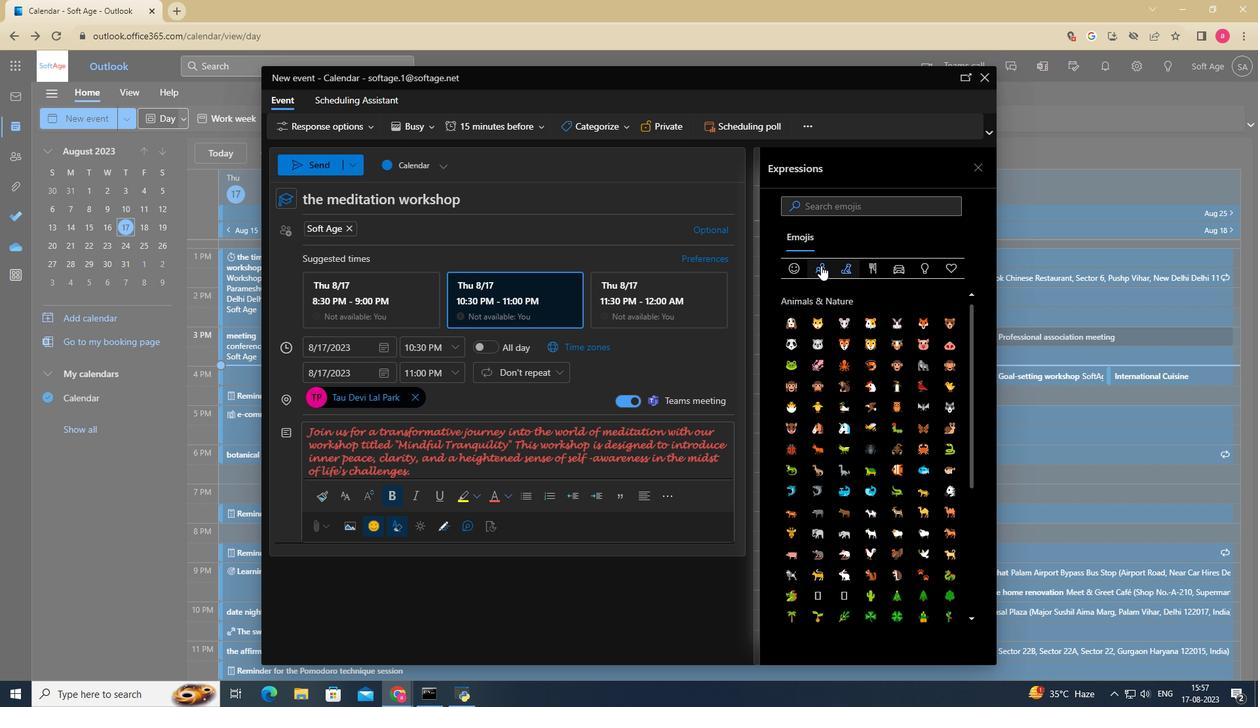 
Action: Mouse moved to (901, 399)
Screenshot: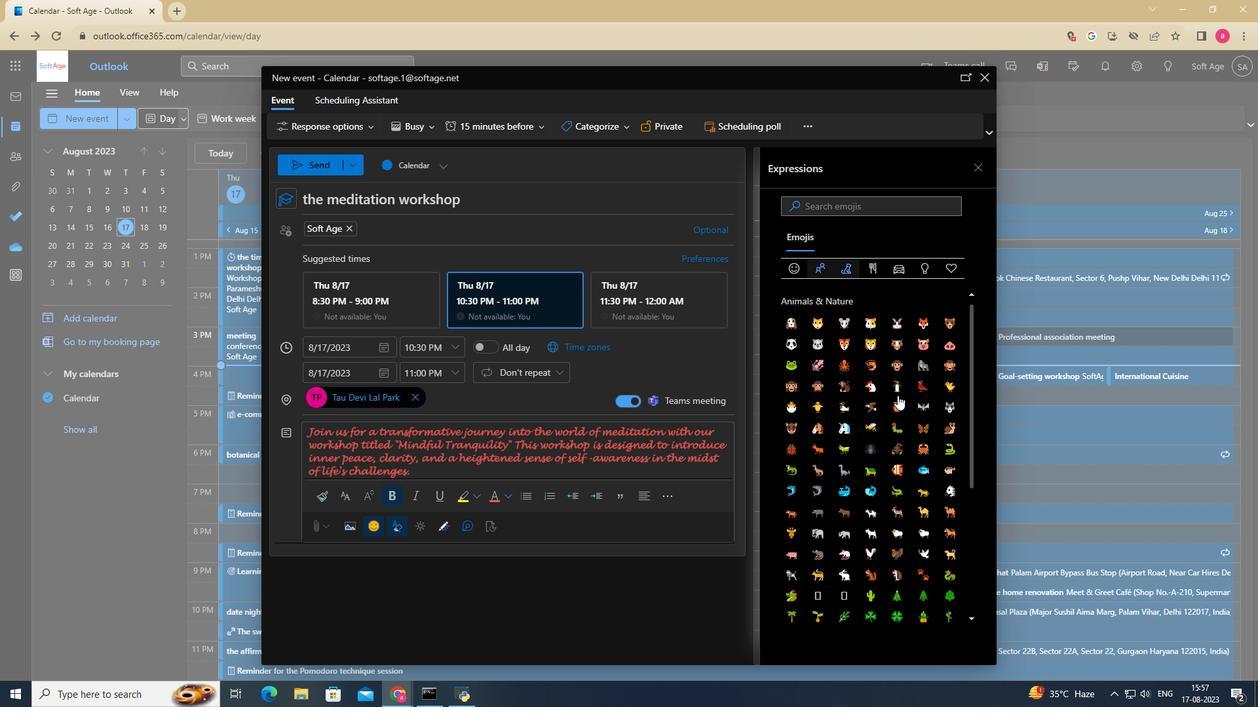 
Action: Mouse scrolled (901, 398) with delta (0, 0)
Screenshot: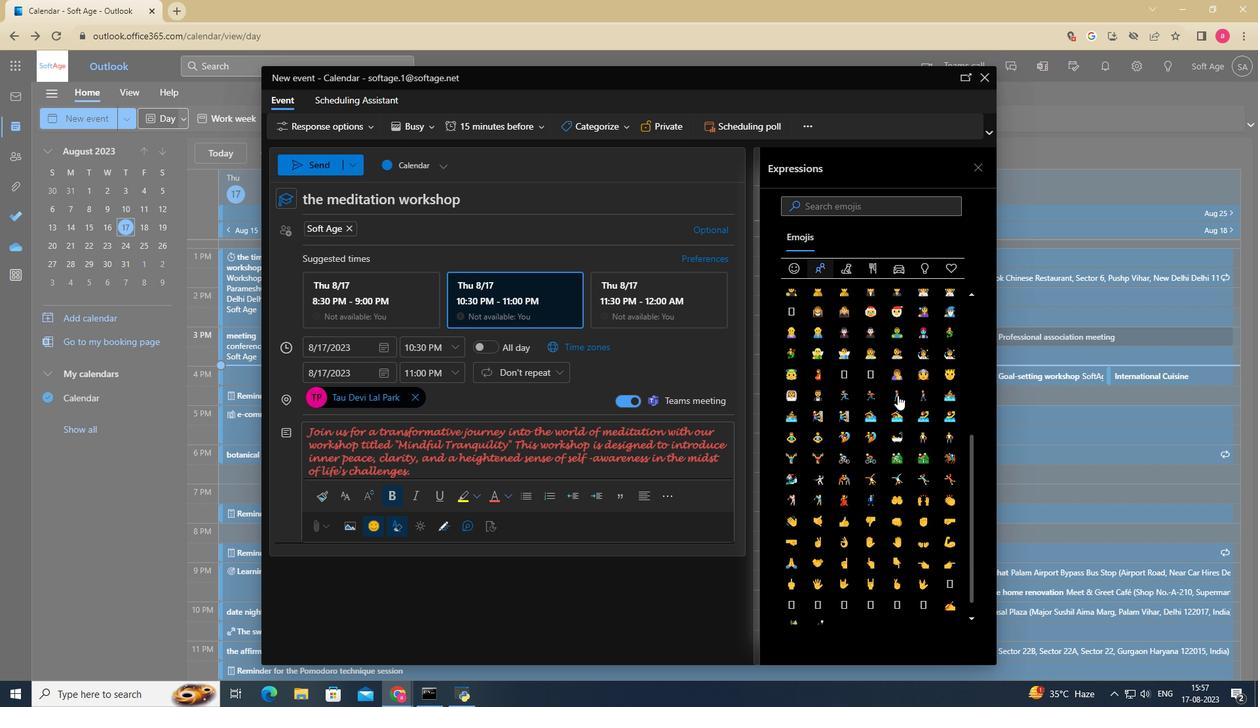 
Action: Mouse scrolled (901, 398) with delta (0, 0)
Screenshot: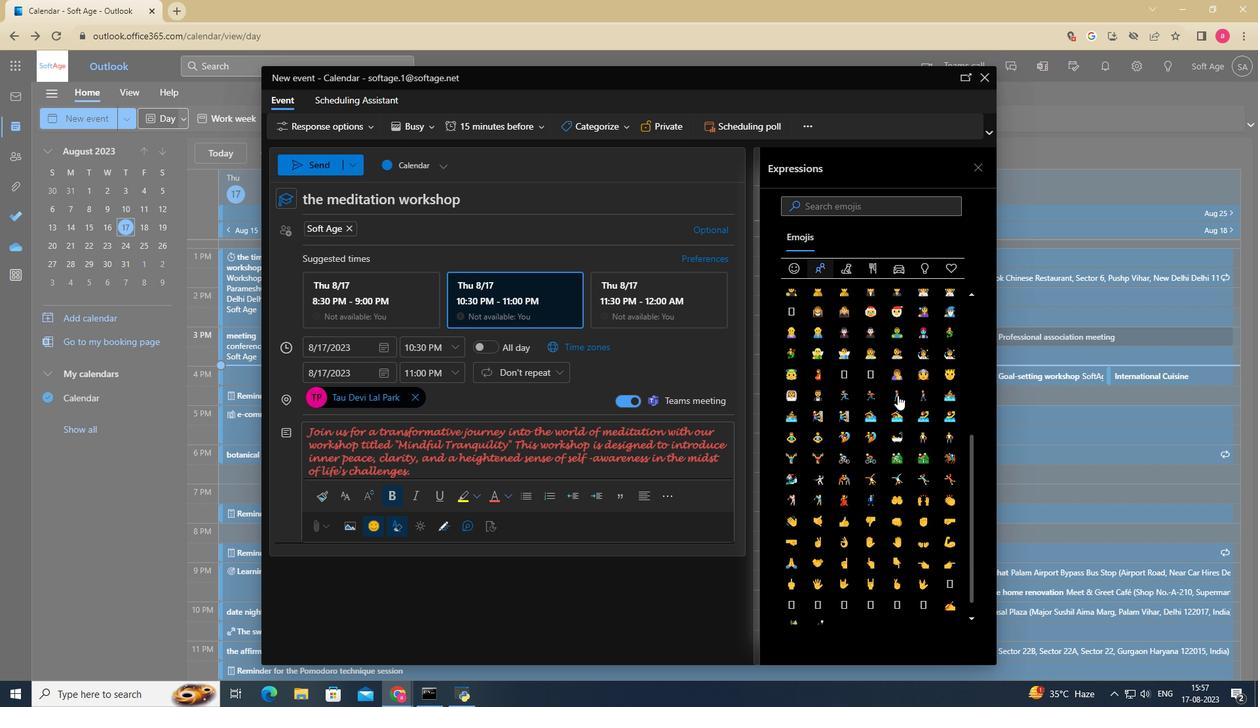 
Action: Mouse scrolled (901, 398) with delta (0, 0)
Screenshot: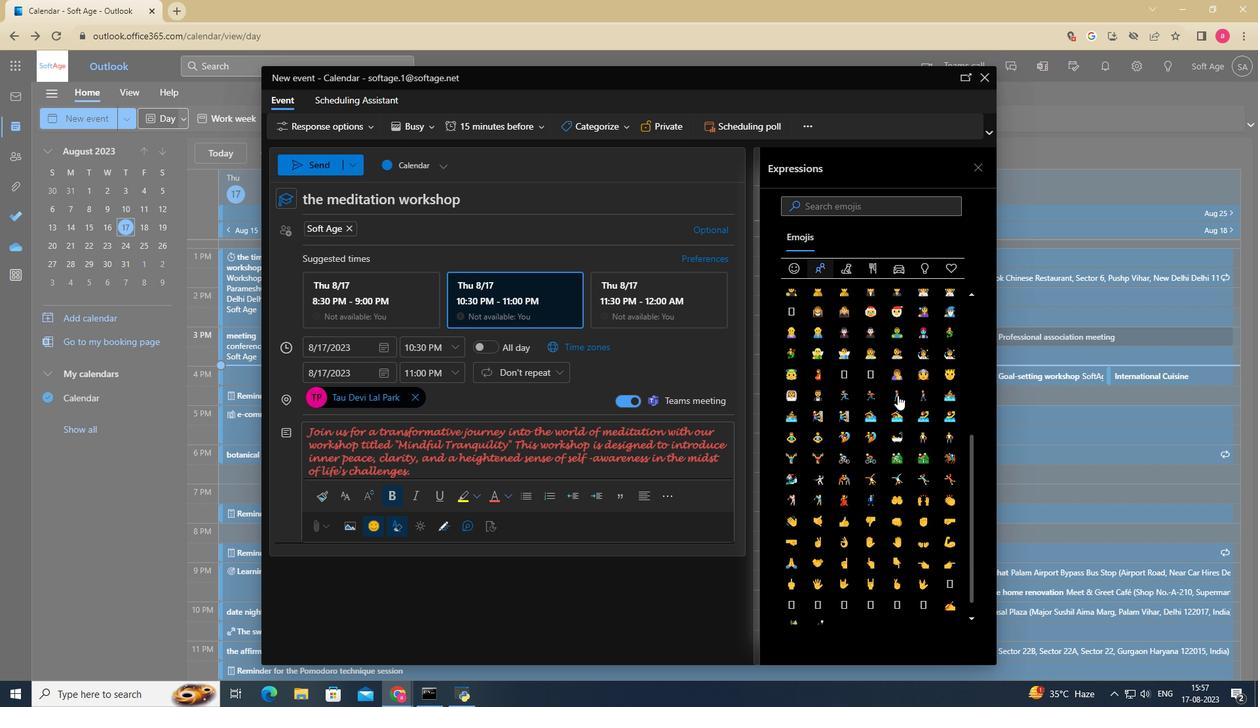 
Action: Mouse scrolled (901, 398) with delta (0, 0)
Screenshot: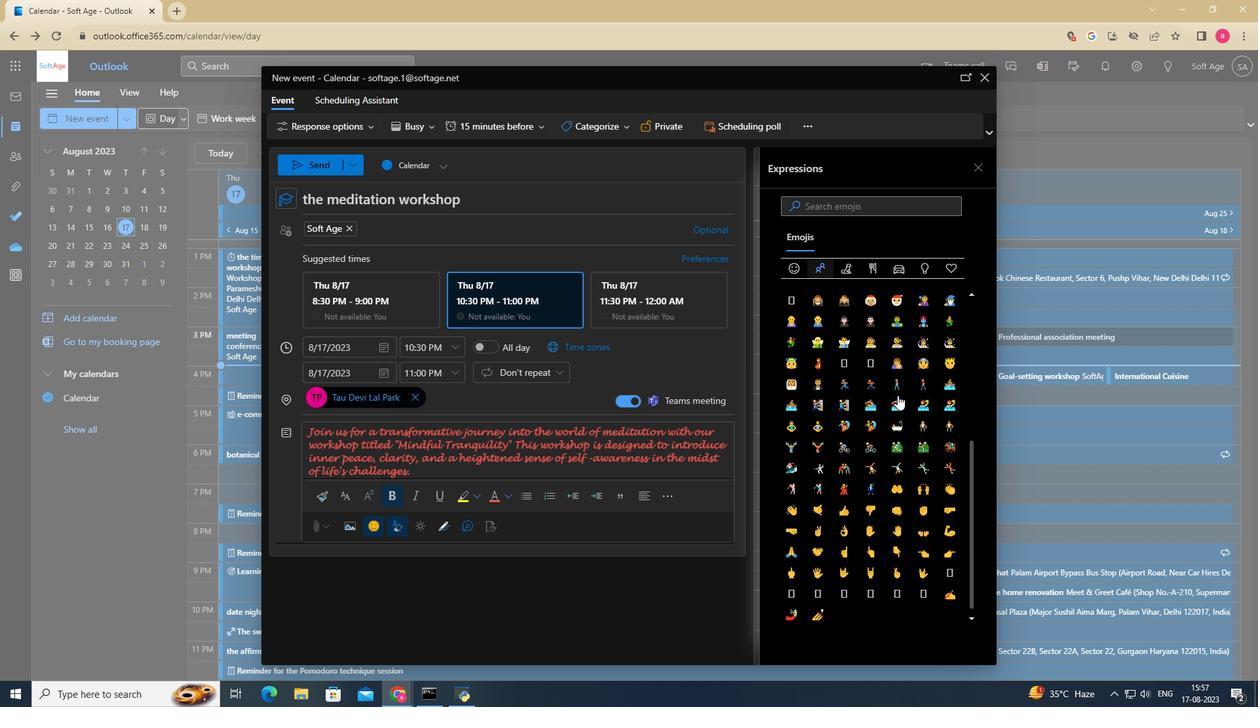 
Action: Mouse scrolled (901, 398) with delta (0, 0)
Screenshot: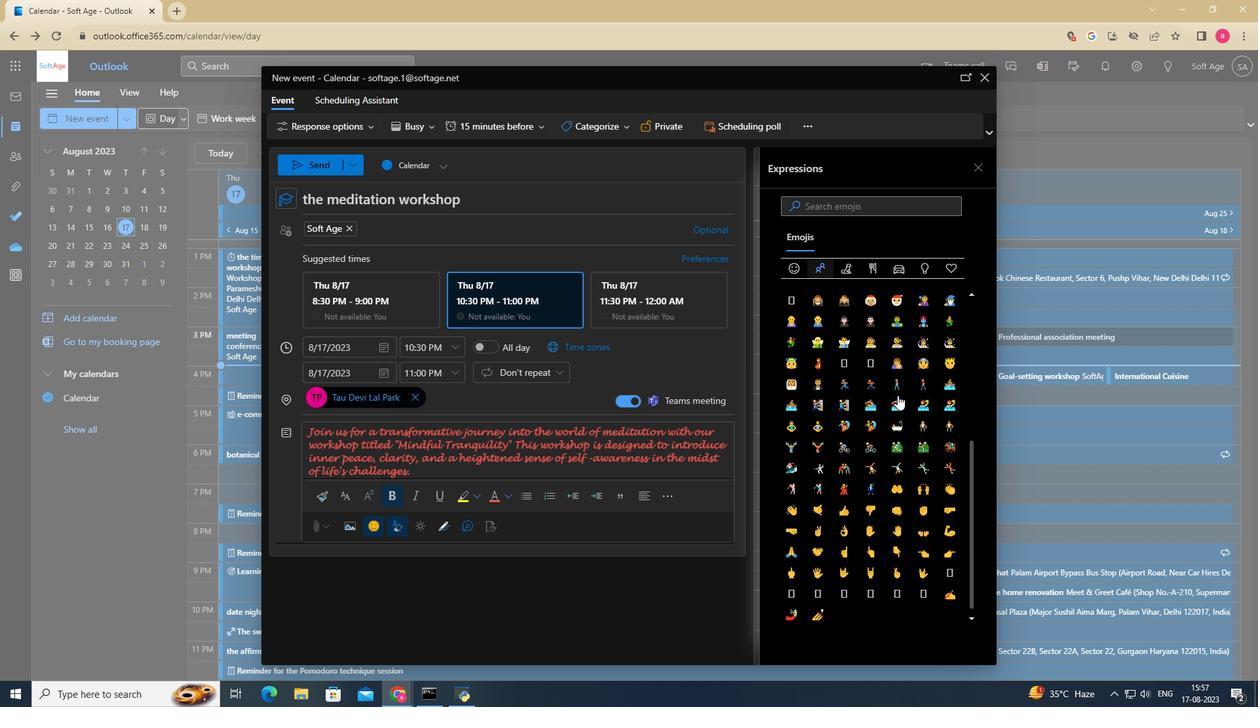 
Action: Mouse scrolled (901, 398) with delta (0, 0)
Screenshot: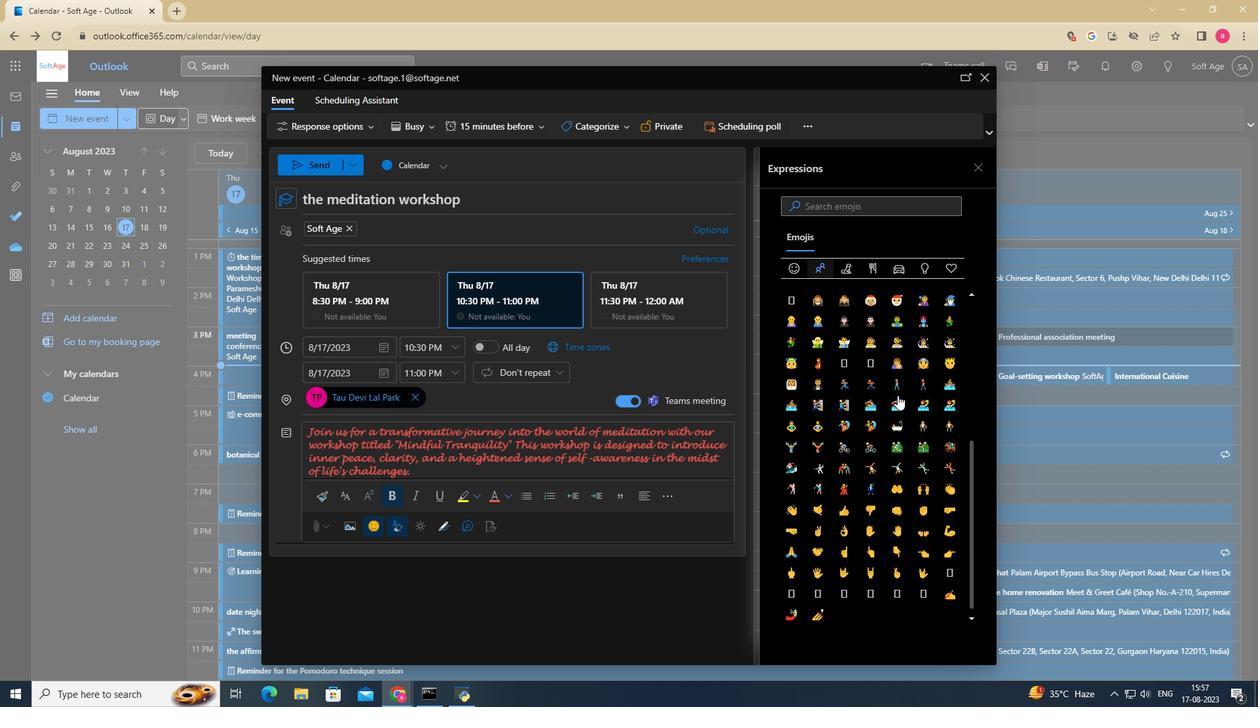 
Action: Mouse scrolled (901, 398) with delta (0, 0)
Screenshot: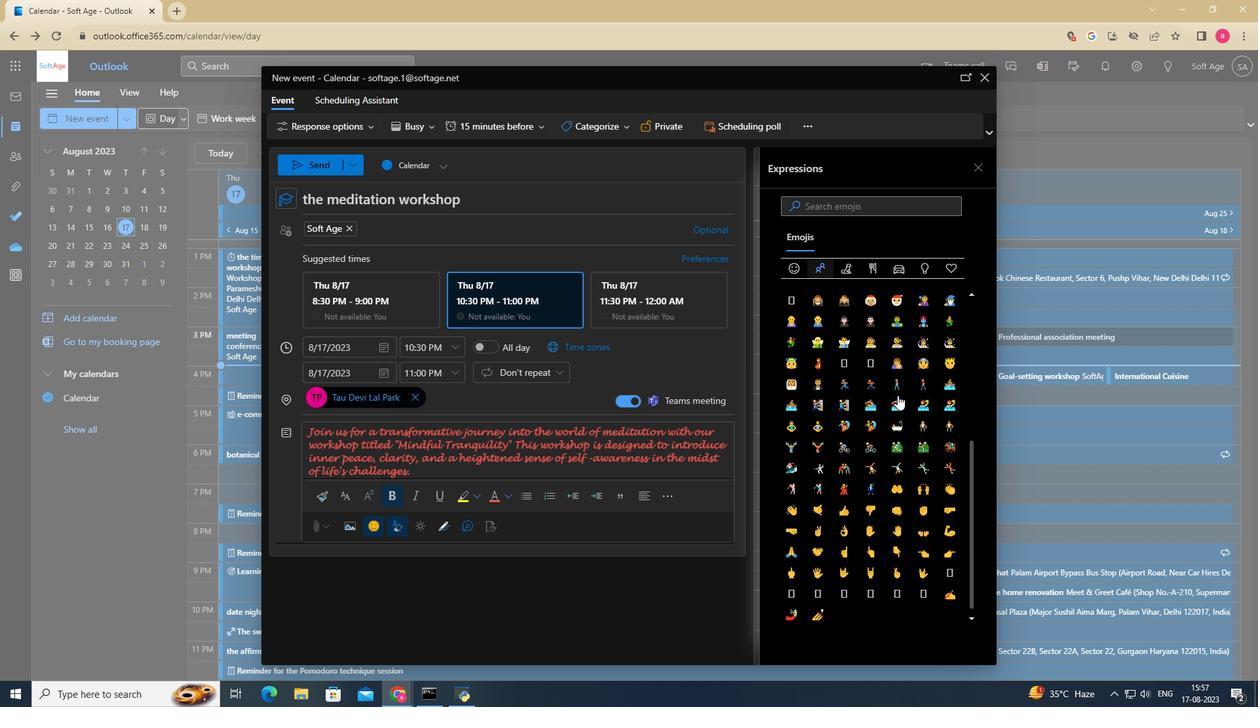 
Action: Mouse scrolled (901, 398) with delta (0, 0)
Screenshot: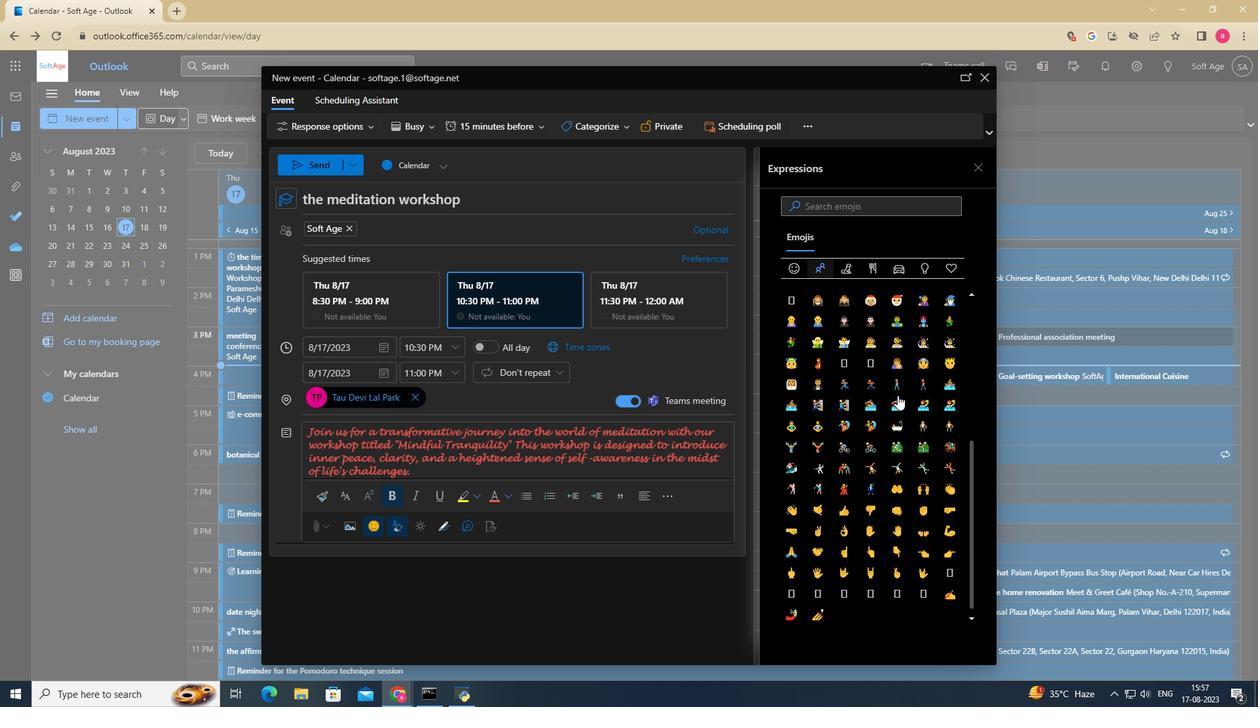 
Action: Mouse scrolled (901, 398) with delta (0, 0)
Screenshot: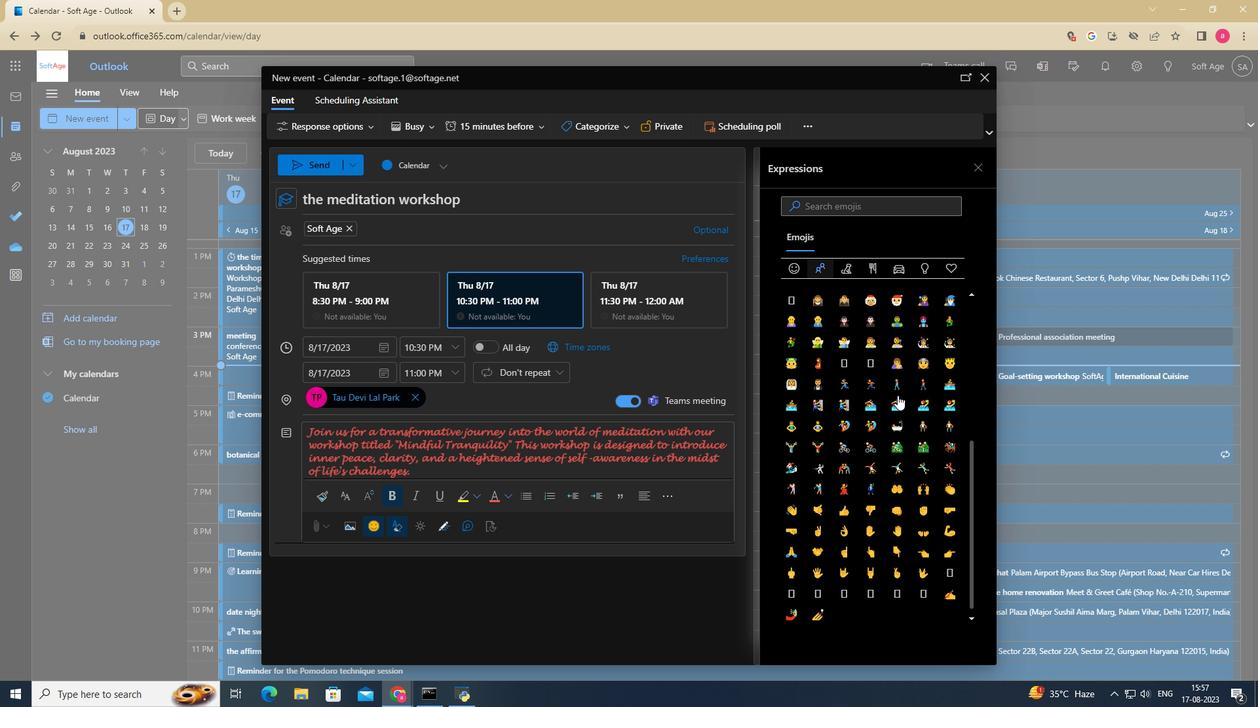 
Action: Mouse scrolled (901, 397) with delta (0, -1)
Screenshot: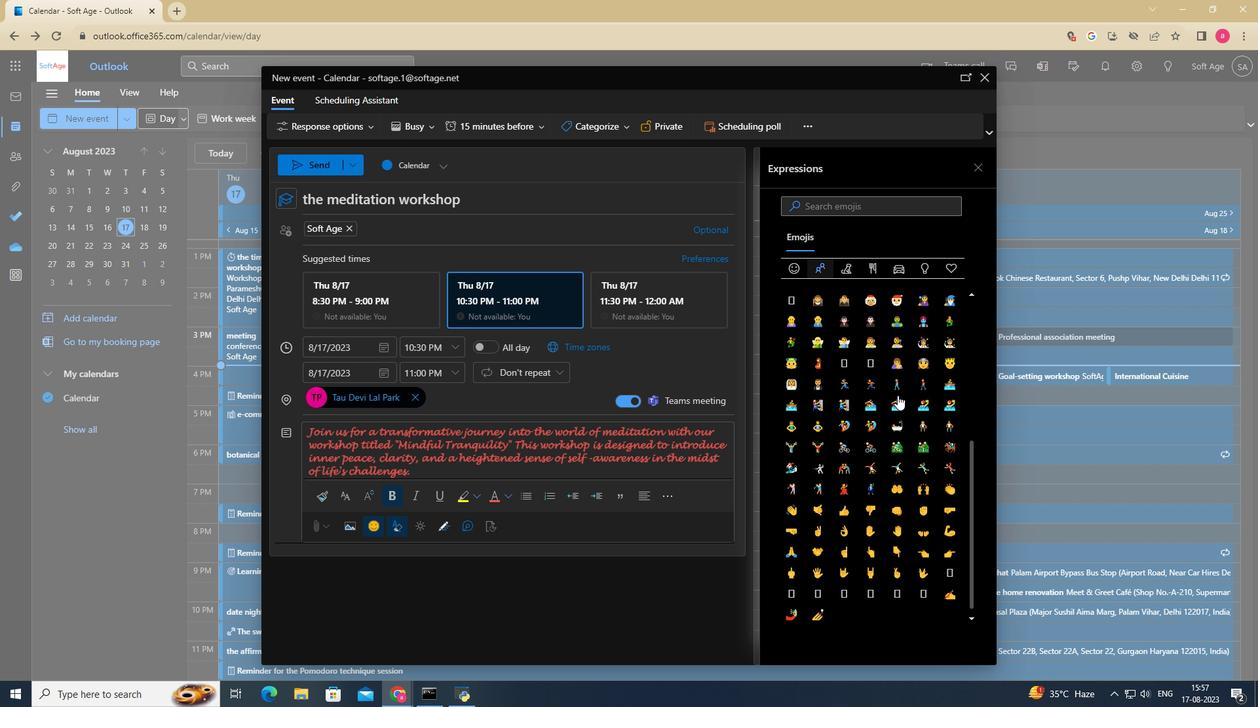 
Action: Mouse scrolled (901, 398) with delta (0, 0)
Screenshot: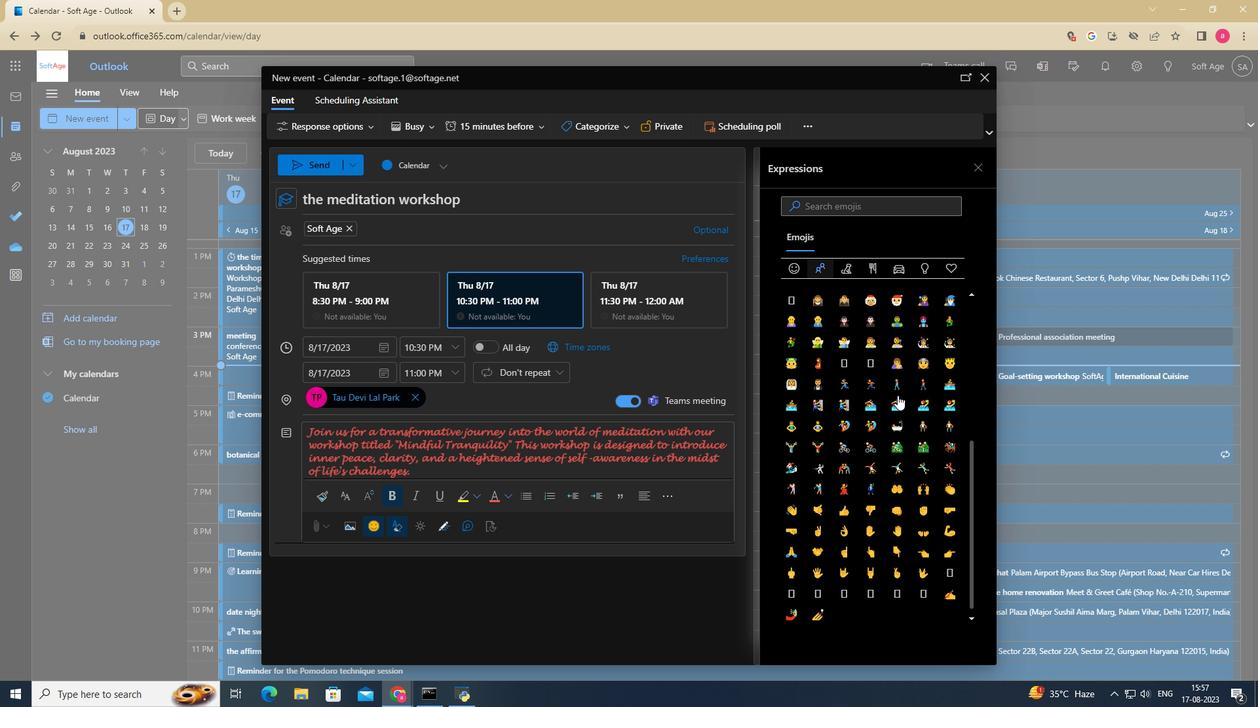 
Action: Mouse scrolled (901, 398) with delta (0, 0)
Screenshot: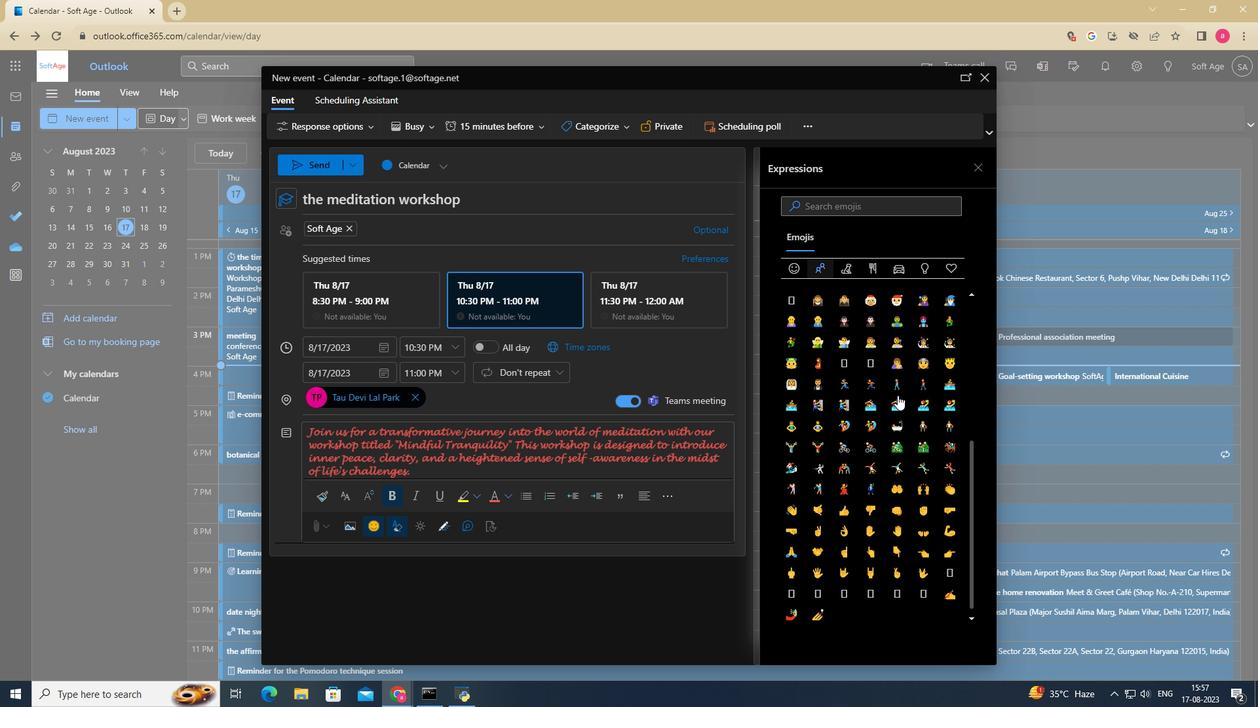 
Action: Mouse moved to (797, 270)
Screenshot: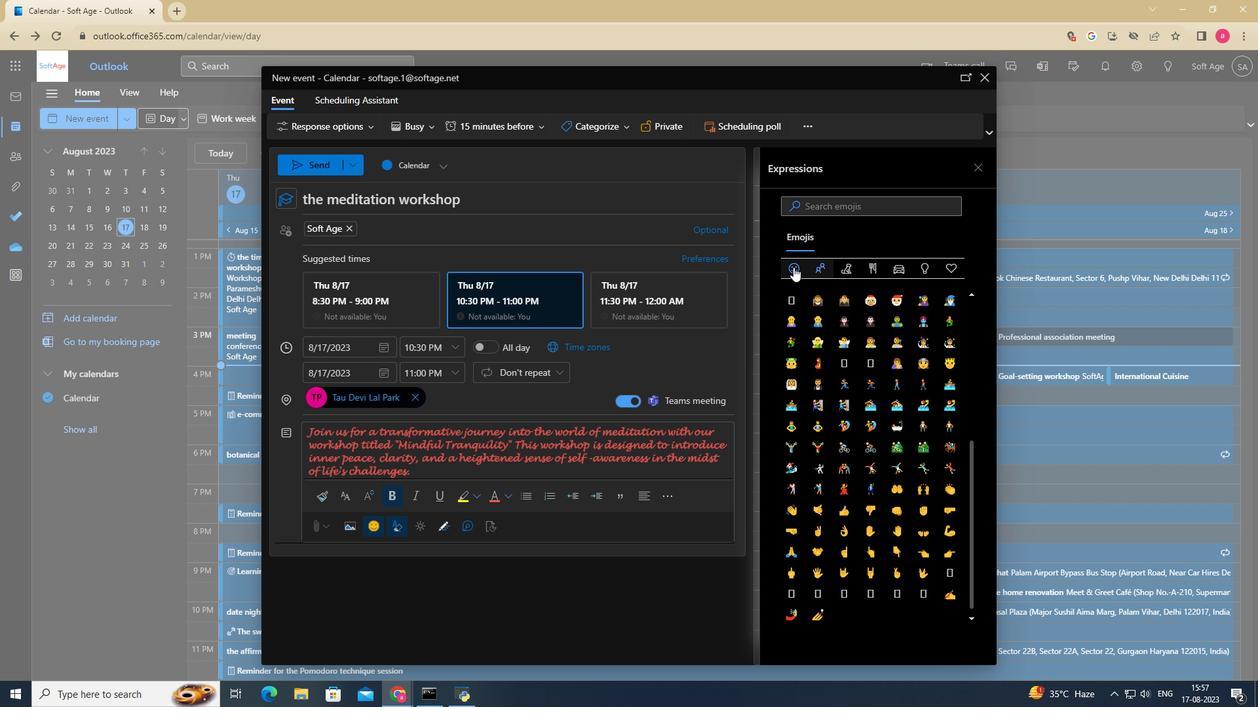 
Action: Mouse pressed left at (797, 270)
Screenshot: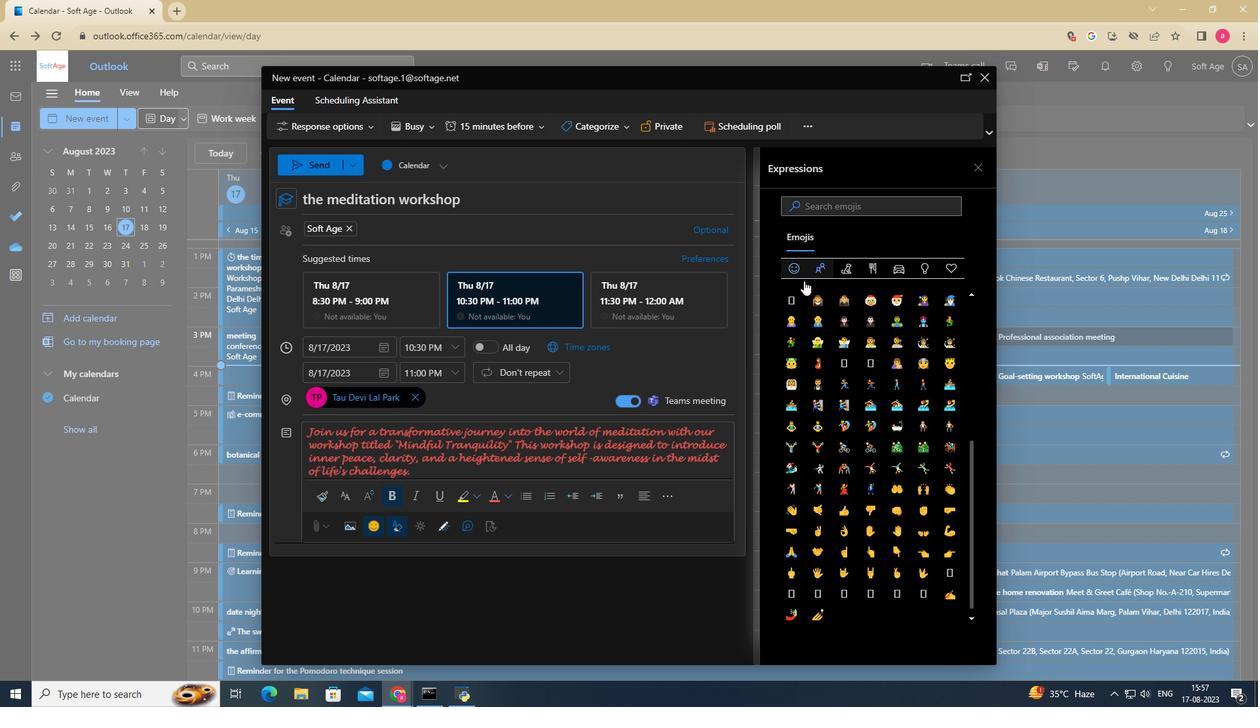 
Action: Mouse moved to (882, 412)
Screenshot: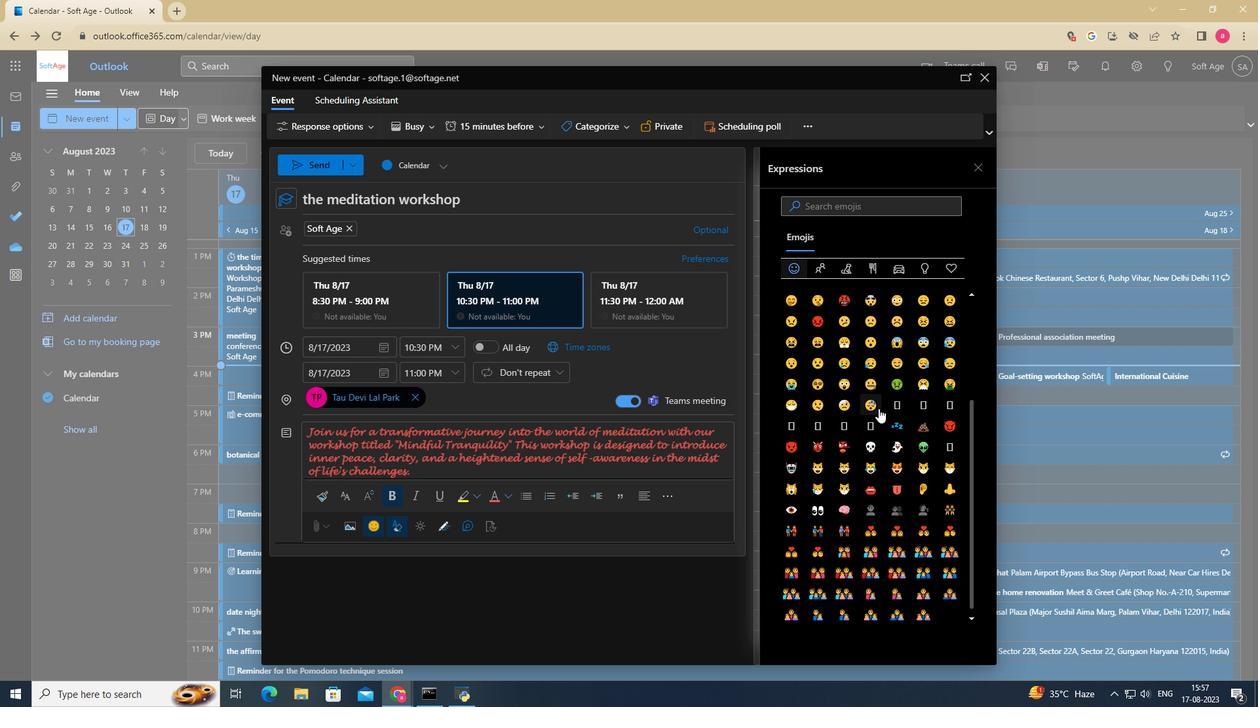
Action: Mouse scrolled (882, 411) with delta (0, 0)
Screenshot: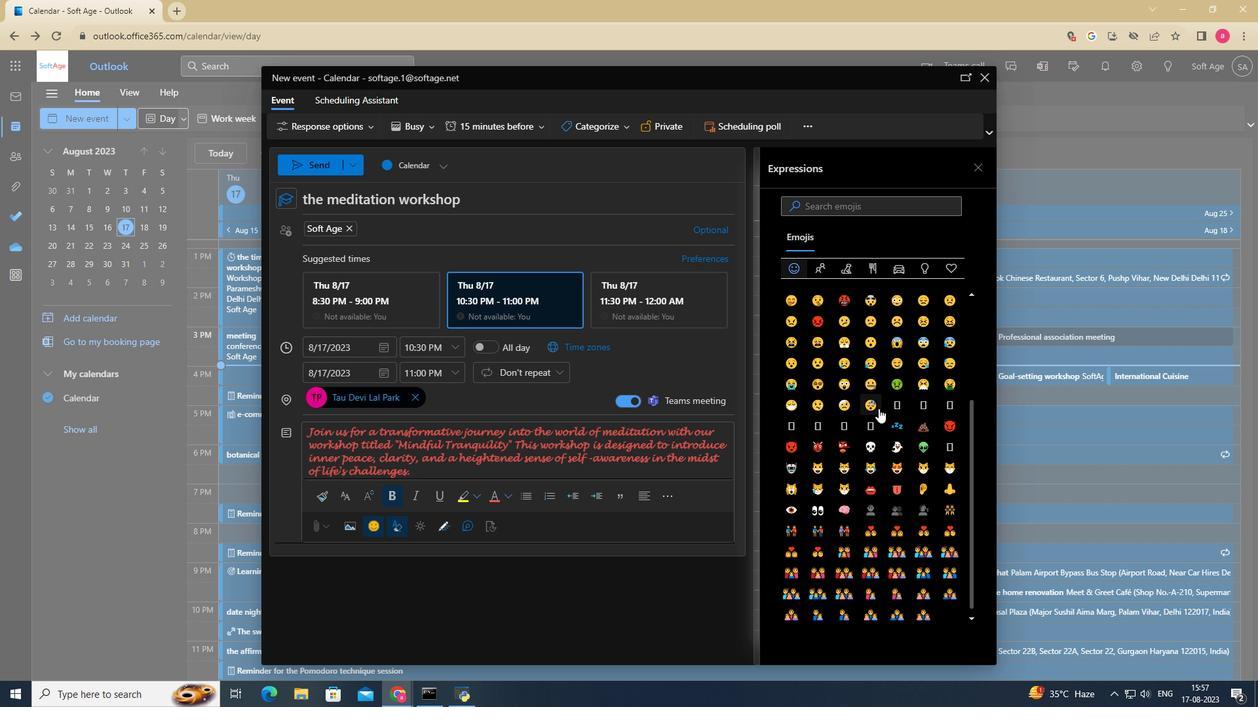 
Action: Mouse scrolled (882, 411) with delta (0, 0)
Screenshot: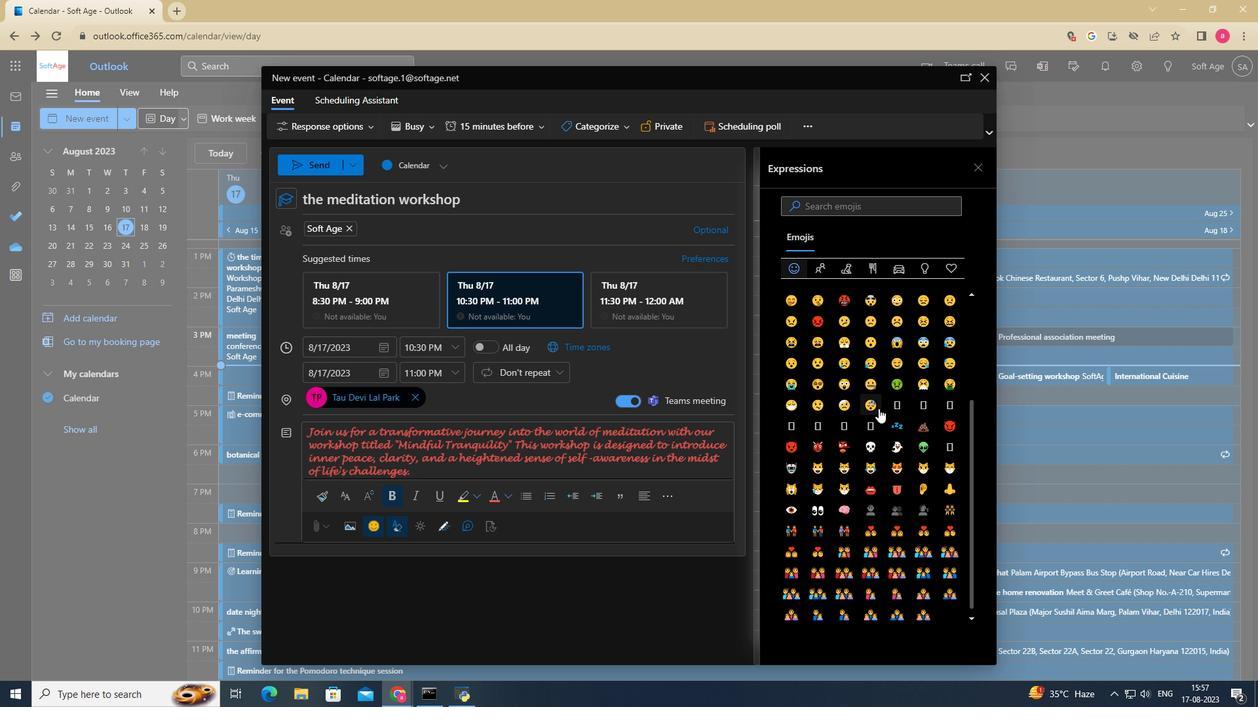 
Action: Mouse scrolled (882, 411) with delta (0, 0)
Screenshot: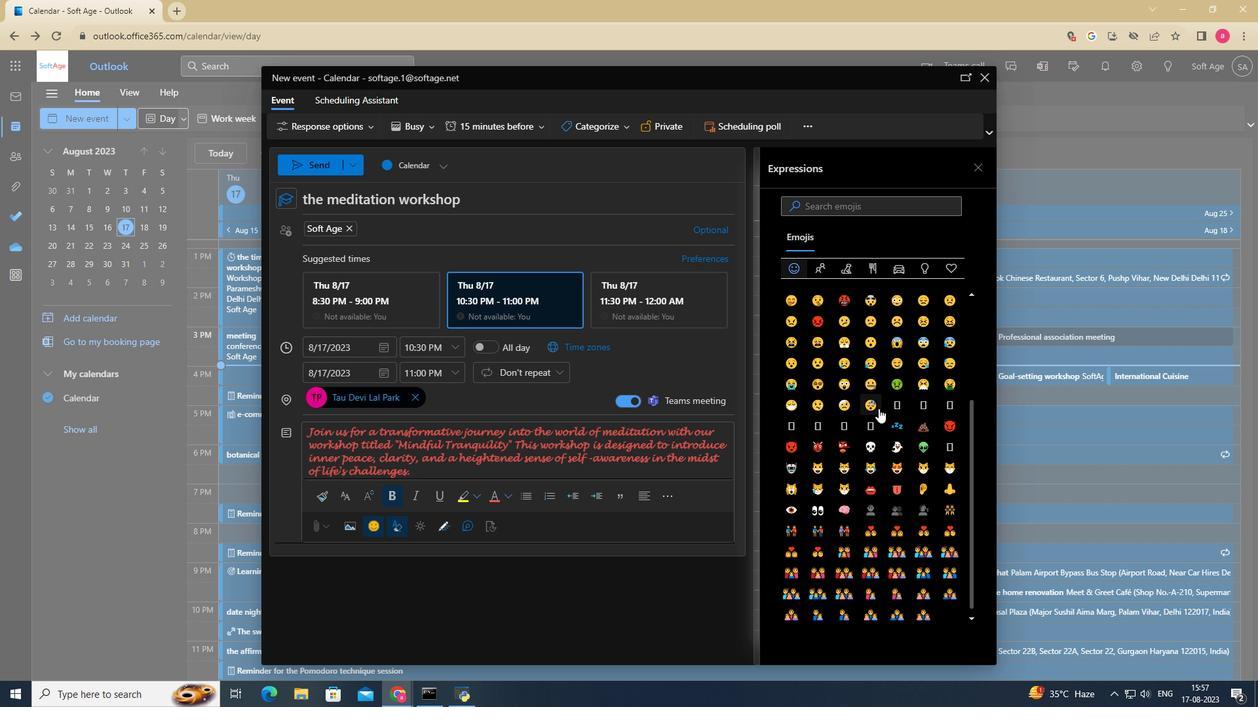 
Action: Mouse scrolled (882, 411) with delta (0, 0)
Screenshot: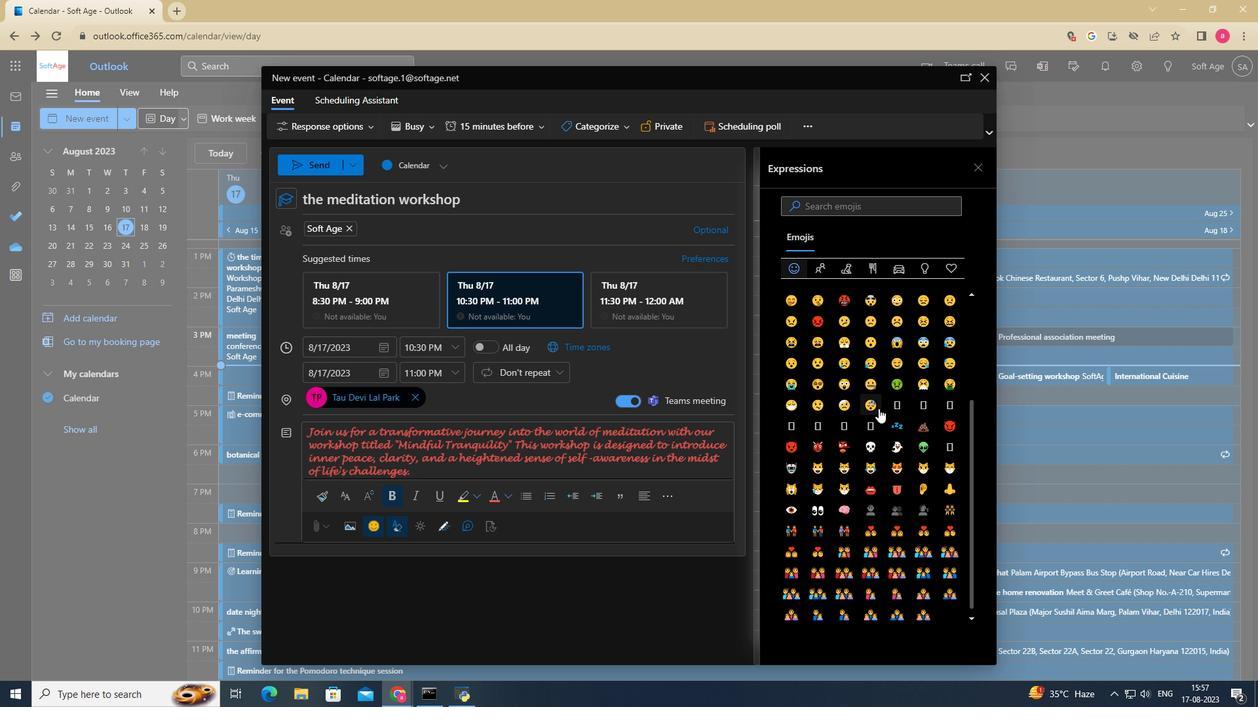 
Action: Mouse scrolled (882, 411) with delta (0, 0)
Screenshot: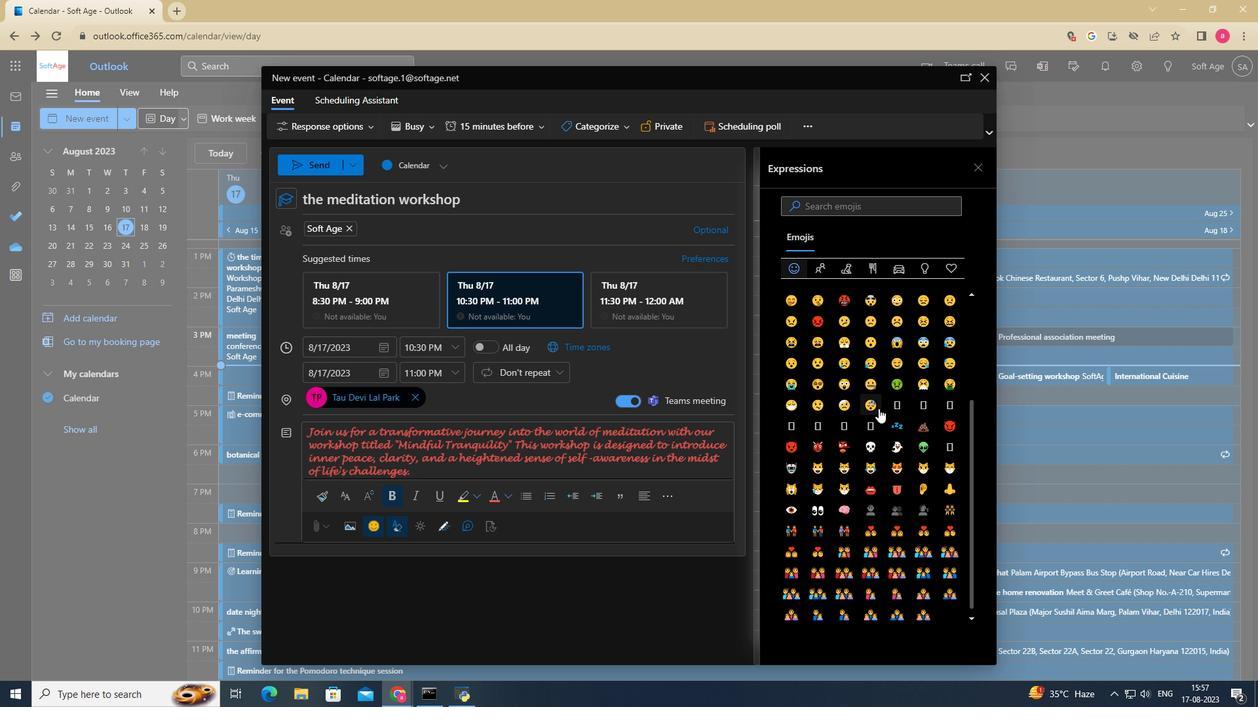 
Action: Mouse scrolled (882, 411) with delta (0, 0)
Screenshot: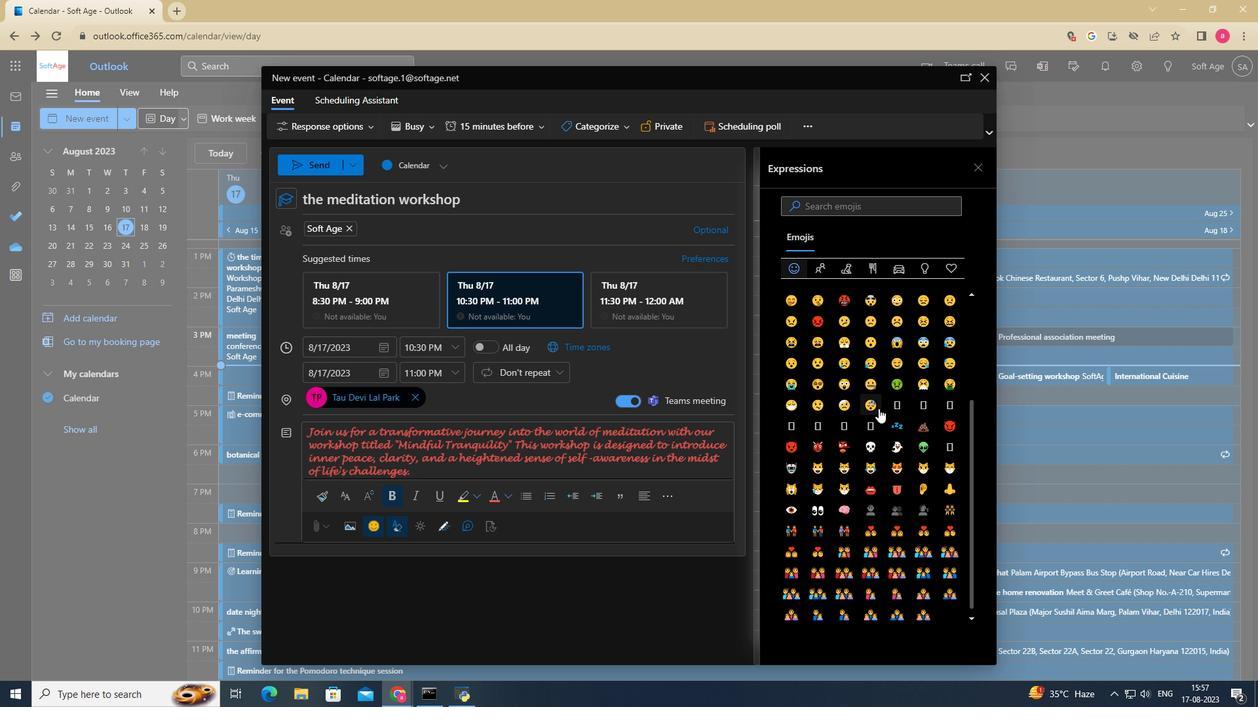 
Action: Mouse scrolled (882, 411) with delta (0, 0)
Screenshot: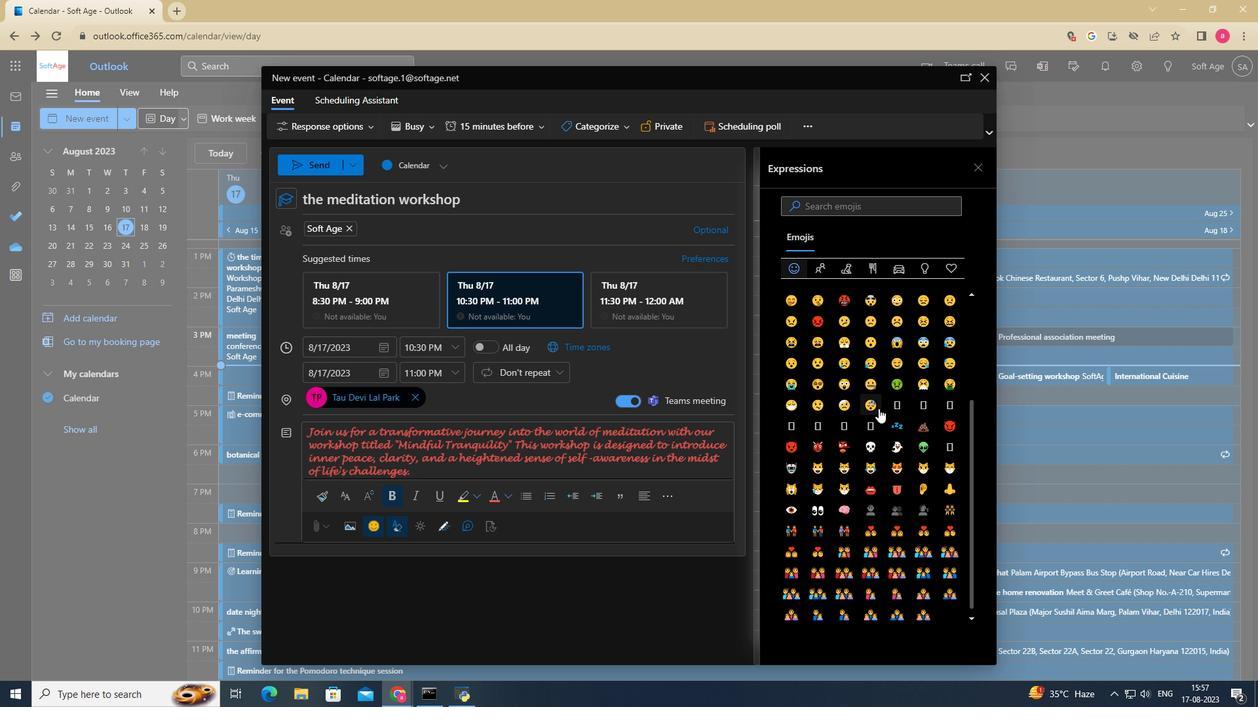 
Action: Mouse scrolled (882, 412) with delta (0, 0)
Screenshot: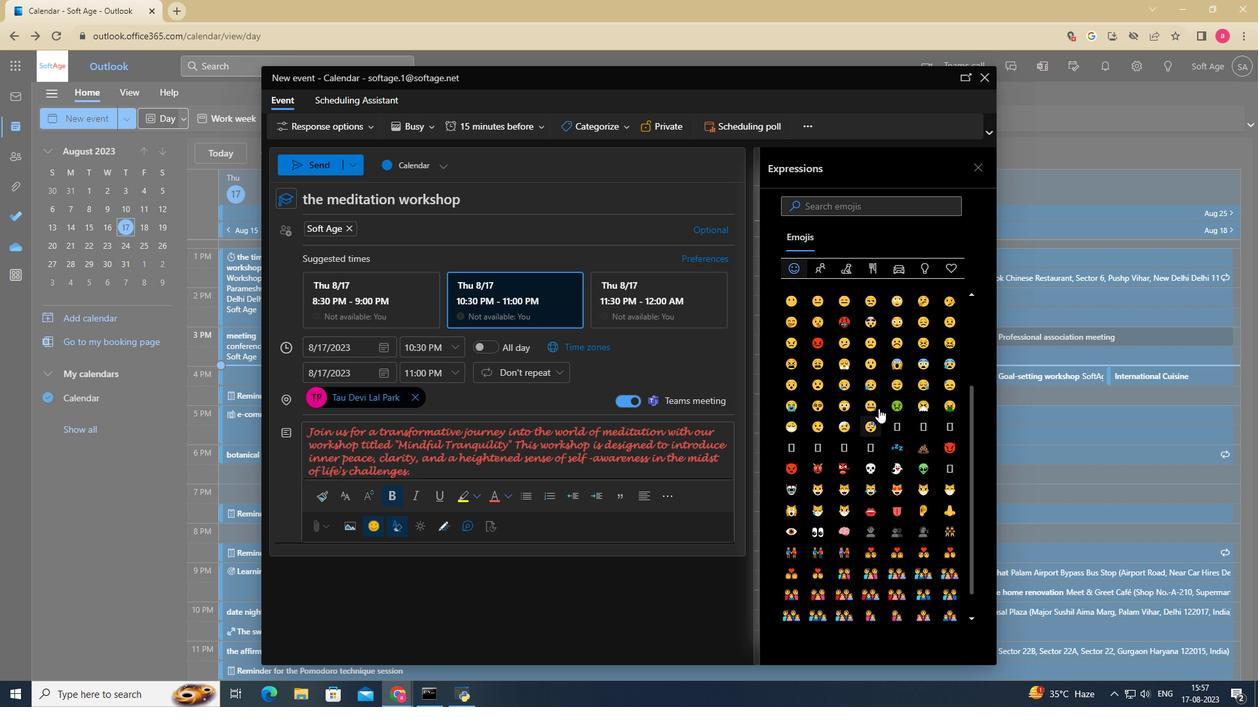 
Action: Mouse scrolled (882, 412) with delta (0, 0)
Screenshot: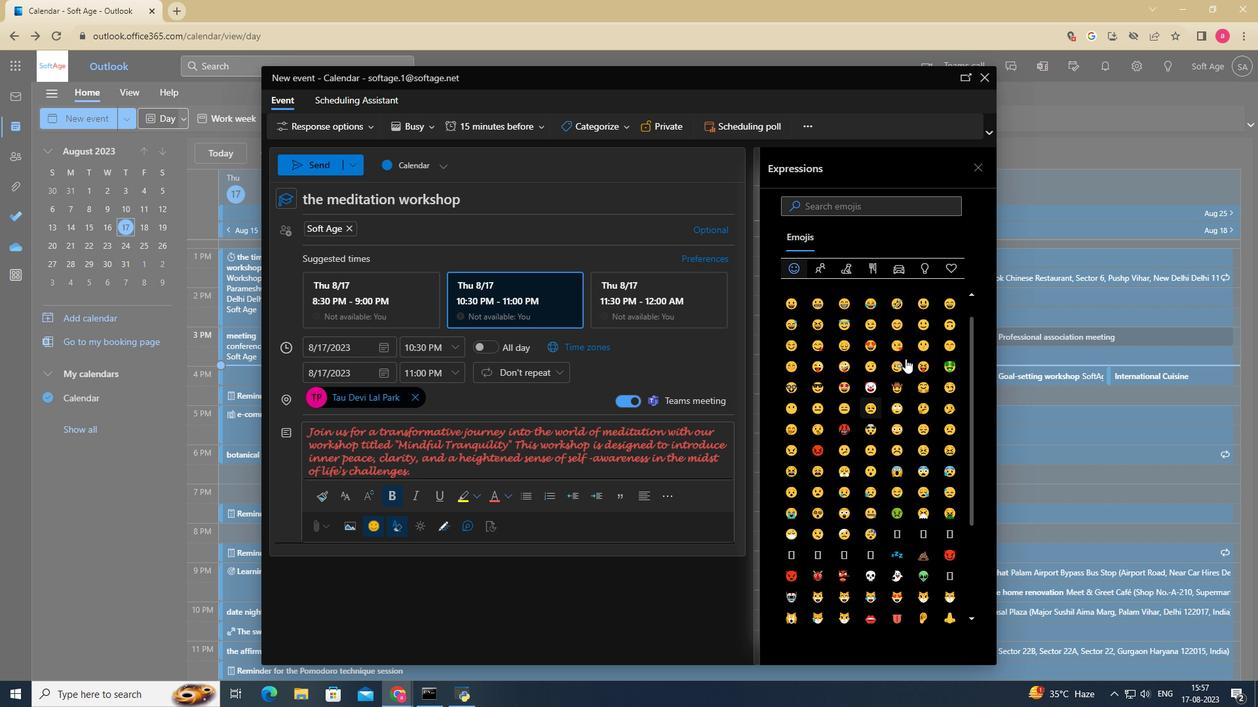 
Action: Mouse scrolled (882, 412) with delta (0, 0)
Screenshot: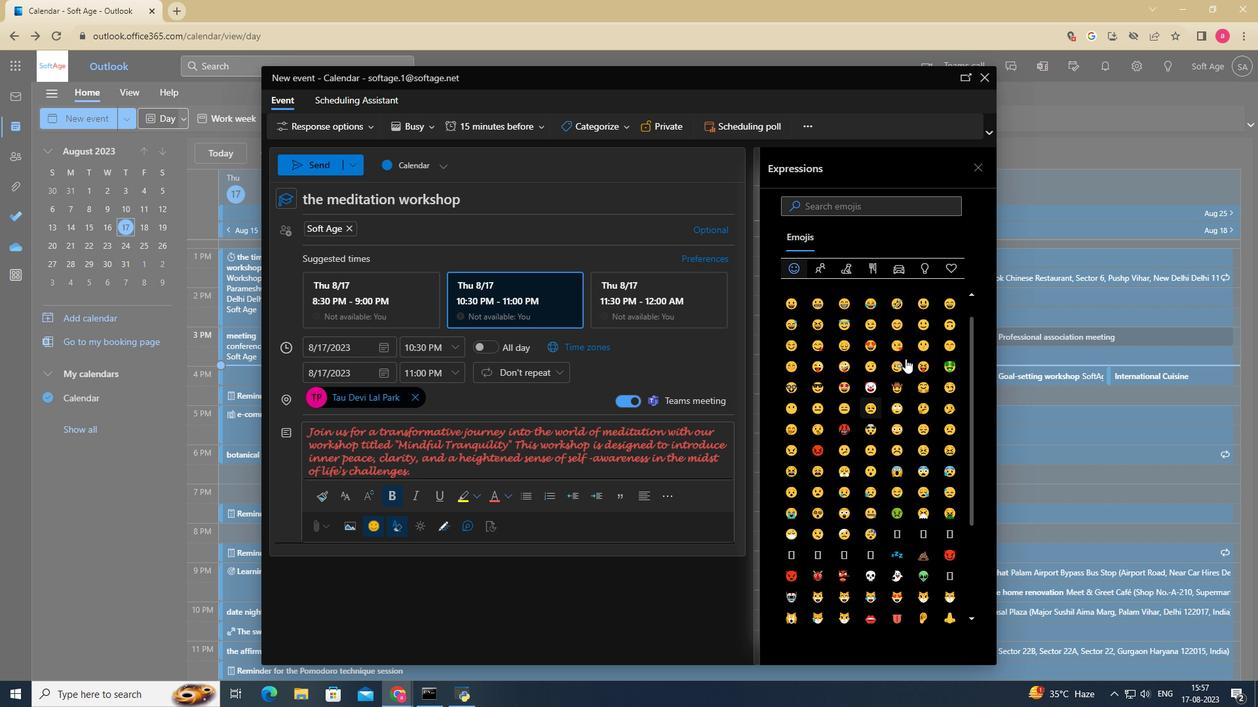 
Action: Mouse scrolled (882, 412) with delta (0, 0)
Screenshot: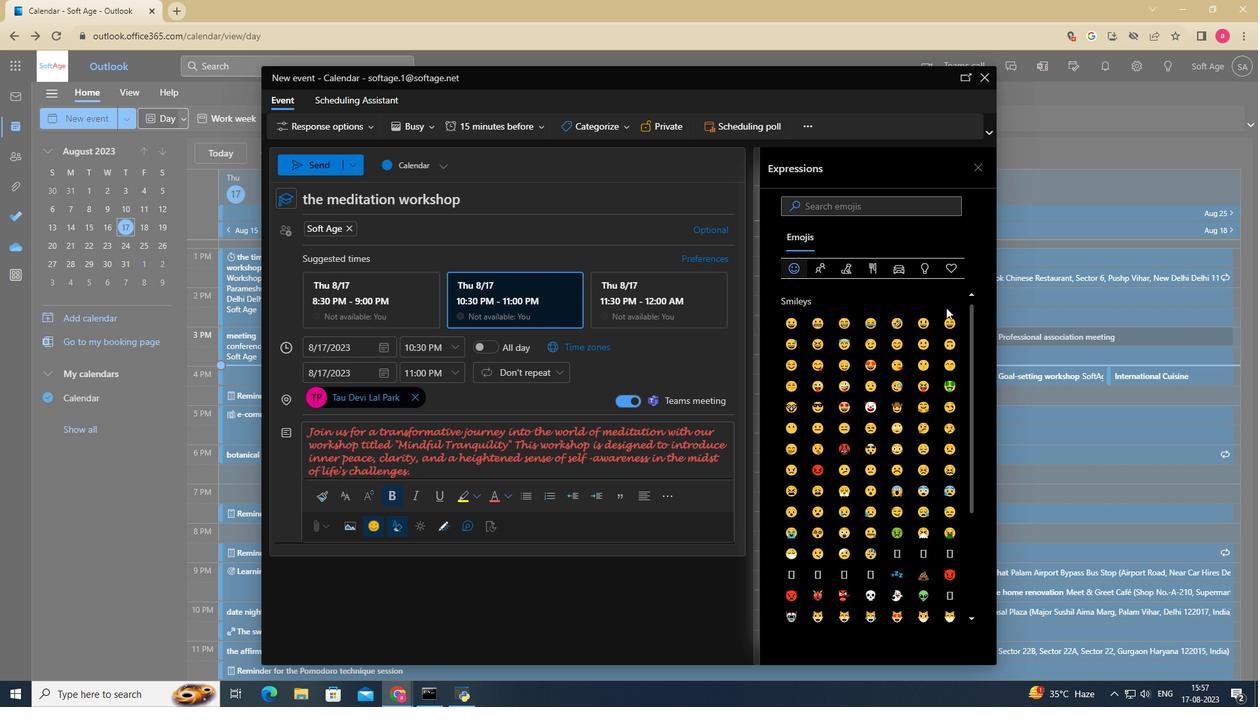 
Action: Mouse scrolled (882, 412) with delta (0, 0)
Screenshot: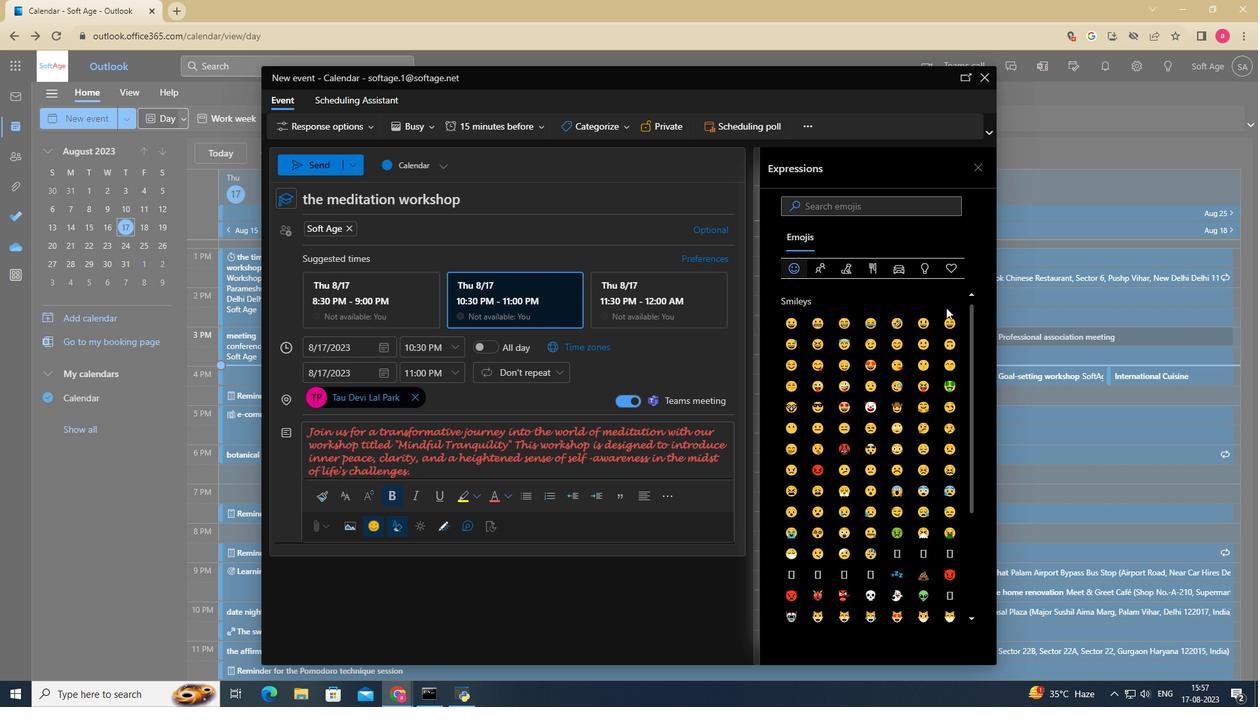 
Action: Mouse scrolled (882, 412) with delta (0, 0)
Screenshot: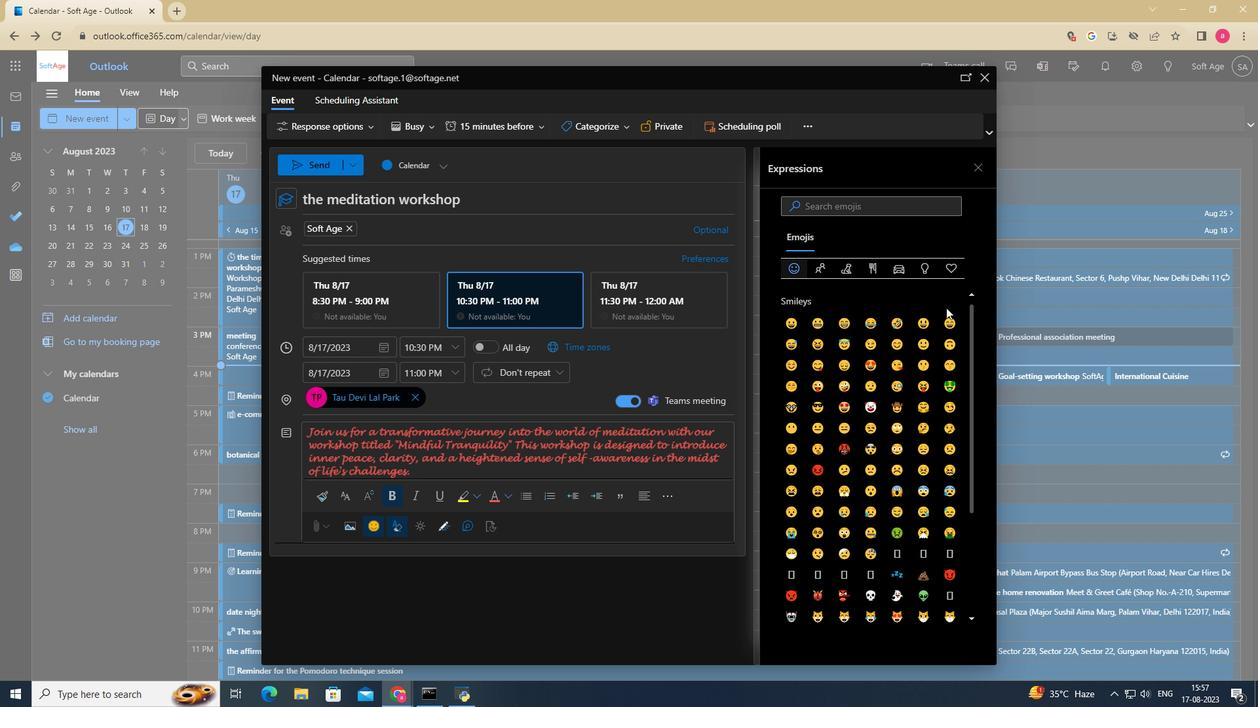 
Action: Mouse scrolled (882, 412) with delta (0, 0)
Screenshot: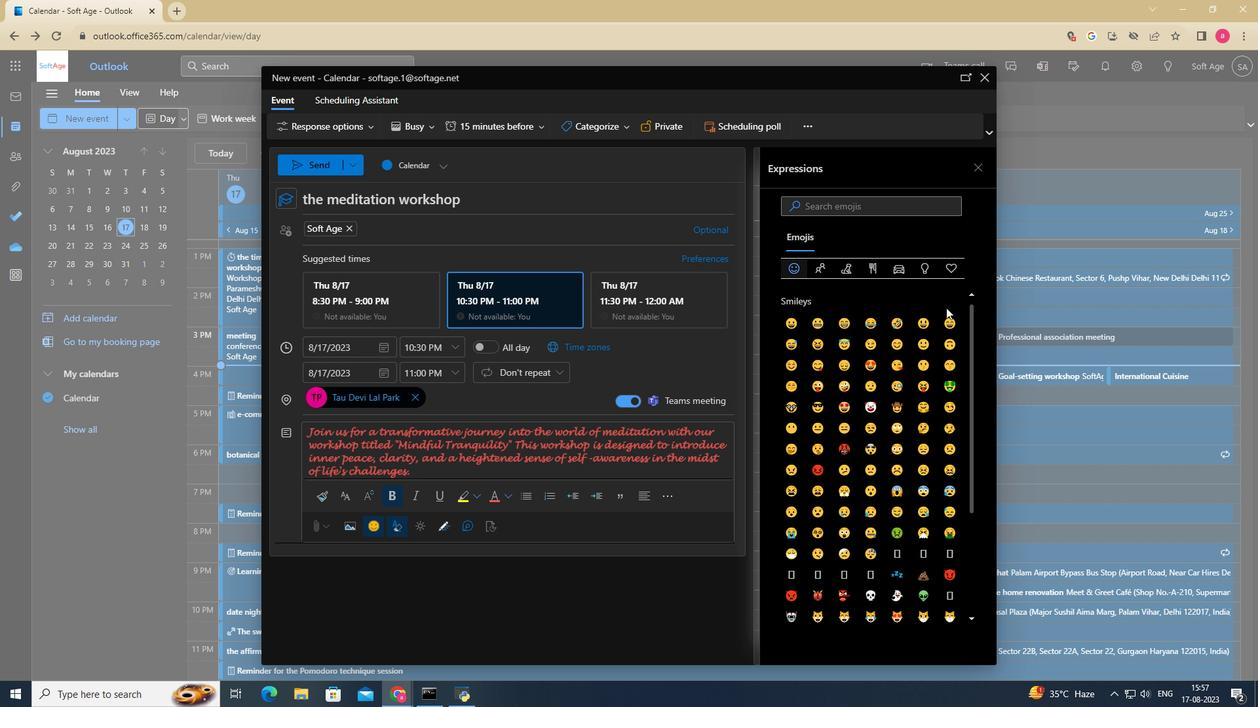 
Action: Mouse scrolled (882, 412) with delta (0, 0)
Screenshot: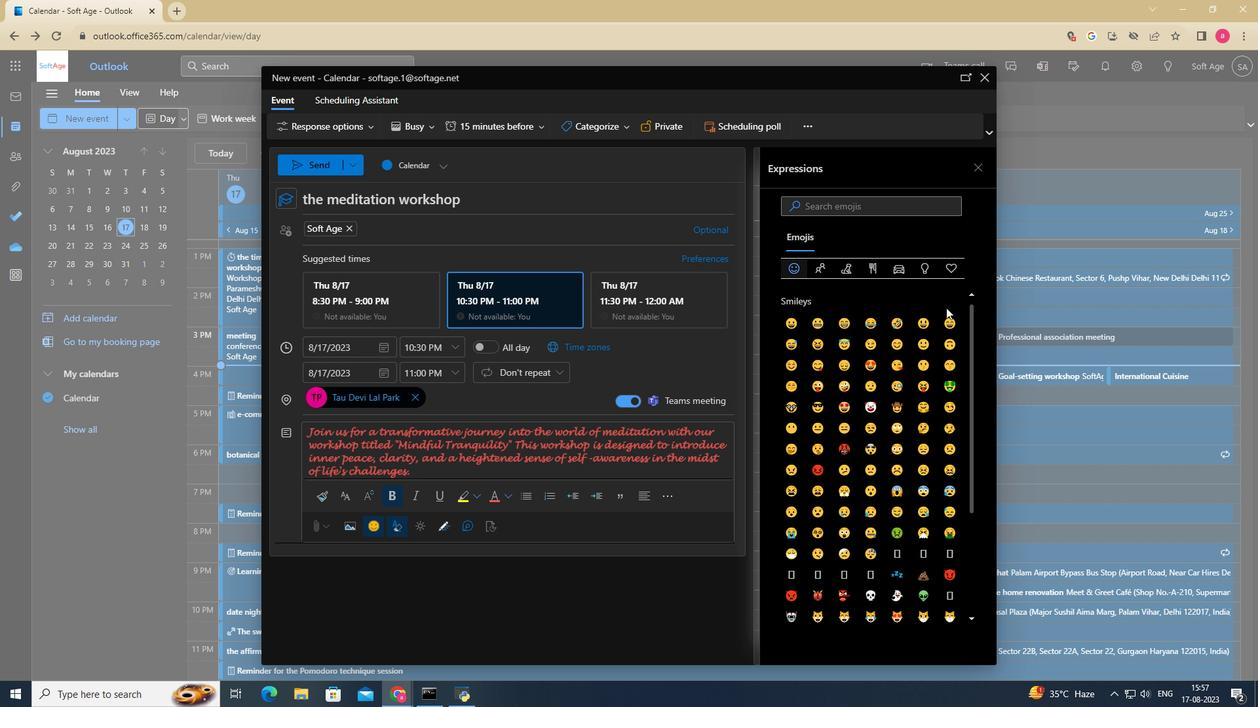 
Action: Mouse scrolled (882, 412) with delta (0, 0)
Screenshot: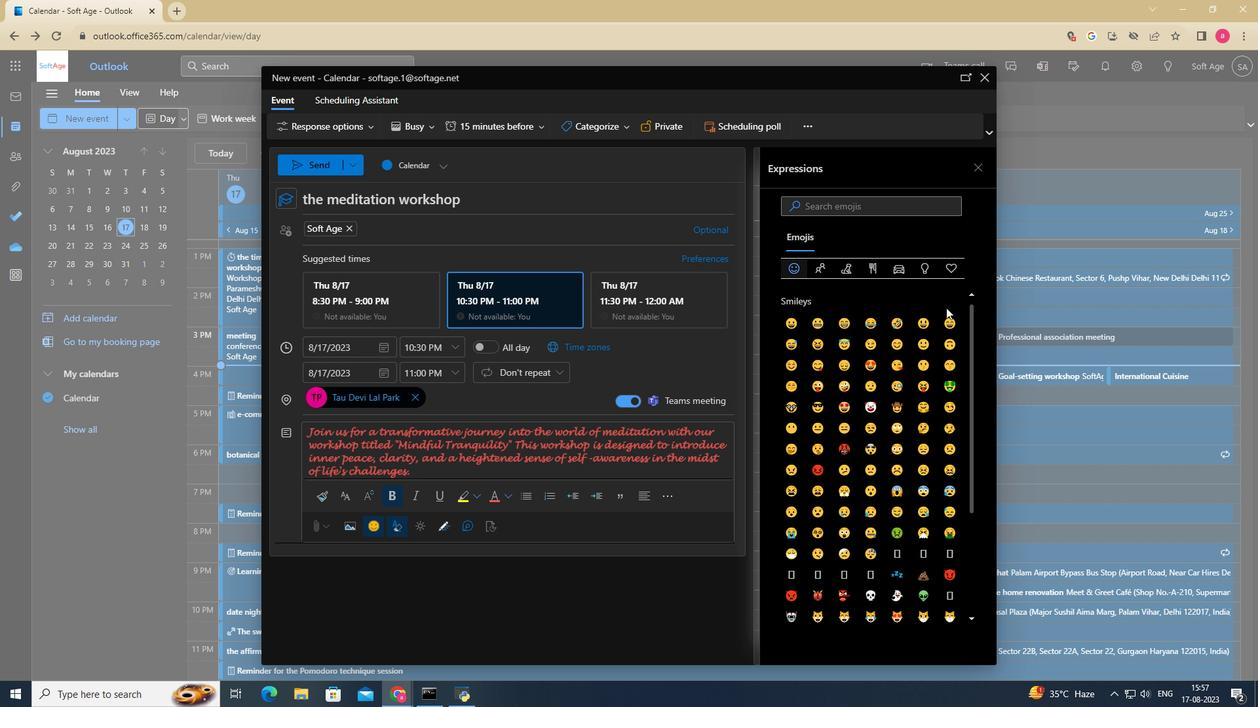 
Action: Mouse moved to (956, 268)
Screenshot: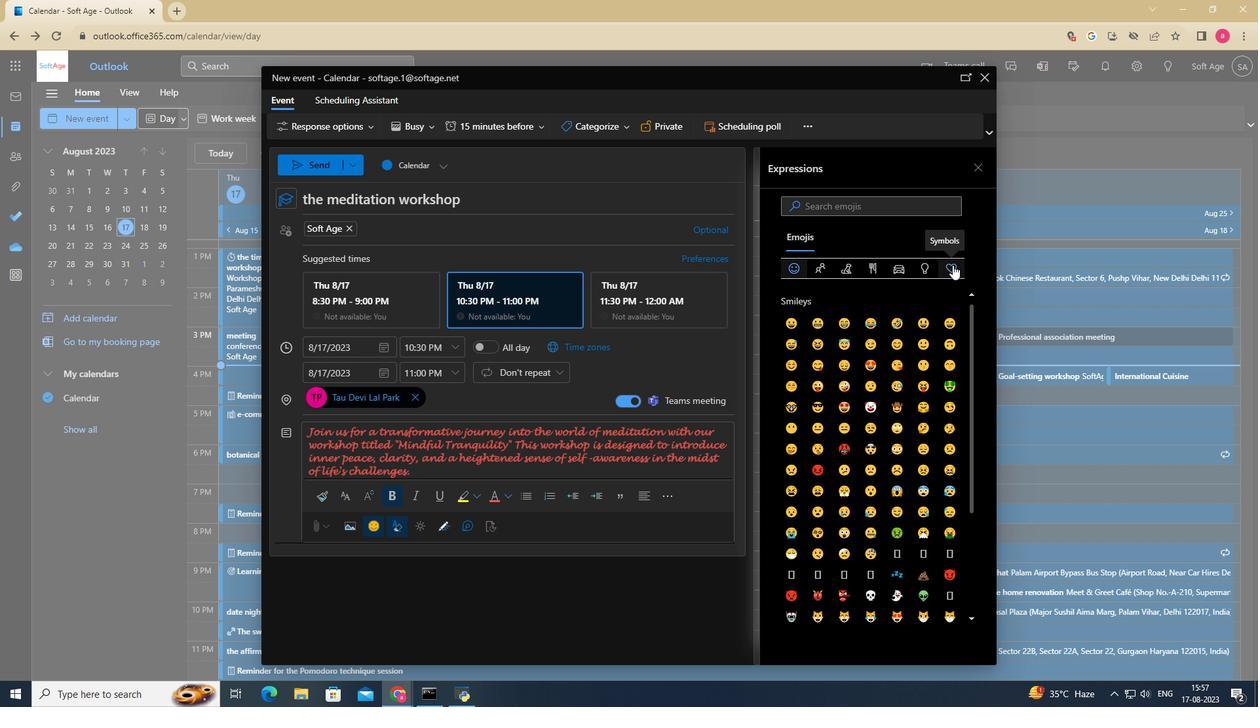 
Action: Mouse pressed left at (956, 268)
Screenshot: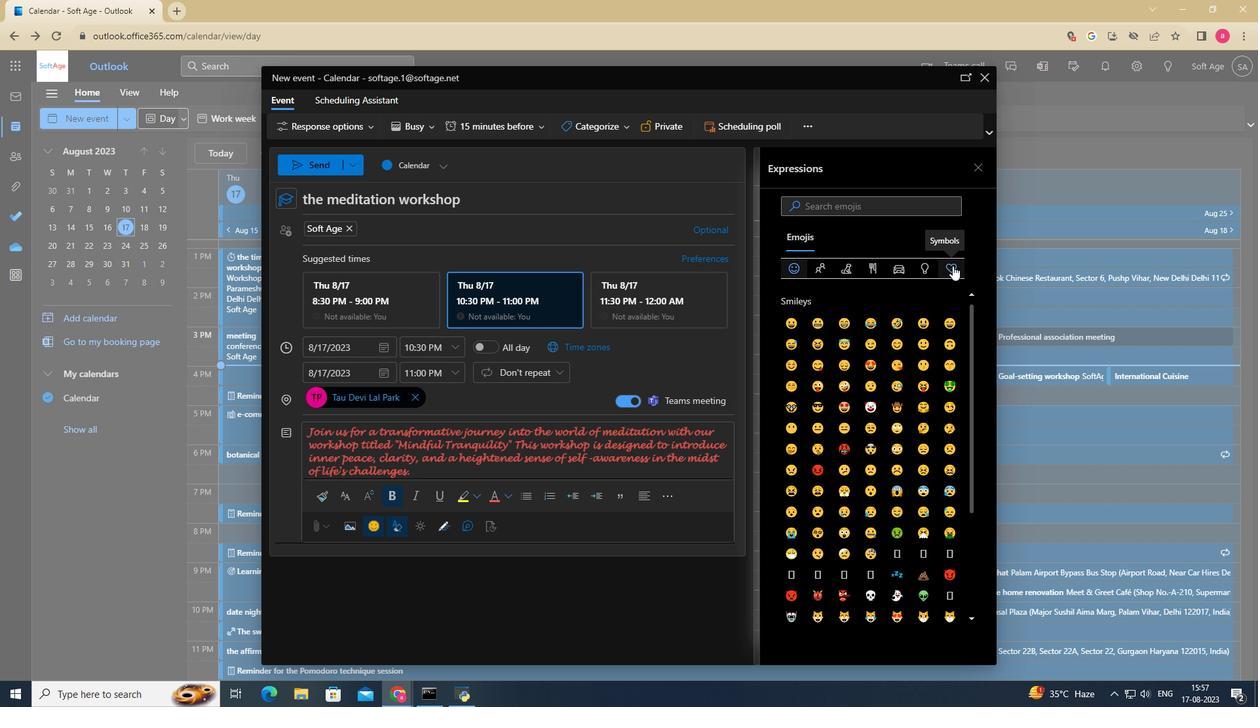 
Action: Mouse moved to (911, 416)
Screenshot: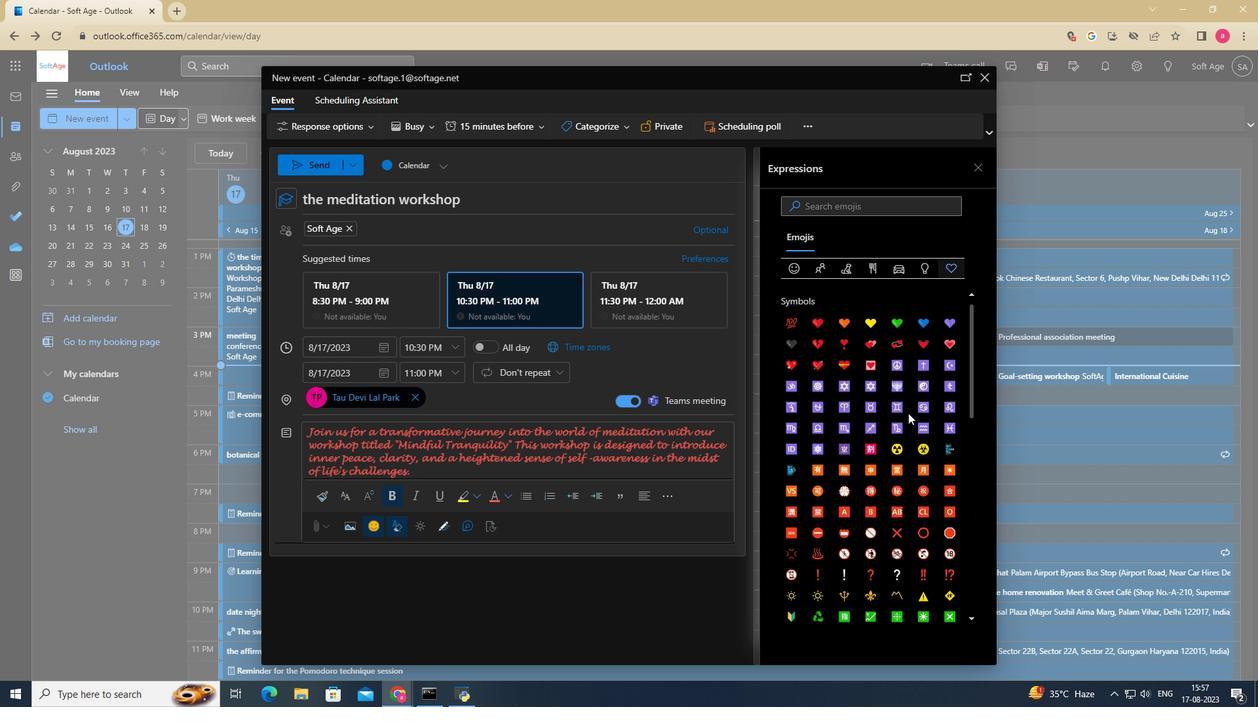 
Action: Mouse scrolled (911, 416) with delta (0, 0)
Screenshot: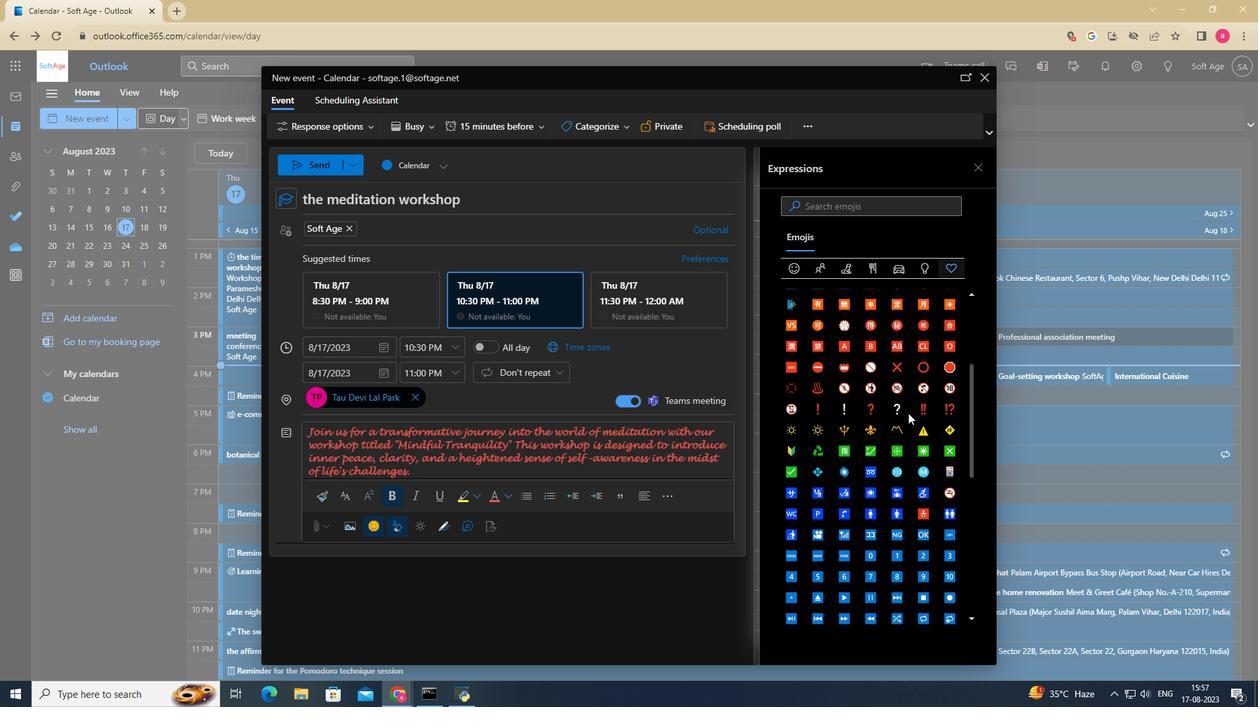 
Action: Mouse scrolled (911, 416) with delta (0, 0)
Screenshot: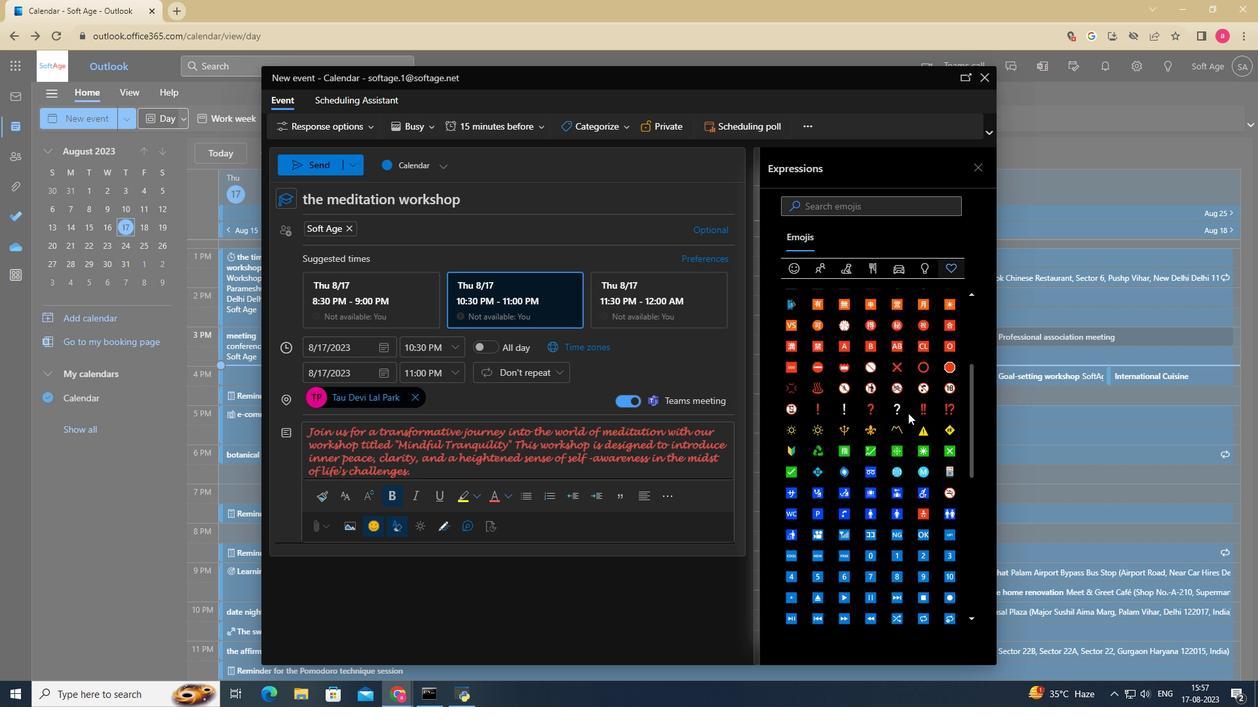 
Action: Mouse scrolled (911, 416) with delta (0, 0)
Screenshot: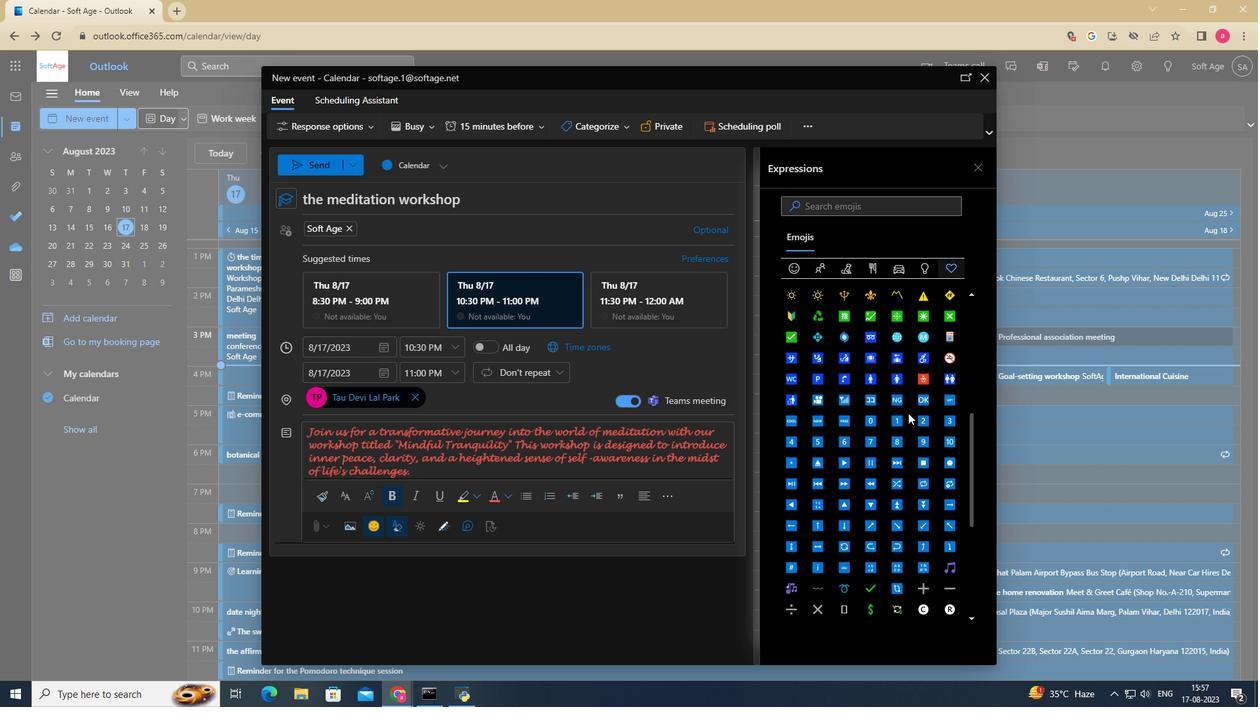 
Action: Mouse scrolled (911, 416) with delta (0, 0)
Screenshot: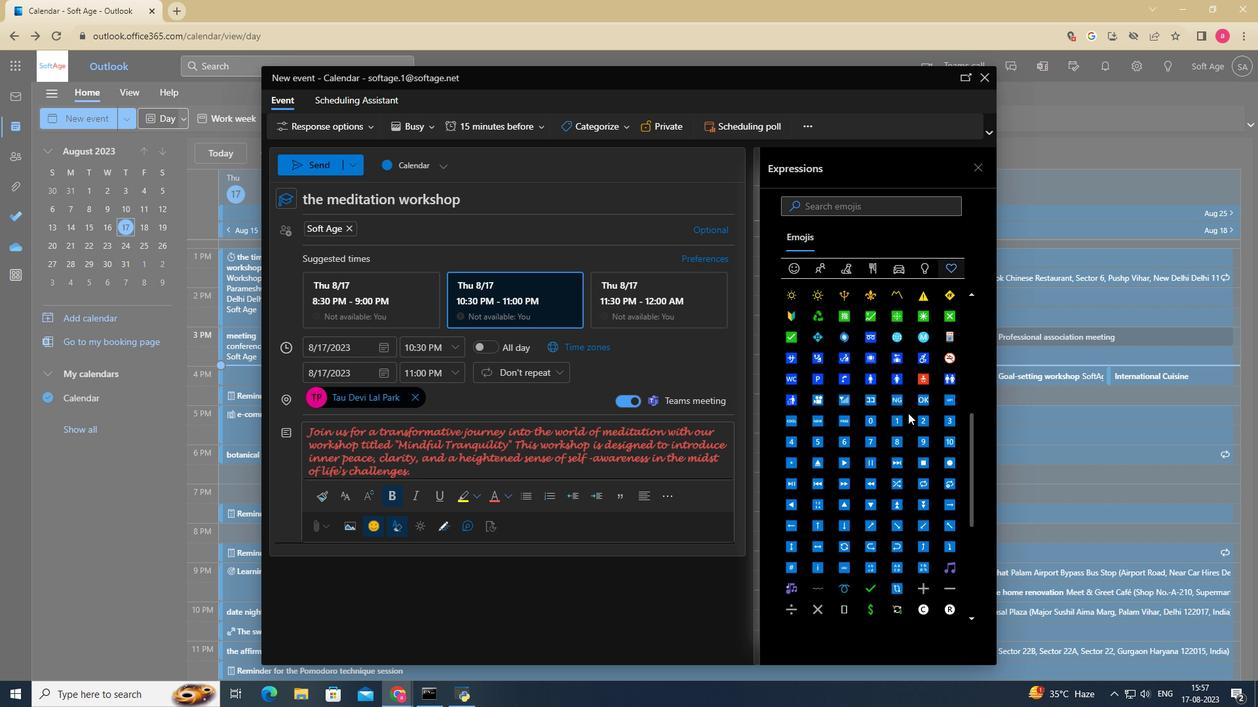 
Action: Mouse scrolled (911, 416) with delta (0, 0)
Screenshot: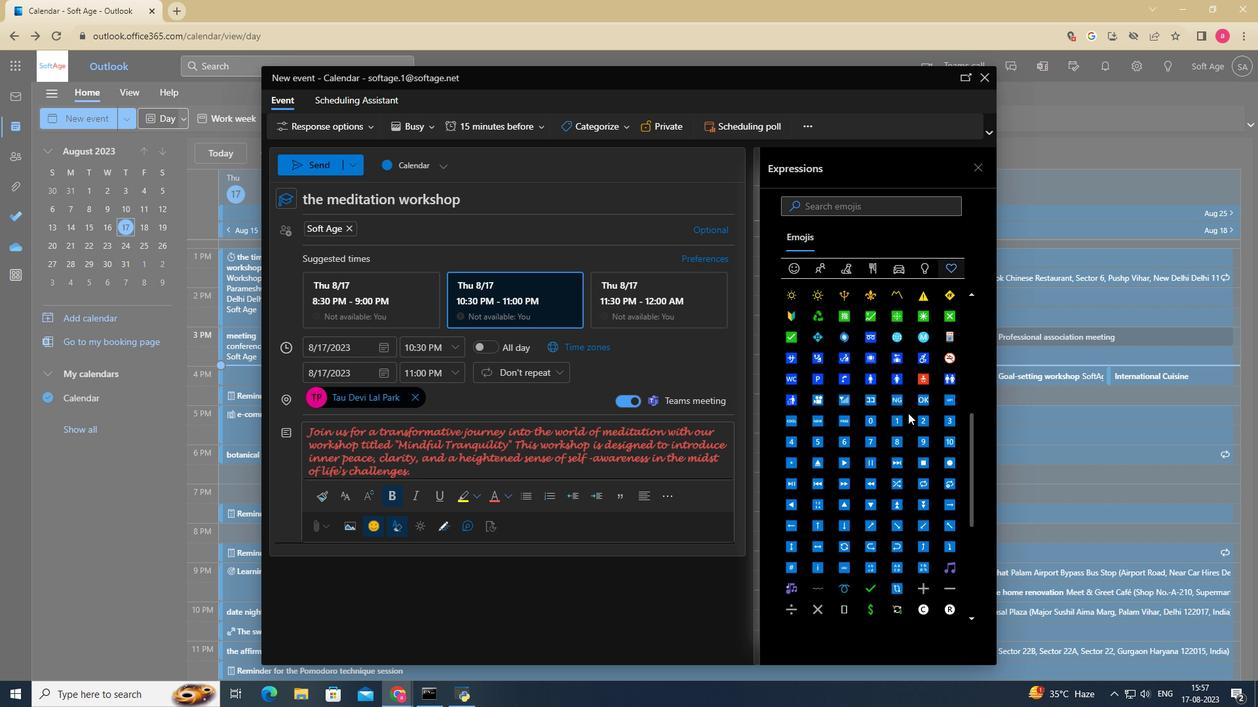 
Action: Mouse scrolled (911, 416) with delta (0, 0)
Screenshot: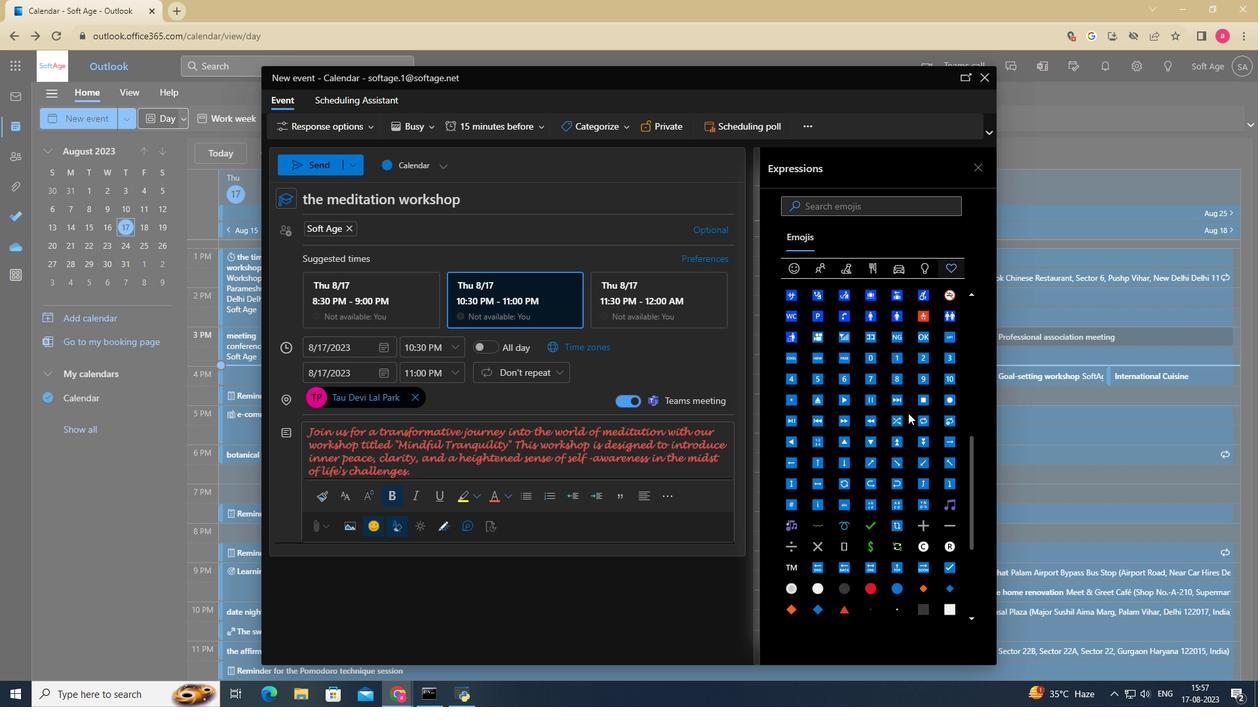 
Action: Mouse scrolled (911, 416) with delta (0, 0)
Screenshot: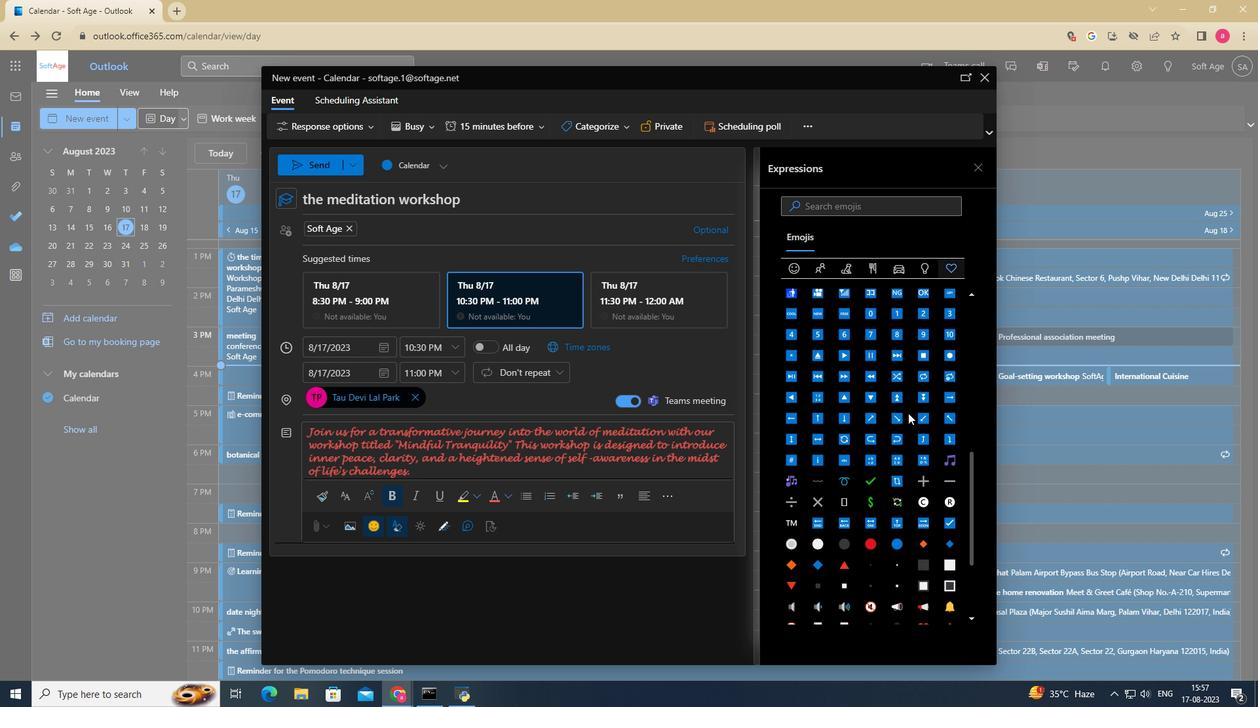 
Action: Mouse scrolled (911, 416) with delta (0, 0)
Screenshot: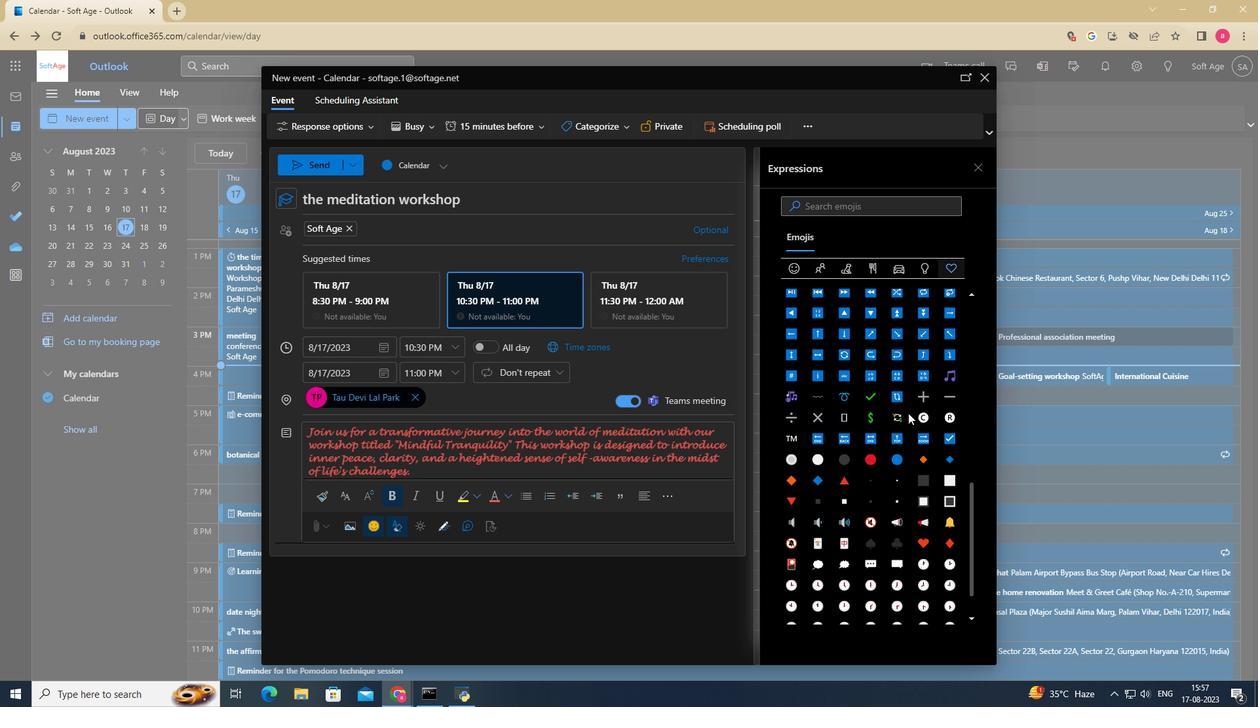 
Action: Mouse scrolled (911, 416) with delta (0, 0)
Screenshot: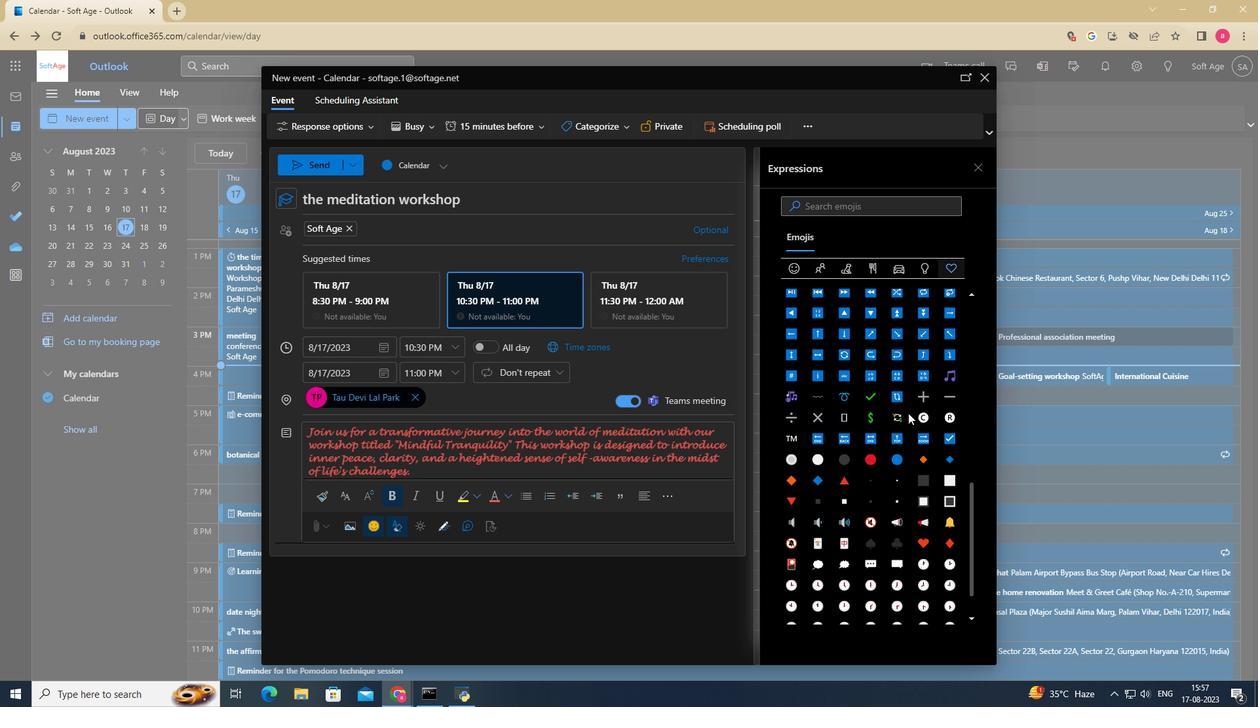 
Action: Mouse scrolled (911, 416) with delta (0, 0)
Screenshot: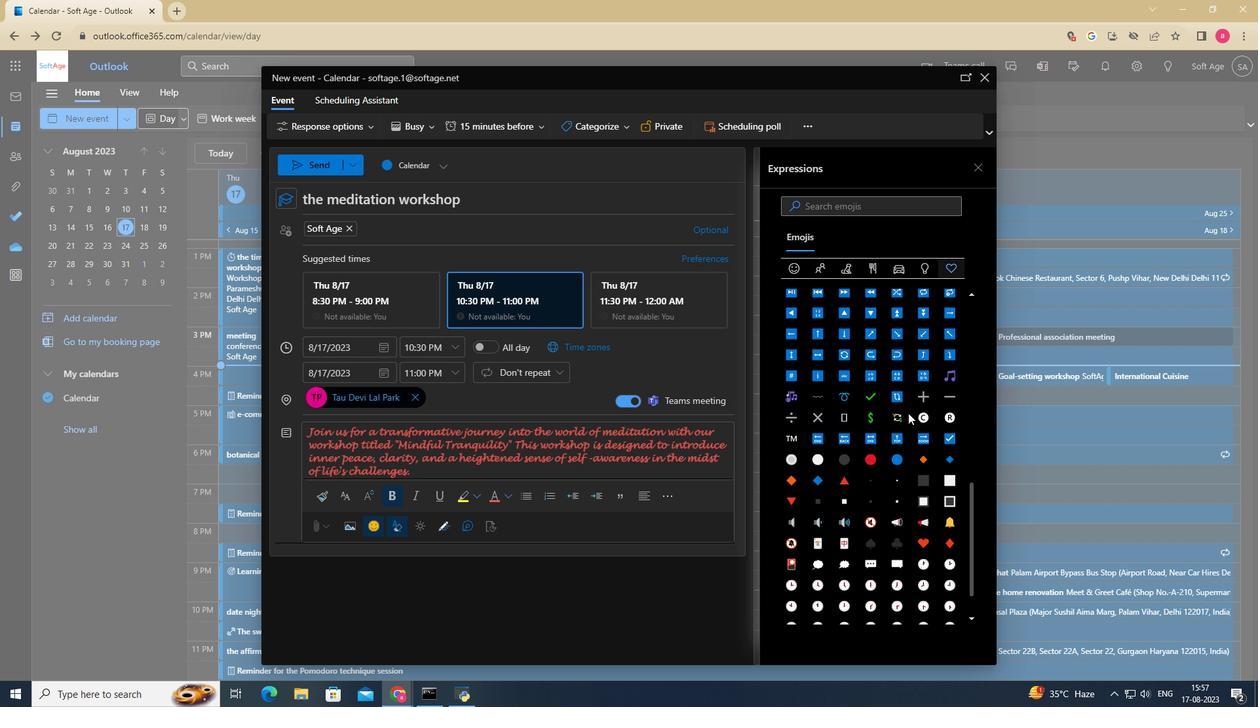 
Action: Mouse moved to (945, 365)
Screenshot: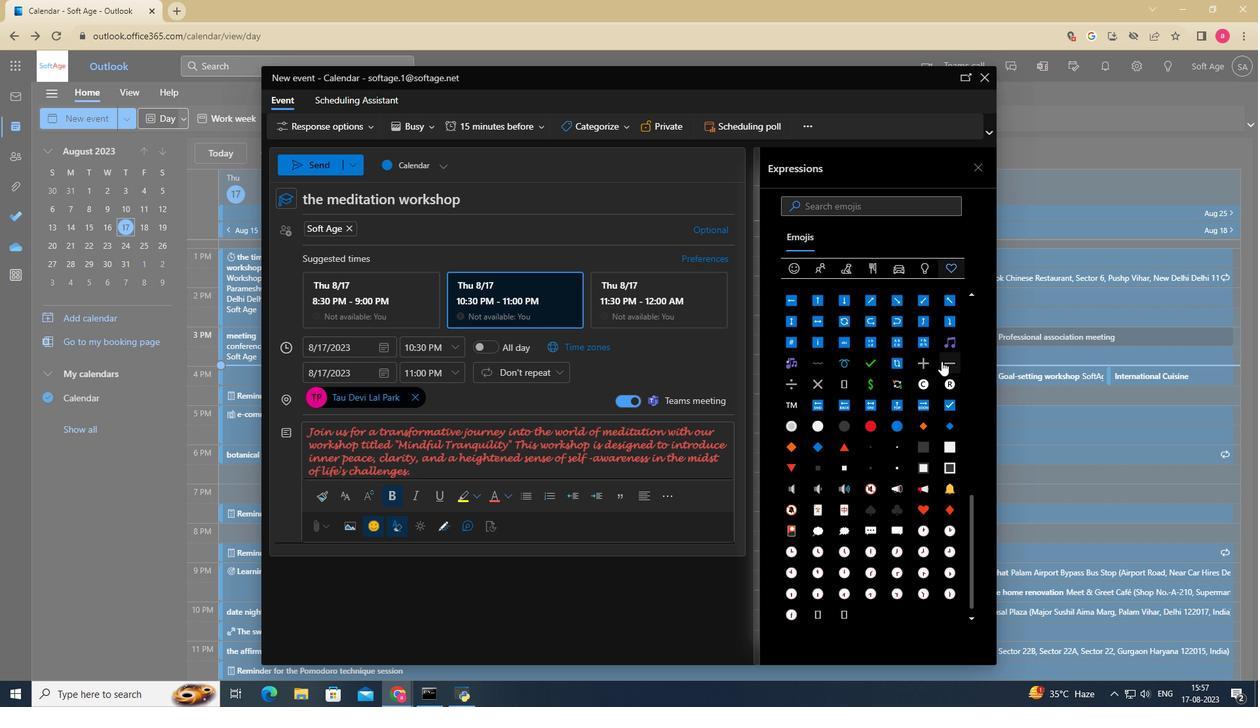 
Action: Mouse pressed left at (945, 365)
Screenshot: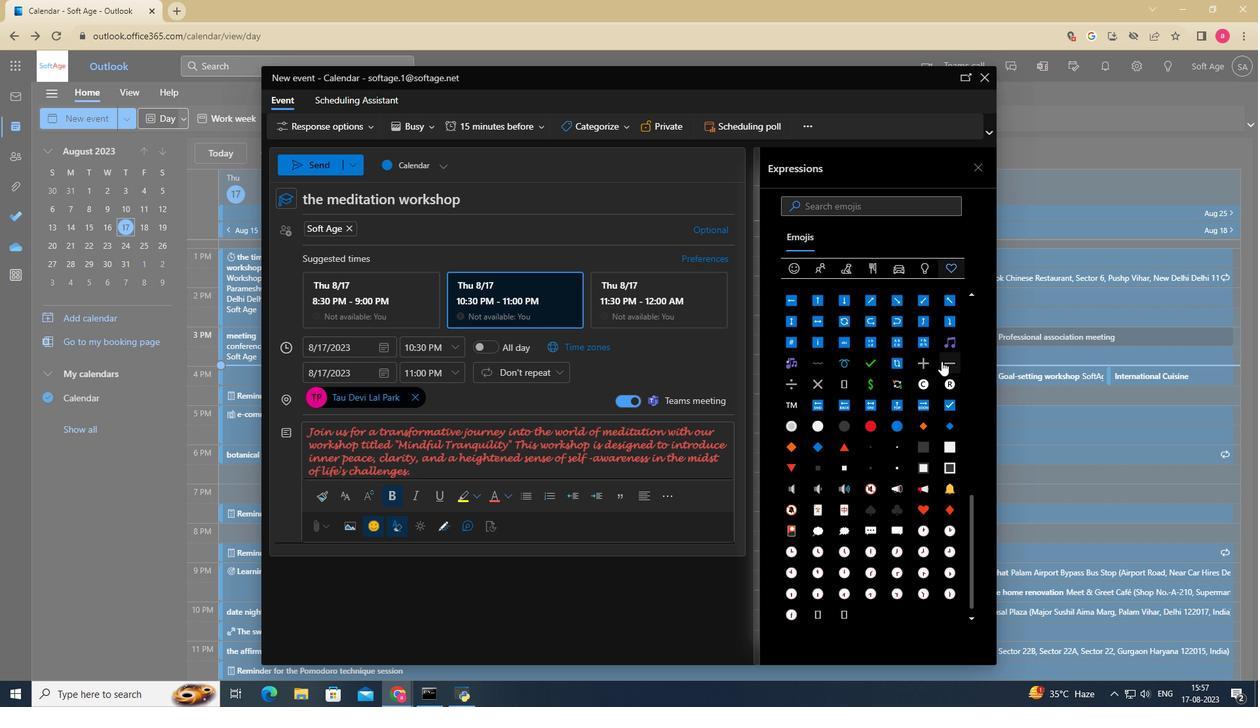 
Action: Mouse moved to (873, 368)
Screenshot: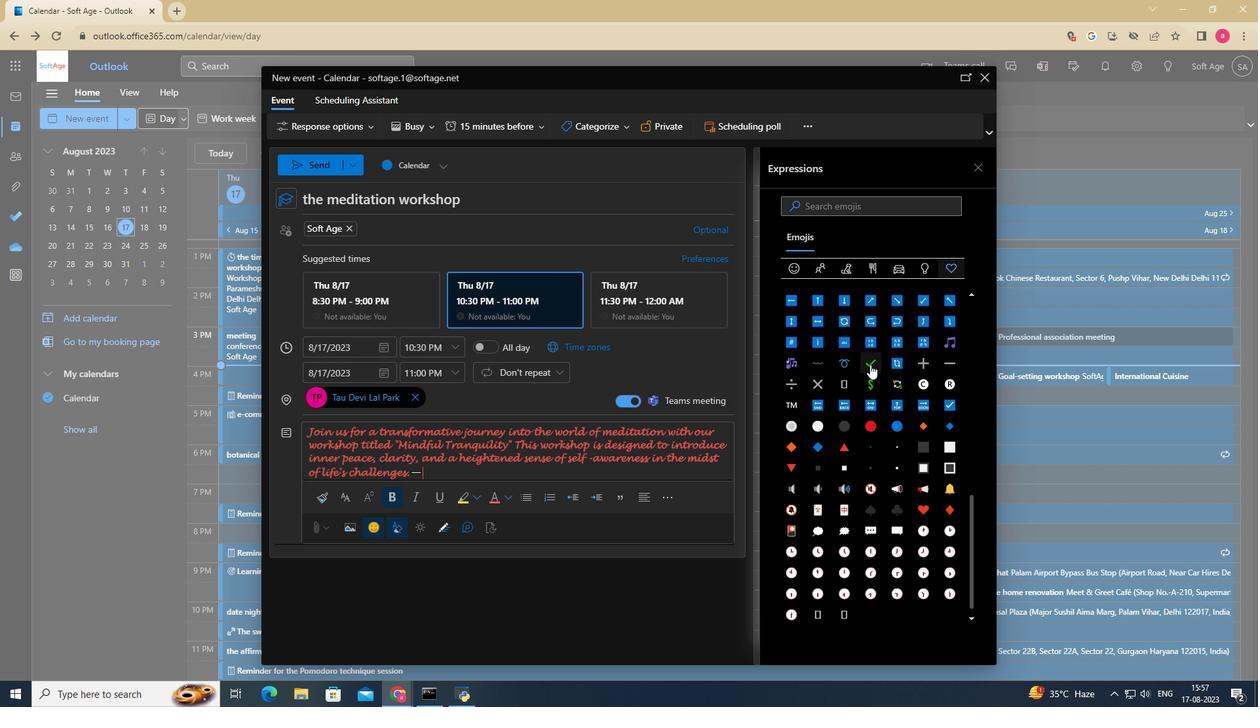 
Action: Mouse pressed left at (873, 368)
Screenshot: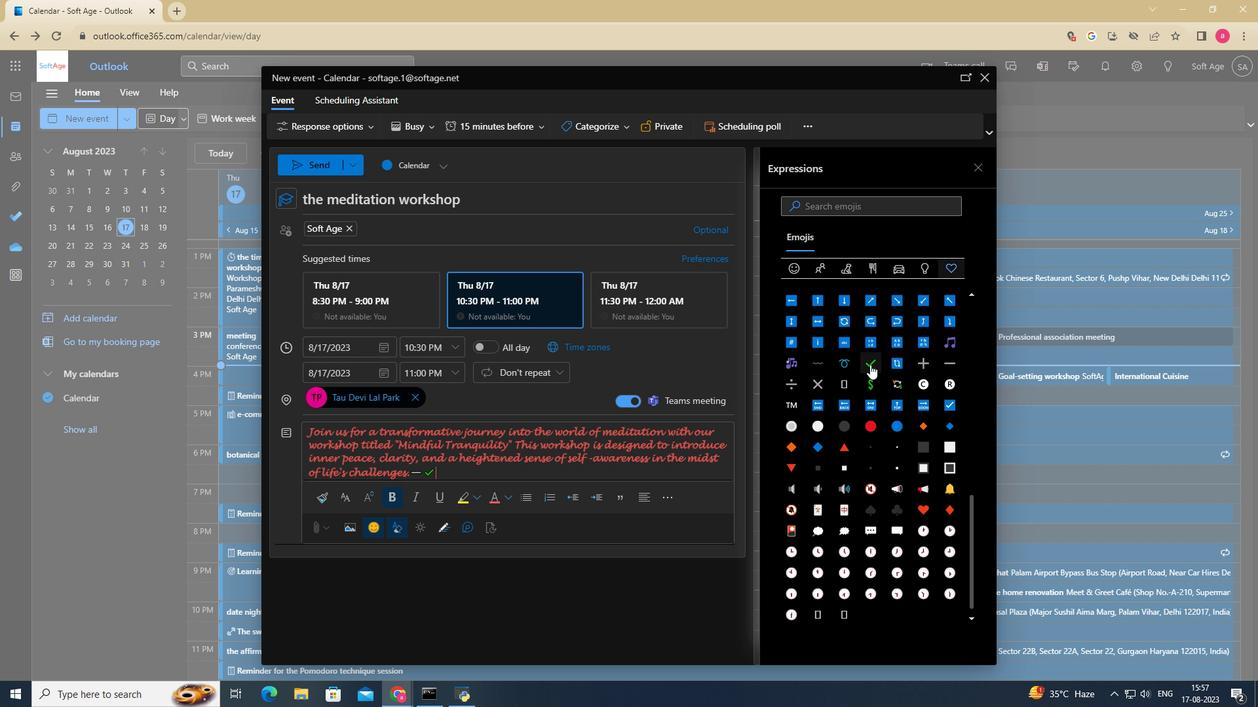 
Action: Mouse moved to (797, 261)
Screenshot: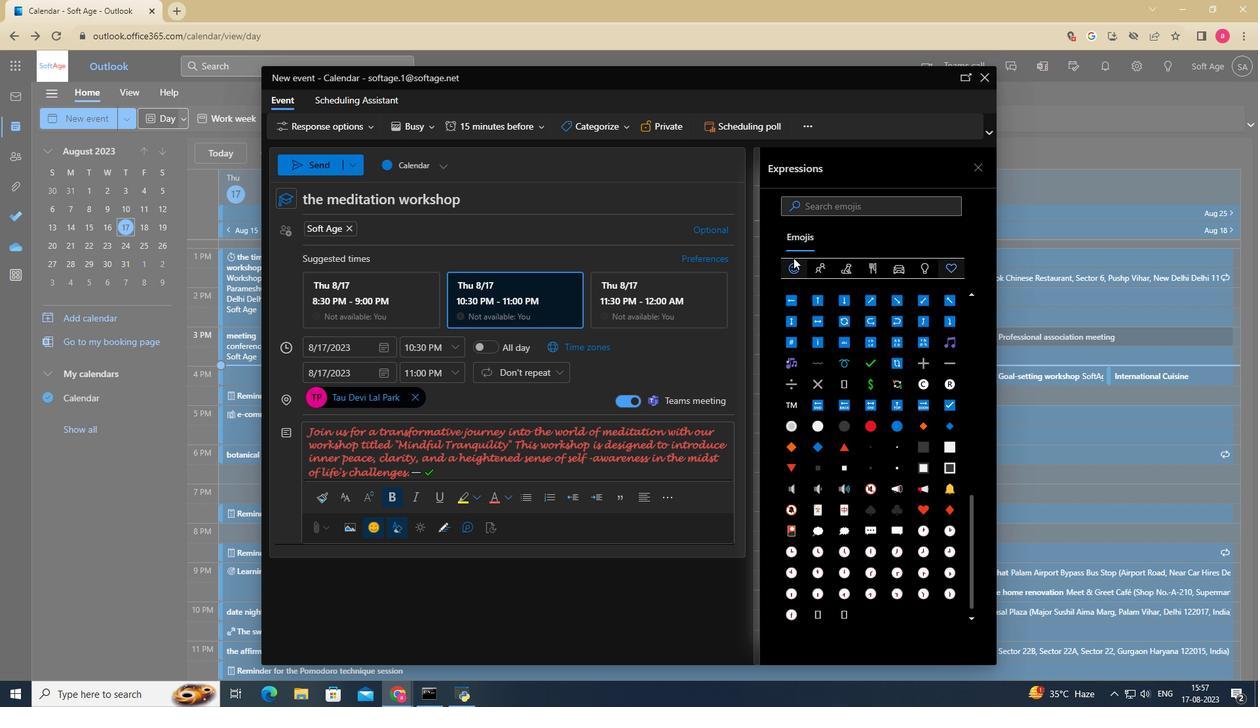 
Action: Key pressed <Key.backspace>
Screenshot: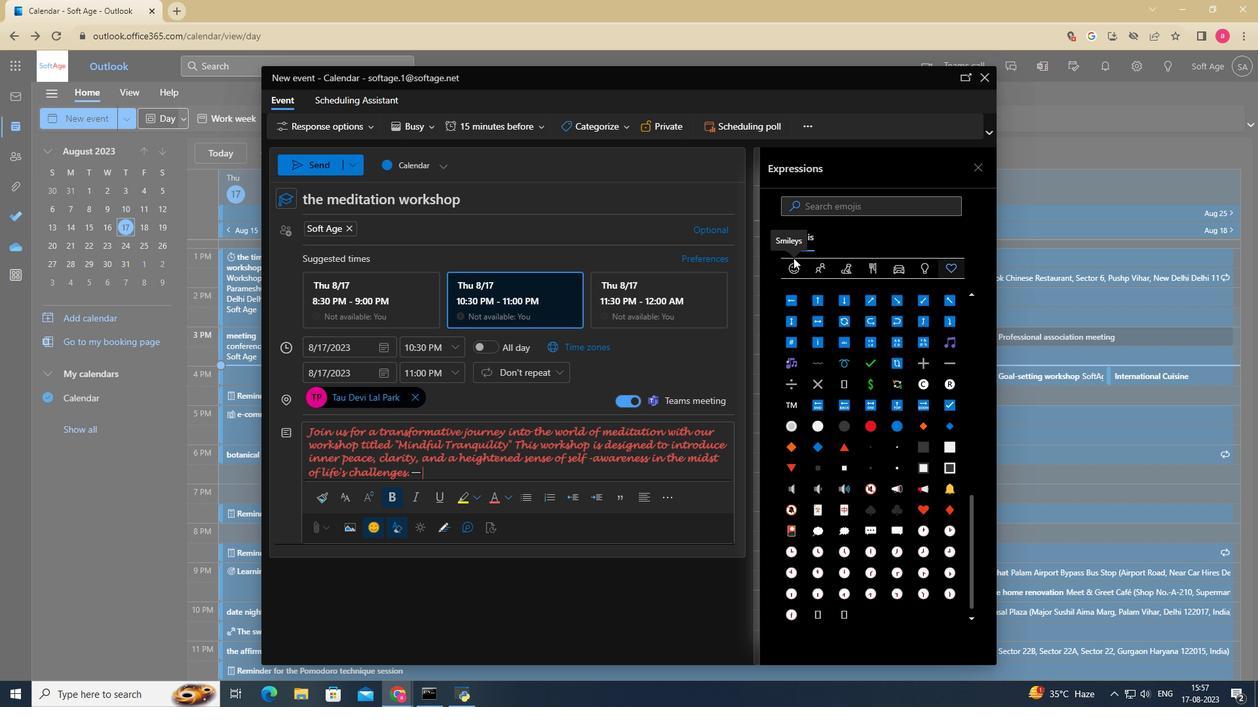 
Action: Mouse moved to (953, 362)
Screenshot: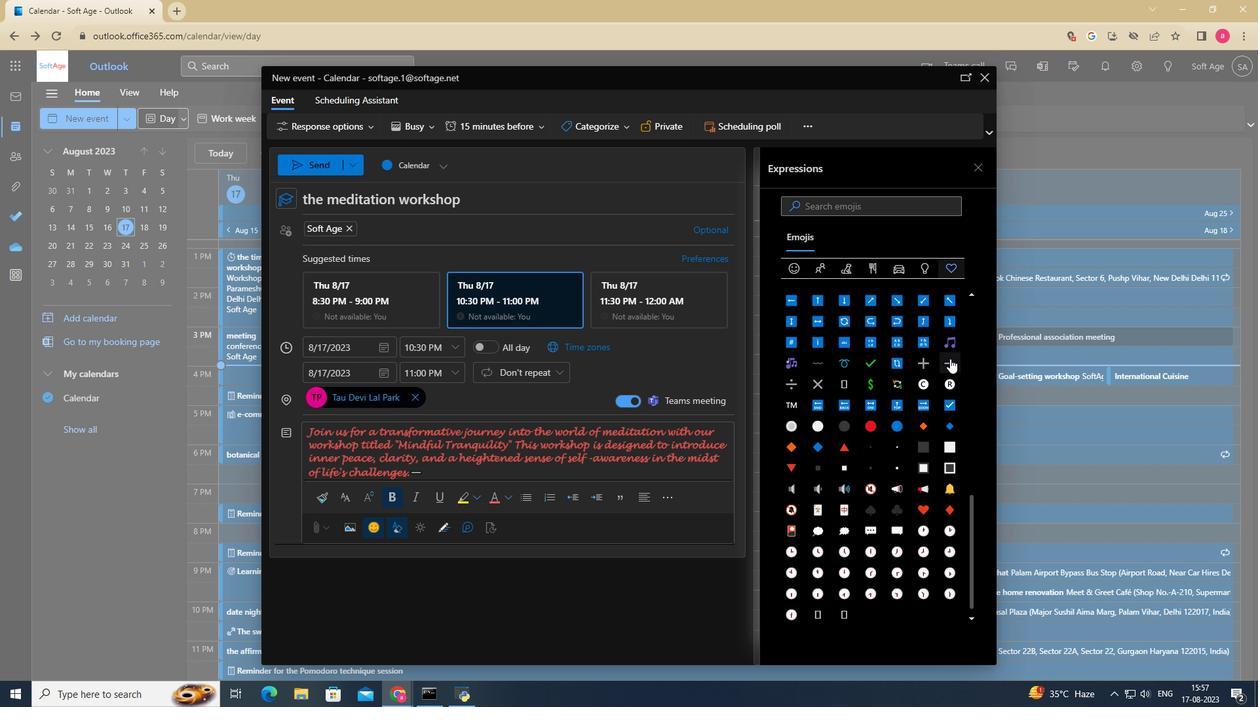 
Action: Mouse pressed left at (953, 362)
Screenshot: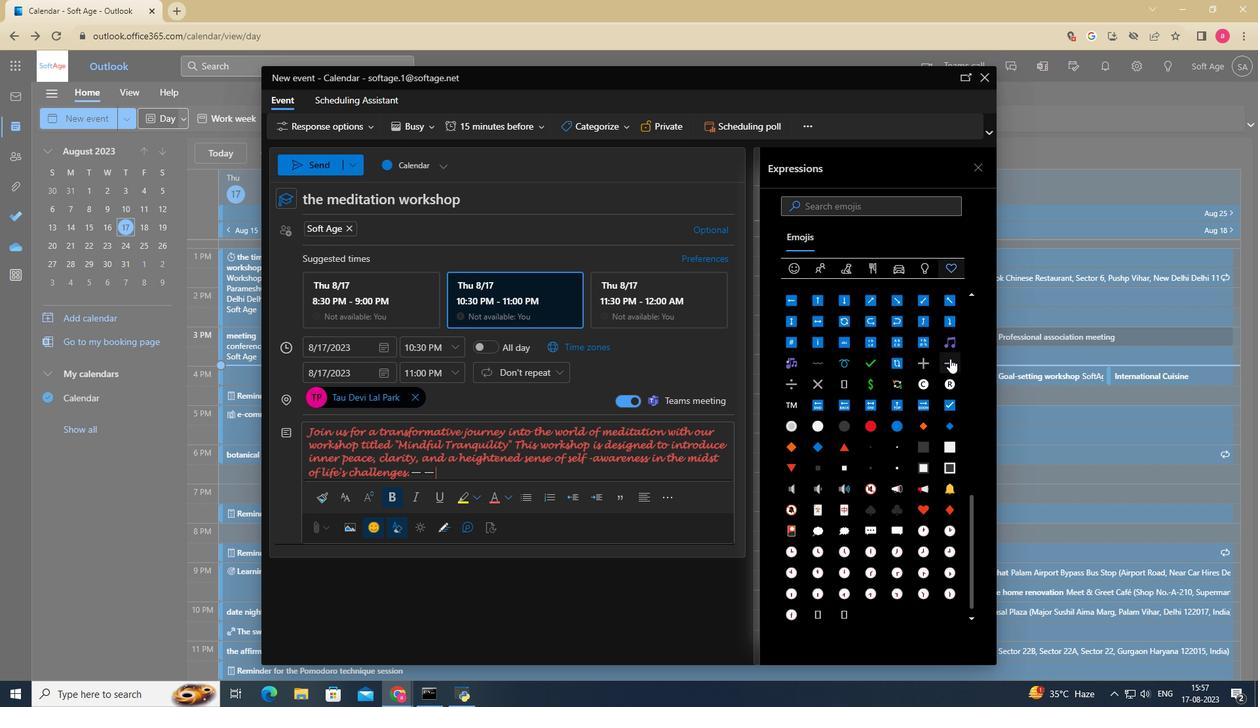 
Action: Mouse pressed left at (953, 362)
Screenshot: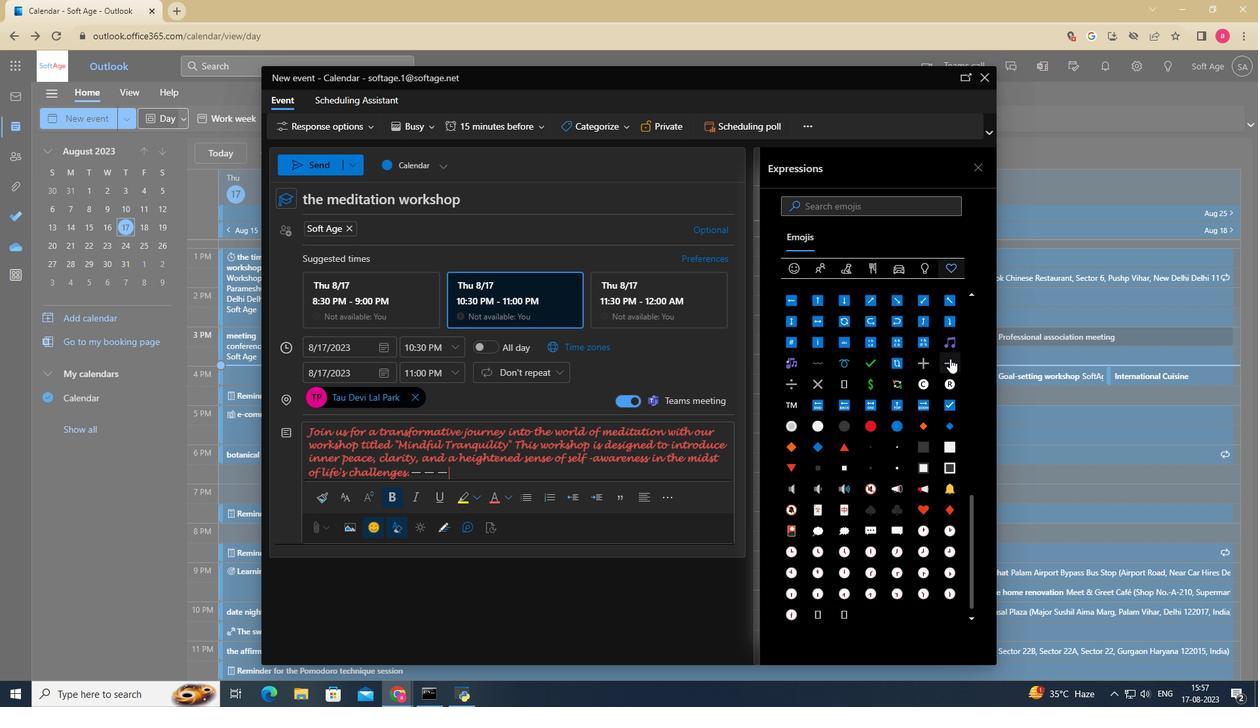 
Action: Mouse moved to (956, 362)
Screenshot: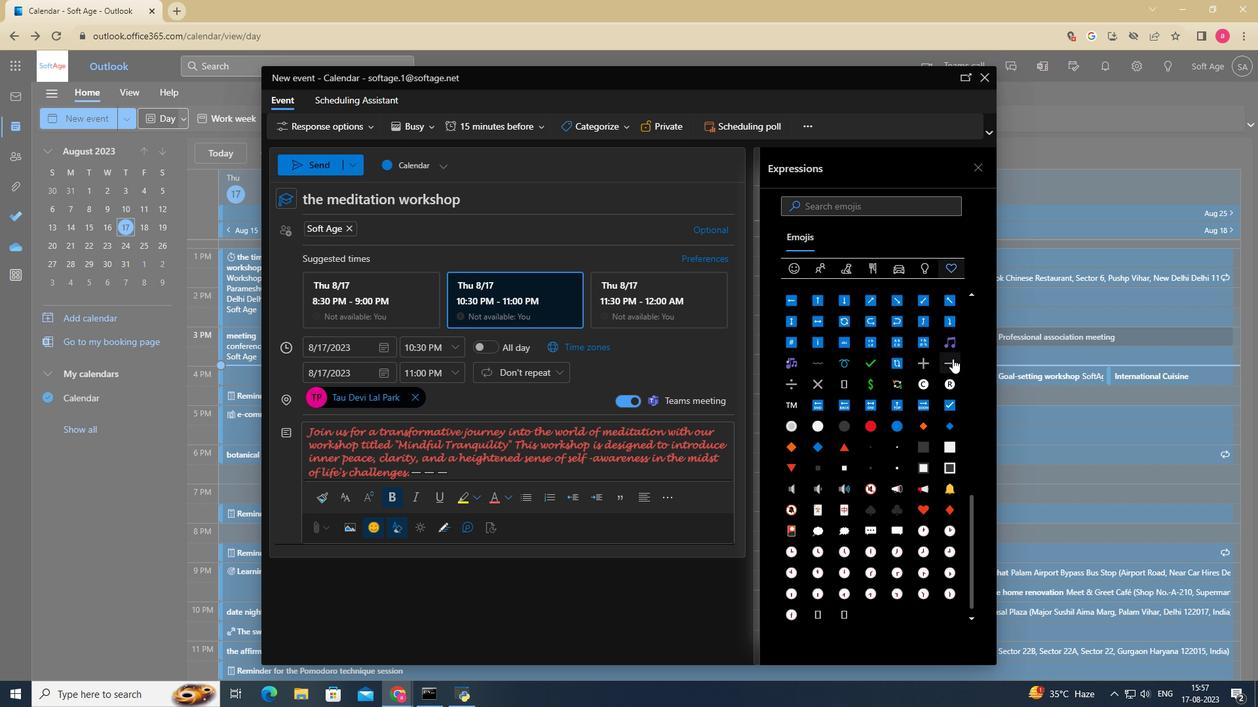 
Action: Mouse pressed left at (956, 362)
Screenshot: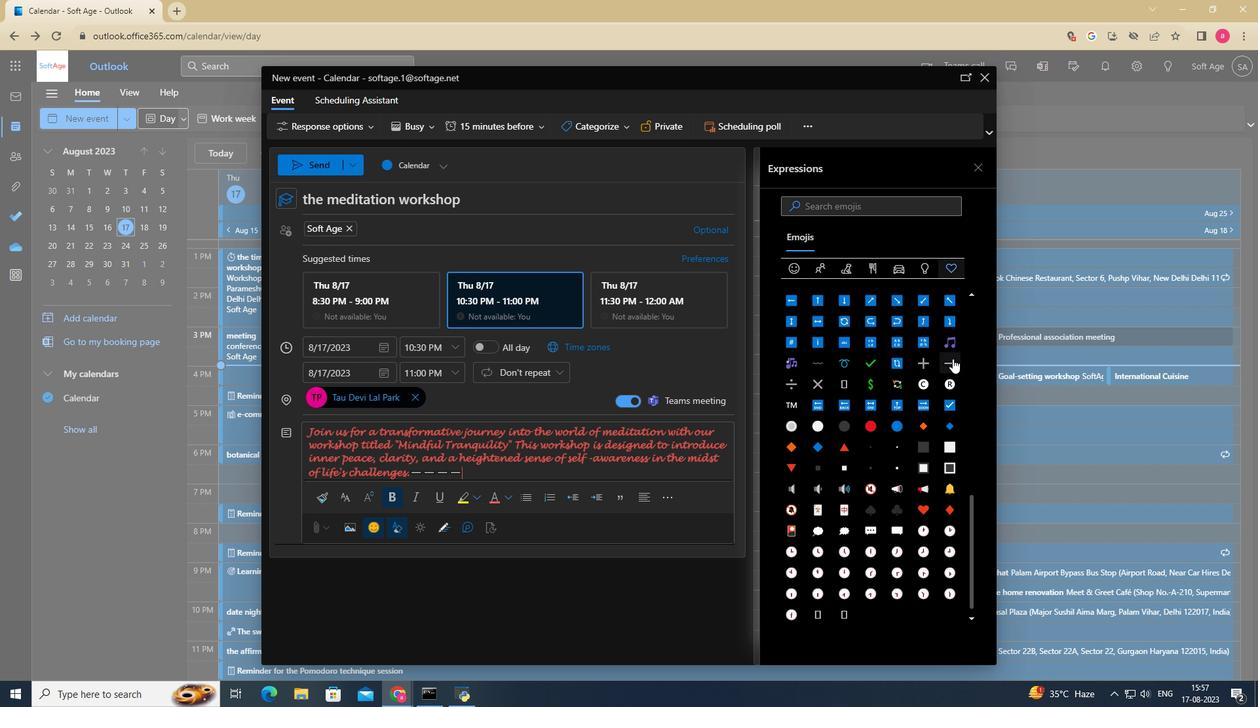 
Action: Mouse pressed left at (956, 362)
Screenshot: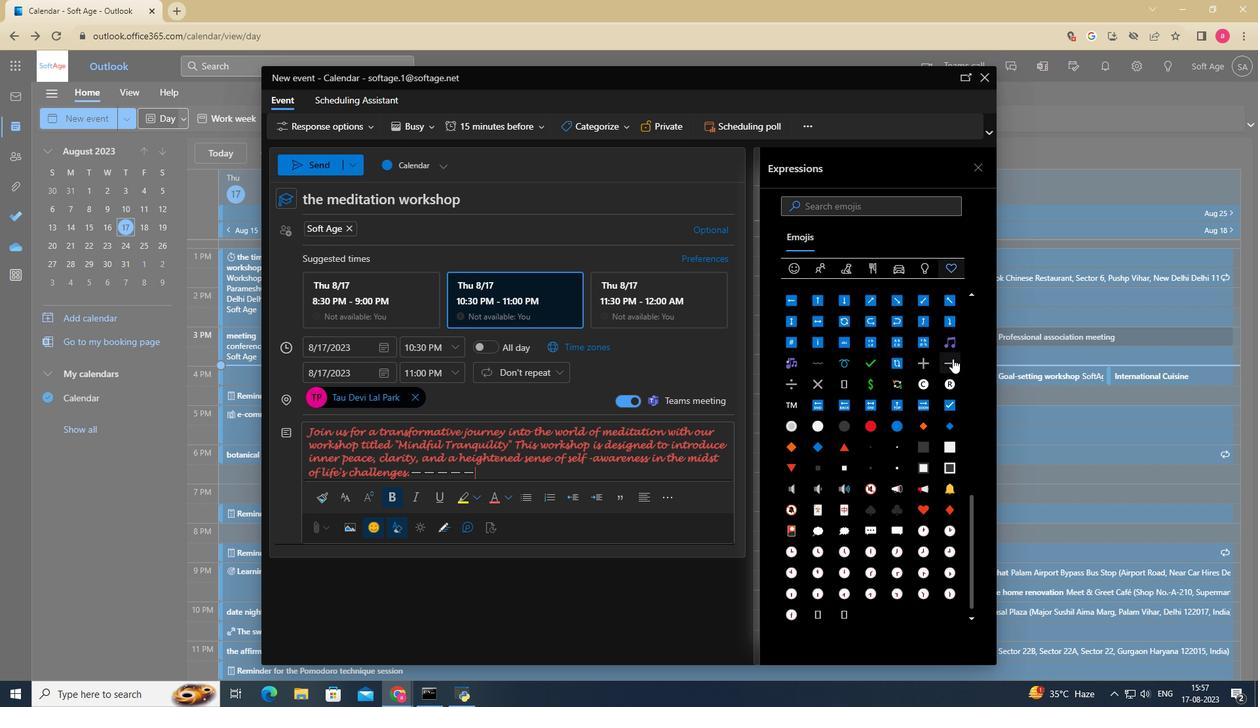 
Action: Mouse pressed left at (956, 362)
Screenshot: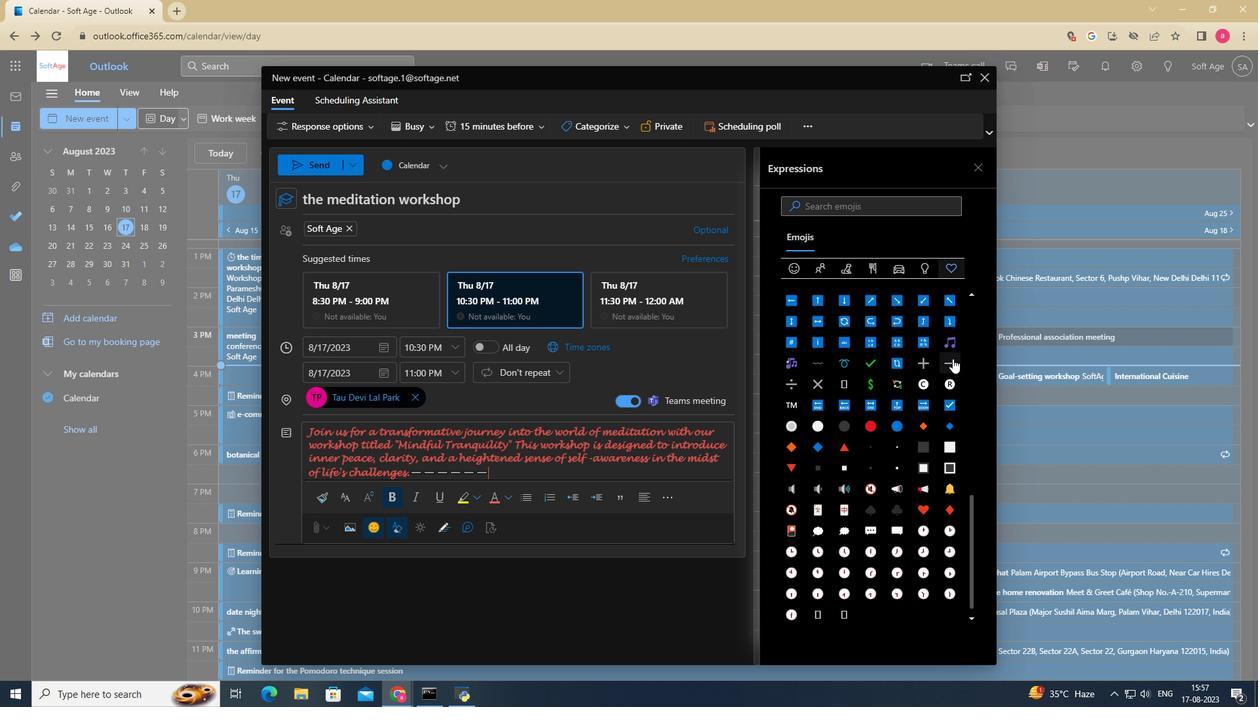 
Action: Mouse pressed left at (956, 362)
Screenshot: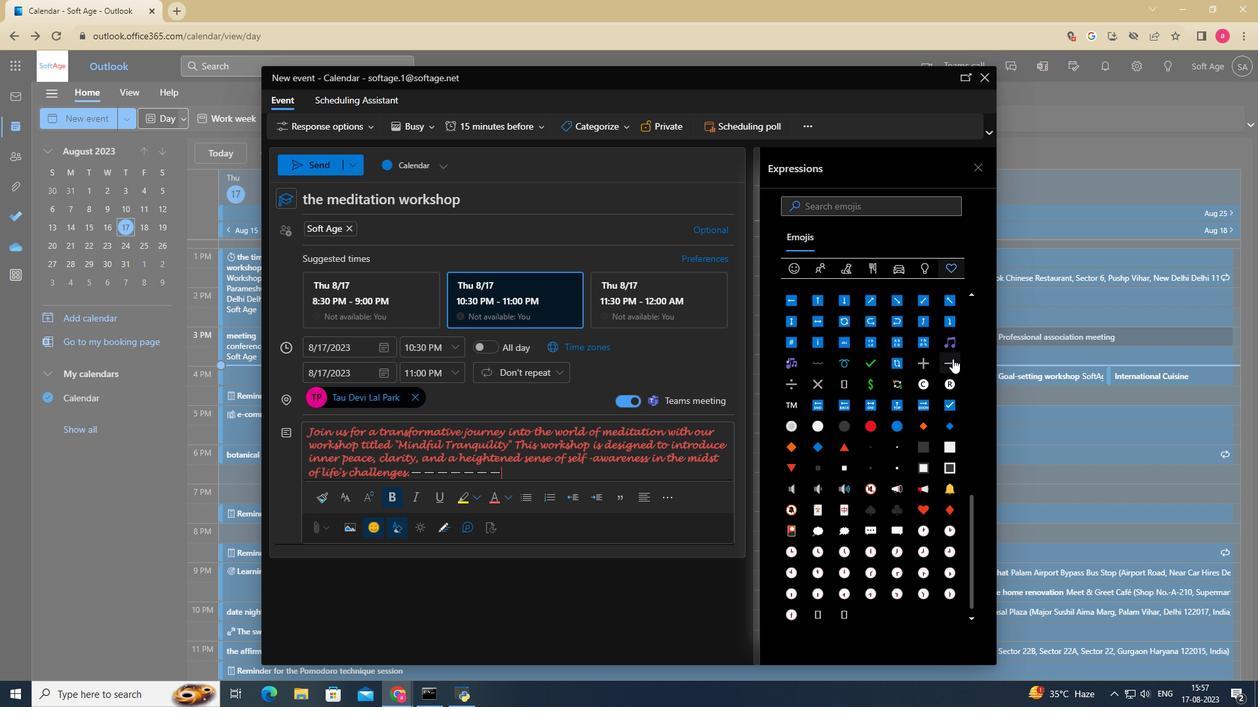 
Action: Mouse pressed left at (956, 362)
Screenshot: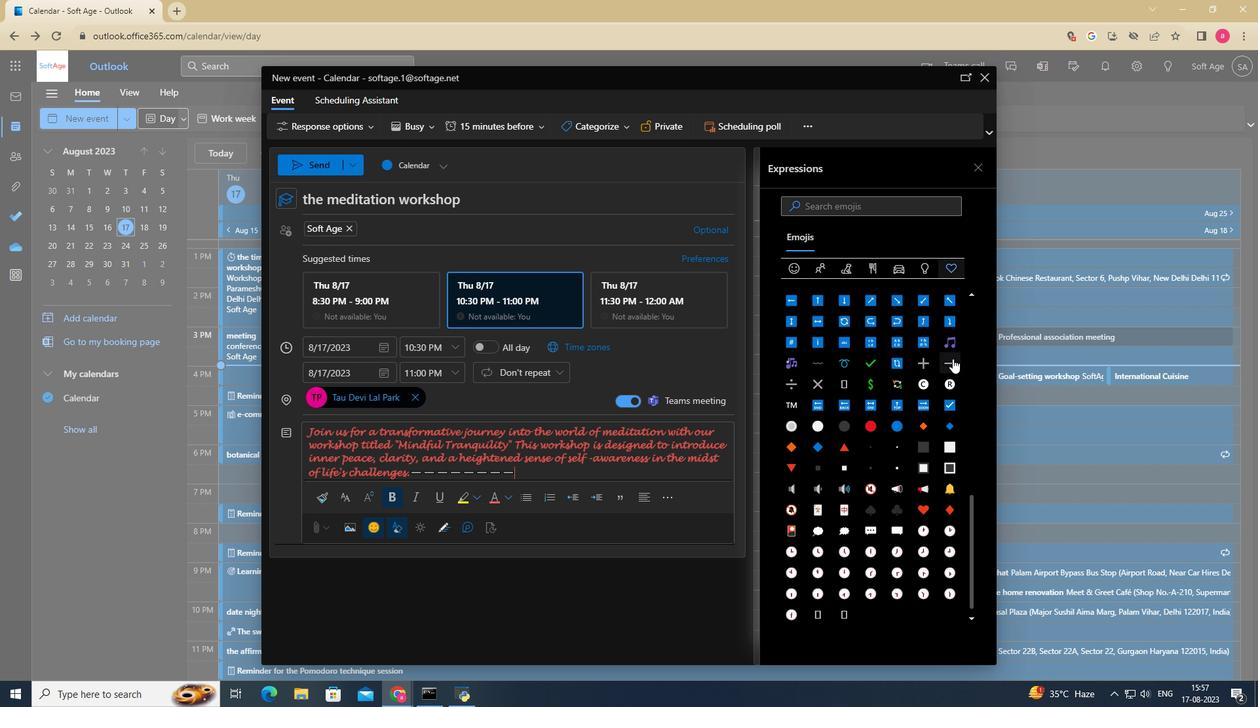 
Action: Mouse moved to (840, 293)
Screenshot: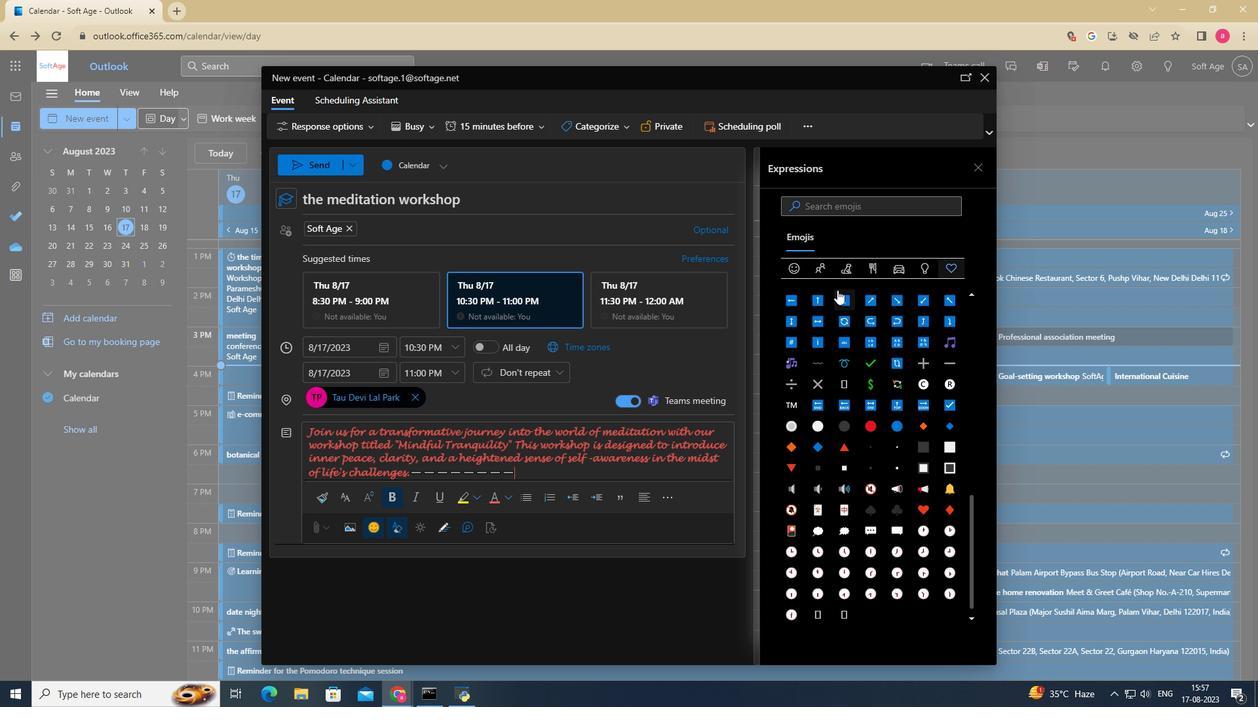 
Action: Key pressed <Key.backspace><Key.enter><Key.space><Key.space><Key.space><Key.space><Key.space><Key.space><Key.space><Key.space><Key.space><Key.space><Key.space><Key.space><Key.space><Key.space><Key.space><Key.space><Key.space><Key.space><Key.space><Key.space><Key.space>
Screenshot: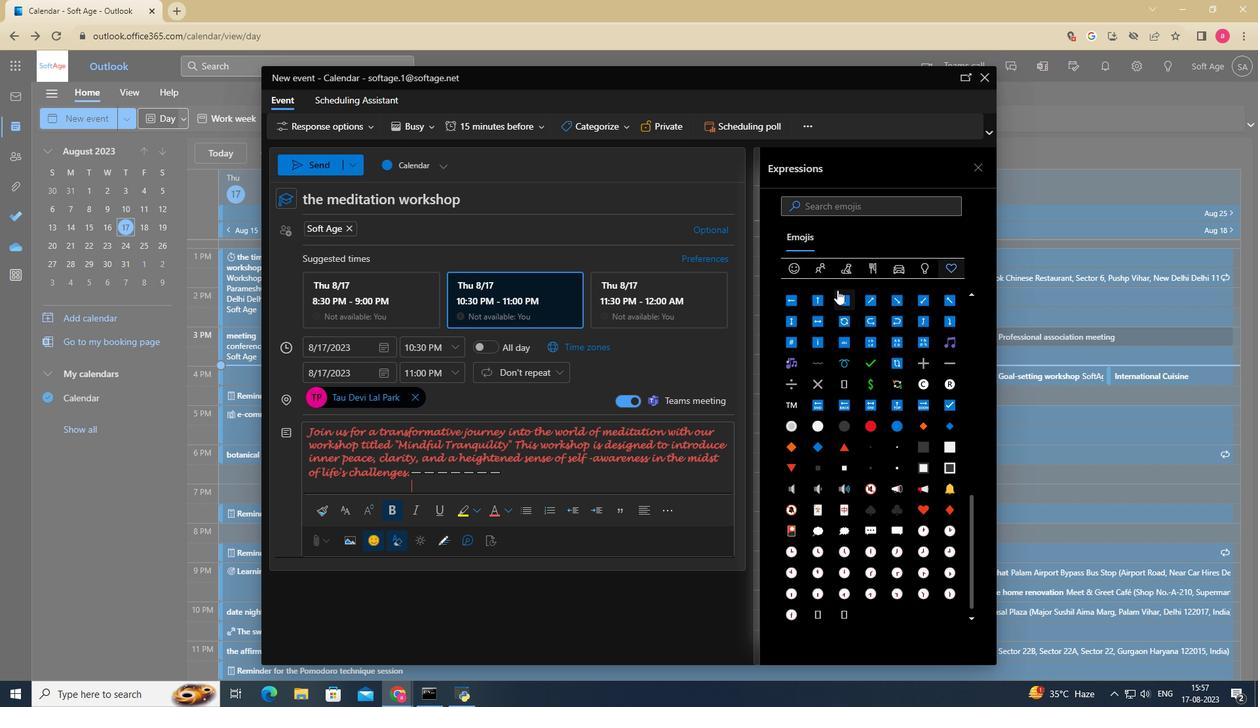 
Action: Mouse moved to (914, 384)
Screenshot: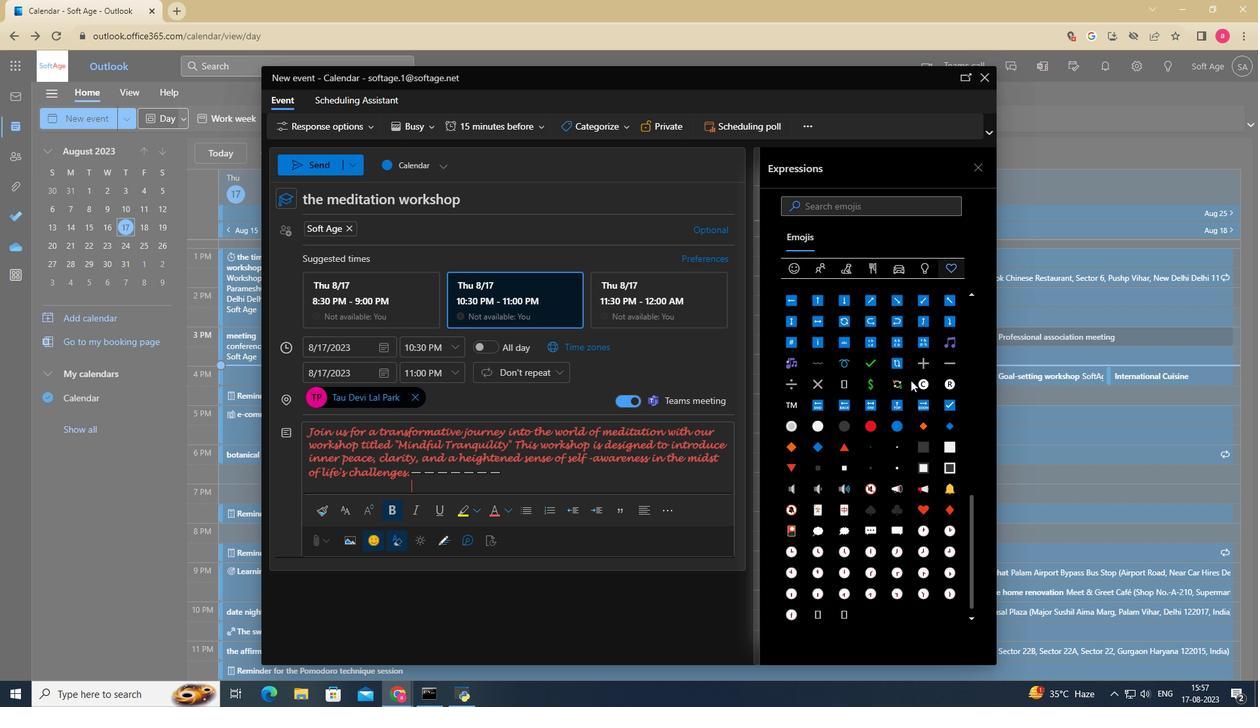 
Action: Mouse scrolled (914, 384) with delta (0, 0)
Screenshot: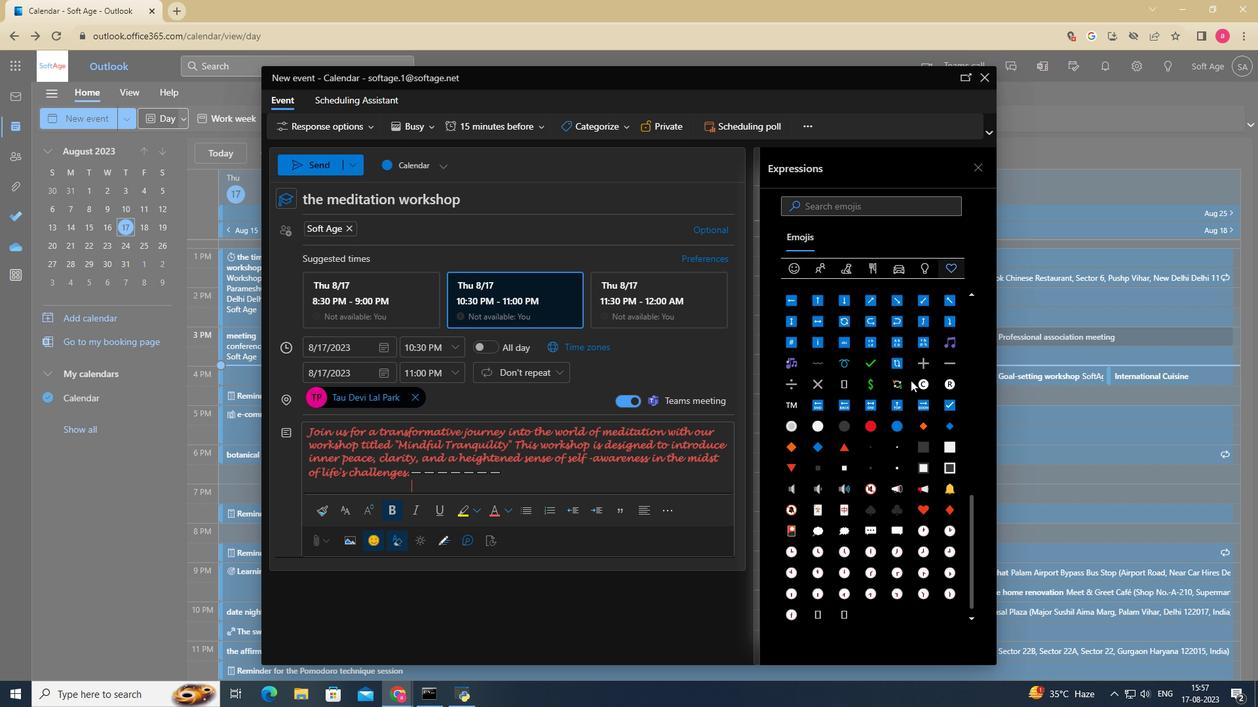 
Action: Mouse scrolled (914, 384) with delta (0, 0)
Screenshot: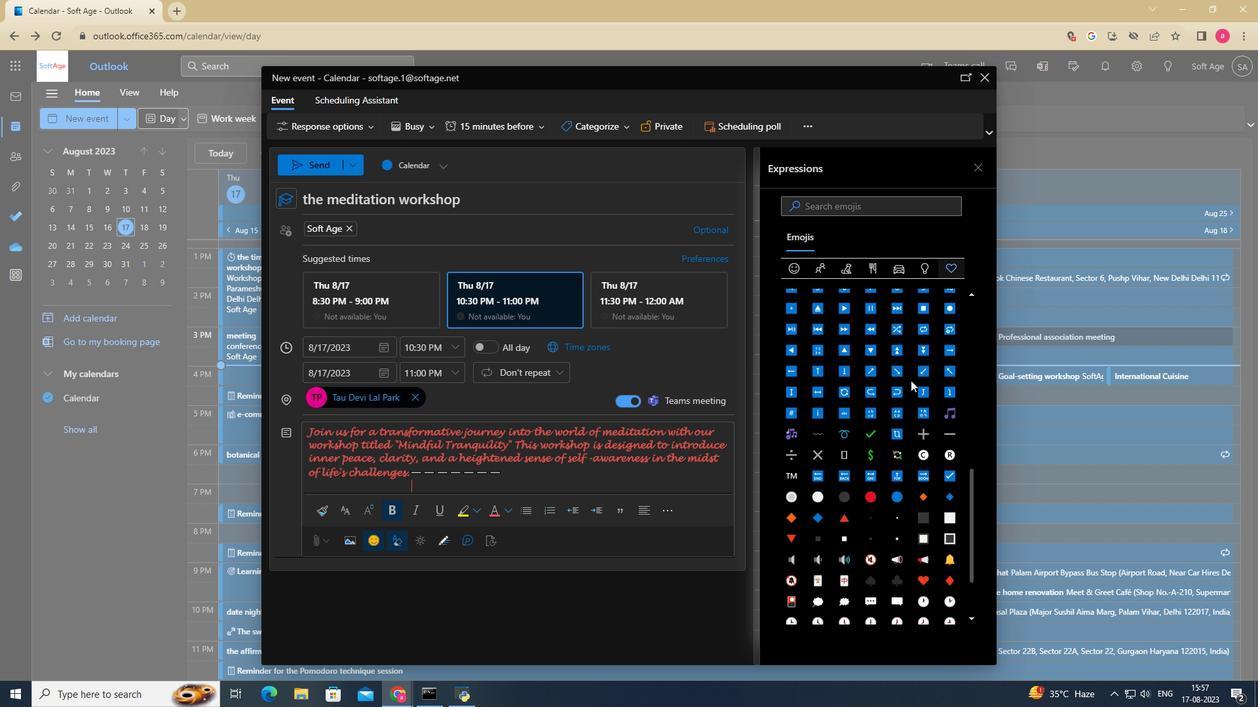 
Action: Mouse moved to (914, 382)
Screenshot: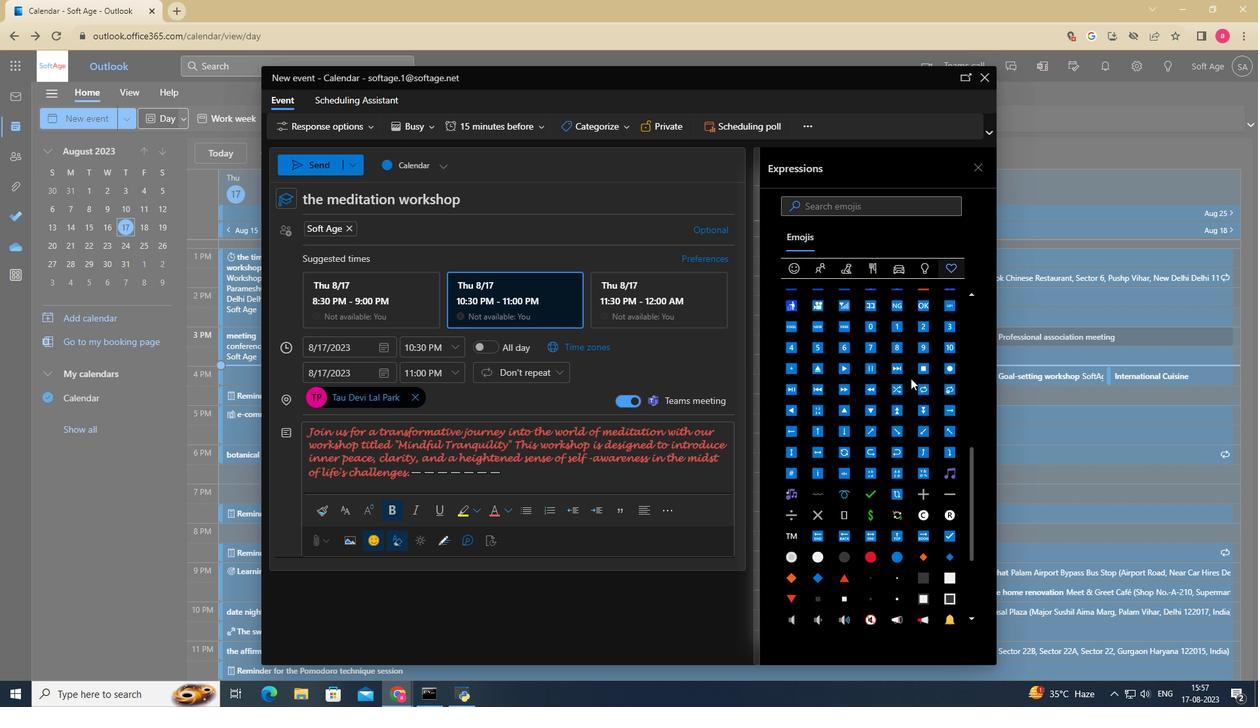 
Action: Mouse scrolled (914, 382) with delta (0, 0)
Screenshot: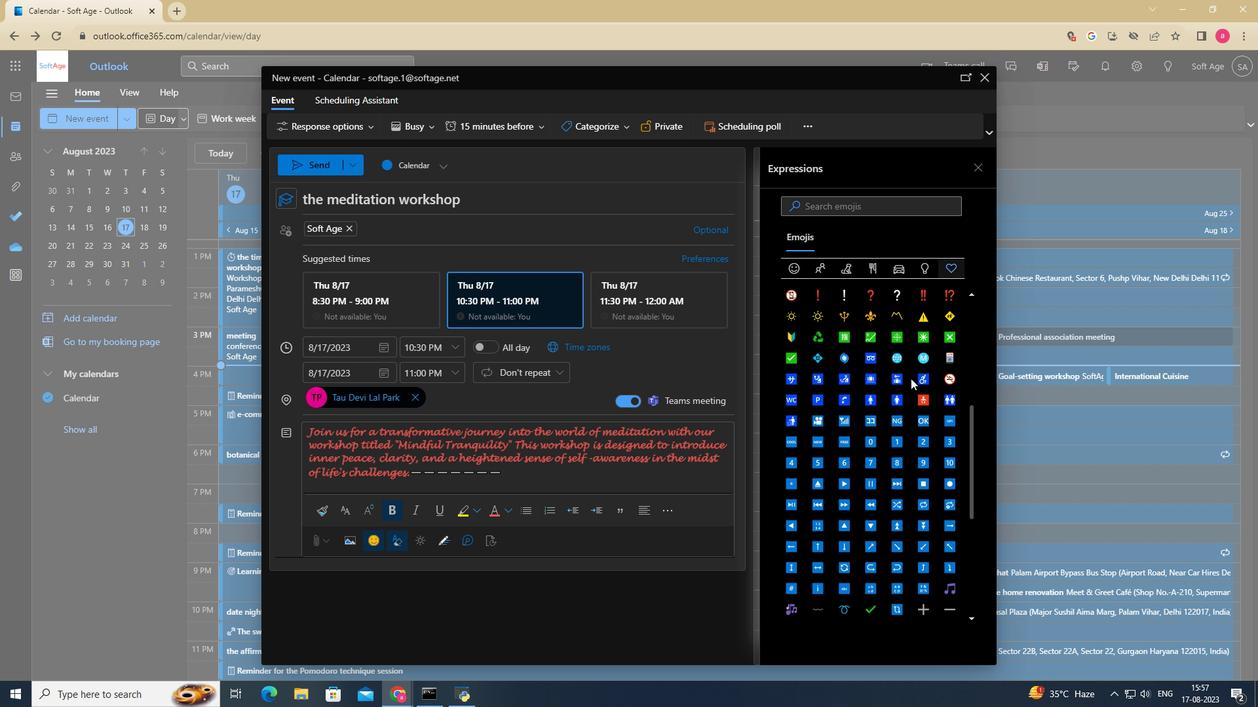 
Action: Mouse scrolled (914, 382) with delta (0, 0)
Screenshot: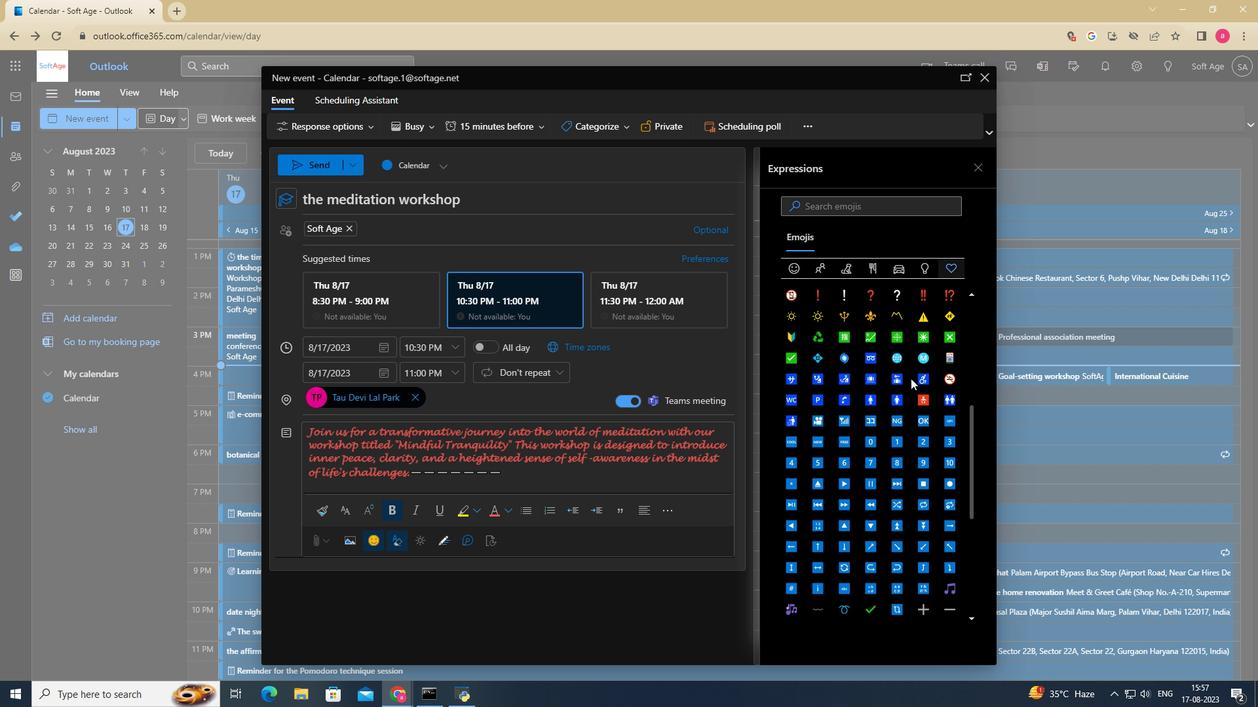 
Action: Mouse scrolled (914, 382) with delta (0, 0)
Screenshot: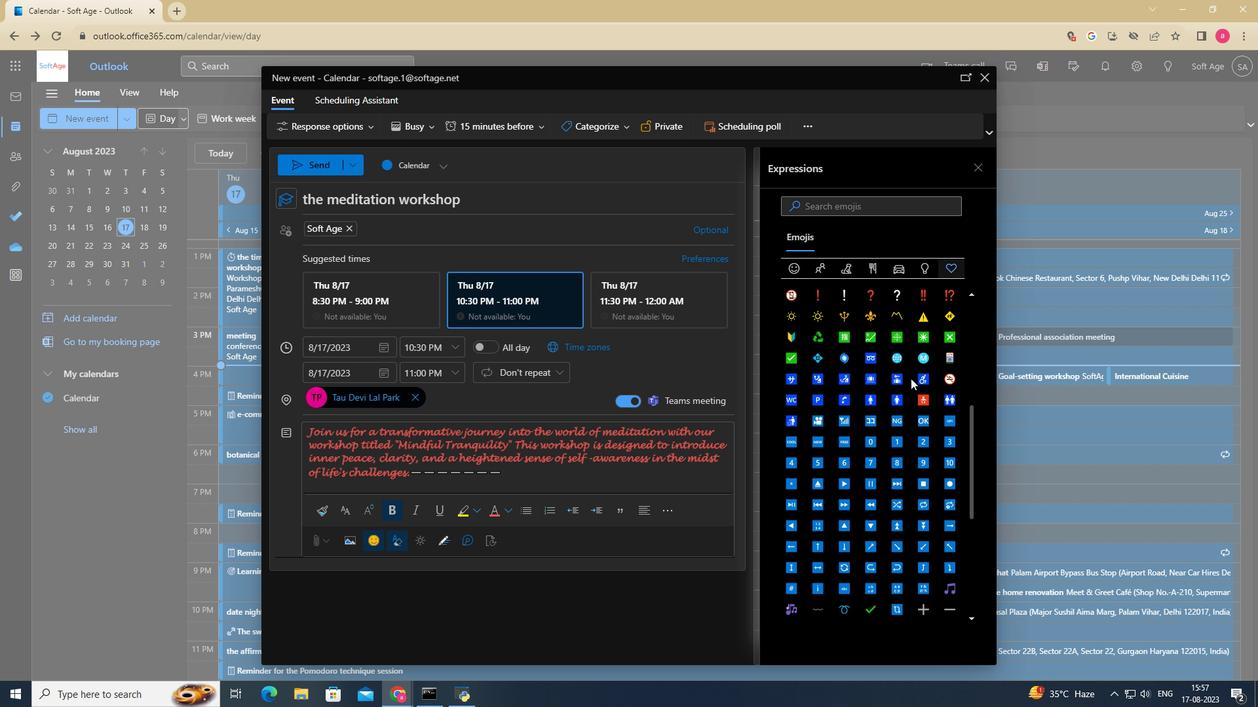 
Action: Mouse moved to (918, 340)
Screenshot: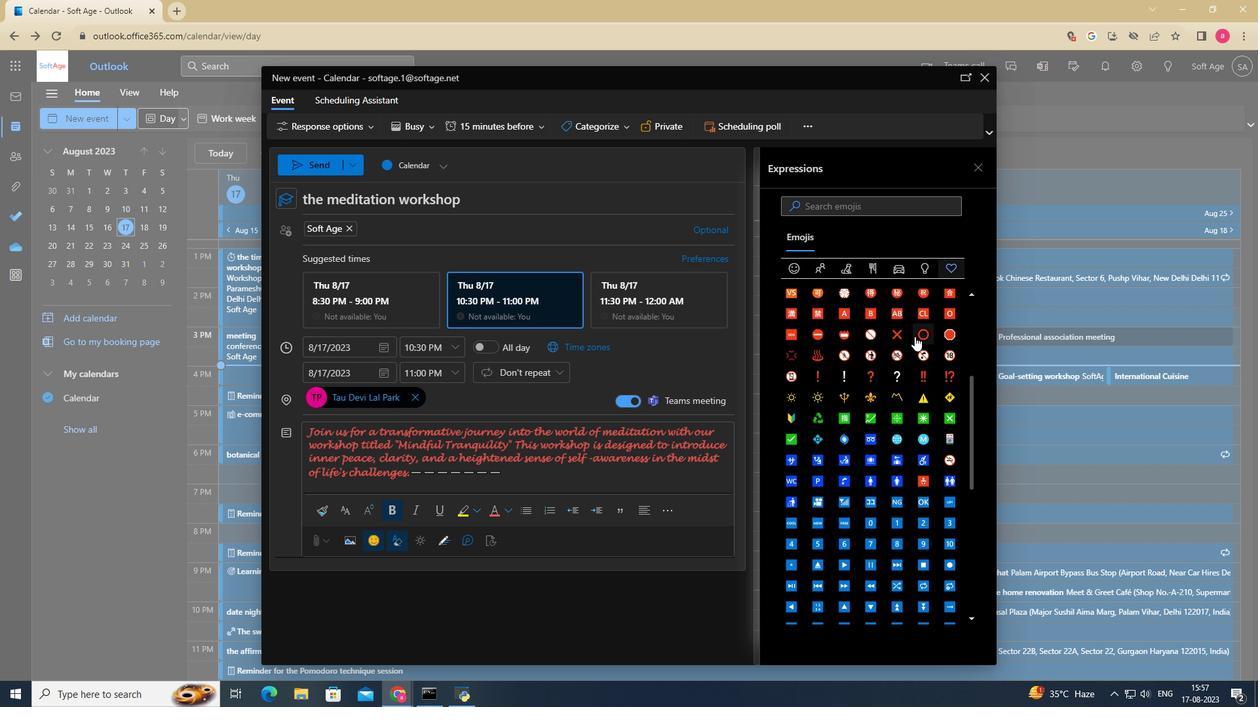 
Action: Mouse pressed left at (918, 340)
Screenshot: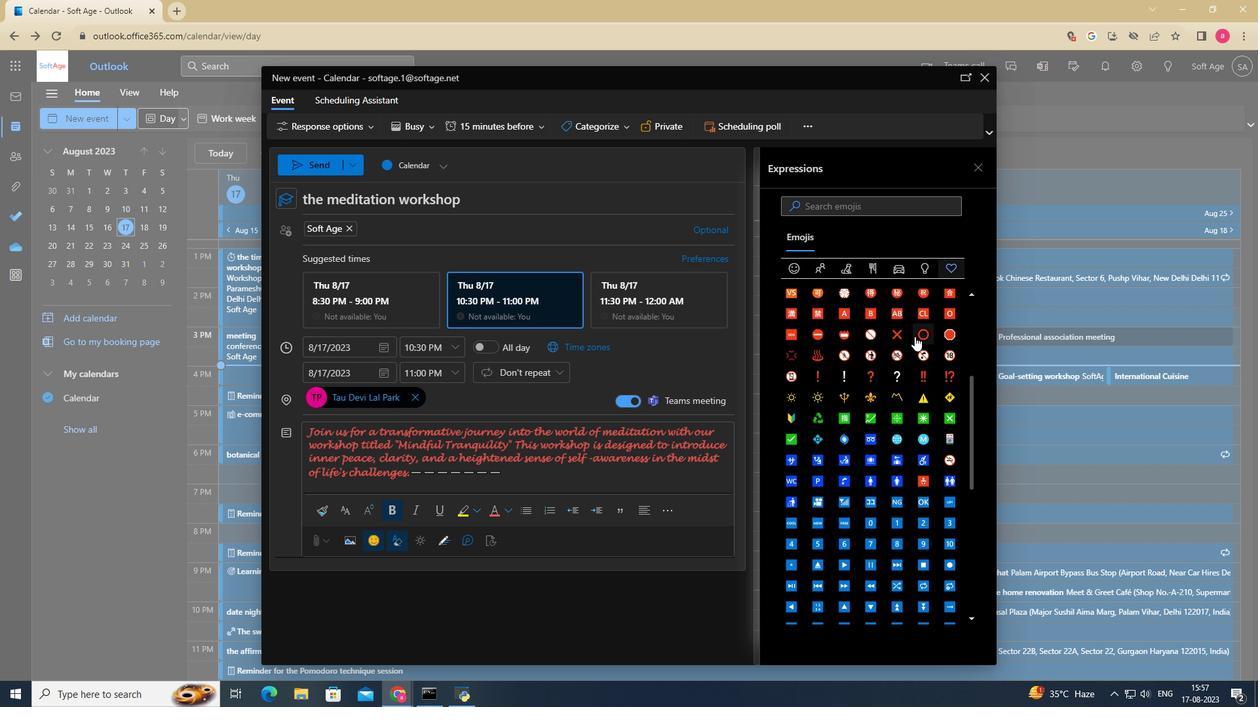 
Action: Mouse pressed left at (918, 340)
Screenshot: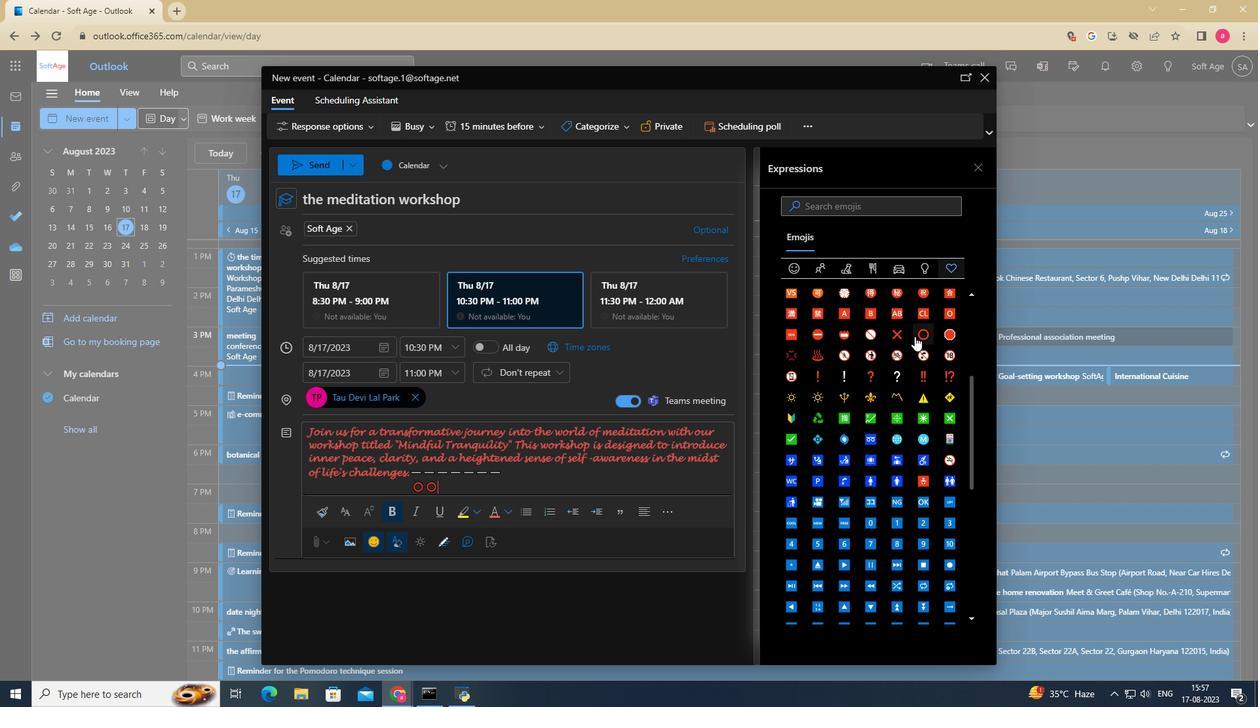 
Action: Key pressed <Key.space>
Screenshot: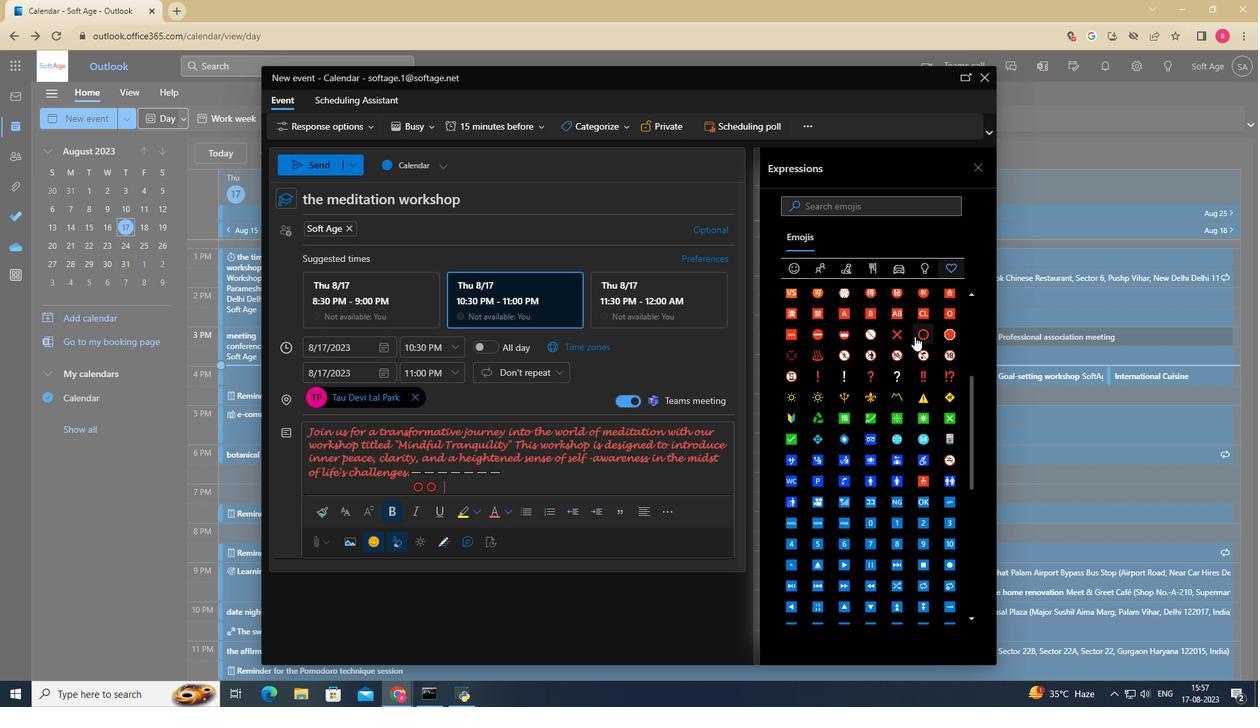 
Action: Mouse moved to (900, 480)
Screenshot: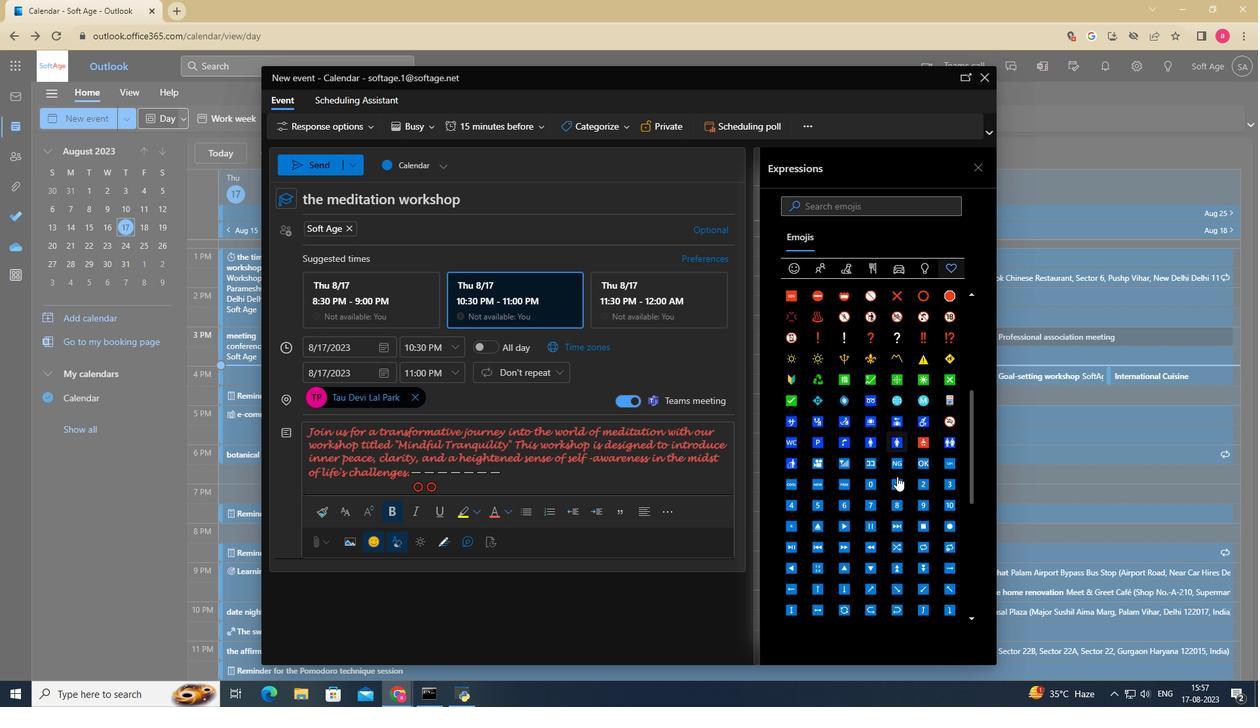 
Action: Mouse scrolled (900, 479) with delta (0, 0)
Screenshot: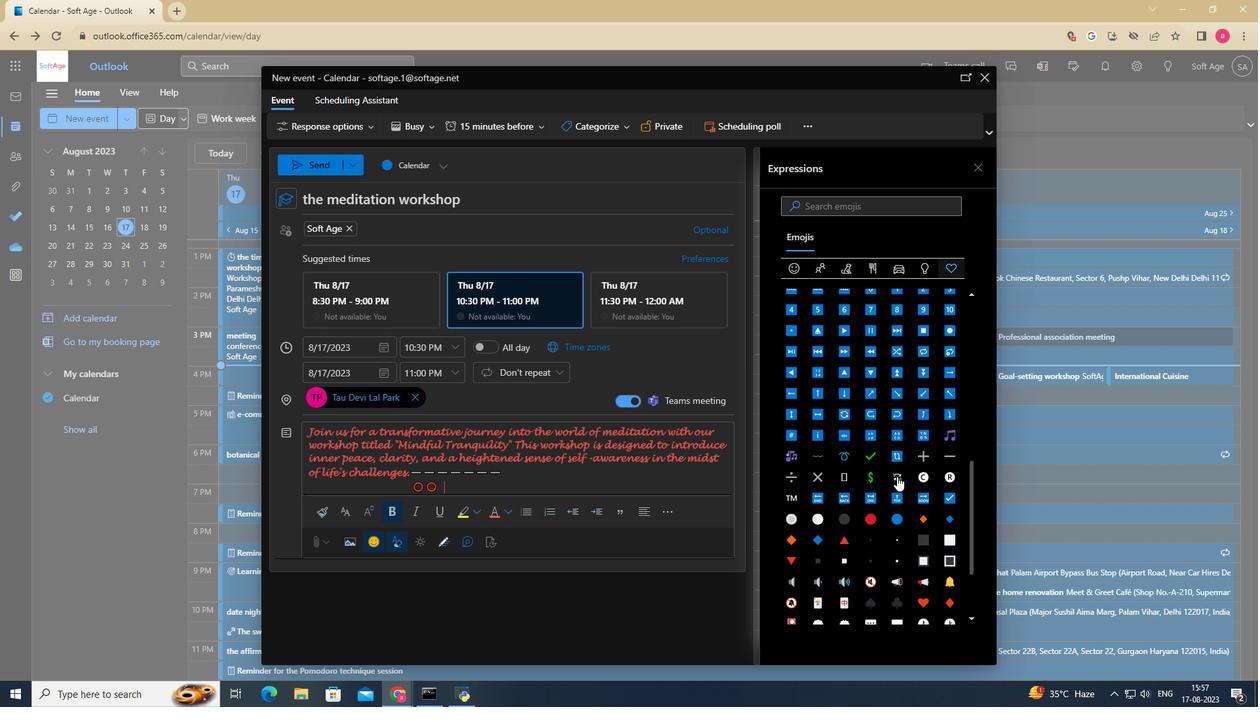 
Action: Mouse scrolled (900, 479) with delta (0, 0)
Screenshot: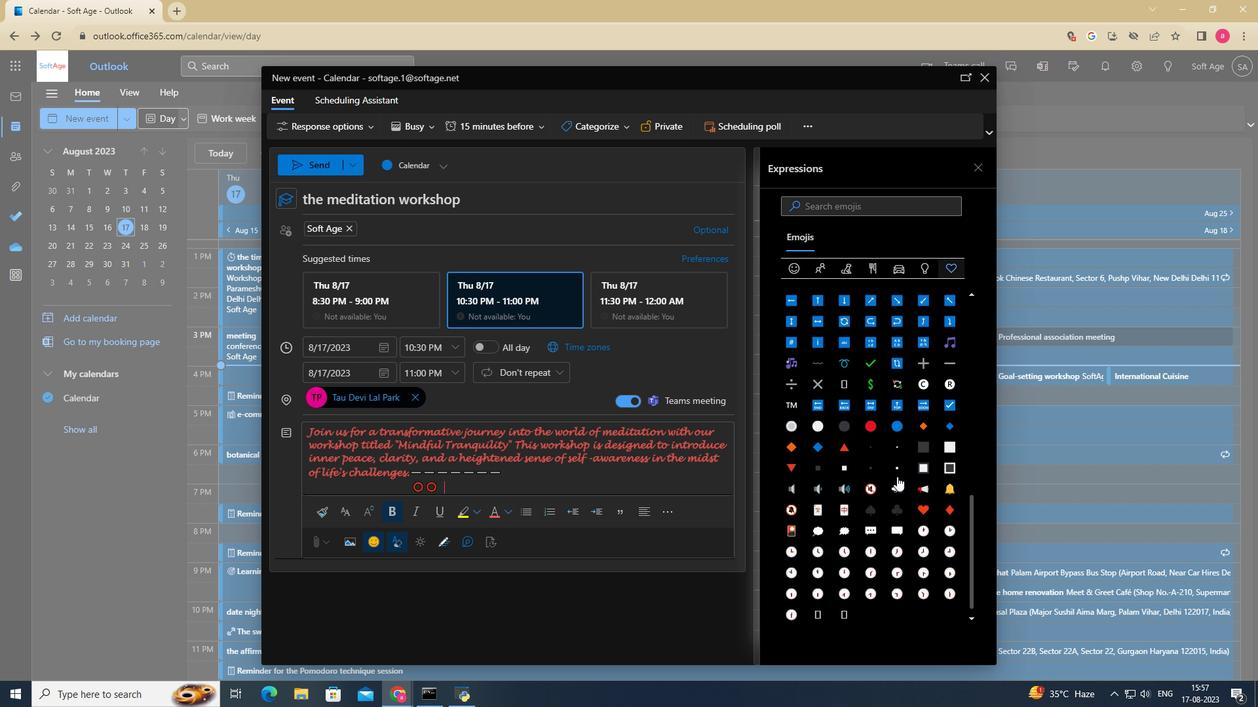 
Action: Mouse scrolled (900, 479) with delta (0, 0)
Screenshot: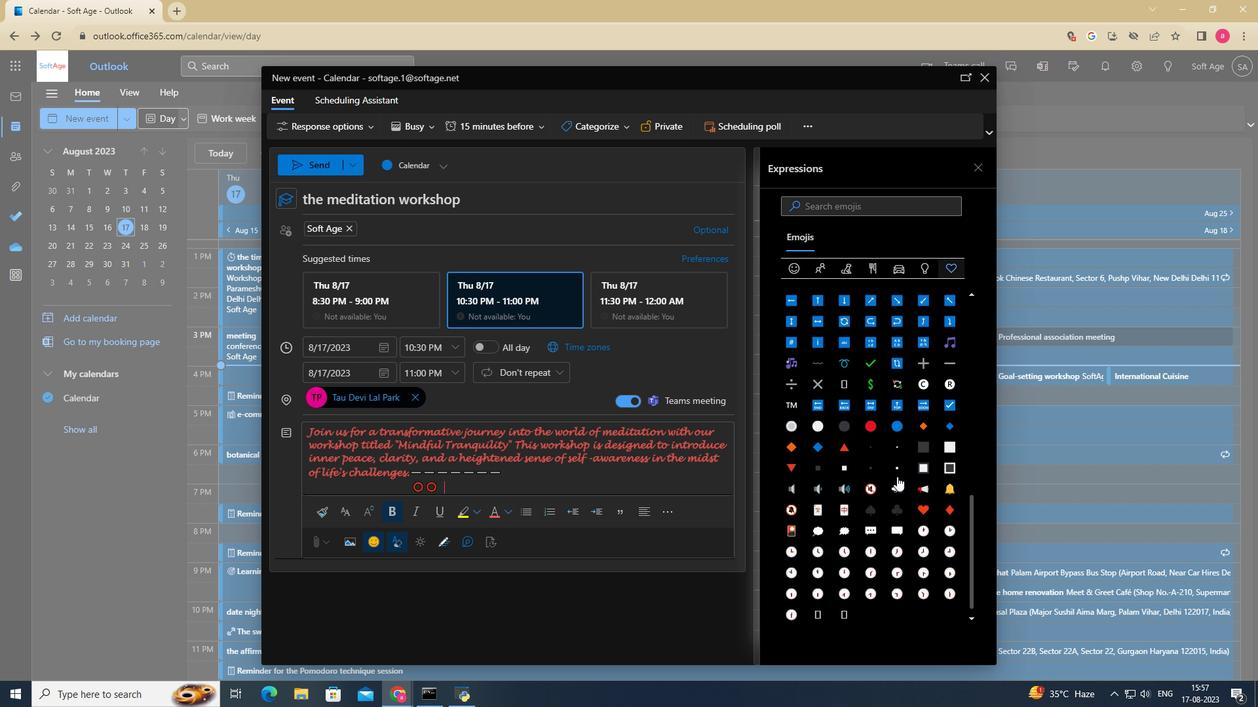 
Action: Mouse scrolled (900, 479) with delta (0, 0)
Screenshot: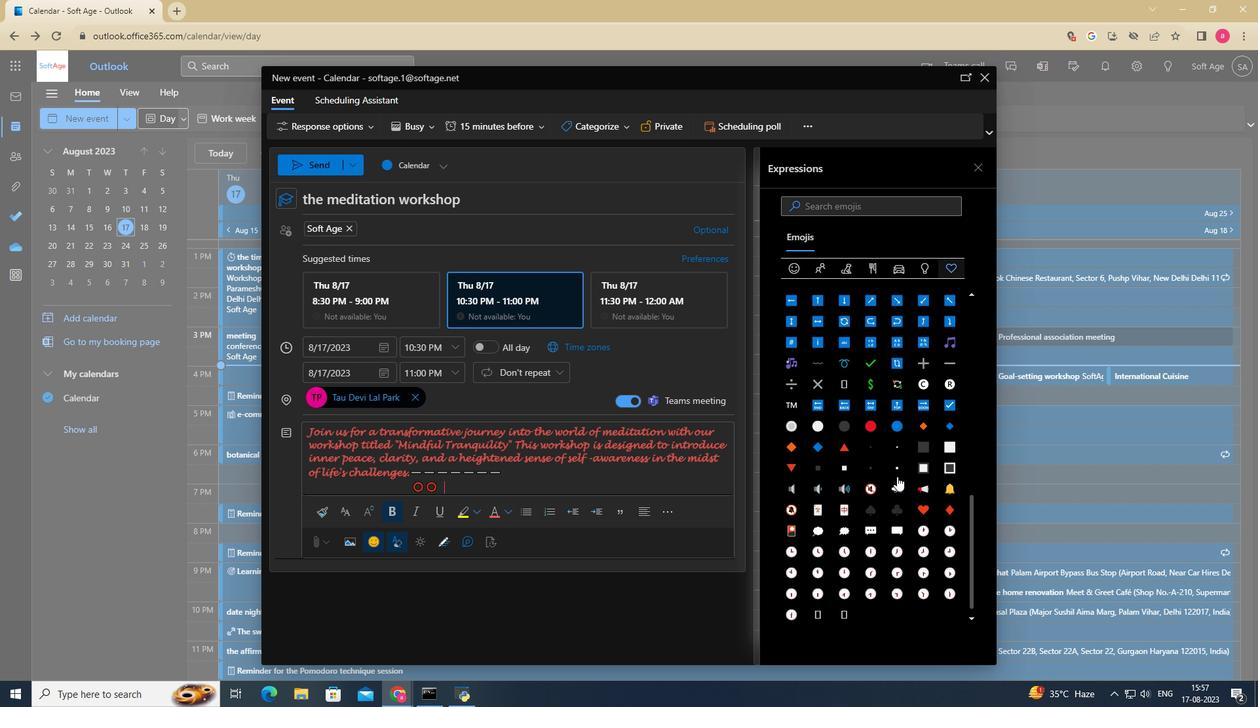 
Action: Mouse scrolled (900, 479) with delta (0, 0)
Screenshot: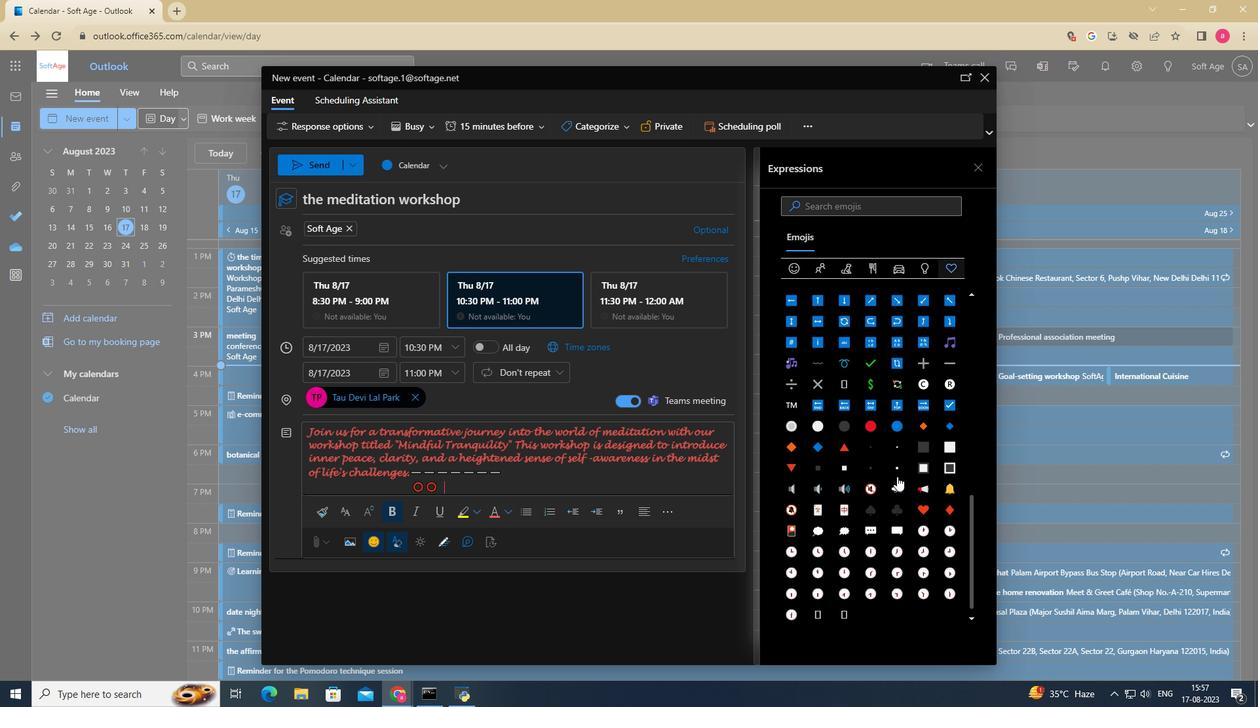 
Action: Mouse scrolled (900, 479) with delta (0, 0)
Screenshot: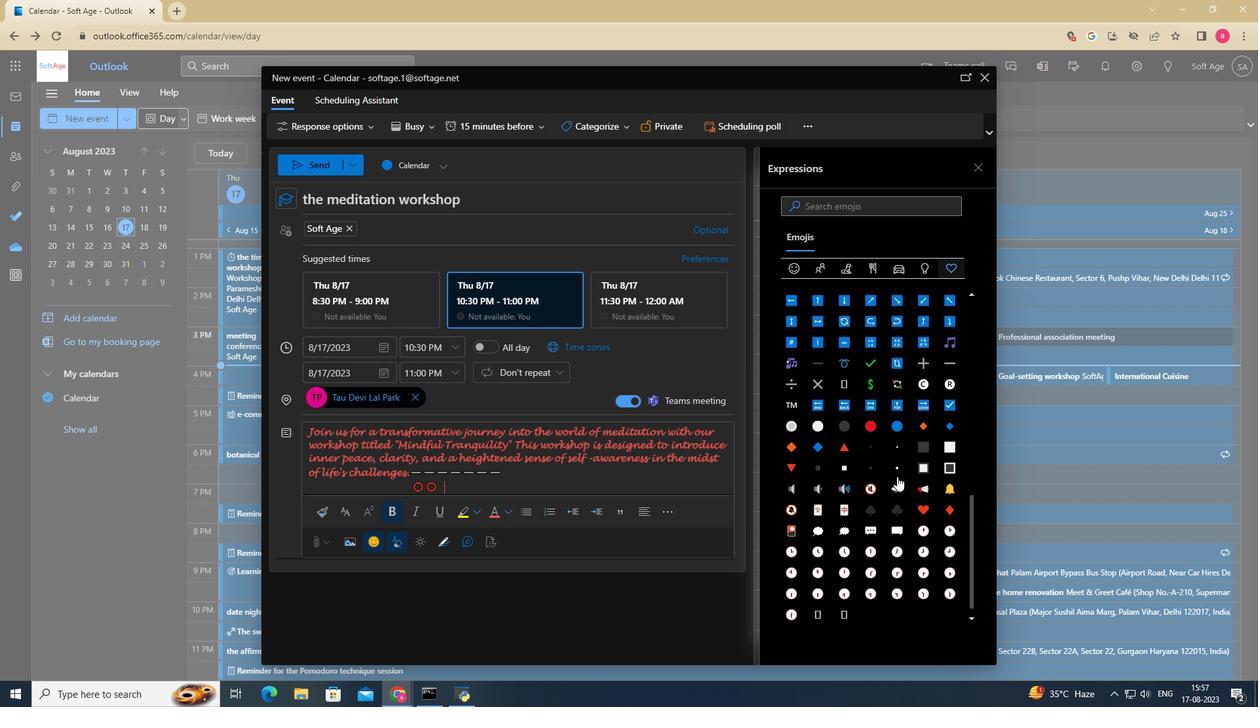 
Action: Mouse scrolled (900, 479) with delta (0, 0)
Screenshot: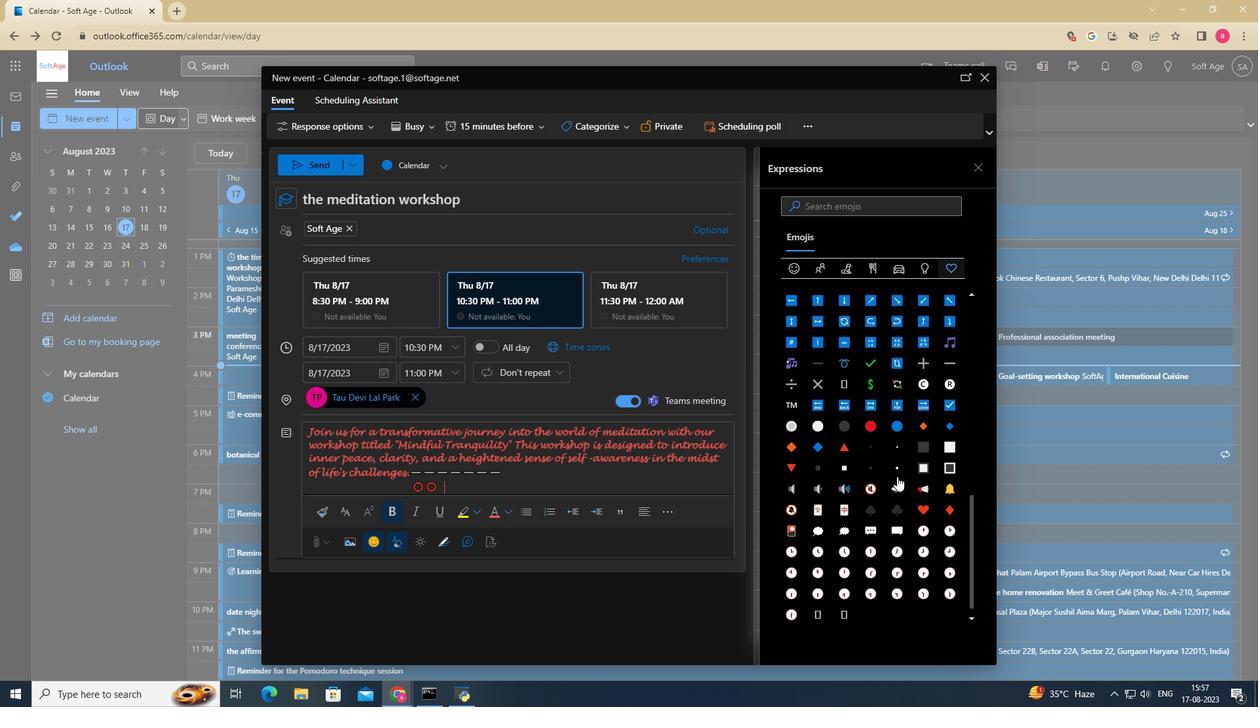 
Action: Mouse scrolled (900, 479) with delta (0, 0)
Screenshot: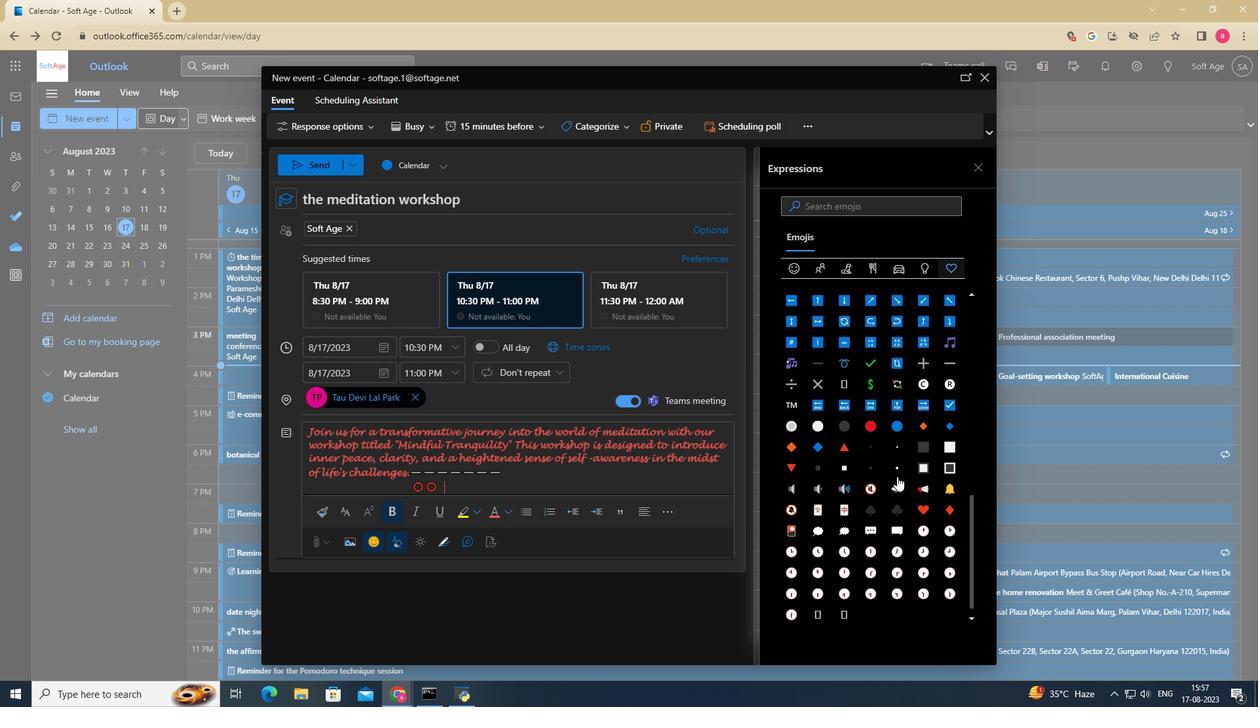
Action: Mouse scrolled (900, 479) with delta (0, 0)
Screenshot: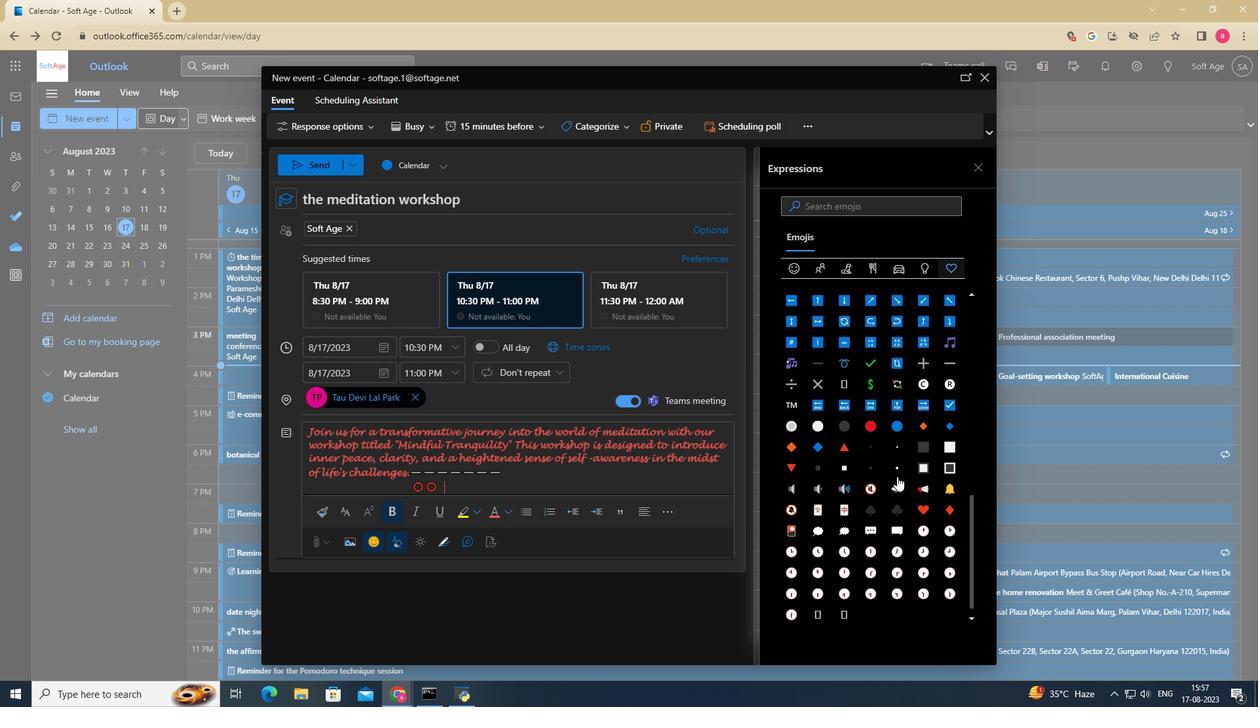 
Action: Mouse scrolled (900, 479) with delta (0, 0)
Screenshot: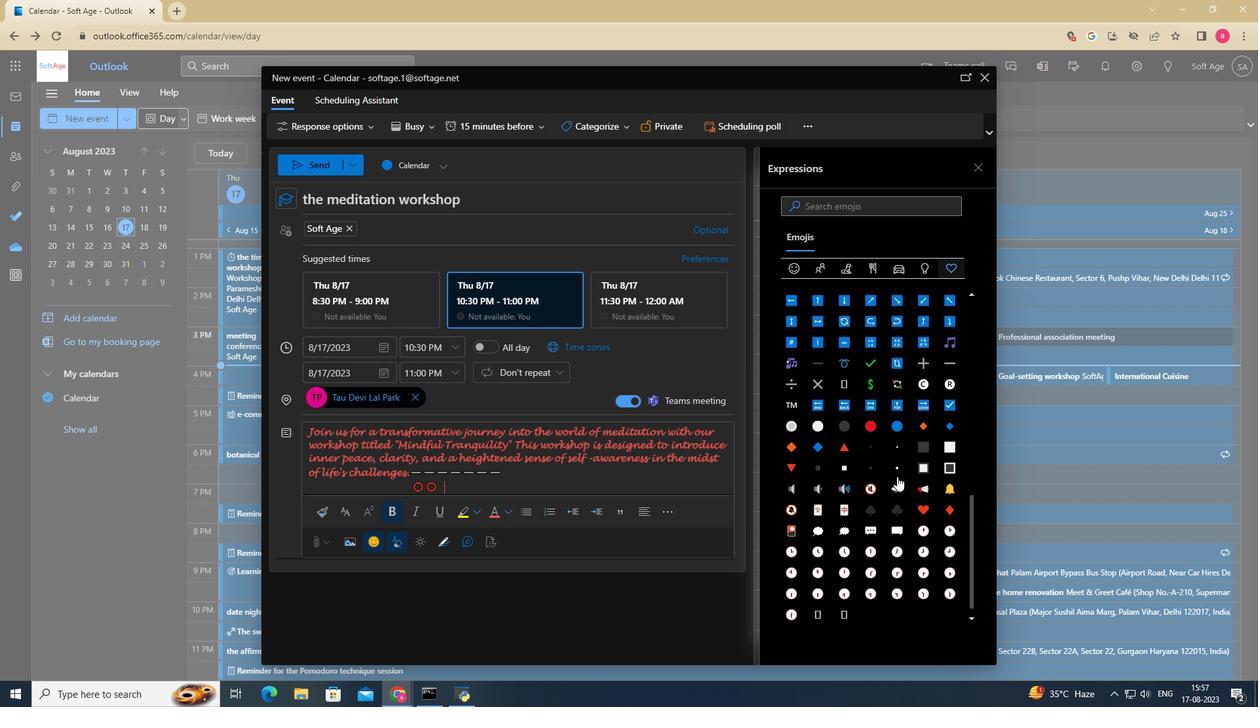 
Action: Mouse scrolled (900, 479) with delta (0, 0)
Screenshot: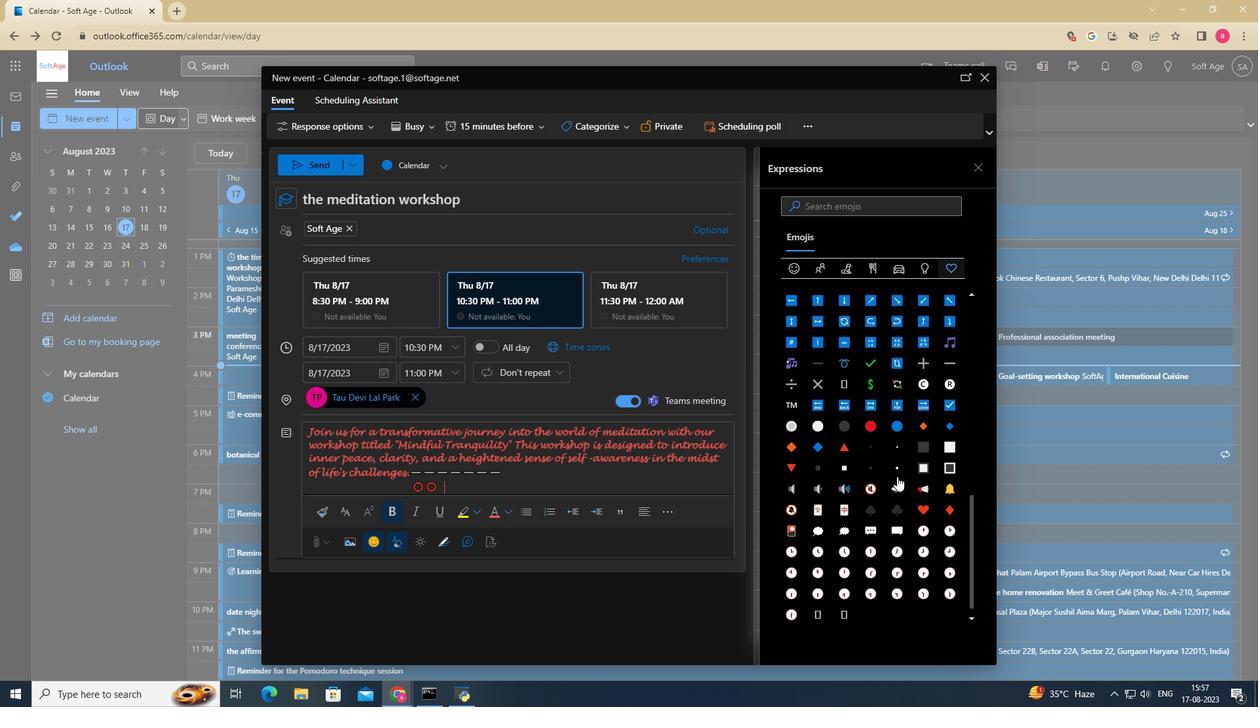 
Action: Mouse moved to (948, 362)
Screenshot: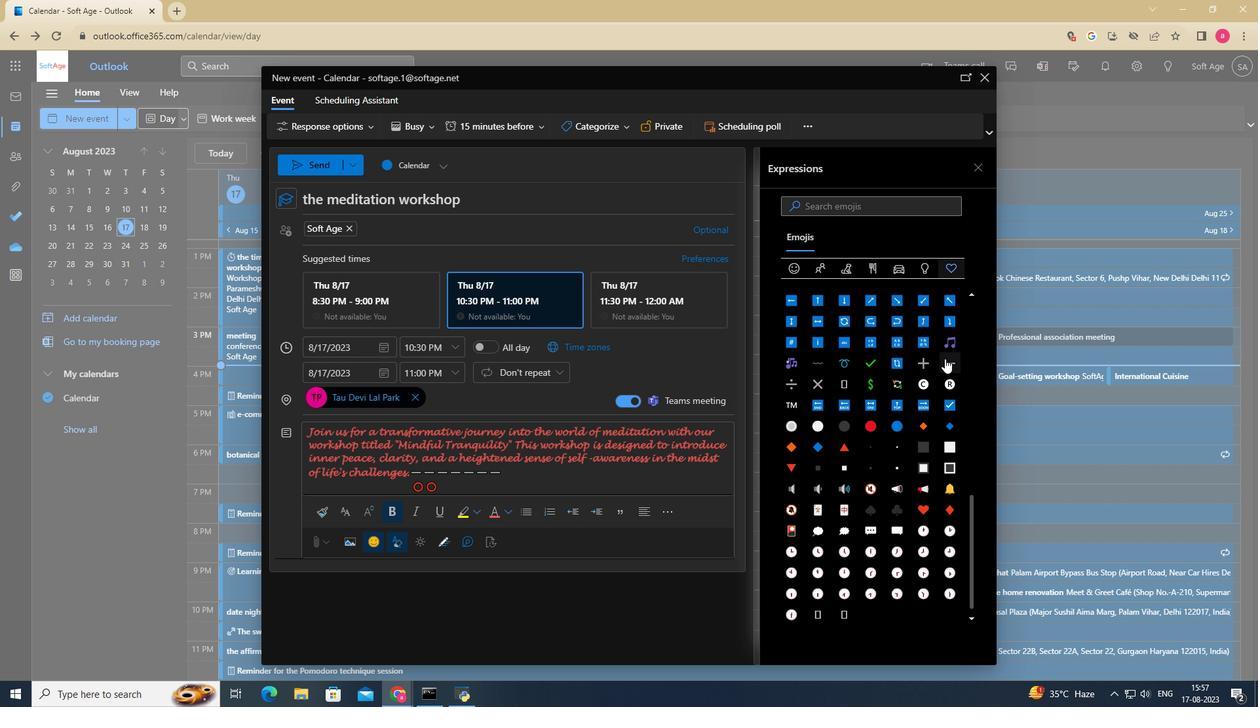 
Action: Mouse pressed left at (948, 362)
Screenshot: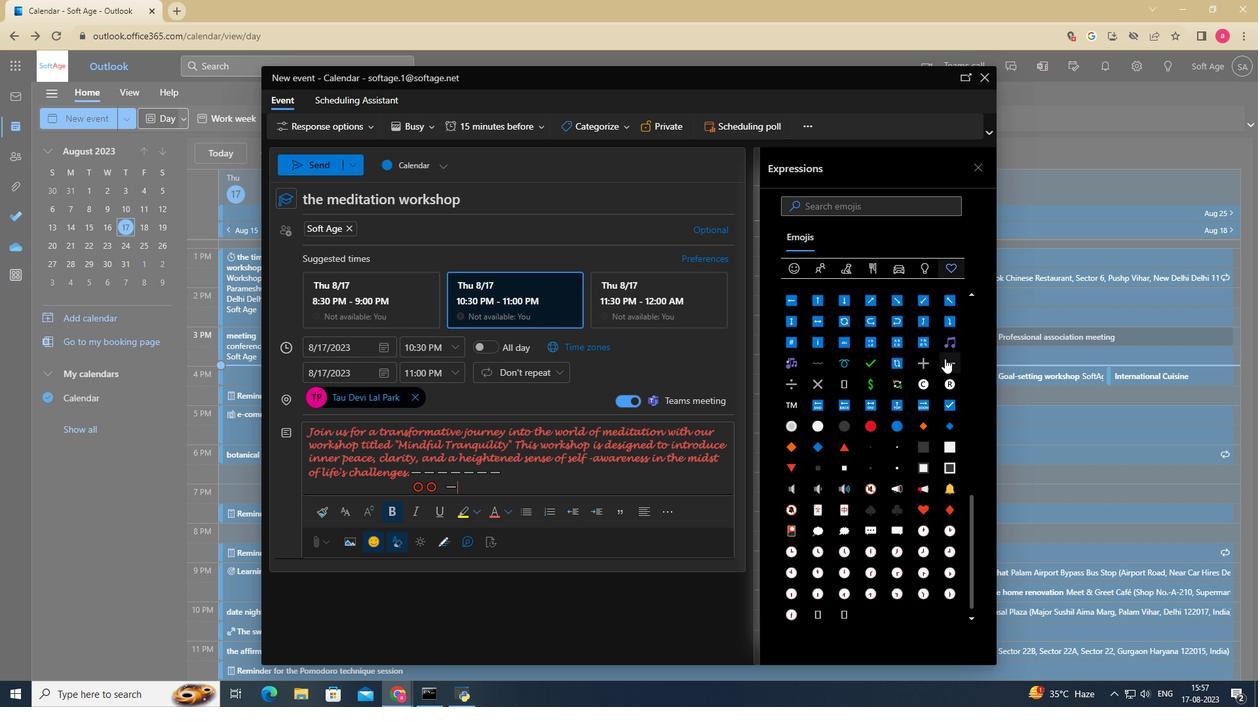 
Action: Mouse pressed left at (948, 362)
Screenshot: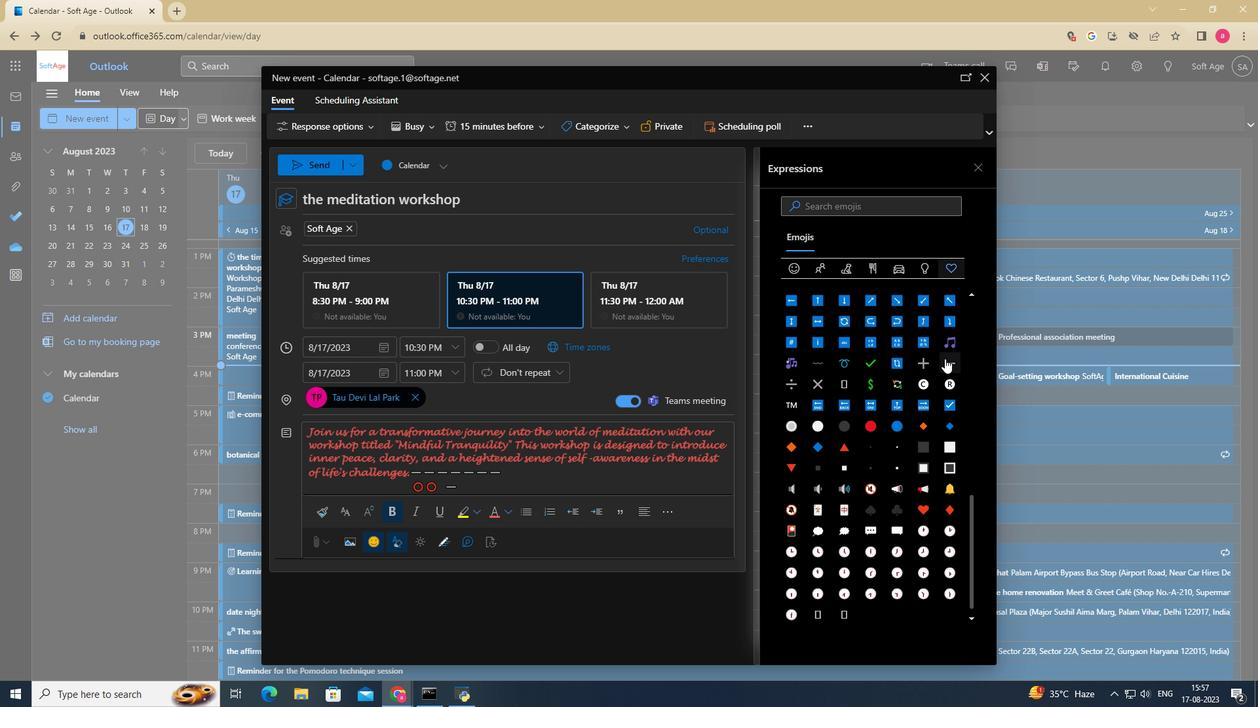 
Action: Mouse moved to (850, 357)
Screenshot: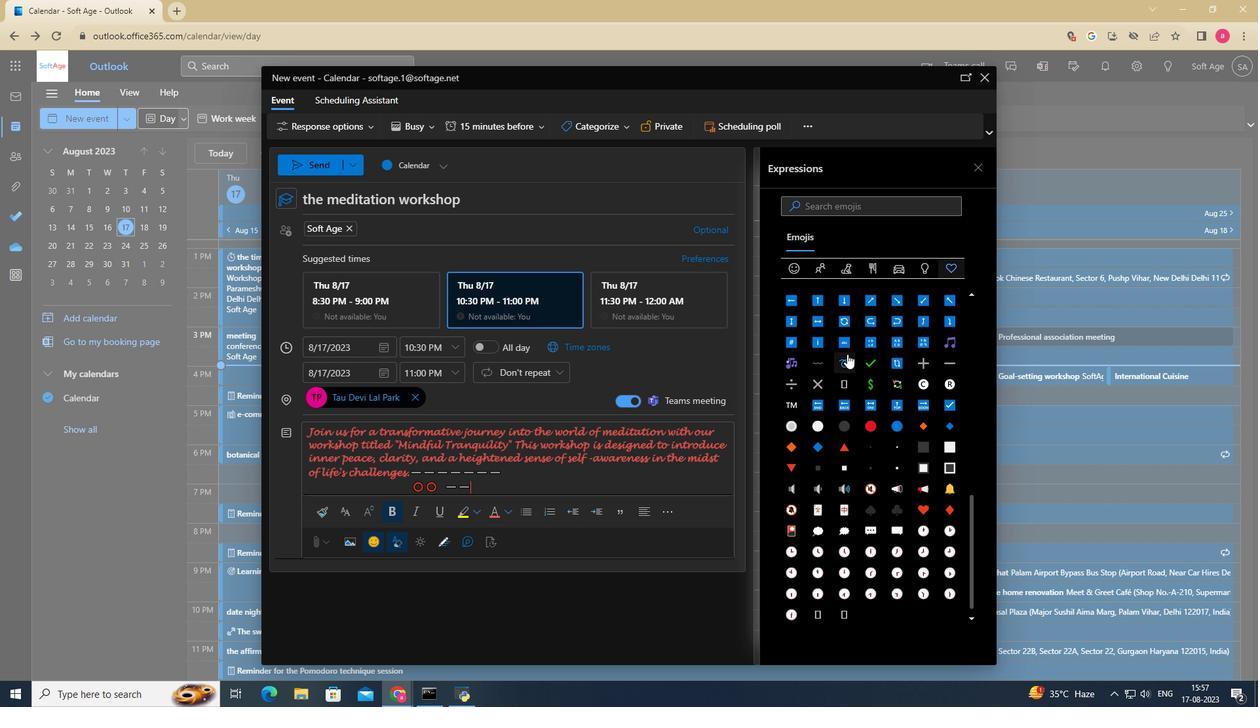 
Action: Mouse scrolled (850, 358) with delta (0, 0)
Screenshot: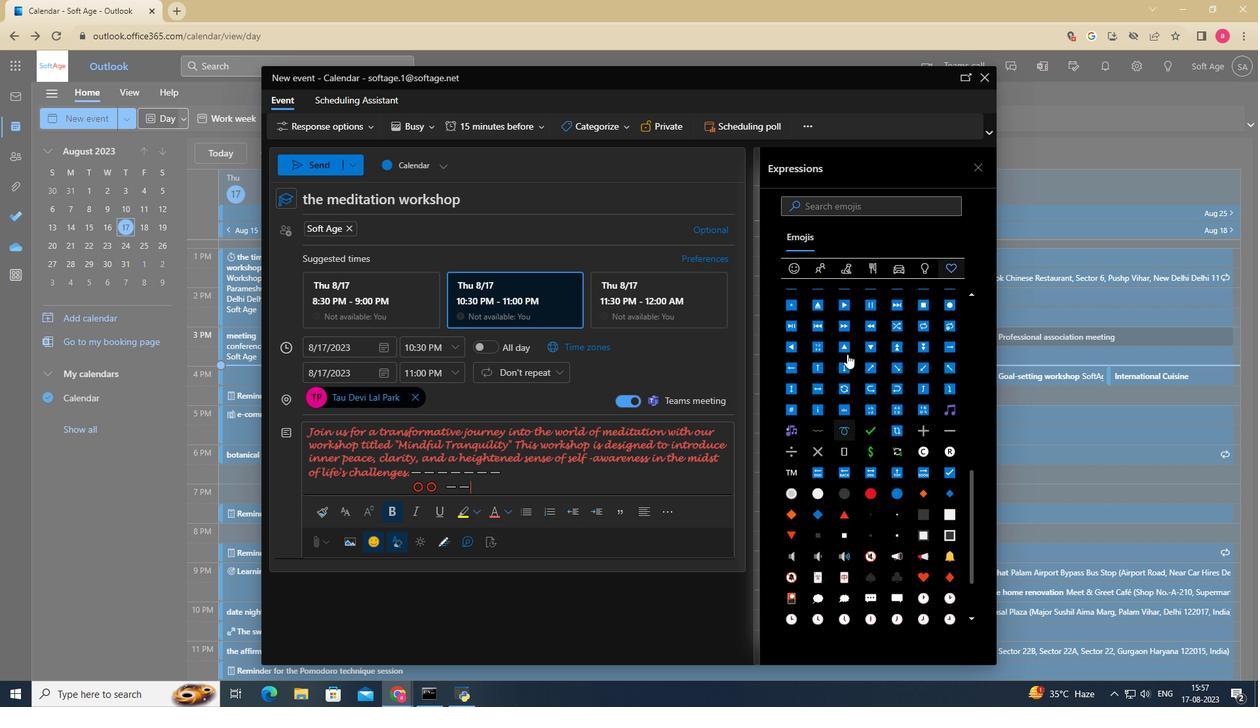 
Action: Mouse scrolled (850, 358) with delta (0, 0)
Screenshot: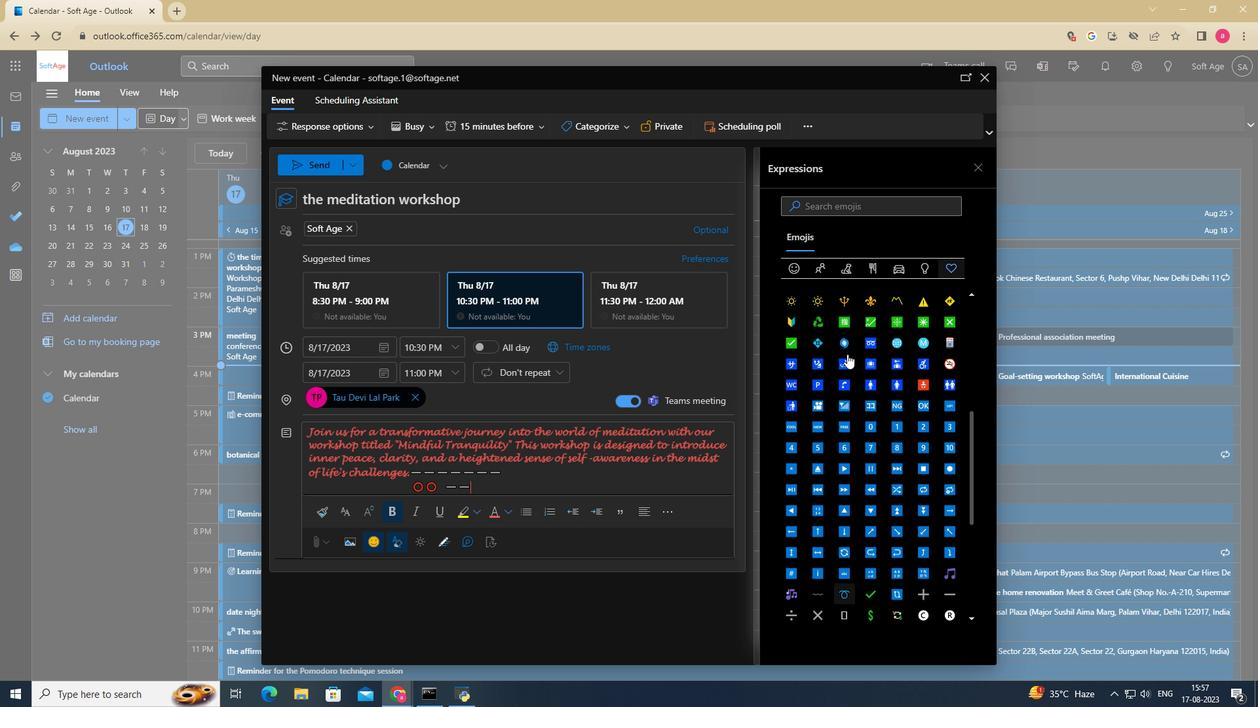 
Action: Mouse scrolled (850, 358) with delta (0, 0)
Screenshot: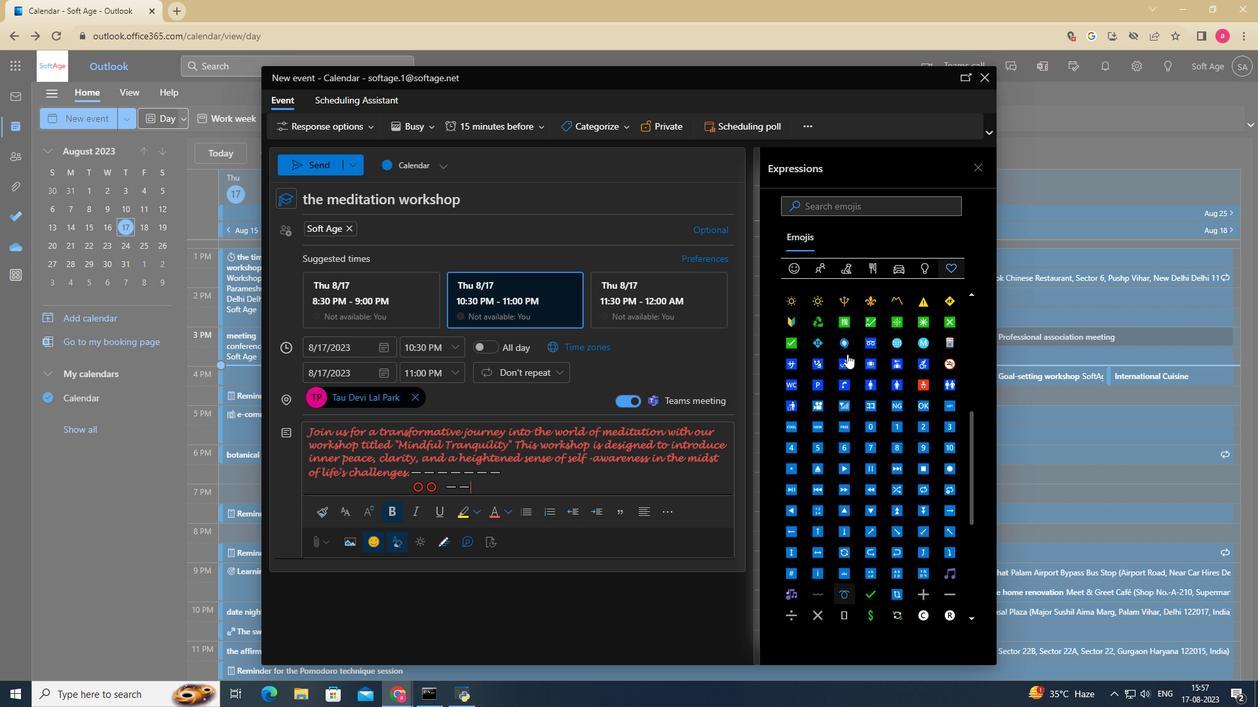 
Action: Mouse scrolled (850, 358) with delta (0, 0)
Screenshot: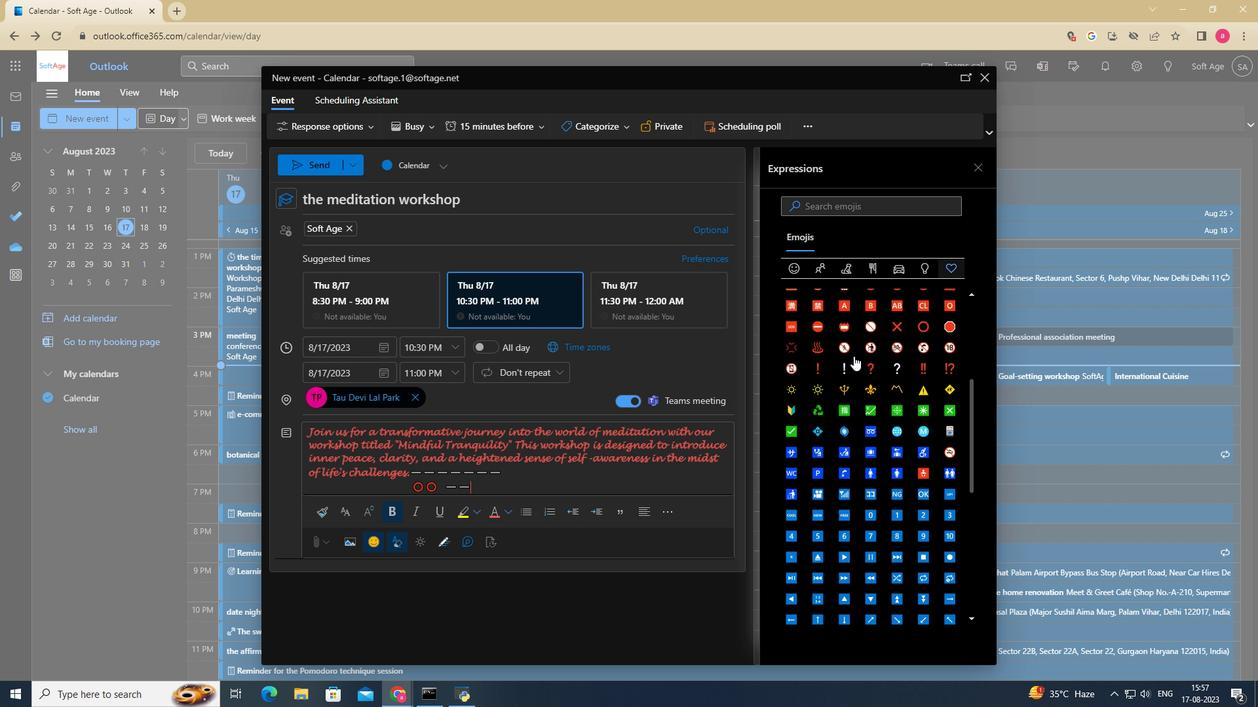 
Action: Mouse scrolled (850, 358) with delta (0, 0)
Screenshot: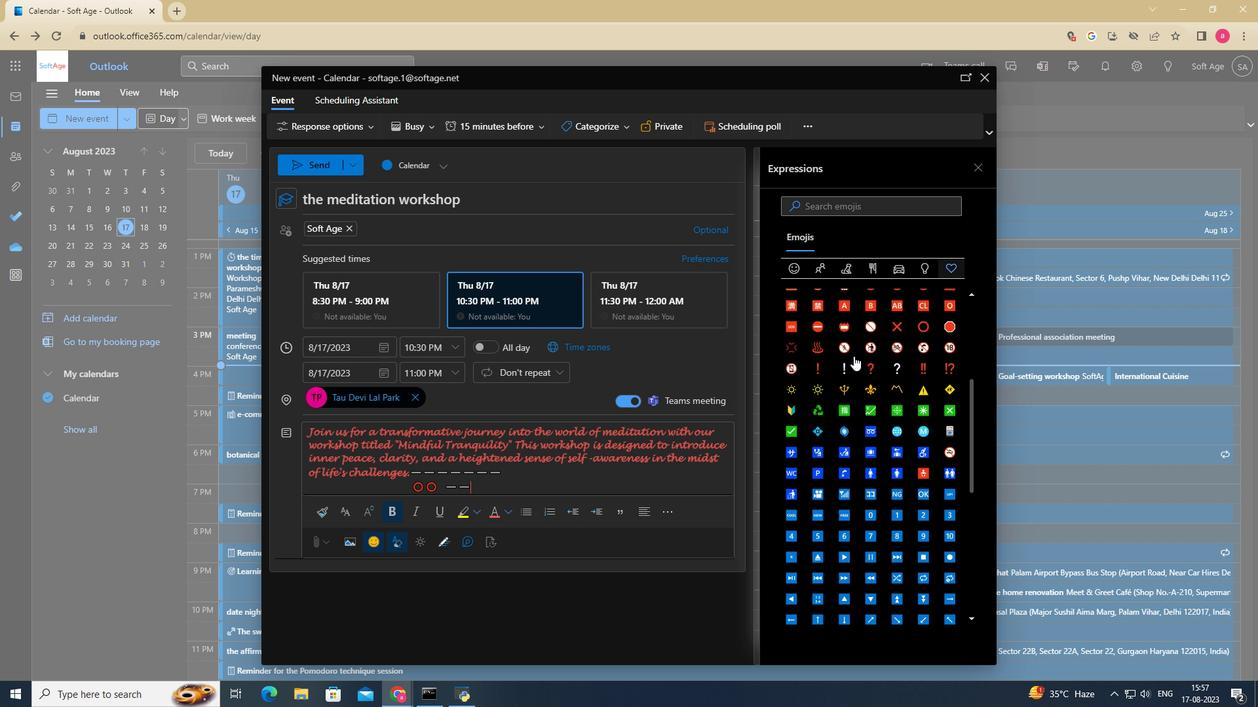 
Action: Mouse moved to (918, 331)
Screenshot: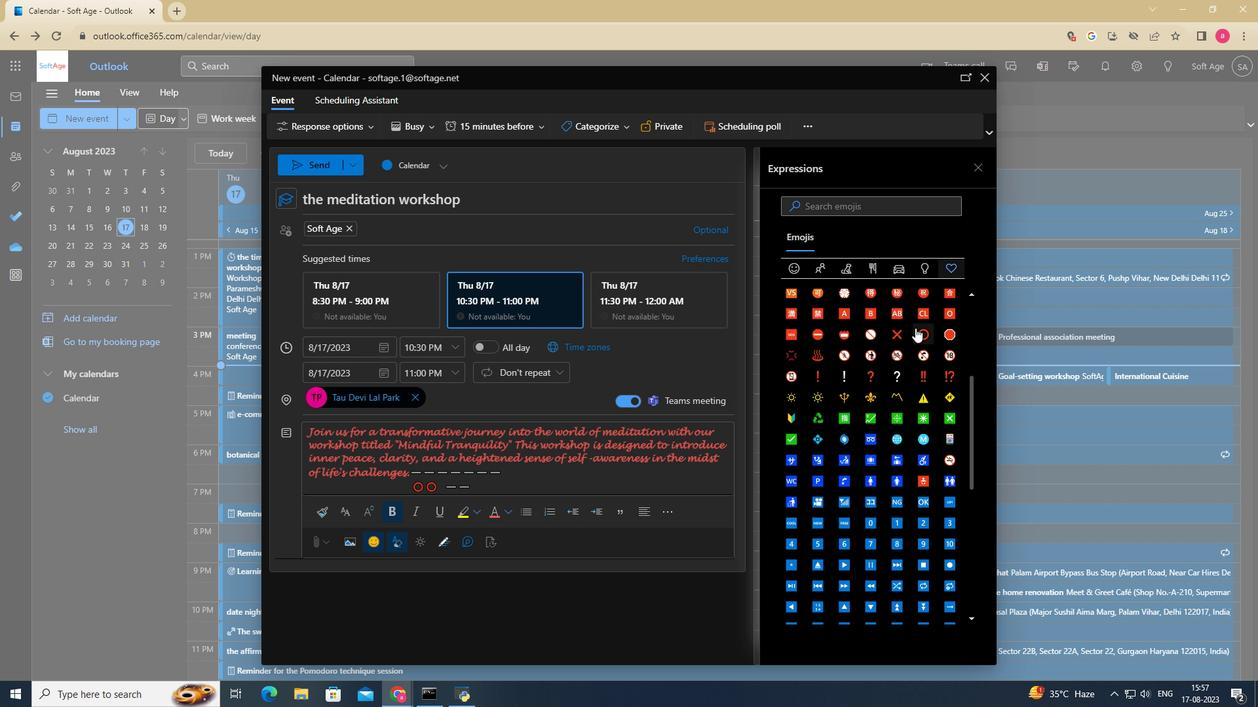 
Action: Mouse pressed left at (918, 331)
Screenshot: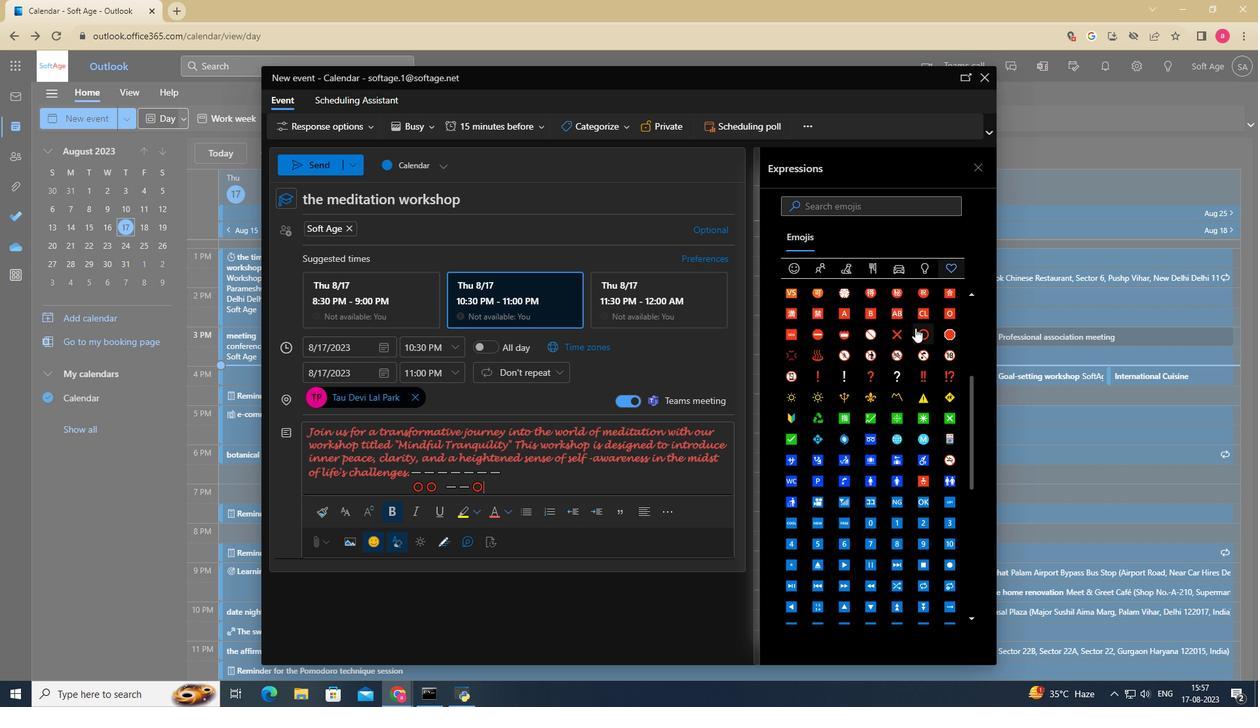 
Action: Mouse pressed left at (918, 331)
Screenshot: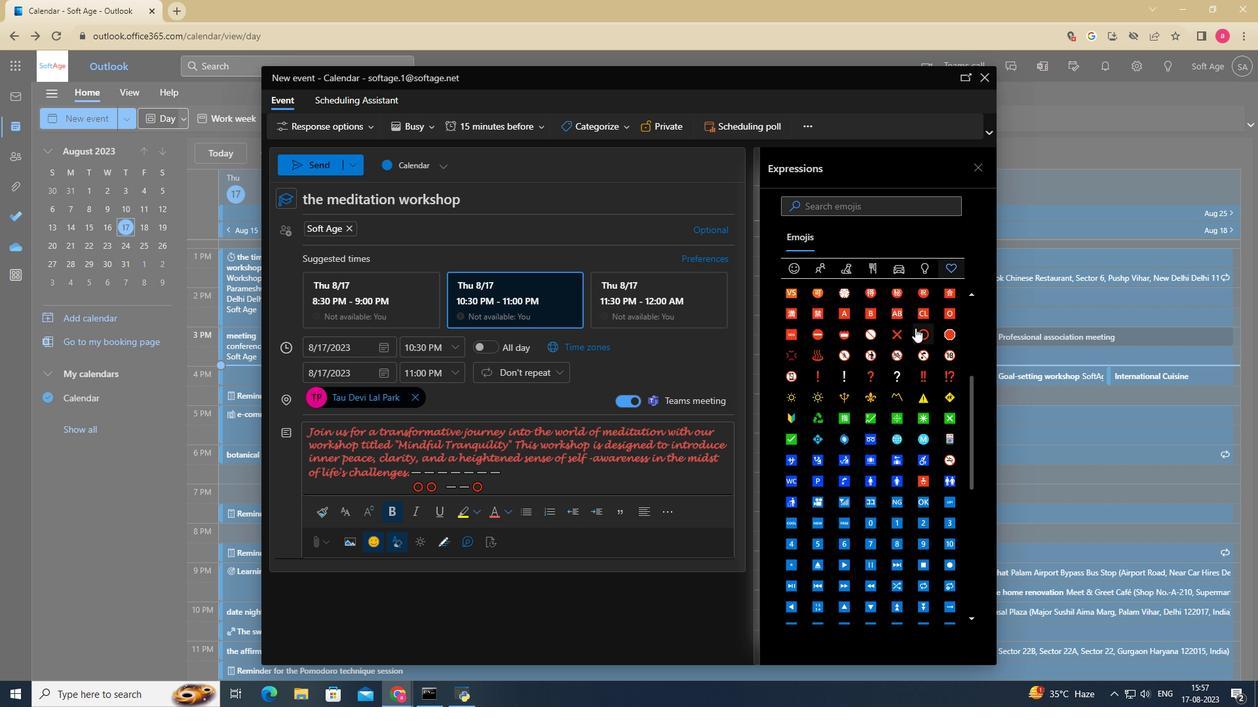 
Action: Mouse moved to (897, 423)
Screenshot: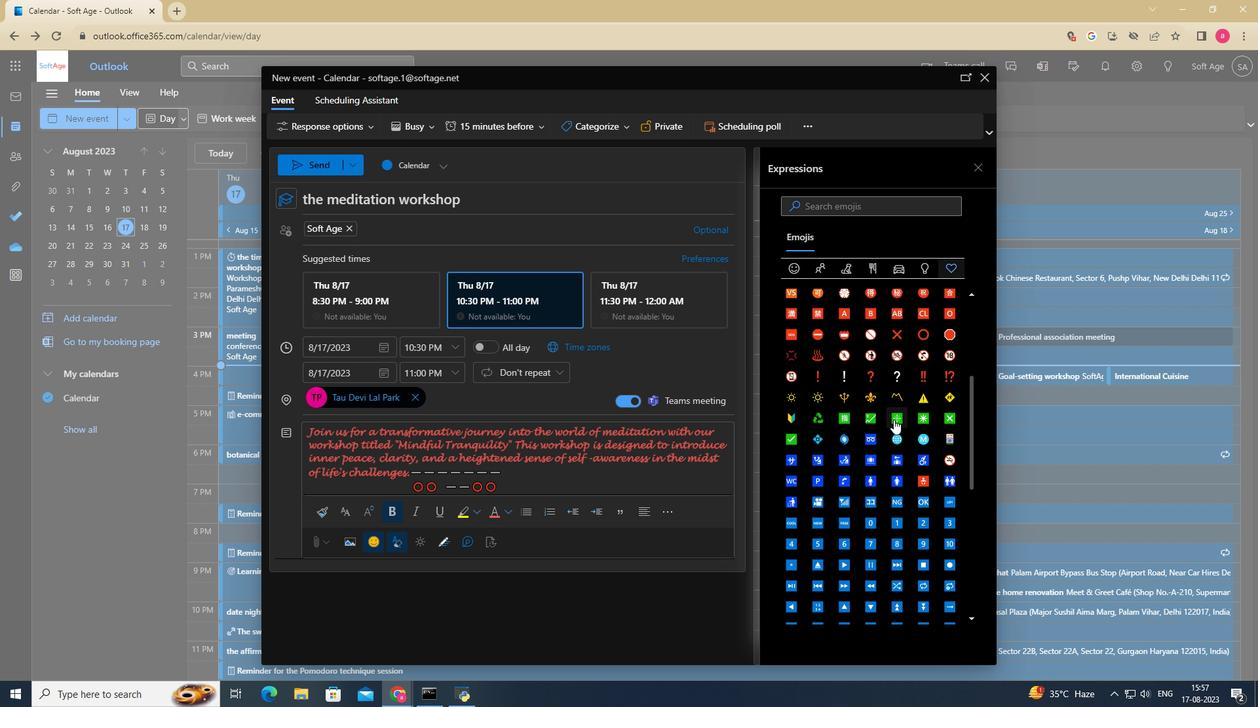 
Action: Key pressed <Key.enter>v<Key.backspace><Key.space><Key.space><Key.space><Key.space><Key.space><Key.space><Key.space><Key.space><Key.space><Key.space><Key.space><Key.space><Key.space><Key.space><Key.space><Key.space><Key.space><Key.space><Key.space><Key.space><Key.space><Key.space><Key.space><Key.backspace>
Screenshot: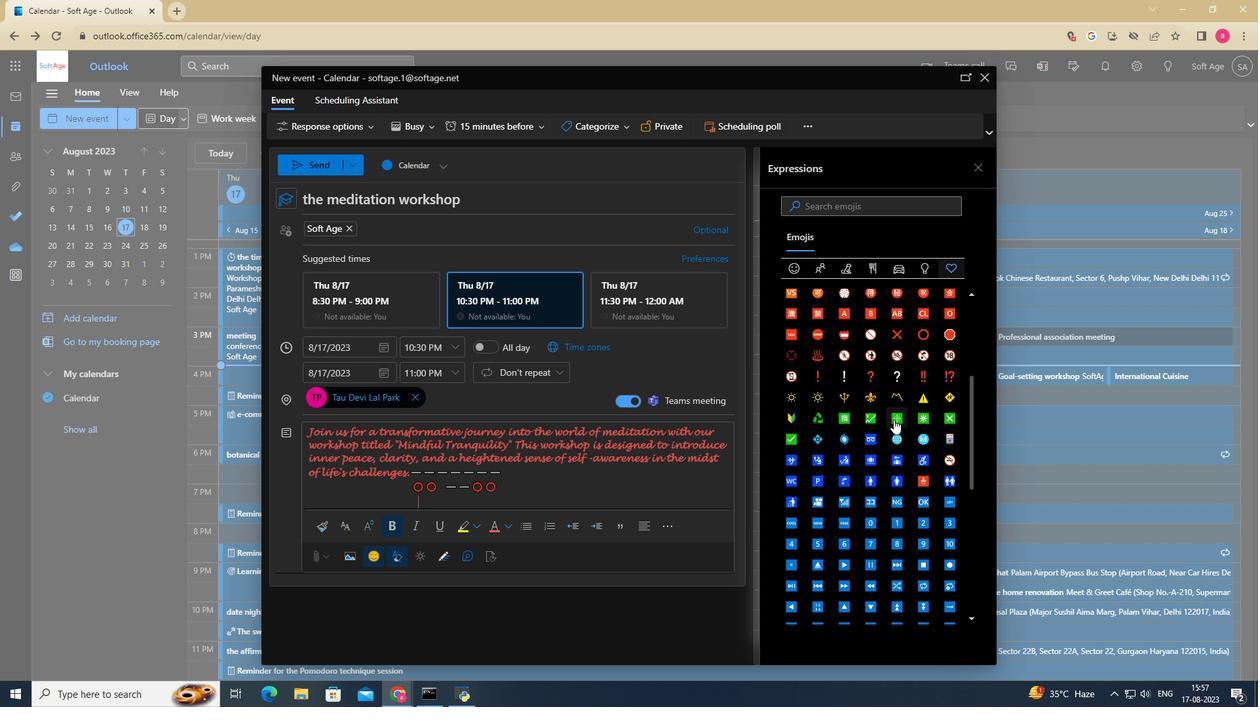 
Action: Mouse moved to (873, 362)
Screenshot: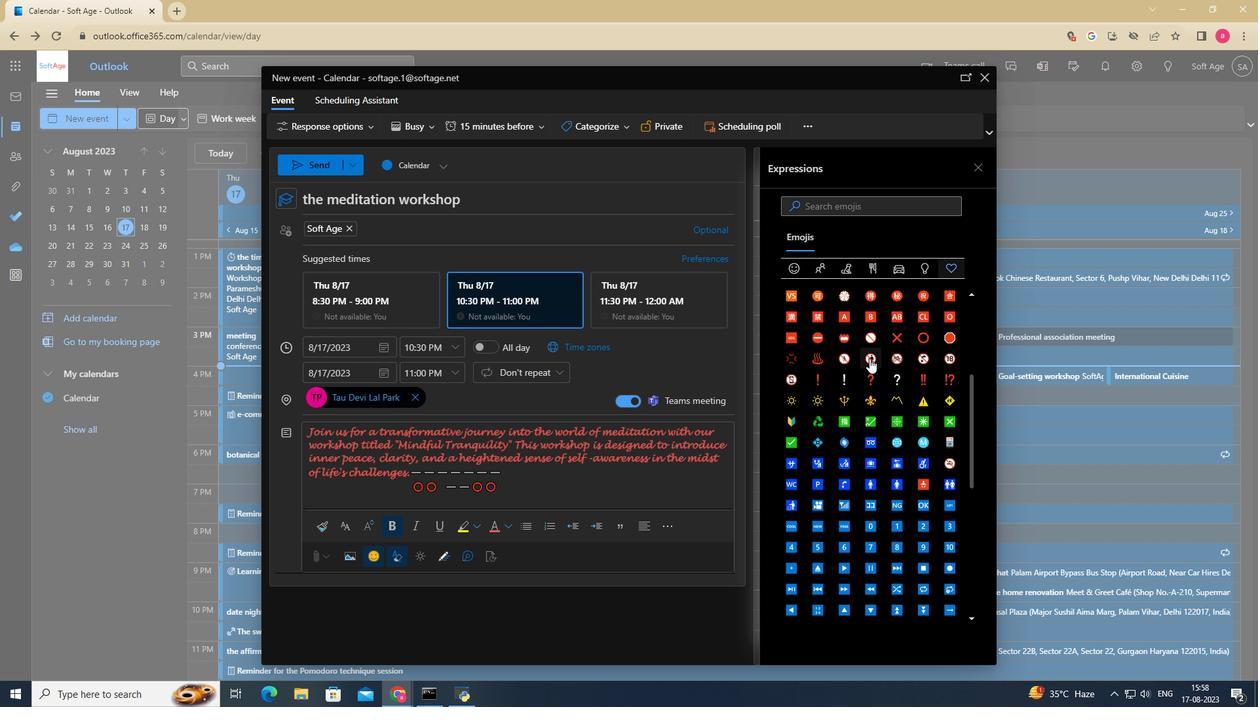 
Action: Mouse scrolled (873, 363) with delta (0, 0)
